 Task: Research Airbnb accommodation in Willebroek, Belgium from 22th December, 2023 to 26th December, 2023 for 8 adults. Place can be private room with 8 bedrooms having 8 beds and 8 bathrooms. Property type can be hotel. Amenities needed are: wifi, washing machine, heating, TV, free parkinig on premises, hot tub, gym, smoking allowed.
Action: Mouse moved to (571, 215)
Screenshot: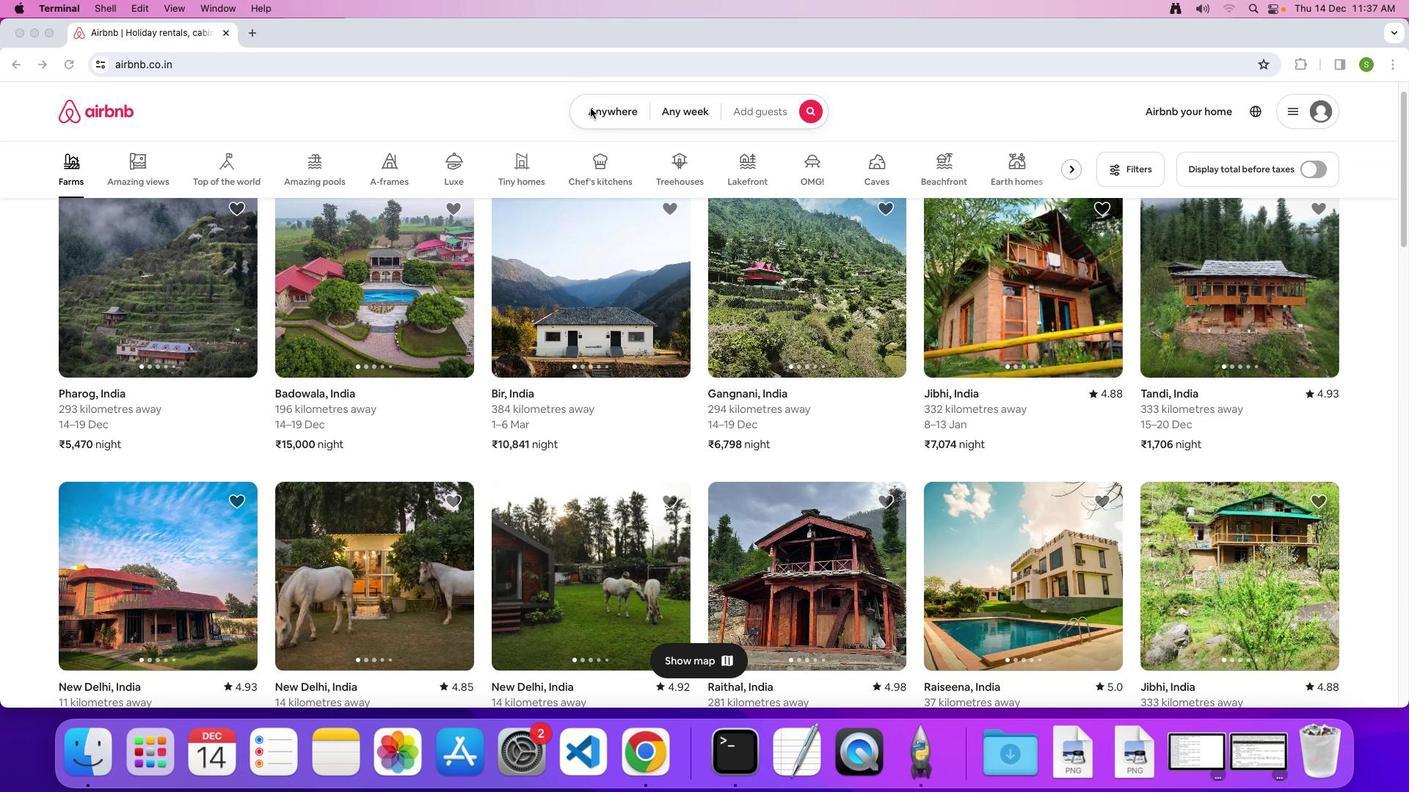 
Action: Mouse pressed left at (571, 215)
Screenshot: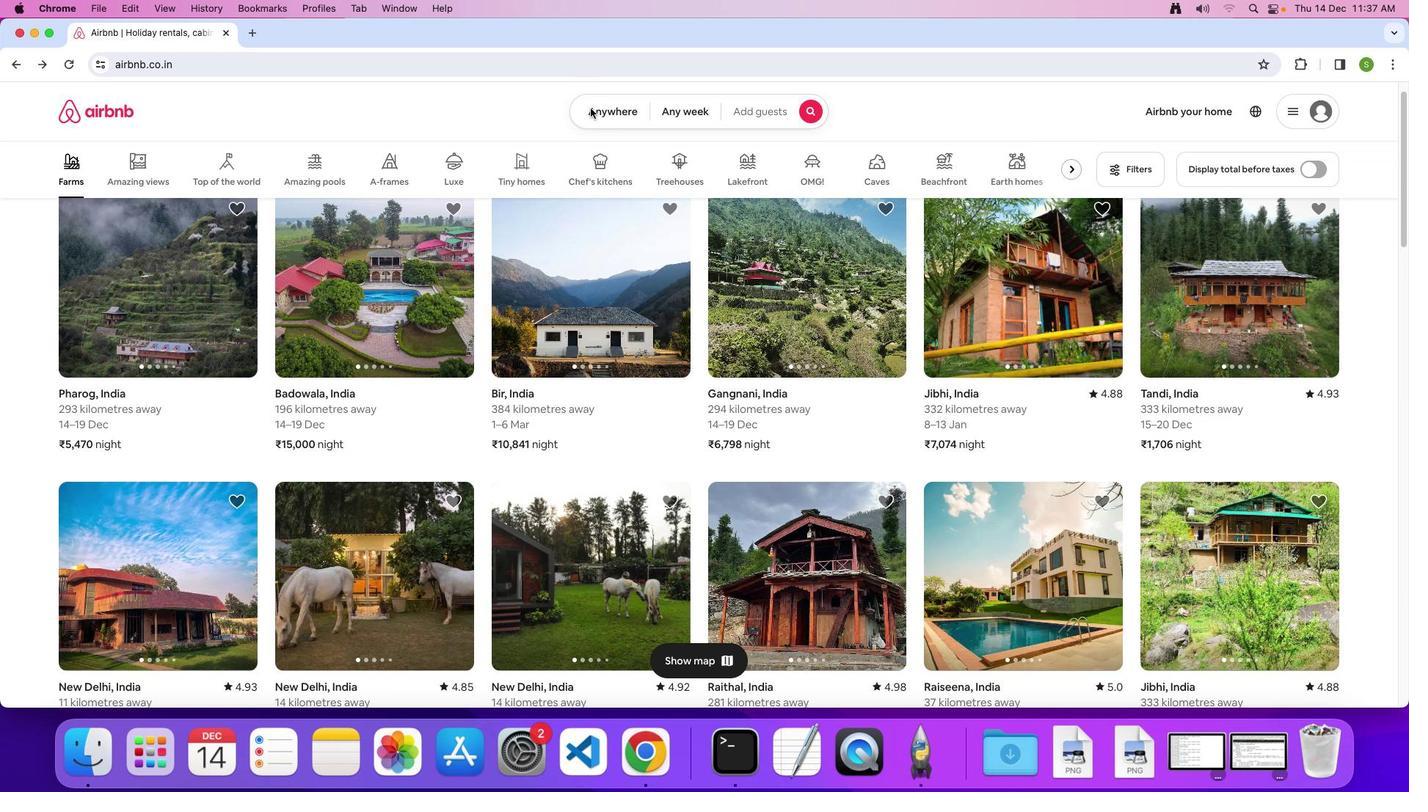 
Action: Mouse moved to (570, 215)
Screenshot: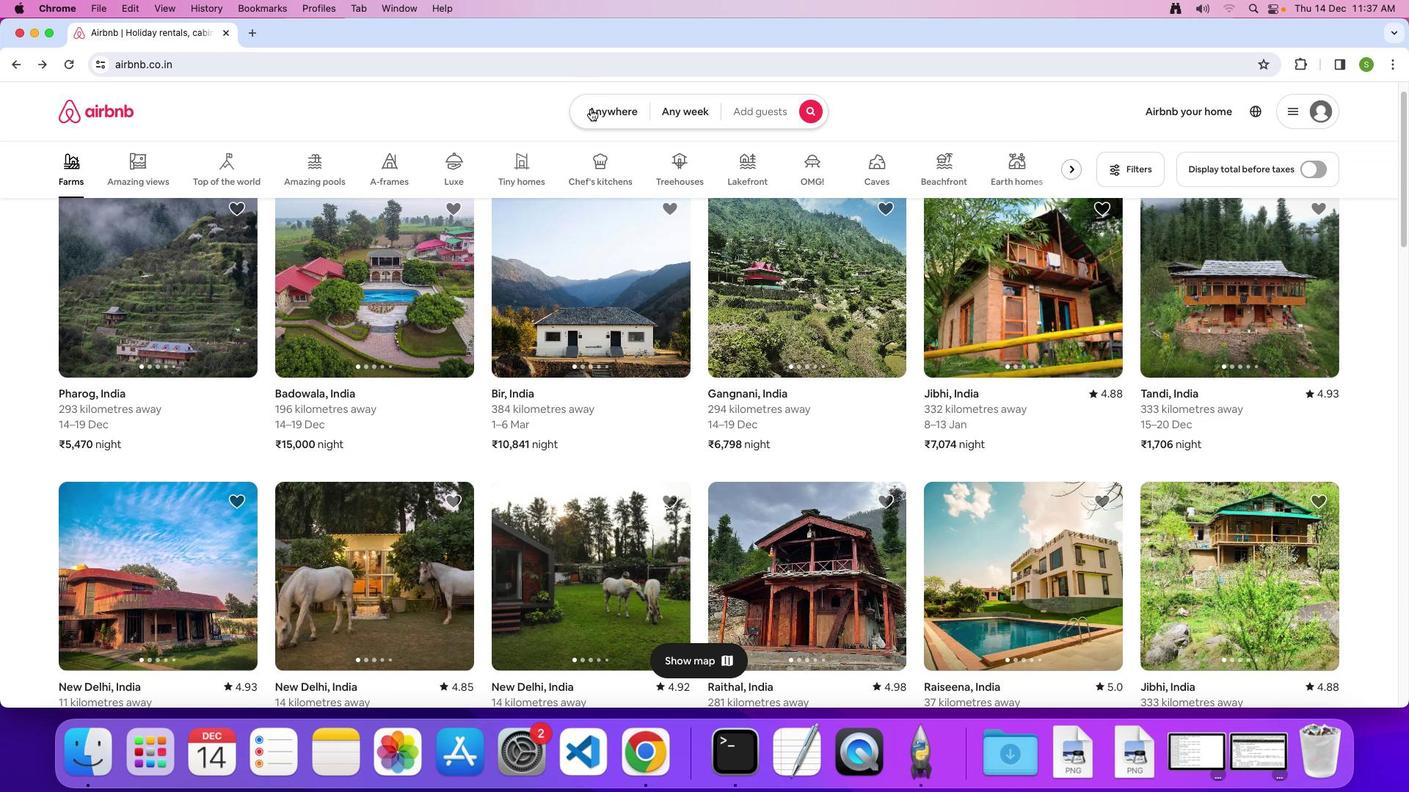 
Action: Mouse pressed left at (570, 215)
Screenshot: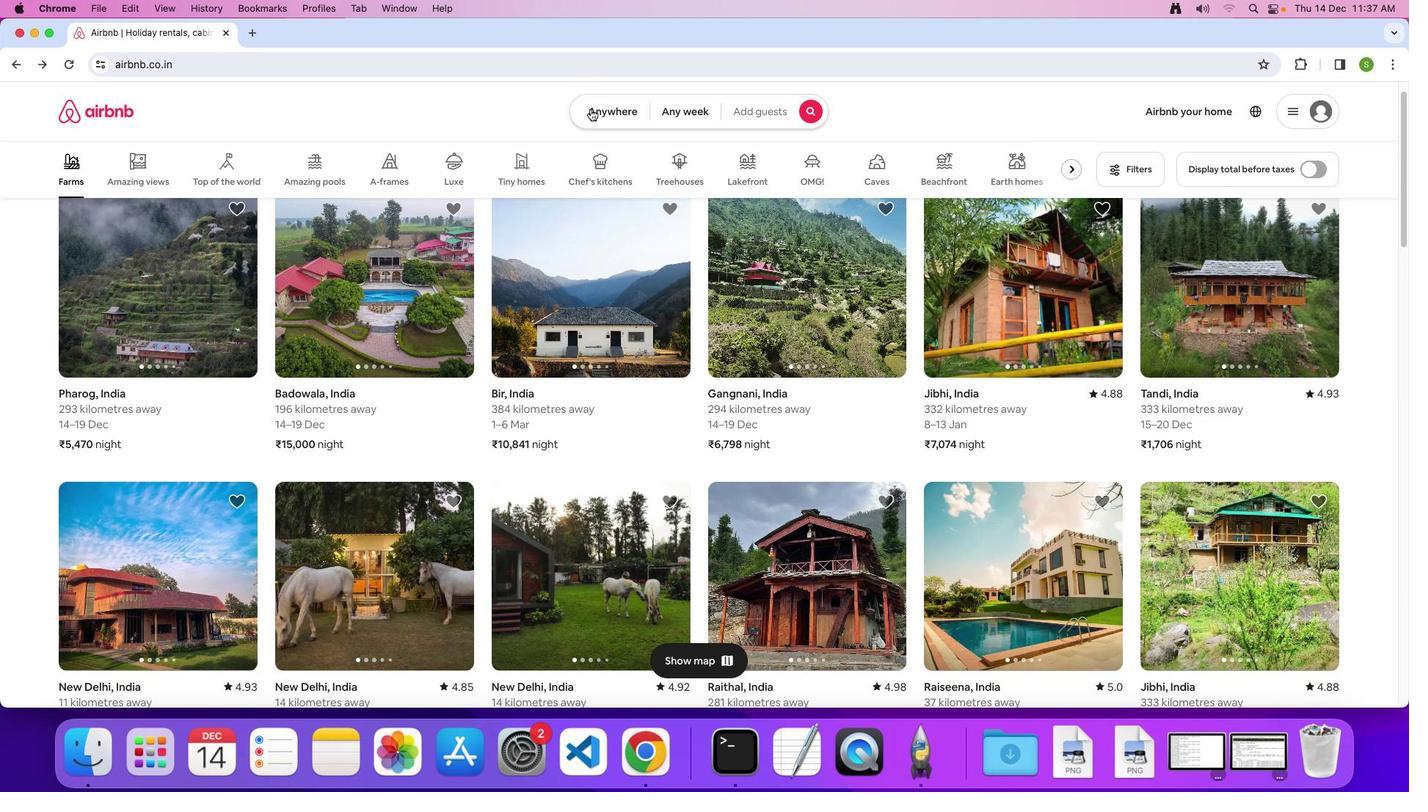 
Action: Mouse moved to (478, 254)
Screenshot: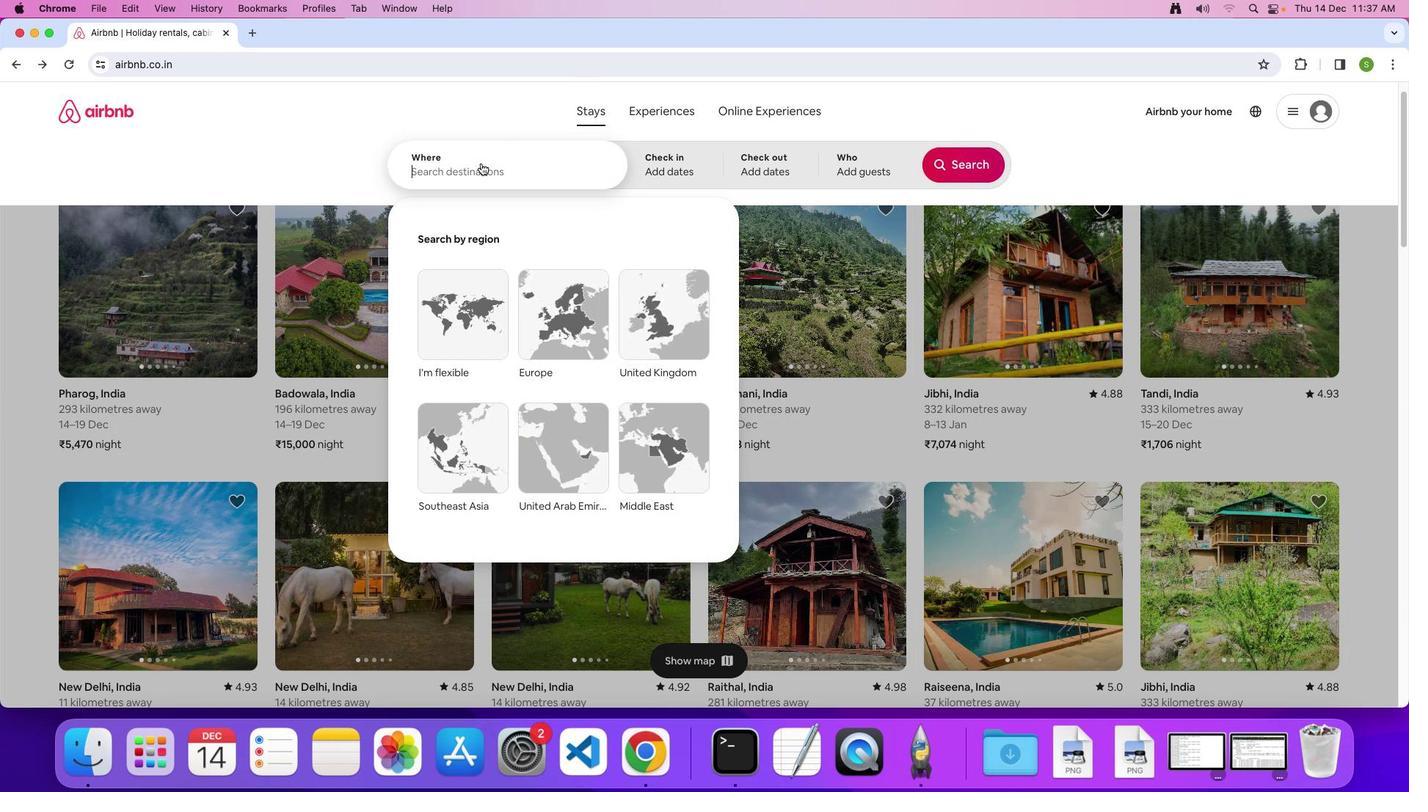 
Action: Mouse pressed left at (478, 254)
Screenshot: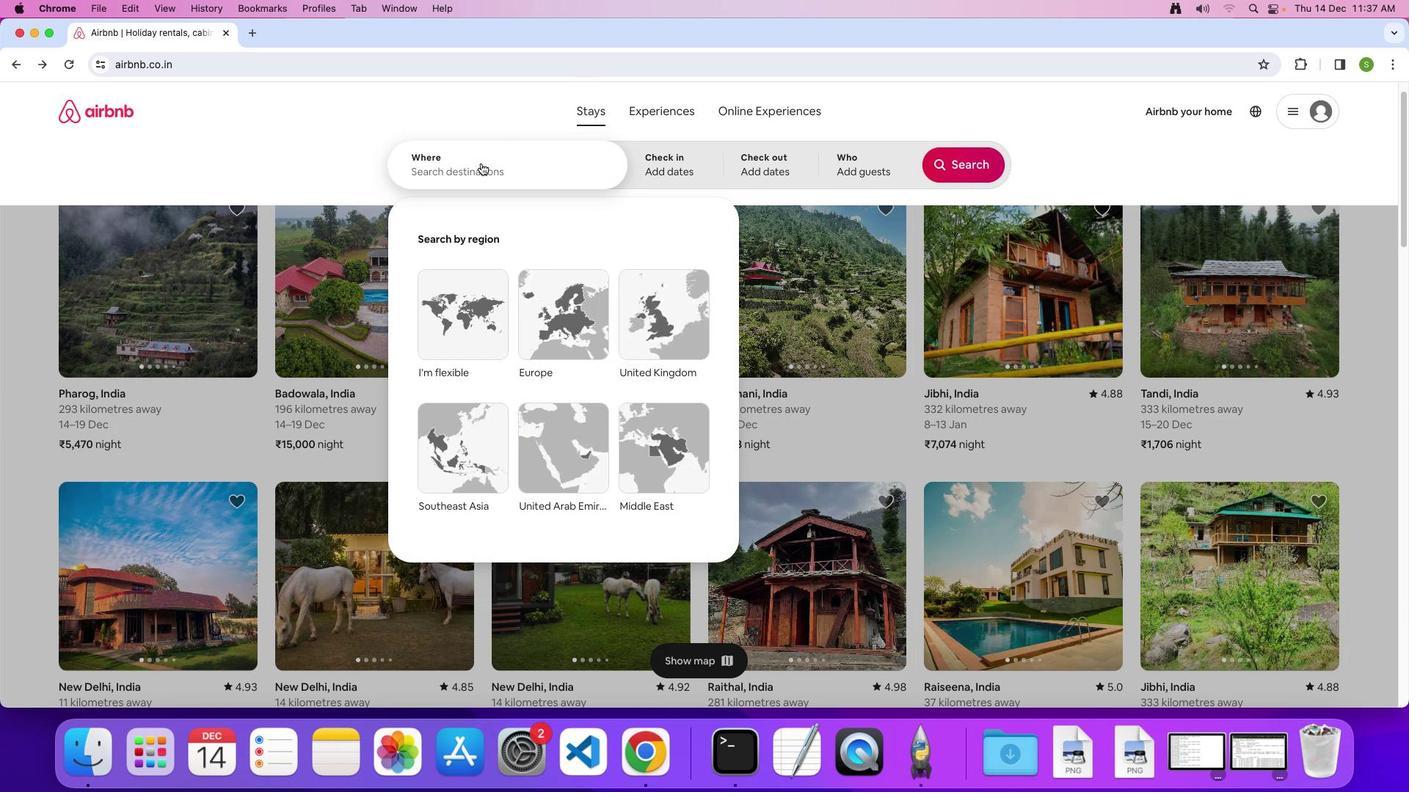 
Action: Key pressed 'W'Key.caps_lock'i''l''l''e''b''r''o''e''k'','Key.spaceKey.shift'B''e''l''g''i''u''m'Key.enter
Screenshot: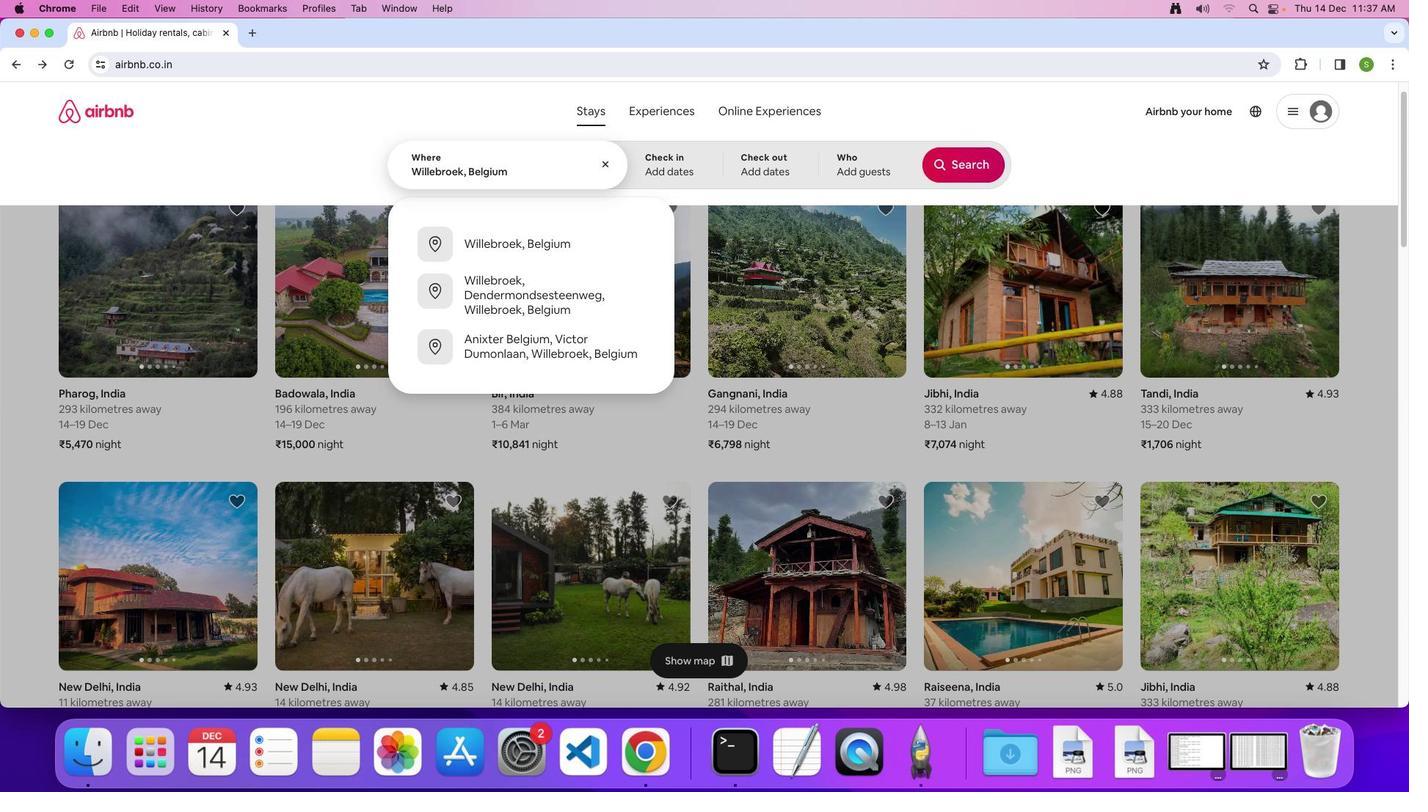 
Action: Mouse moved to (606, 471)
Screenshot: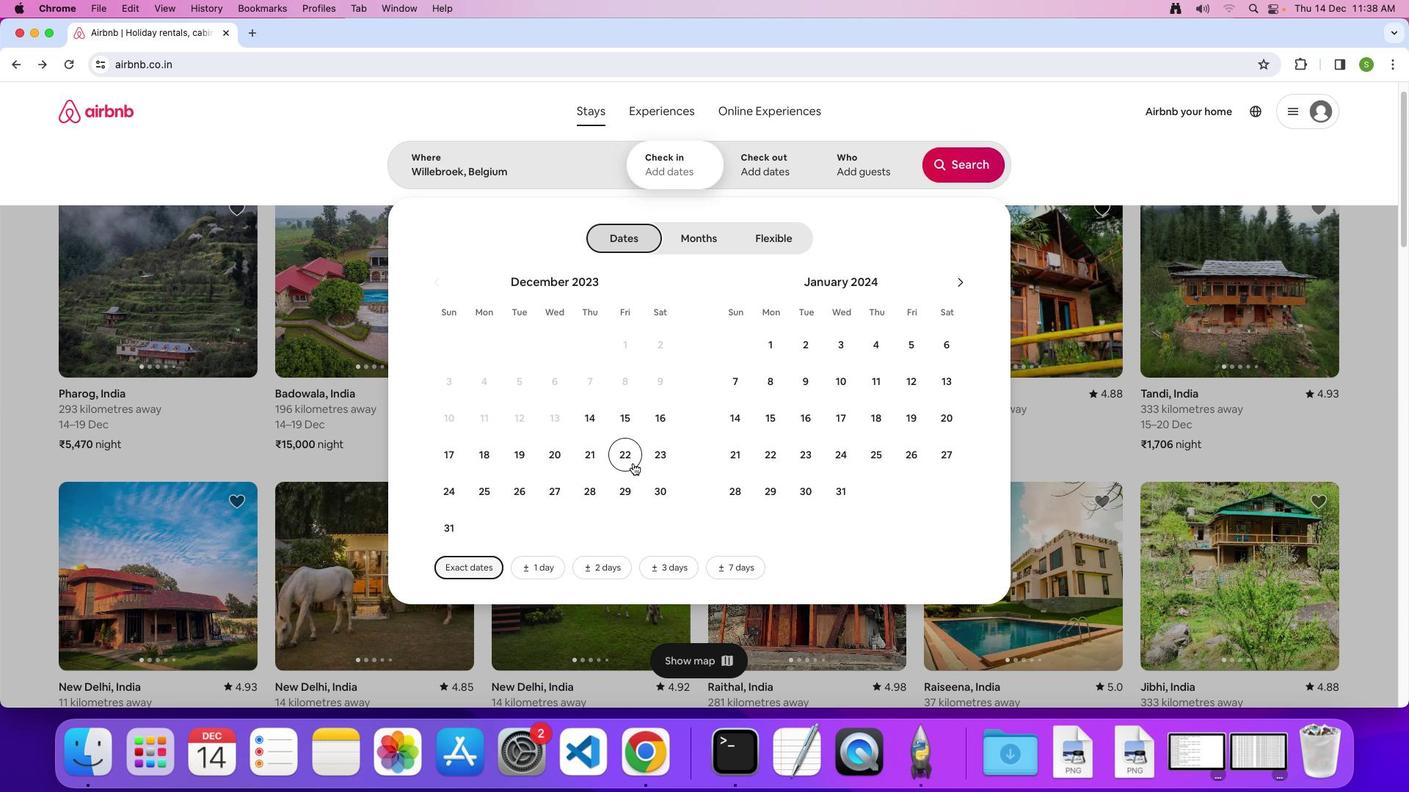 
Action: Mouse pressed left at (606, 471)
Screenshot: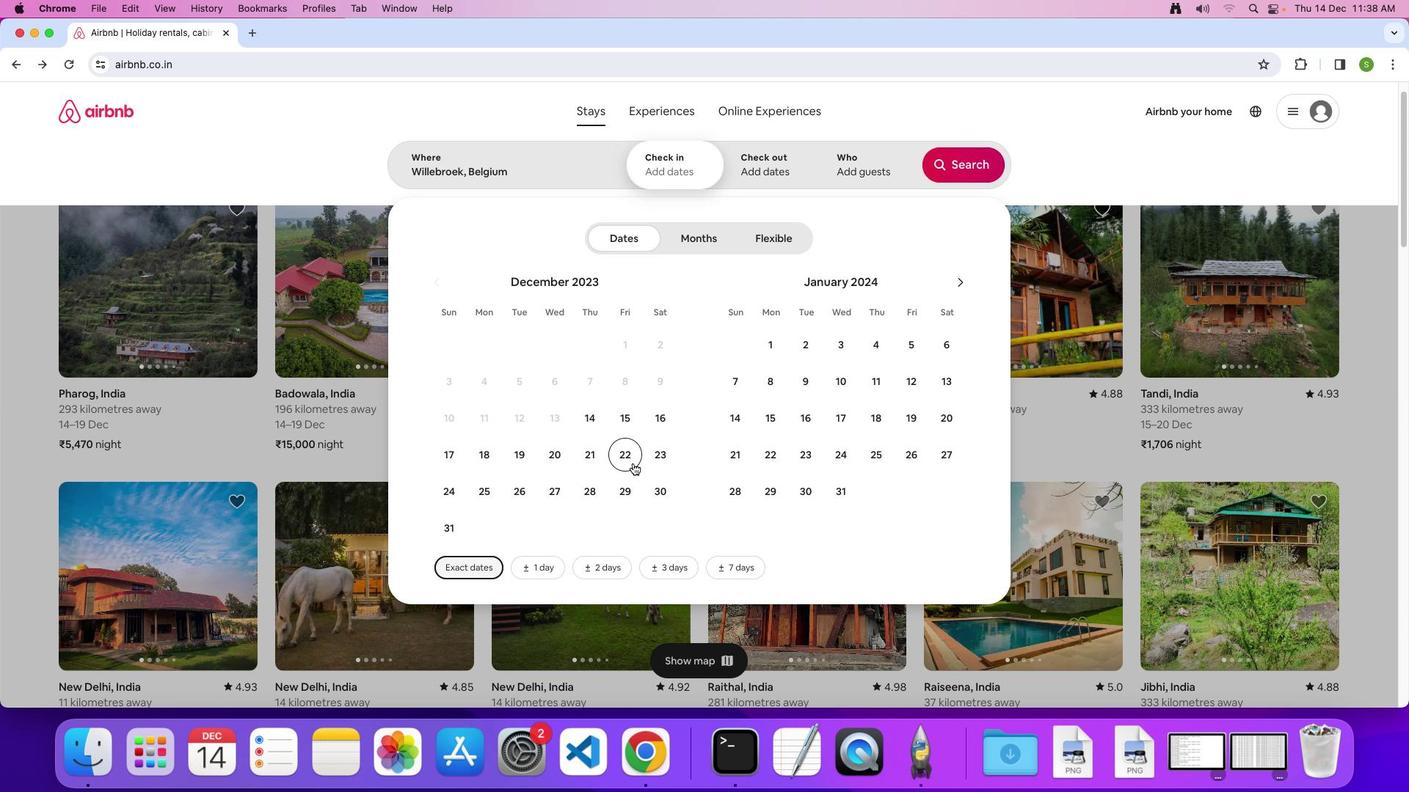 
Action: Mouse moved to (512, 494)
Screenshot: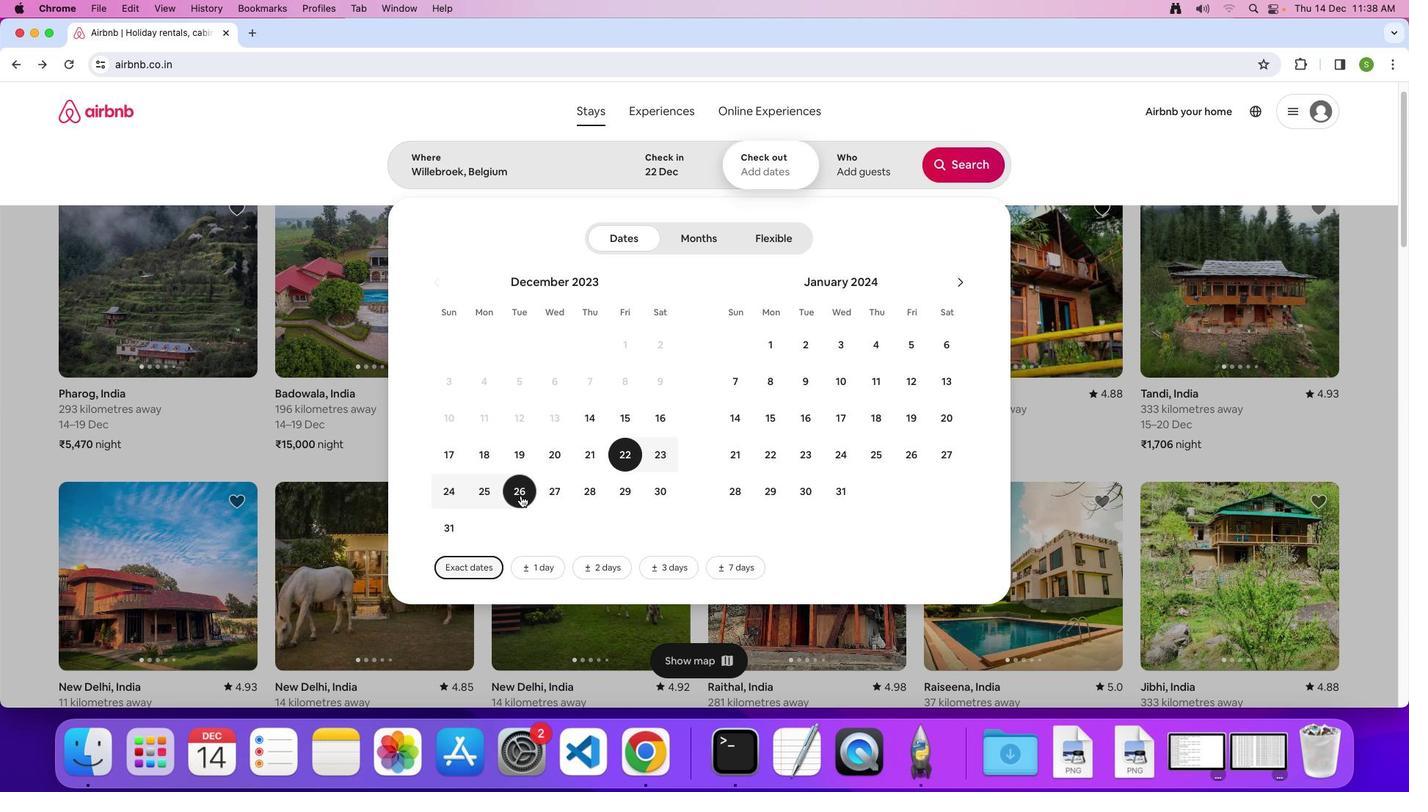 
Action: Mouse pressed left at (512, 494)
Screenshot: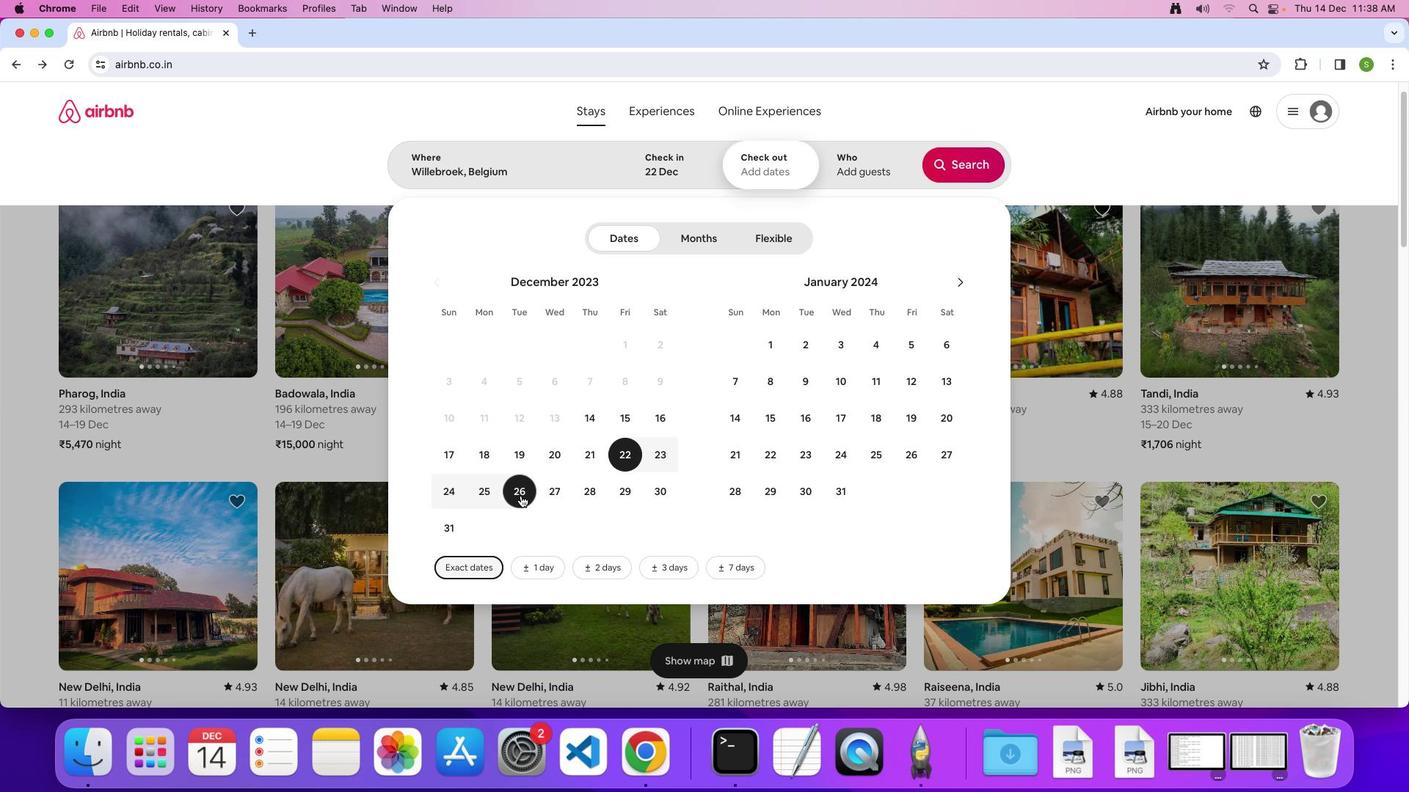 
Action: Mouse moved to (797, 263)
Screenshot: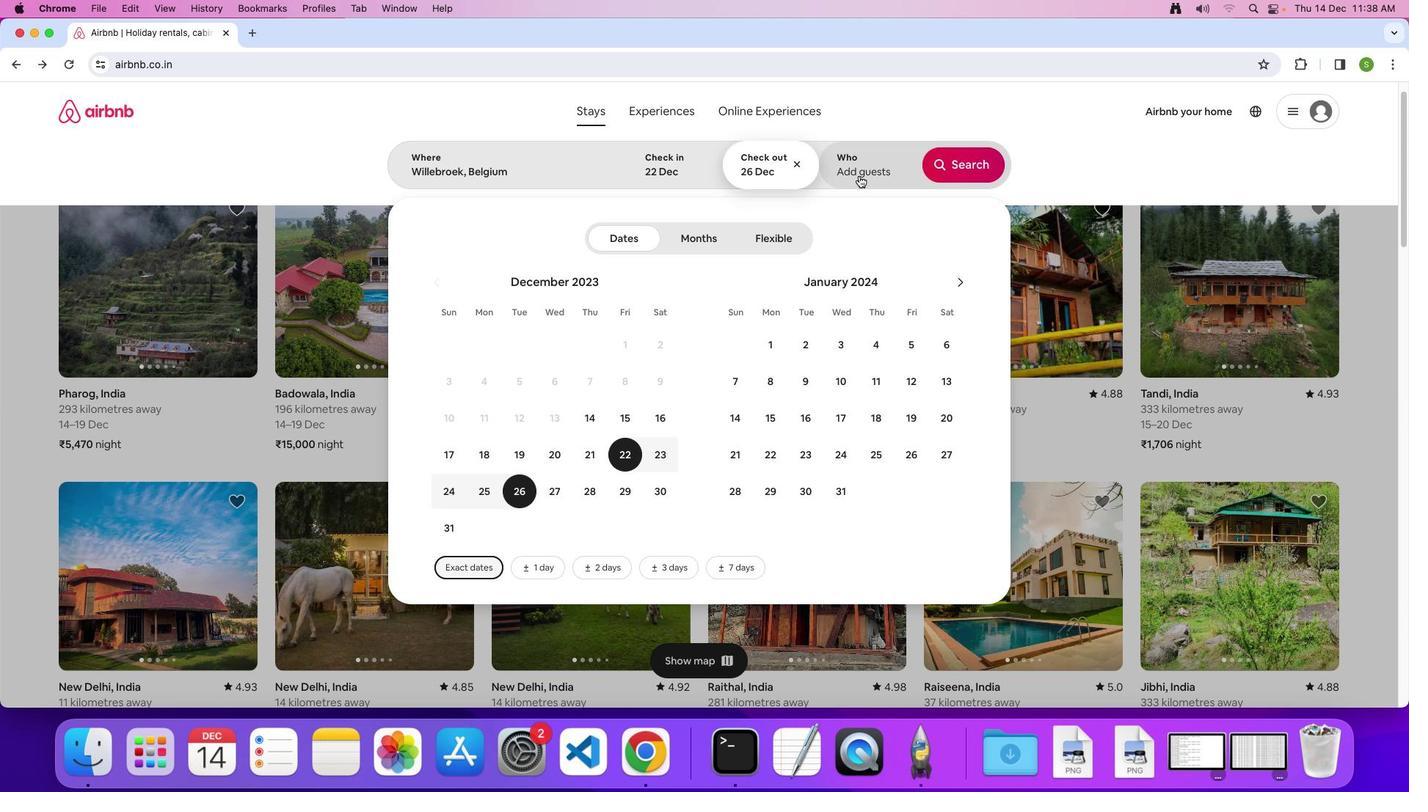 
Action: Mouse pressed left at (797, 263)
Screenshot: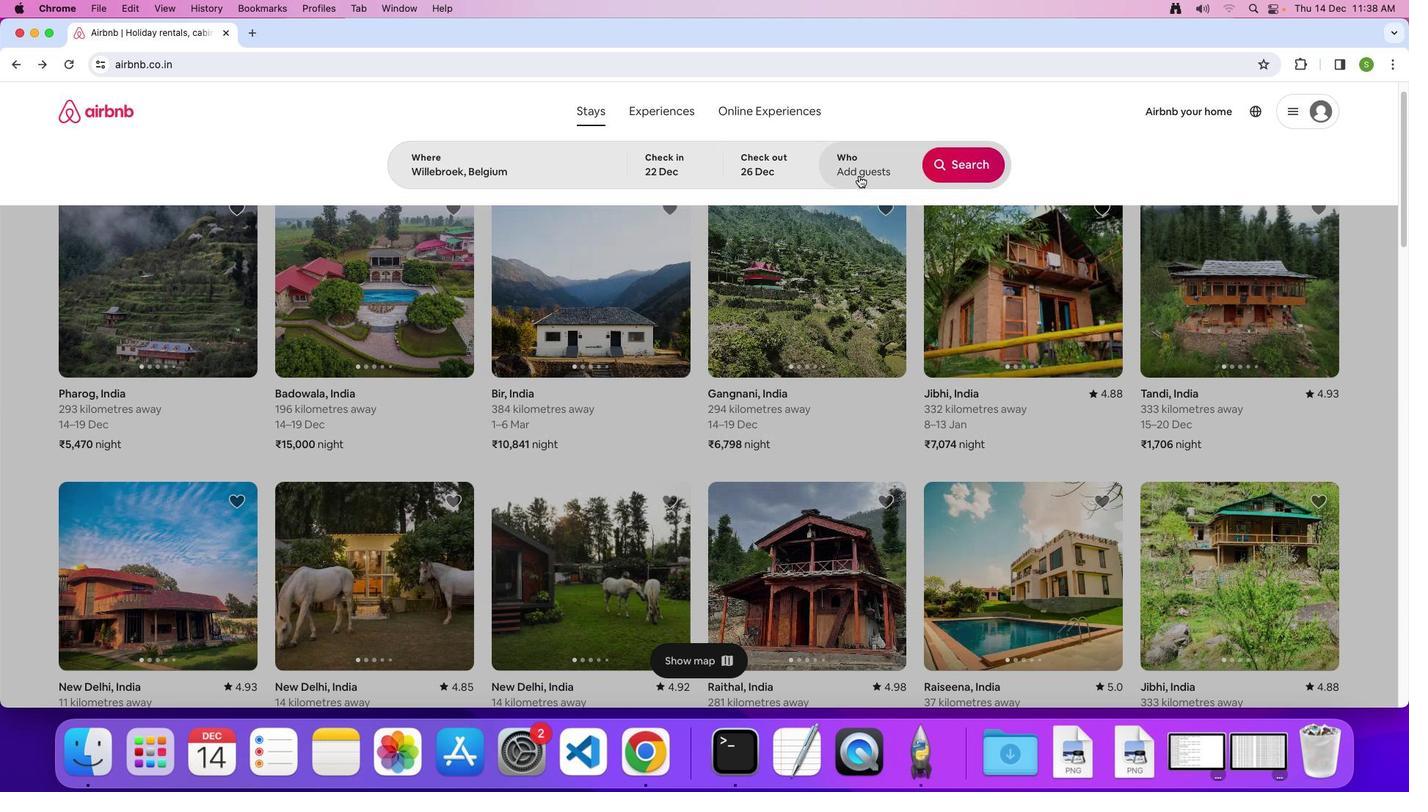 
Action: Mouse moved to (882, 307)
Screenshot: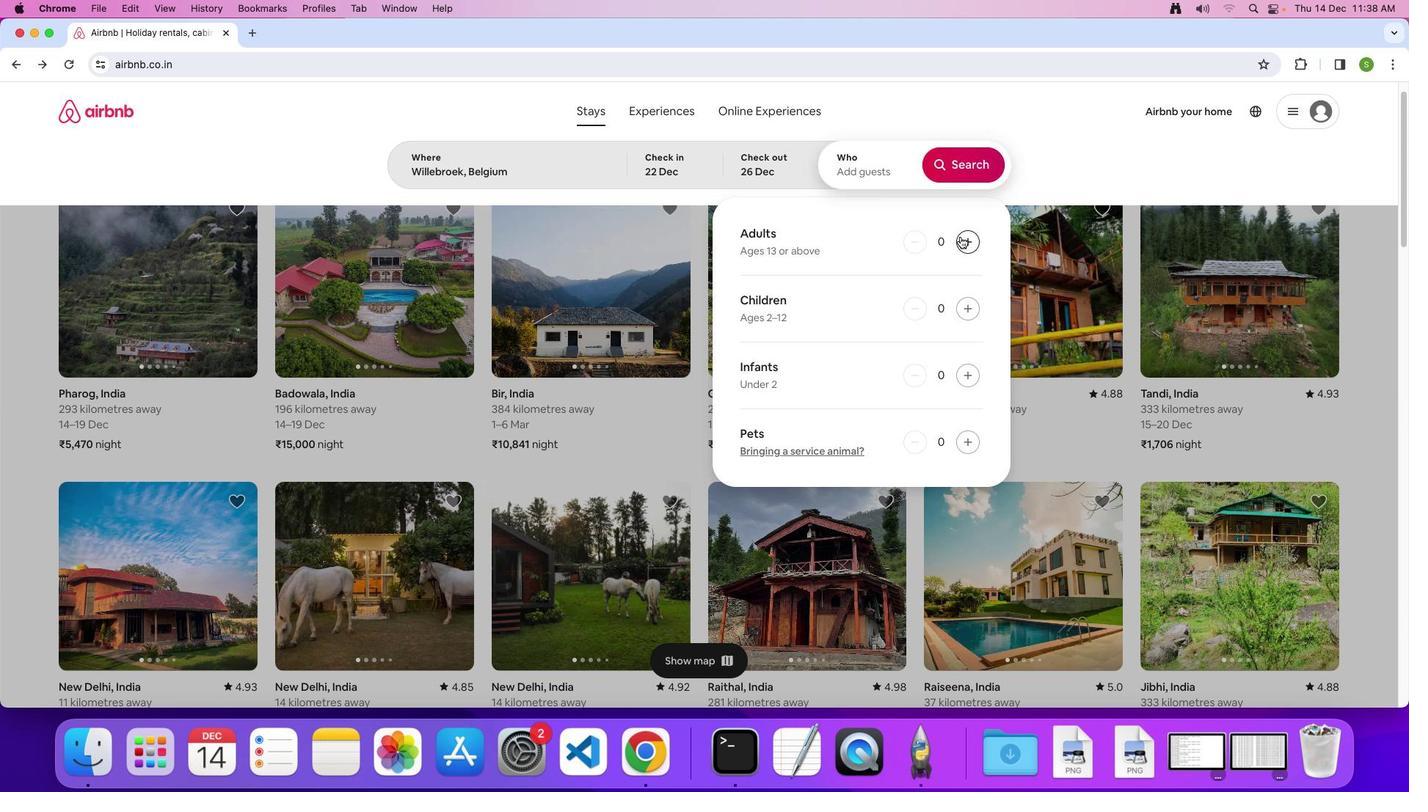 
Action: Mouse pressed left at (882, 307)
Screenshot: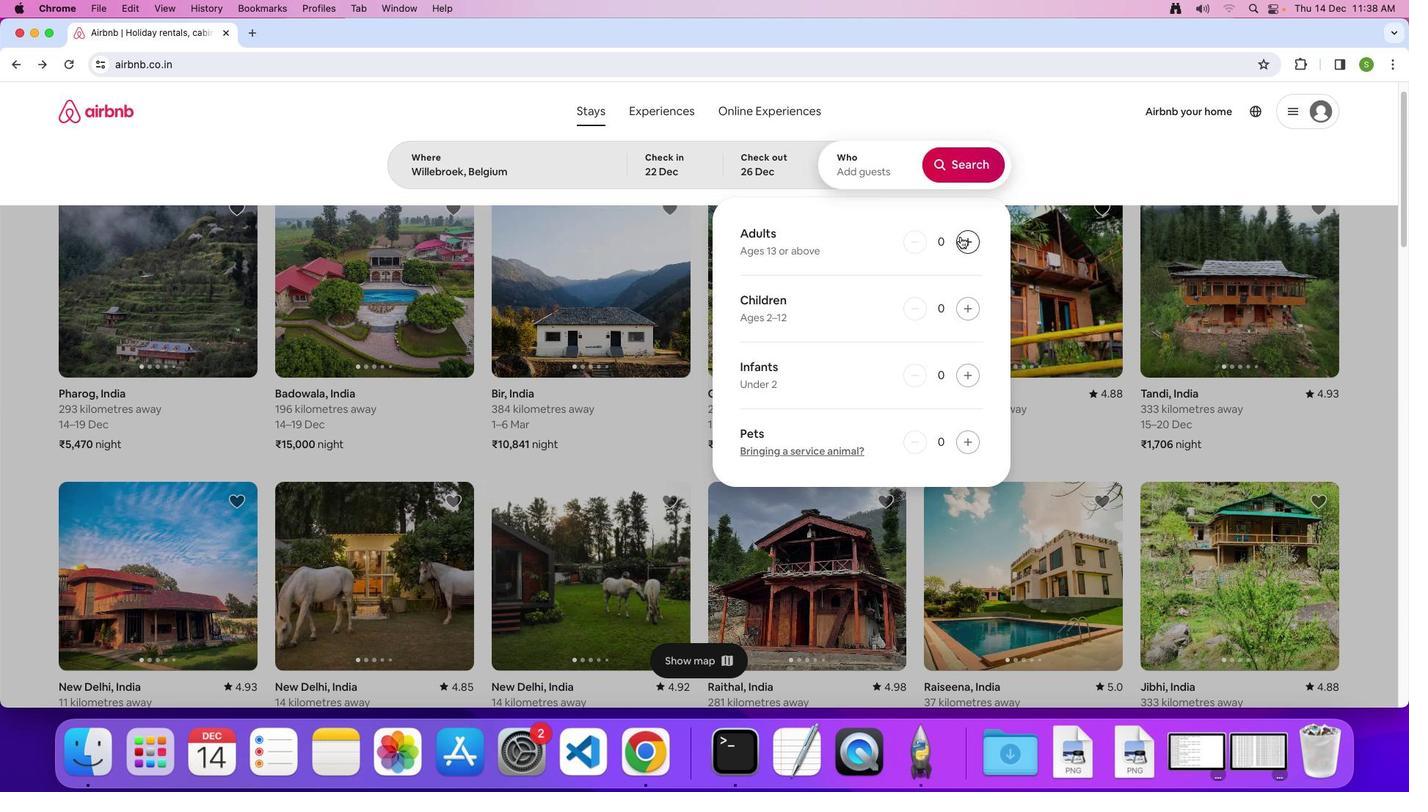 
Action: Mouse pressed left at (882, 307)
Screenshot: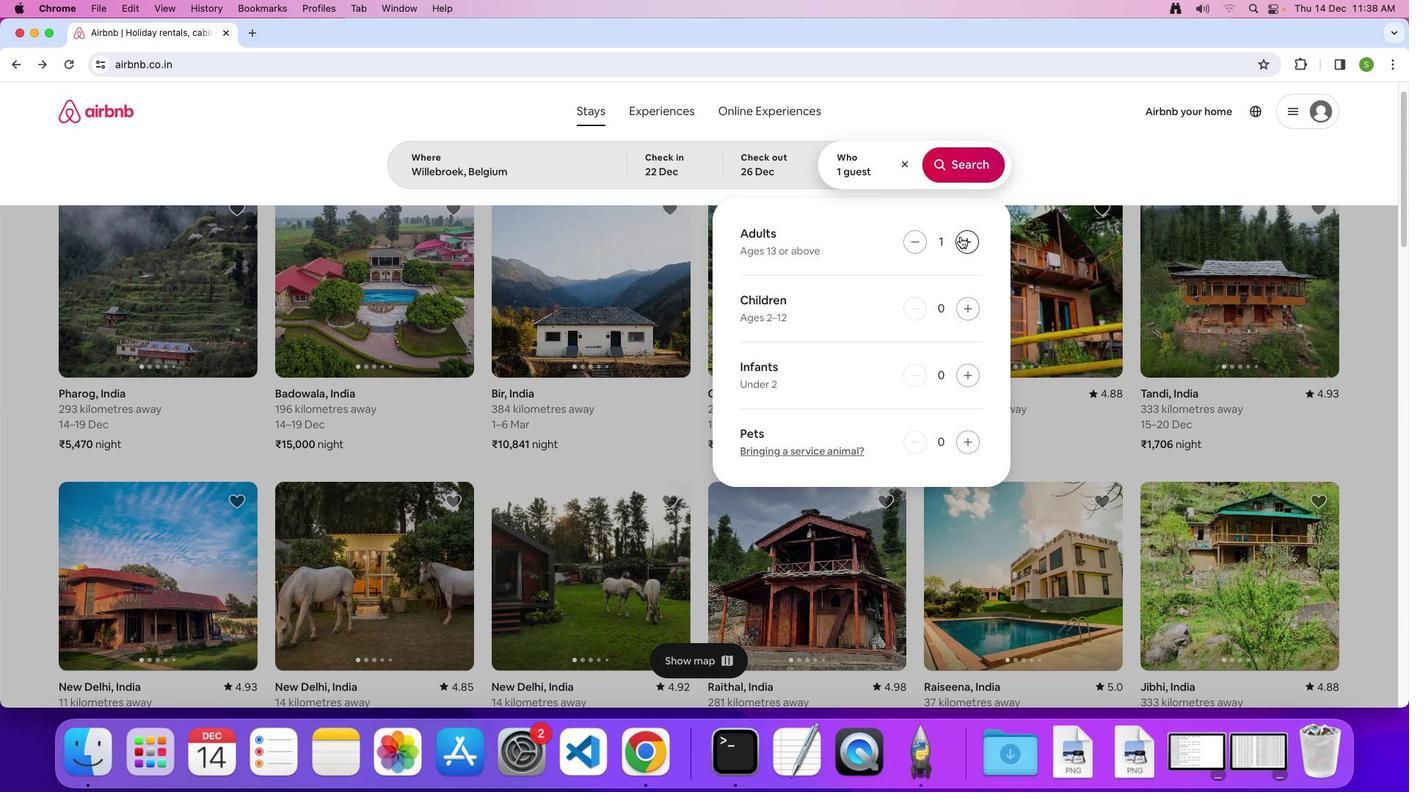 
Action: Mouse pressed left at (882, 307)
Screenshot: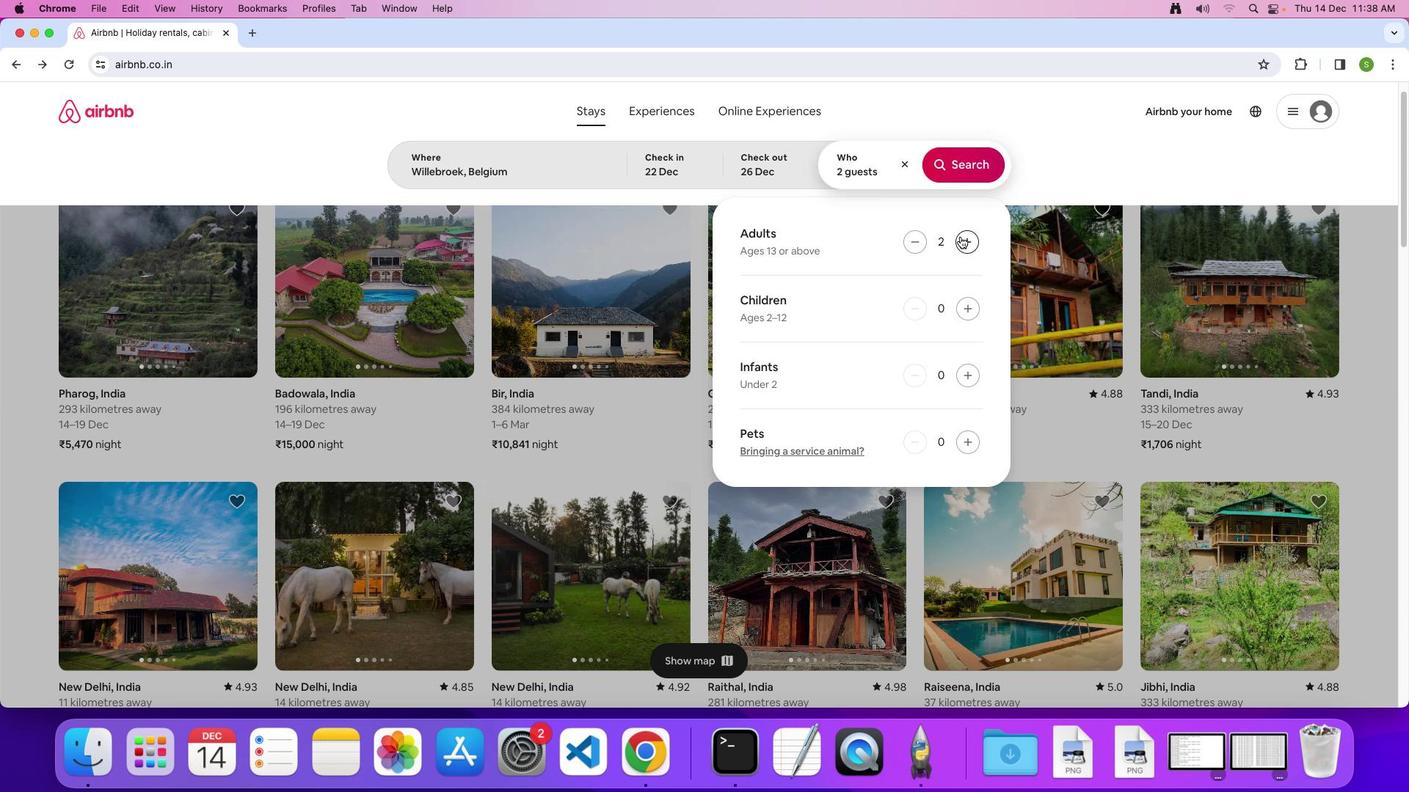 
Action: Mouse pressed left at (882, 307)
Screenshot: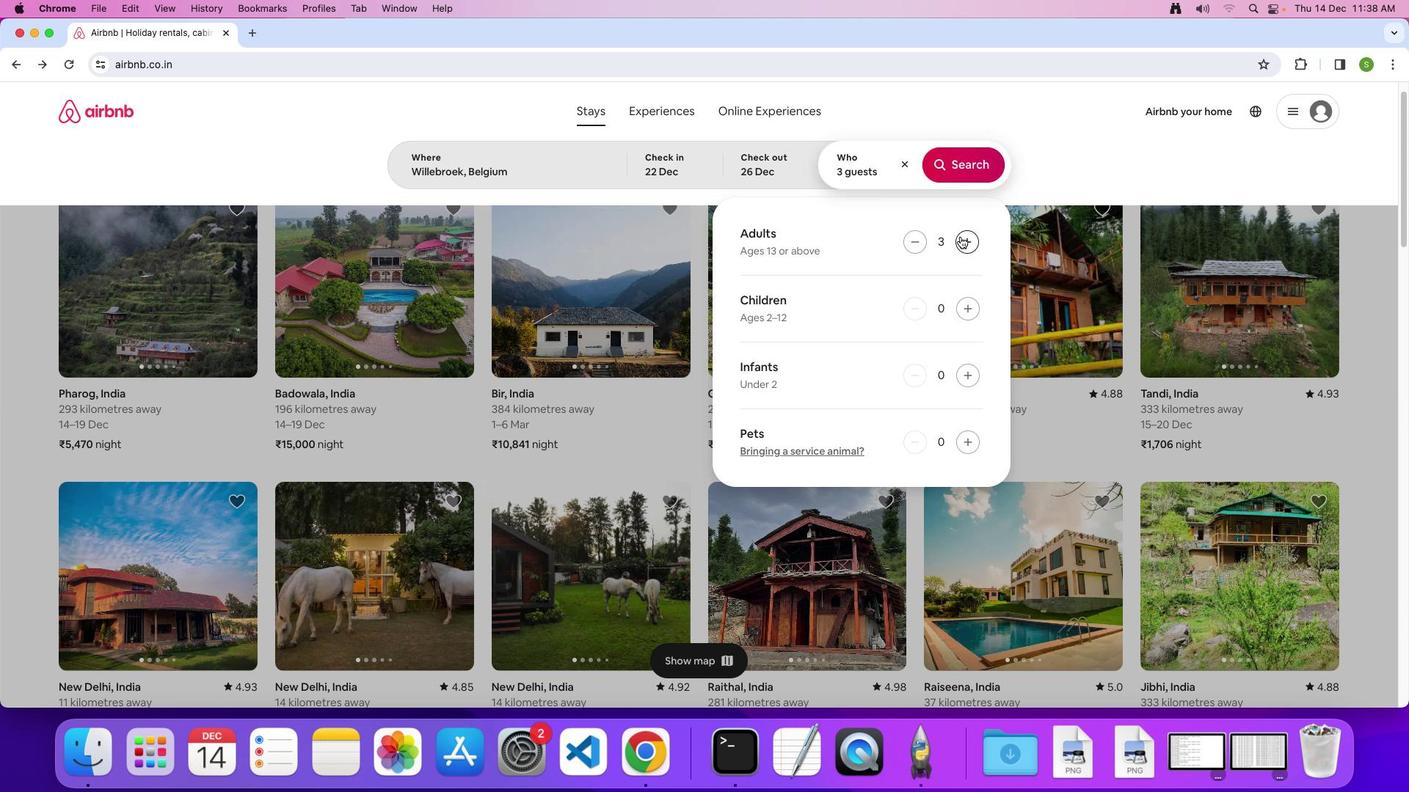 
Action: Mouse pressed left at (882, 307)
Screenshot: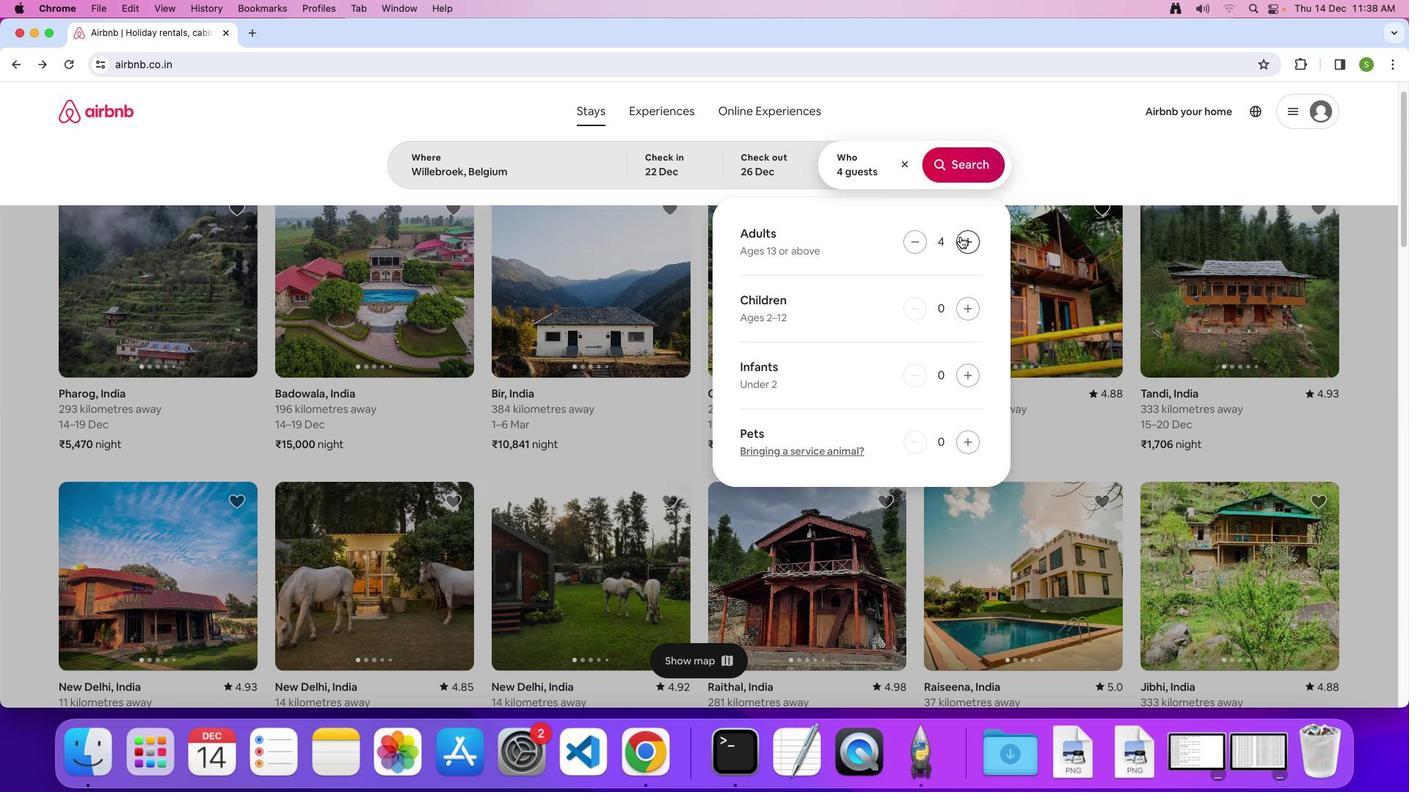 
Action: Mouse pressed left at (882, 307)
Screenshot: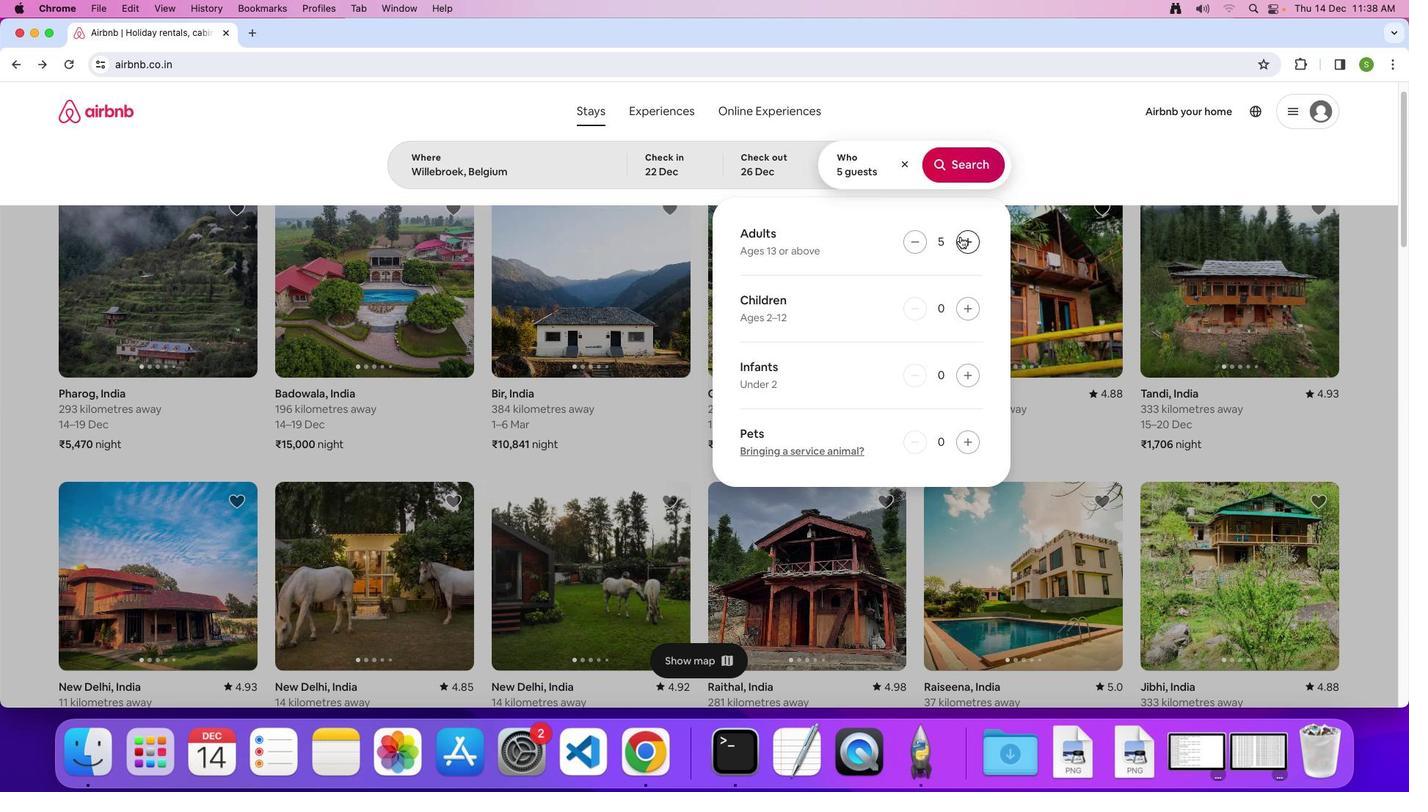 
Action: Mouse pressed left at (882, 307)
Screenshot: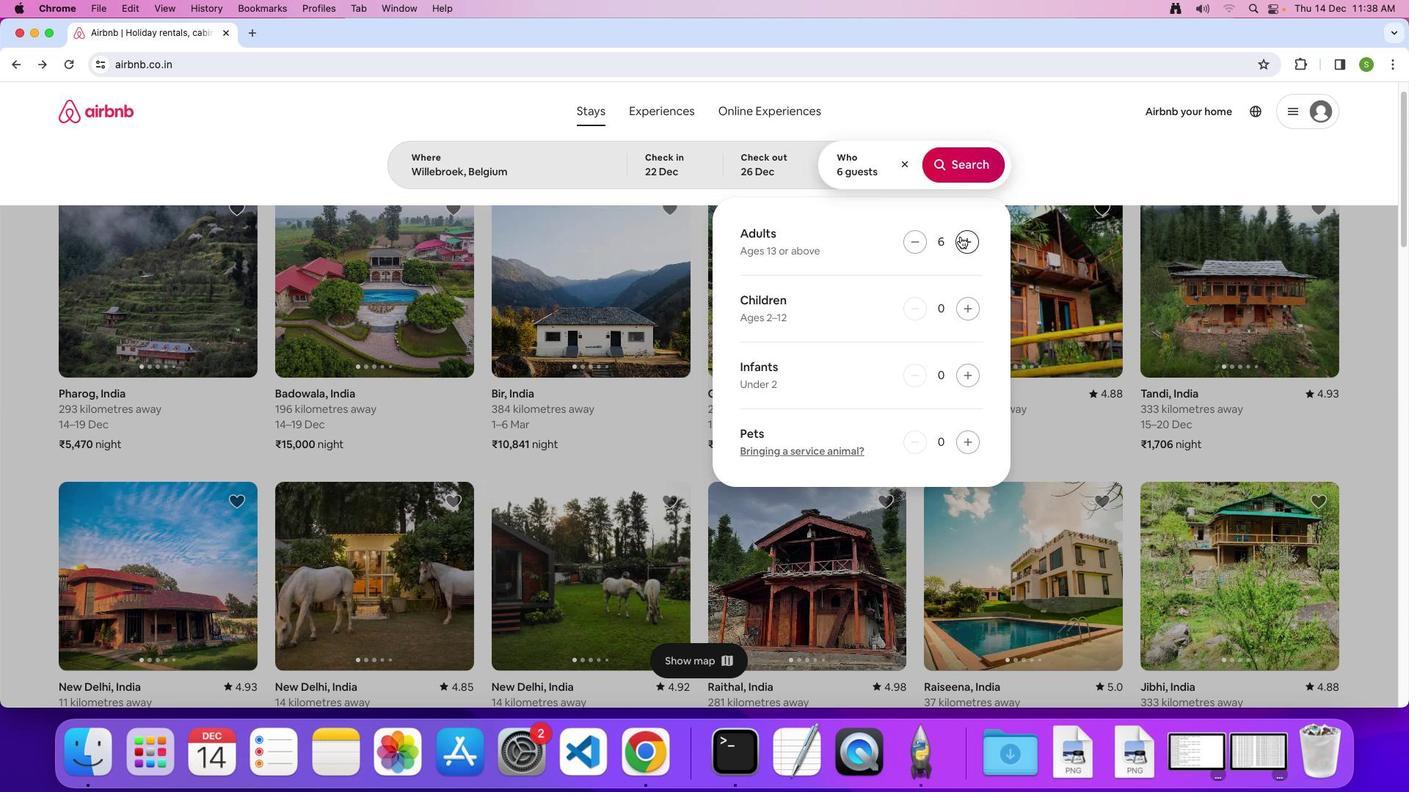 
Action: Mouse pressed left at (882, 307)
Screenshot: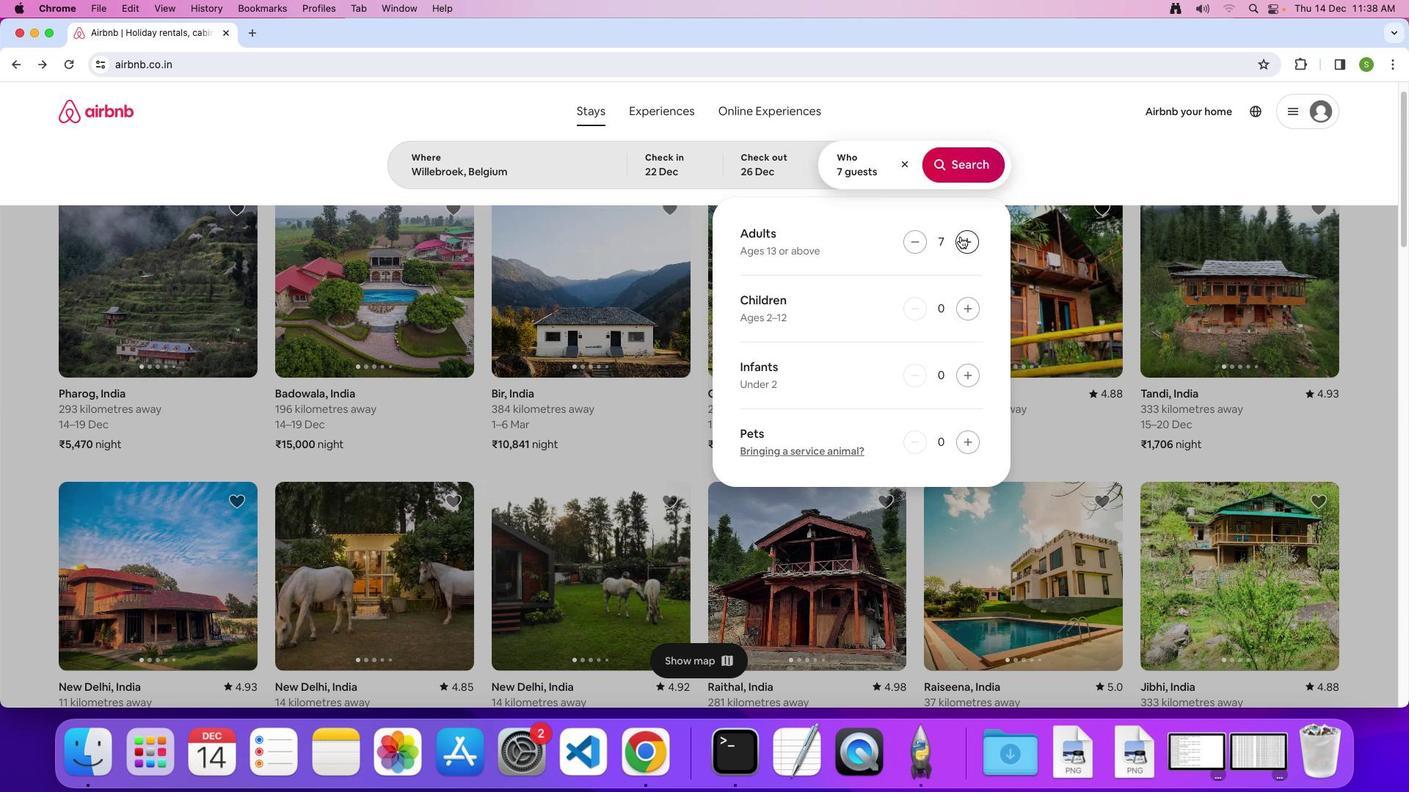 
Action: Mouse moved to (886, 260)
Screenshot: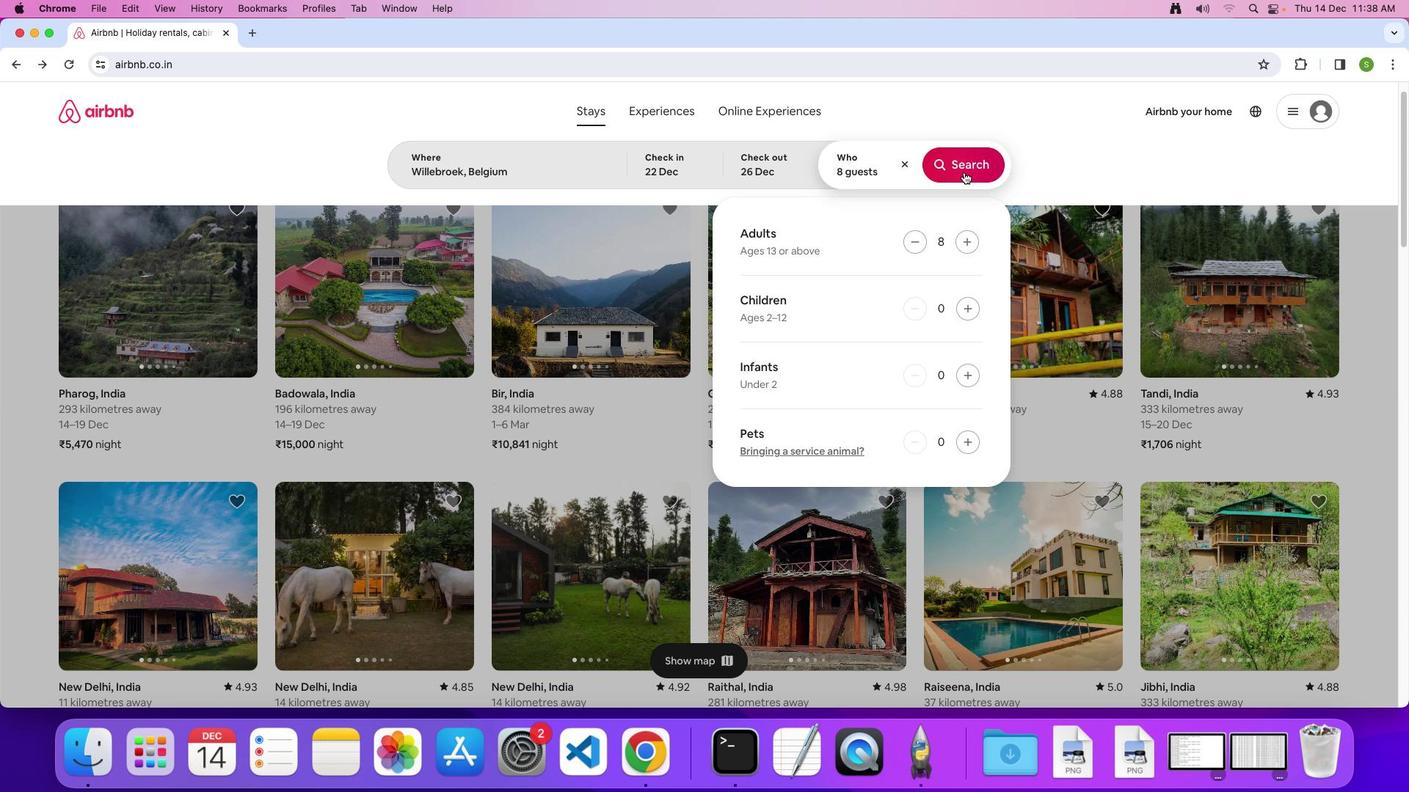 
Action: Mouse pressed left at (886, 260)
Screenshot: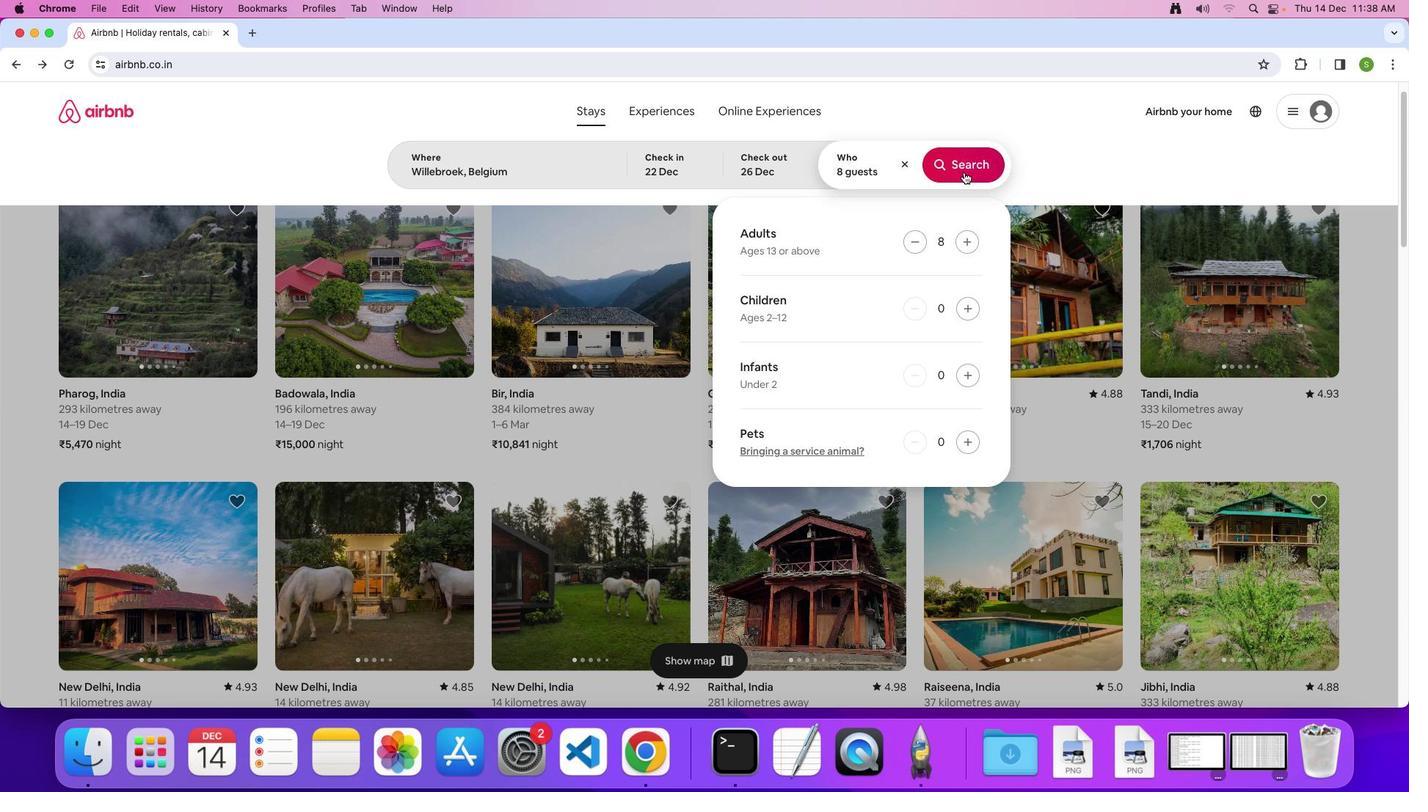 
Action: Mouse moved to (1044, 254)
Screenshot: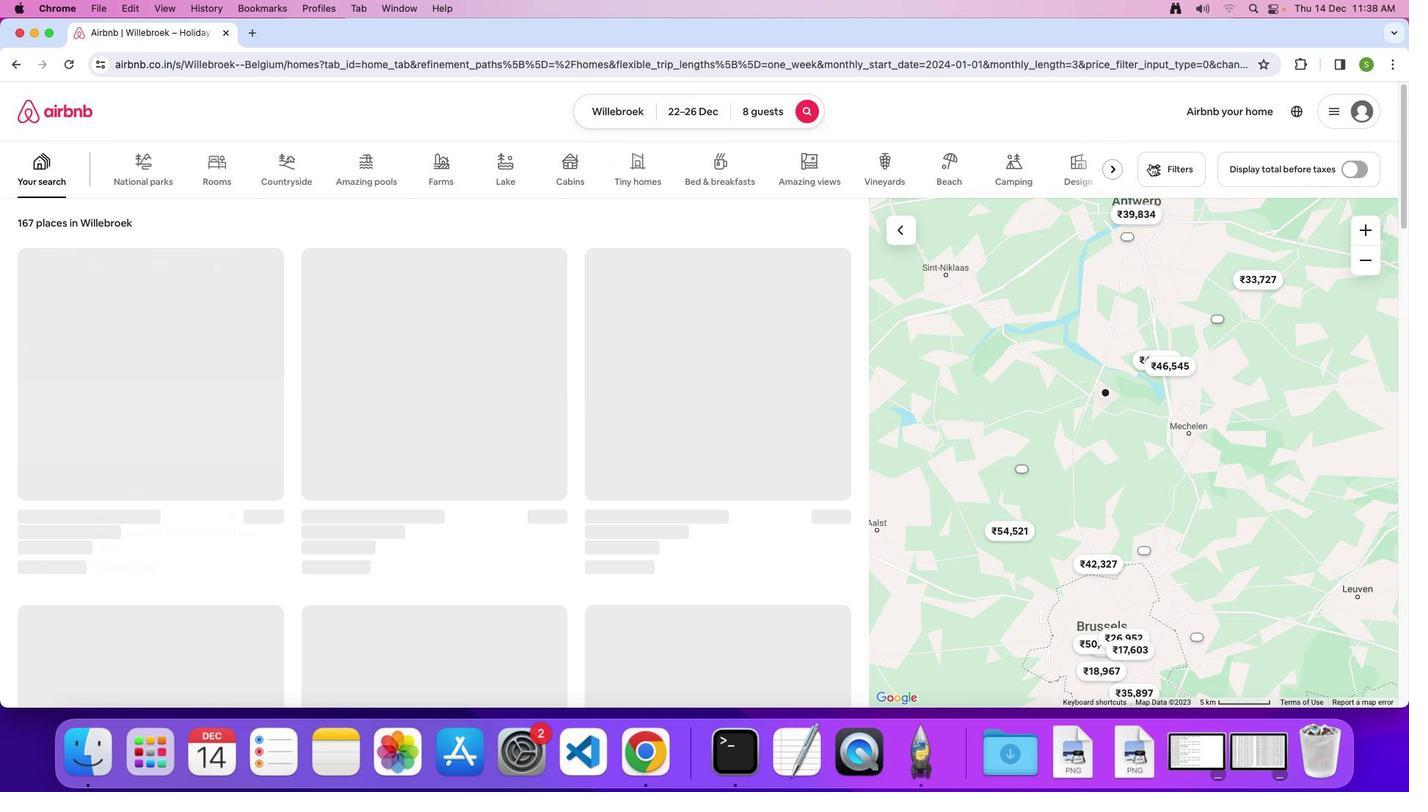 
Action: Mouse pressed left at (1044, 254)
Screenshot: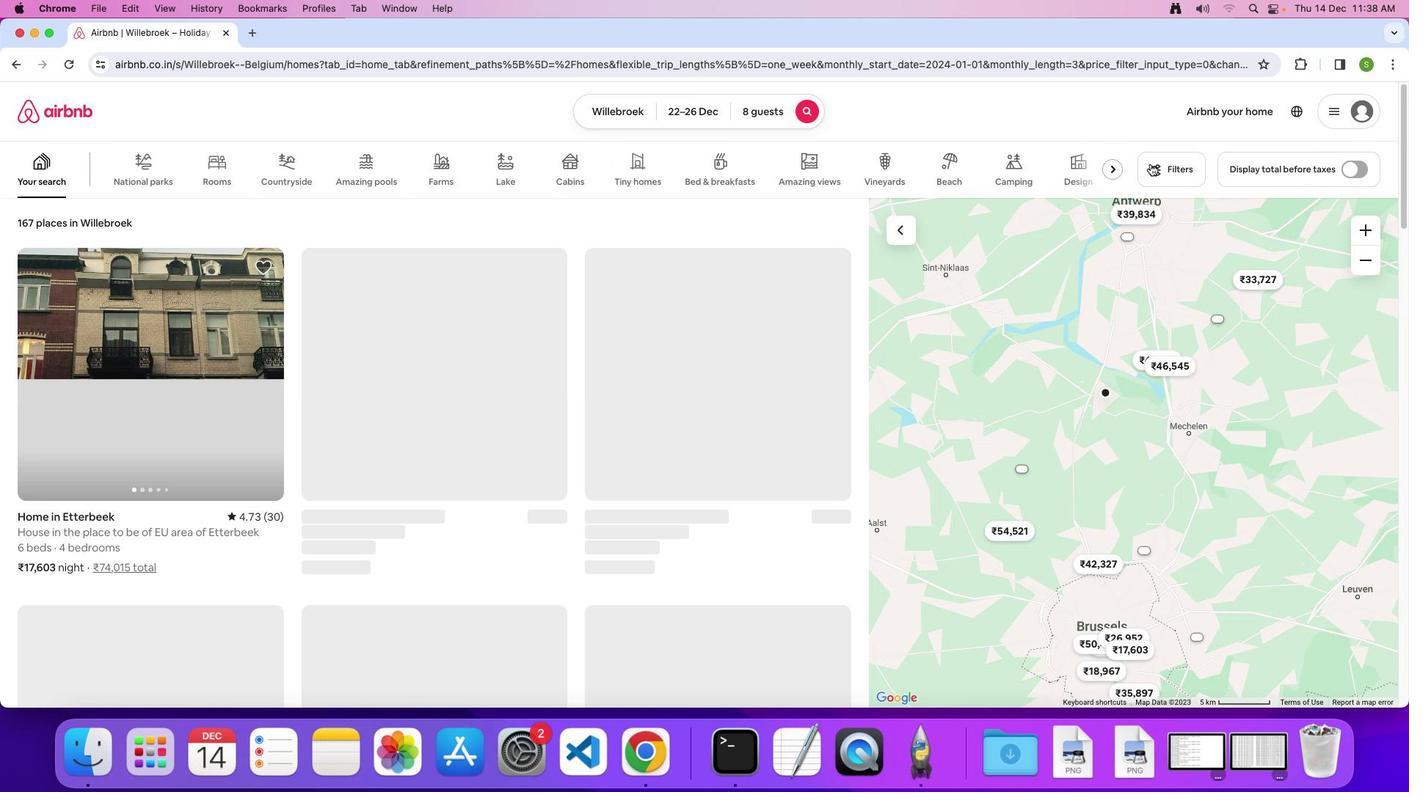 
Action: Mouse moved to (625, 457)
Screenshot: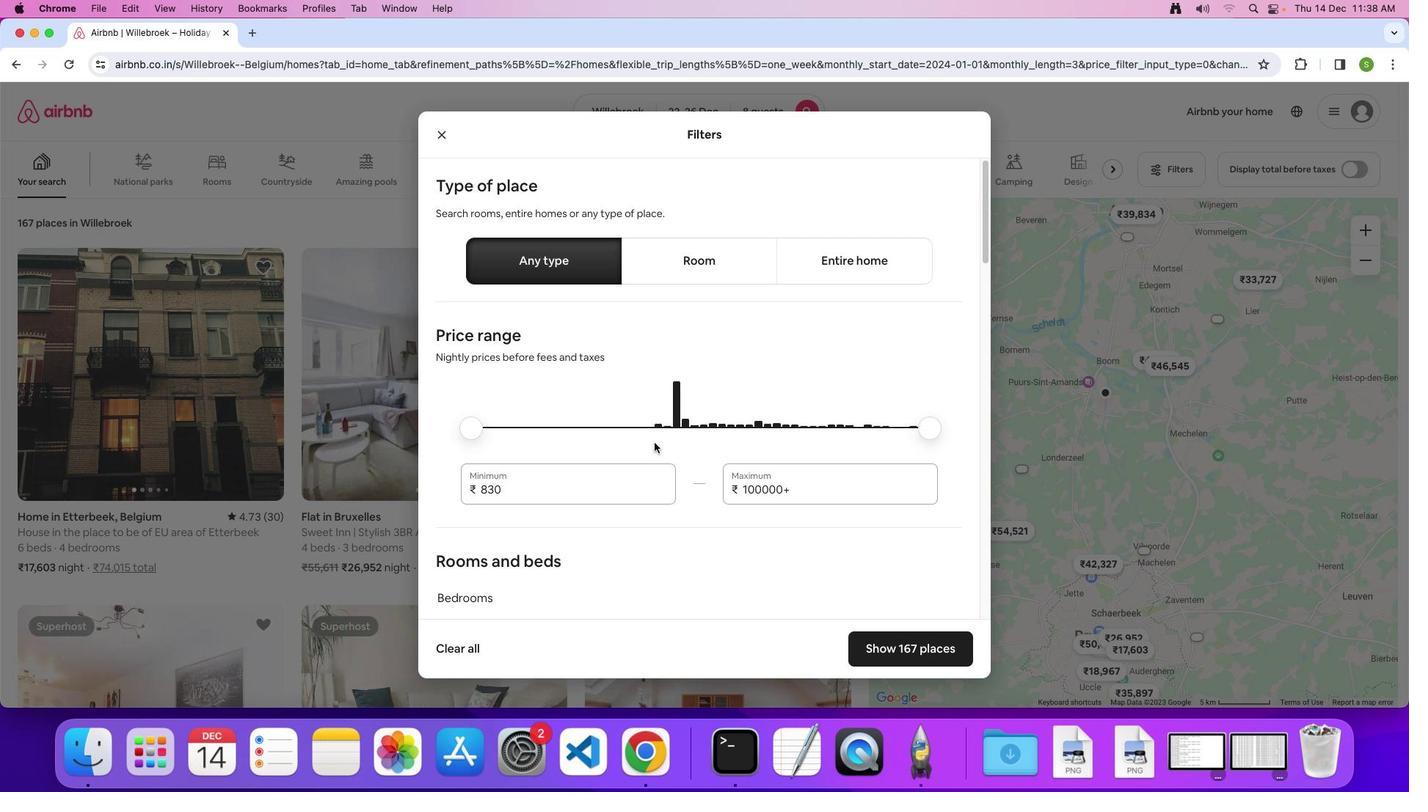 
Action: Mouse scrolled (625, 457) with delta (72, 135)
Screenshot: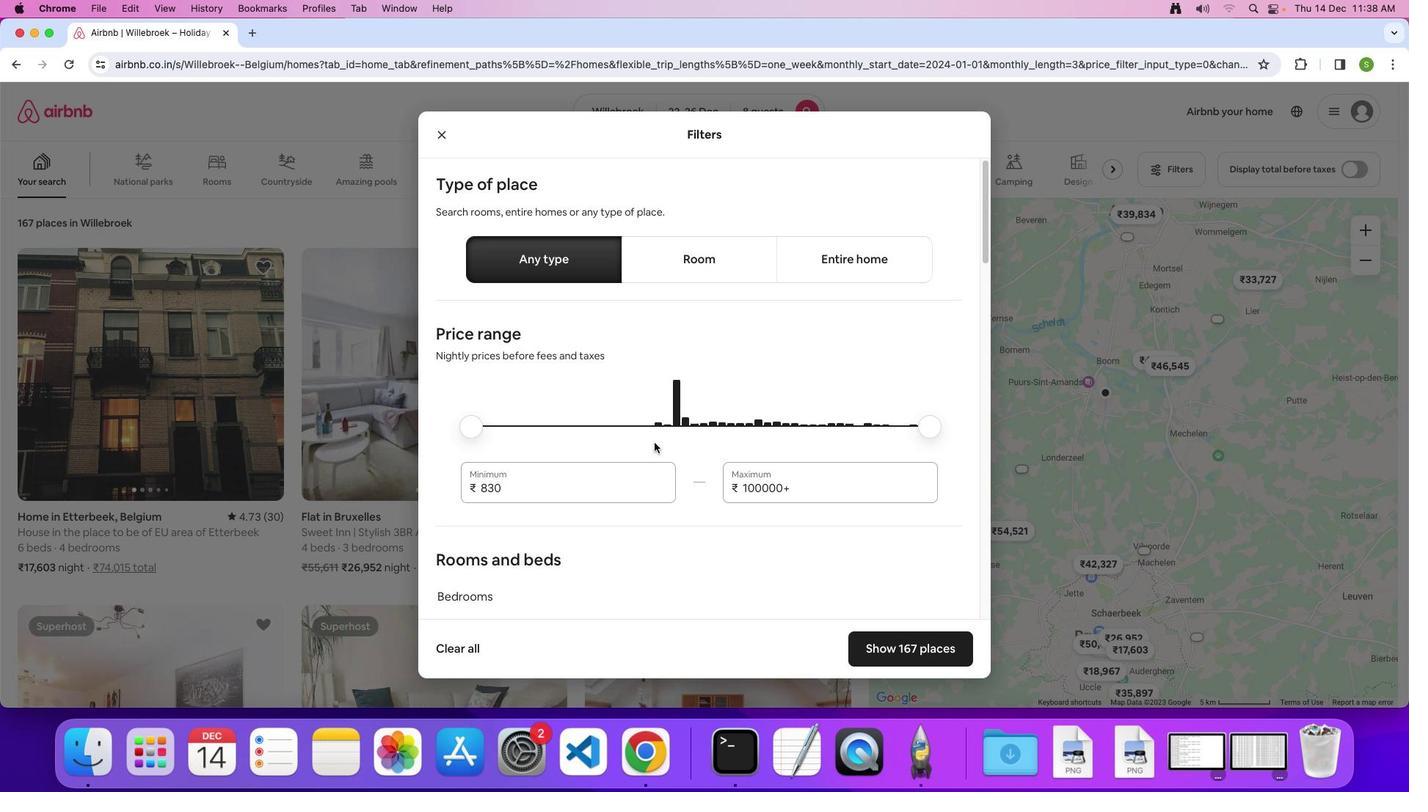 
Action: Mouse scrolled (625, 457) with delta (72, 135)
Screenshot: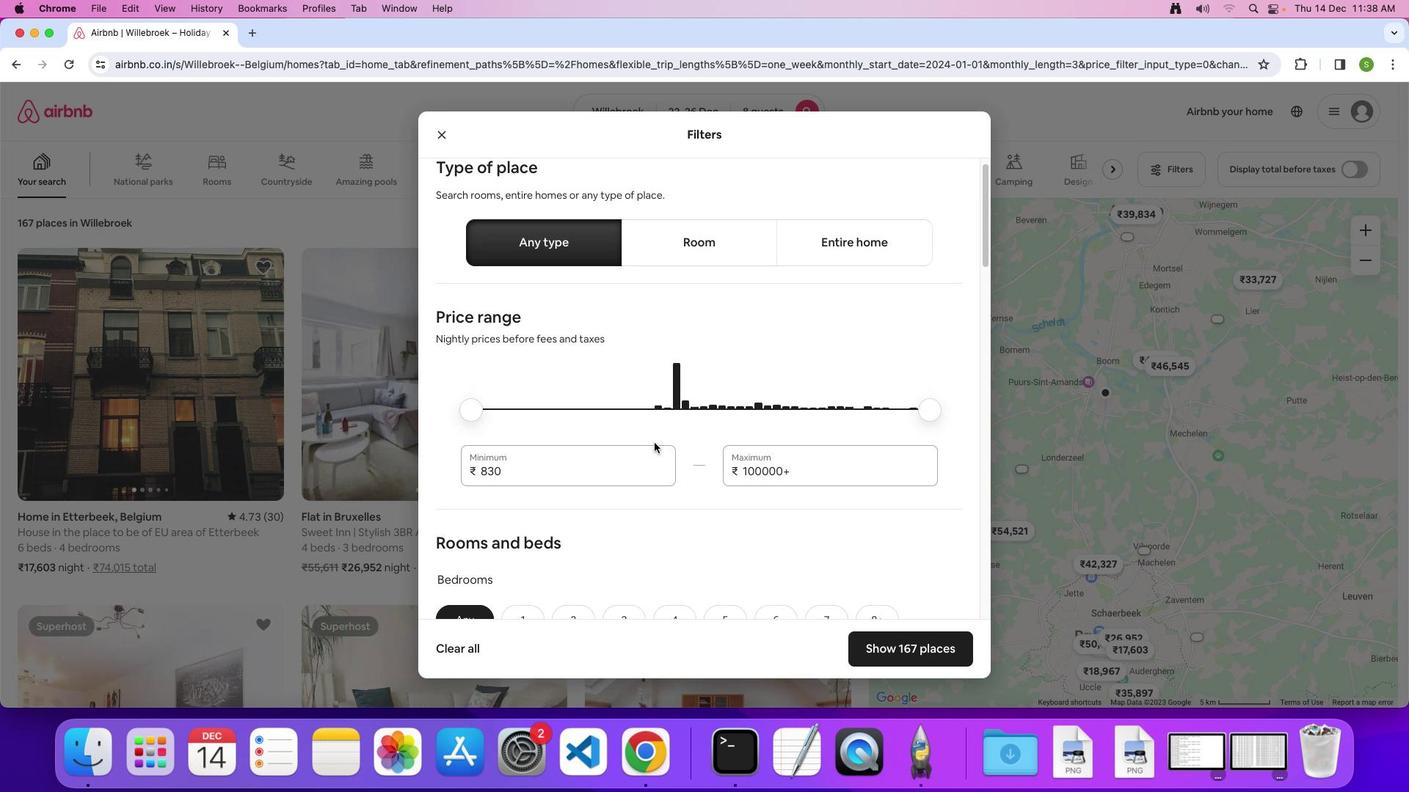 
Action: Mouse scrolled (625, 457) with delta (72, 135)
Screenshot: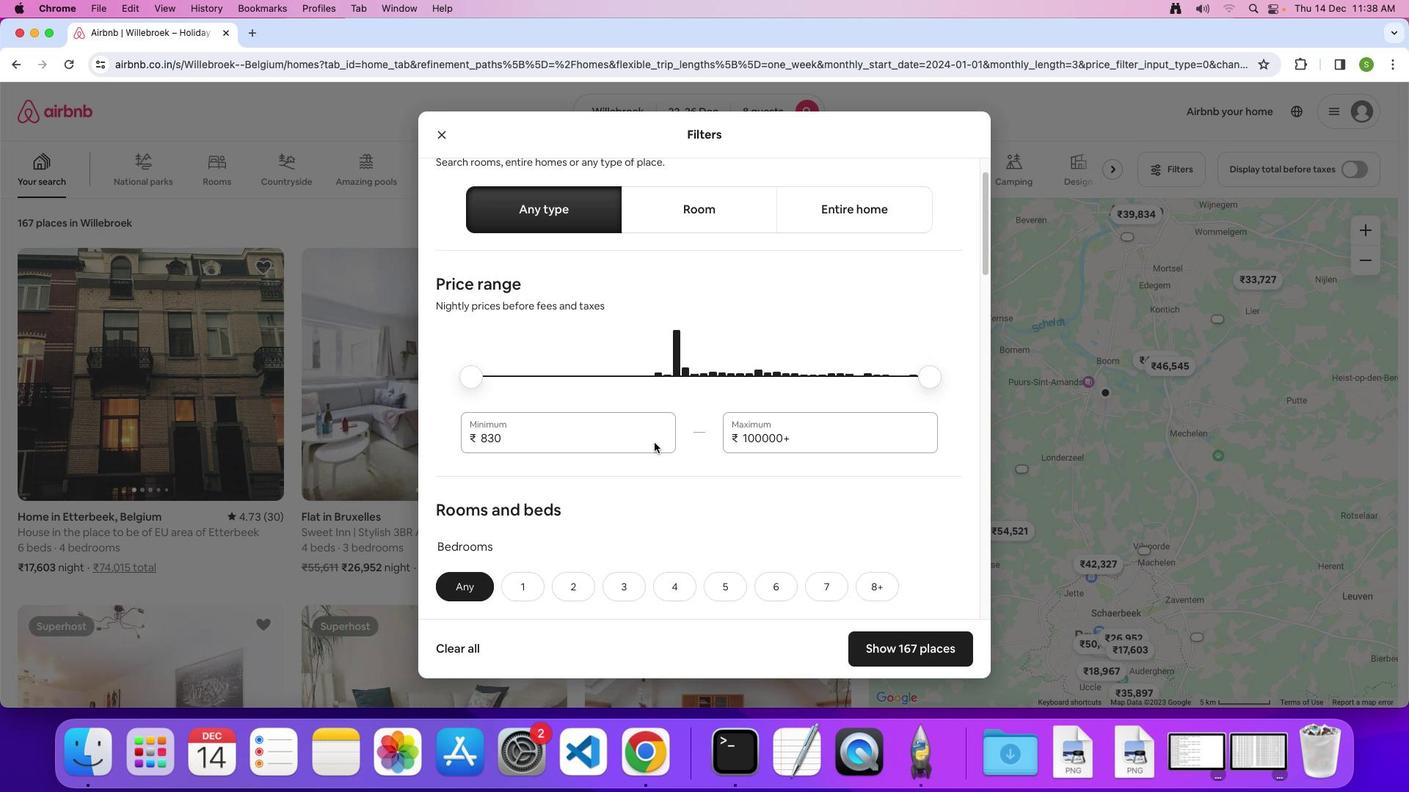 
Action: Mouse scrolled (625, 457) with delta (72, 135)
Screenshot: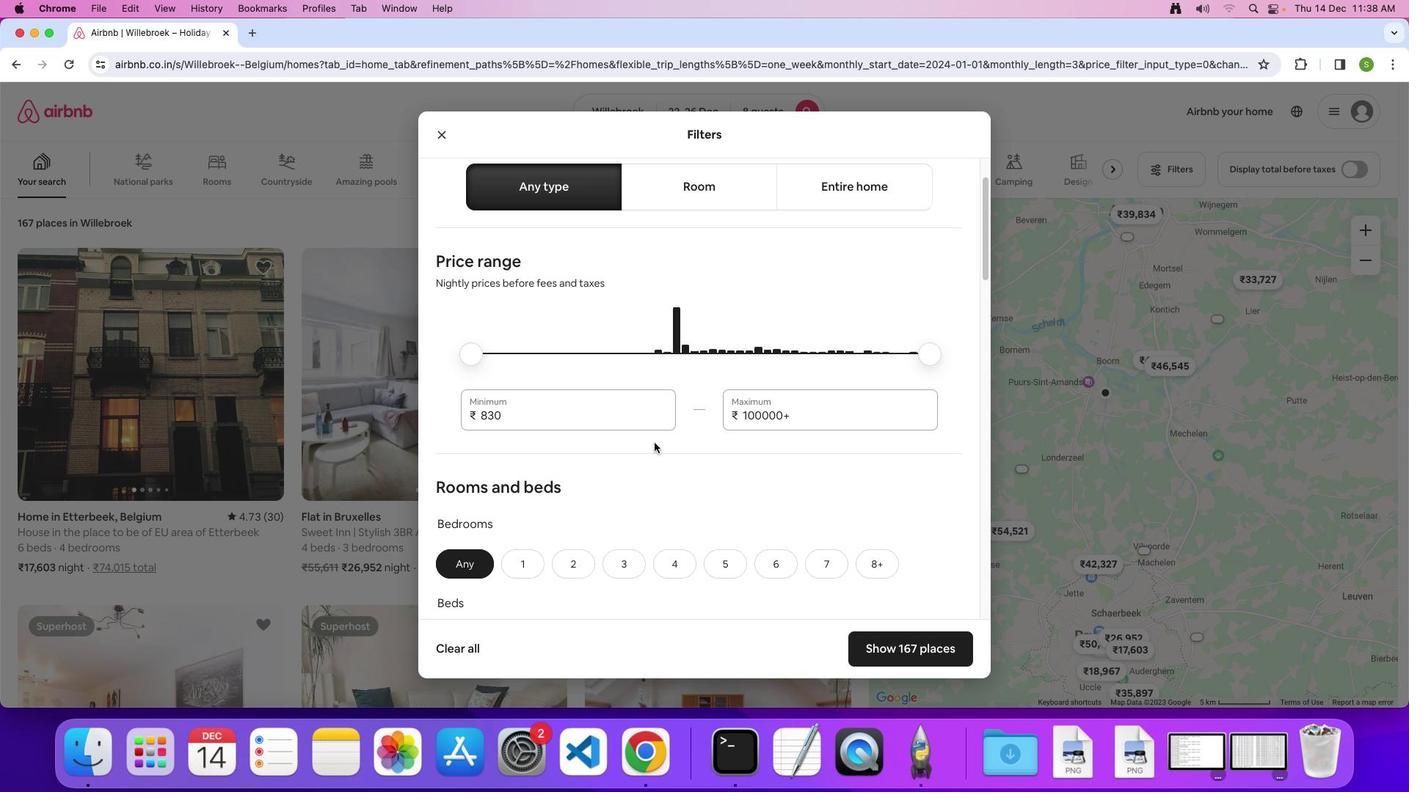
Action: Mouse scrolled (625, 457) with delta (72, 135)
Screenshot: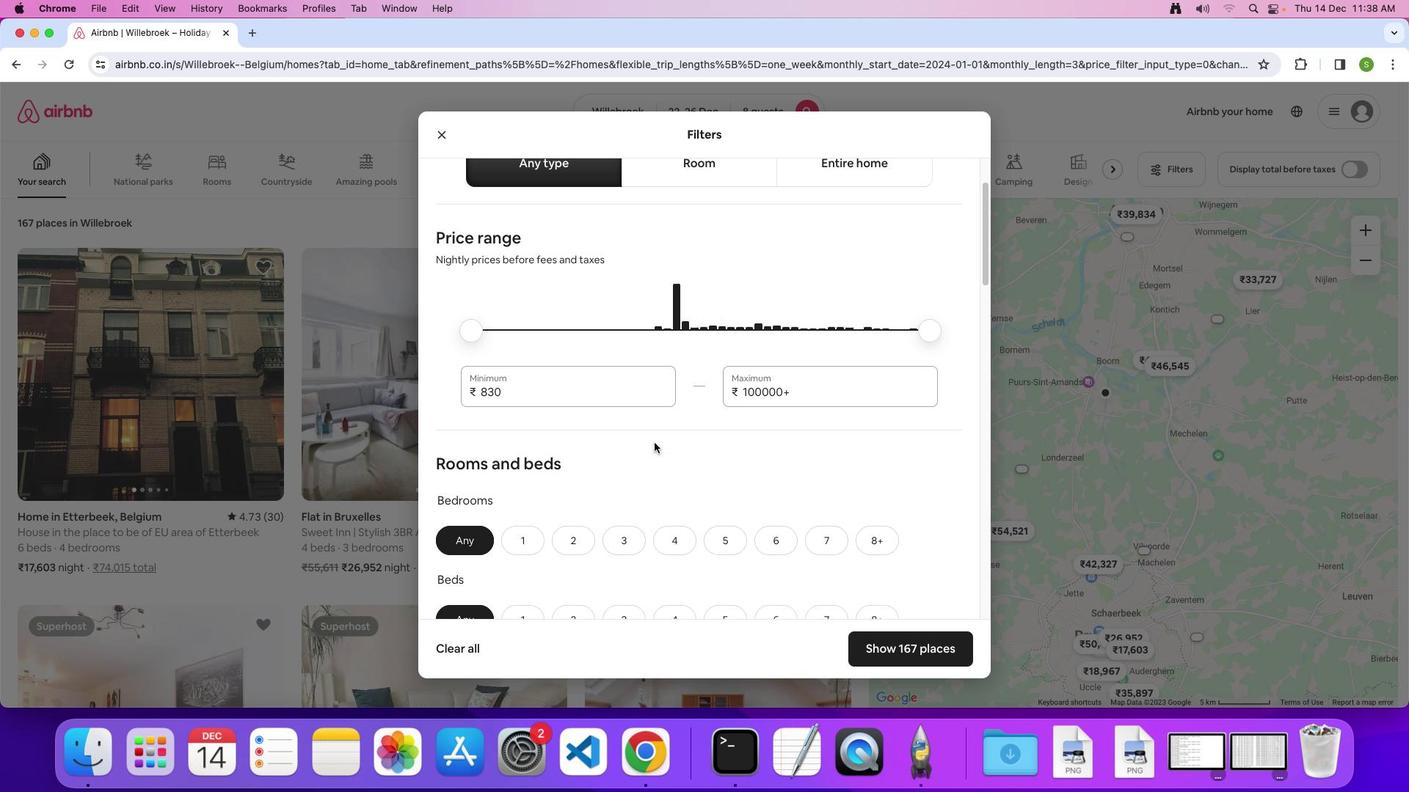
Action: Mouse scrolled (625, 457) with delta (72, 135)
Screenshot: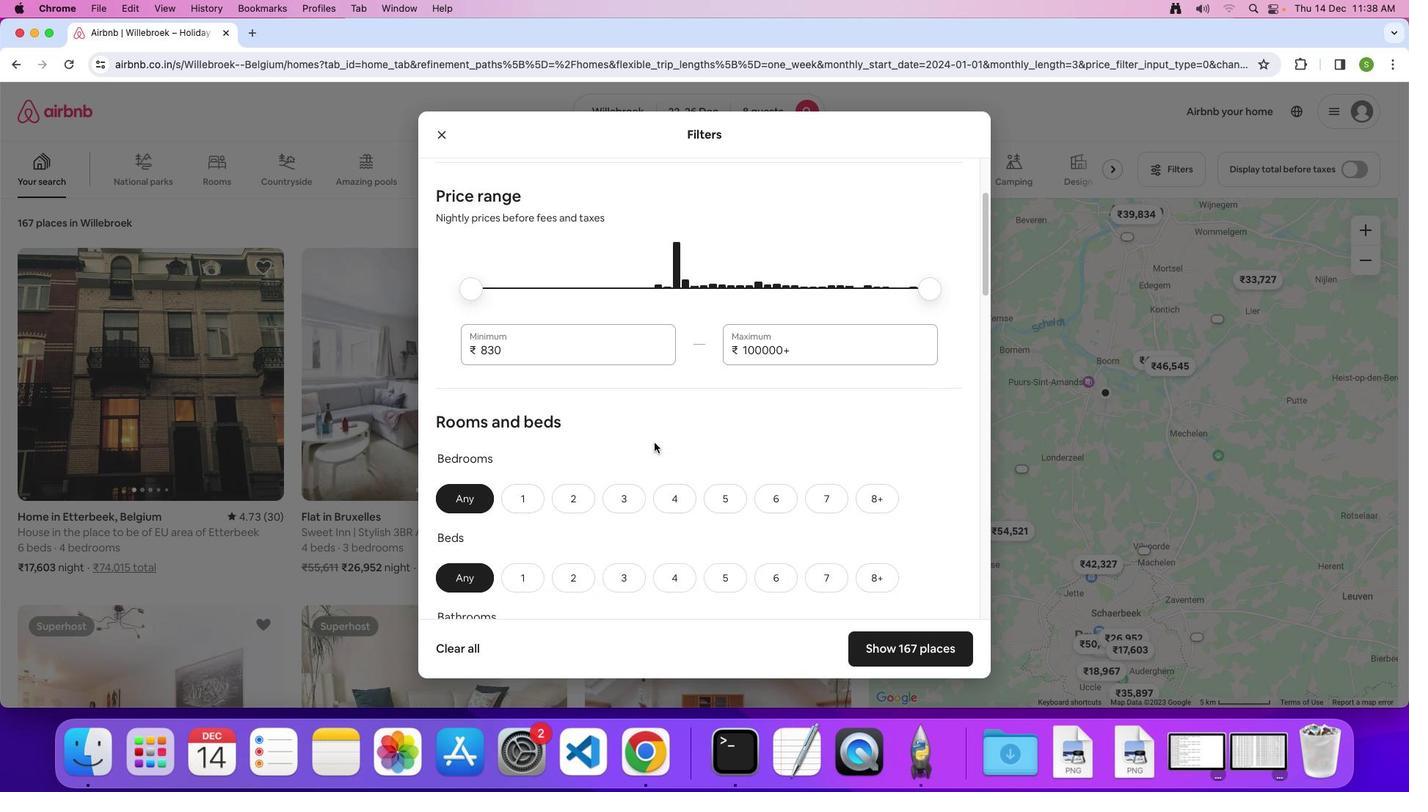 
Action: Mouse scrolled (625, 457) with delta (72, 135)
Screenshot: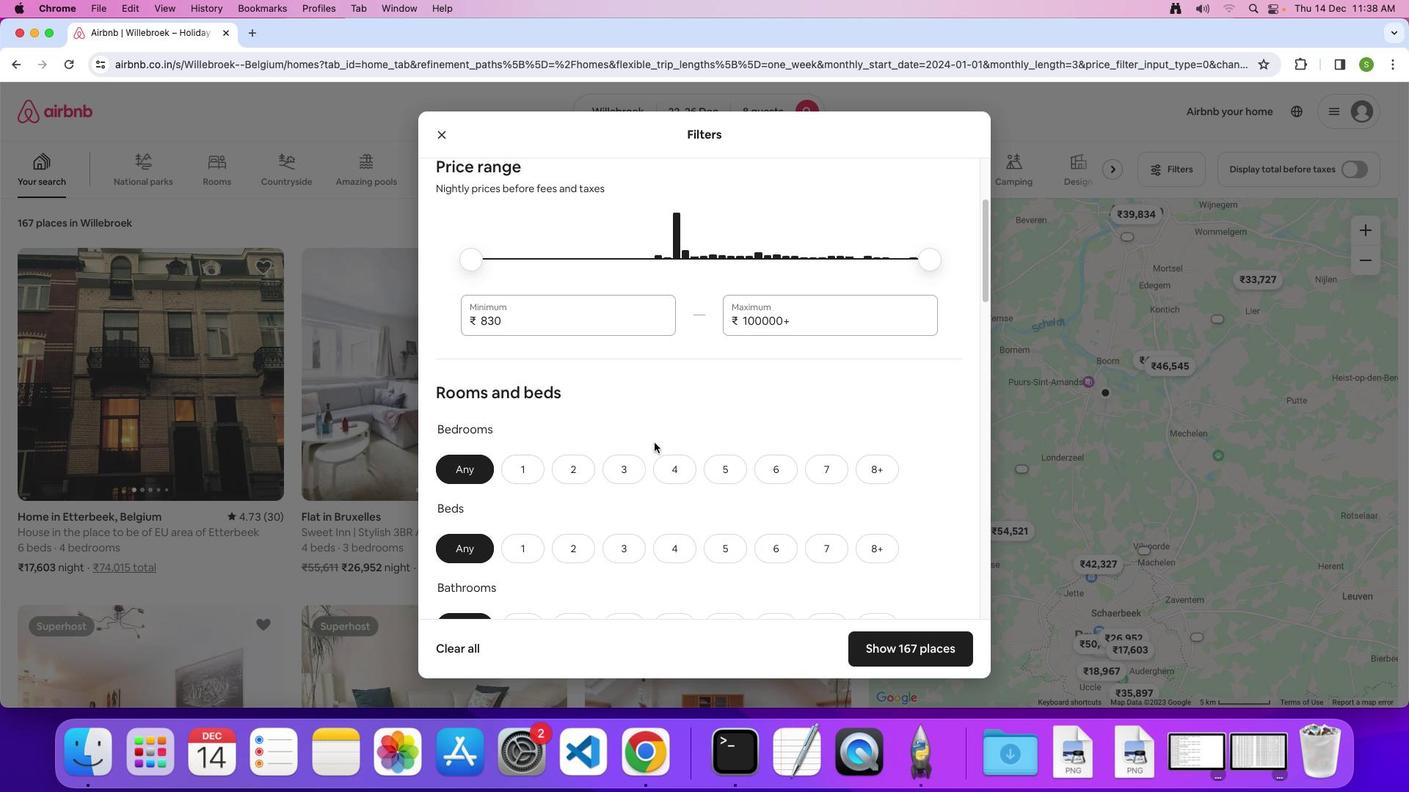 
Action: Mouse scrolled (625, 457) with delta (72, 135)
Screenshot: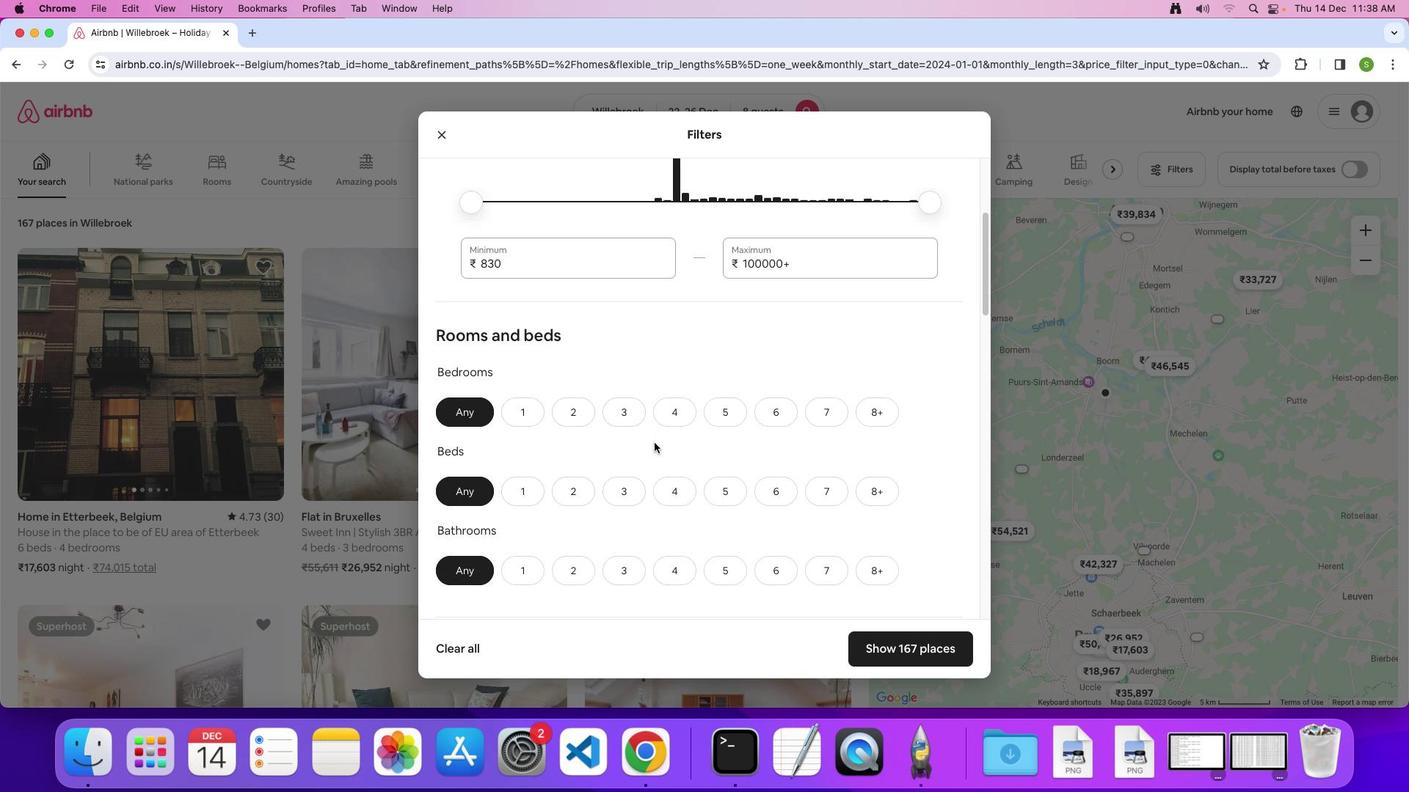 
Action: Mouse scrolled (625, 457) with delta (72, 135)
Screenshot: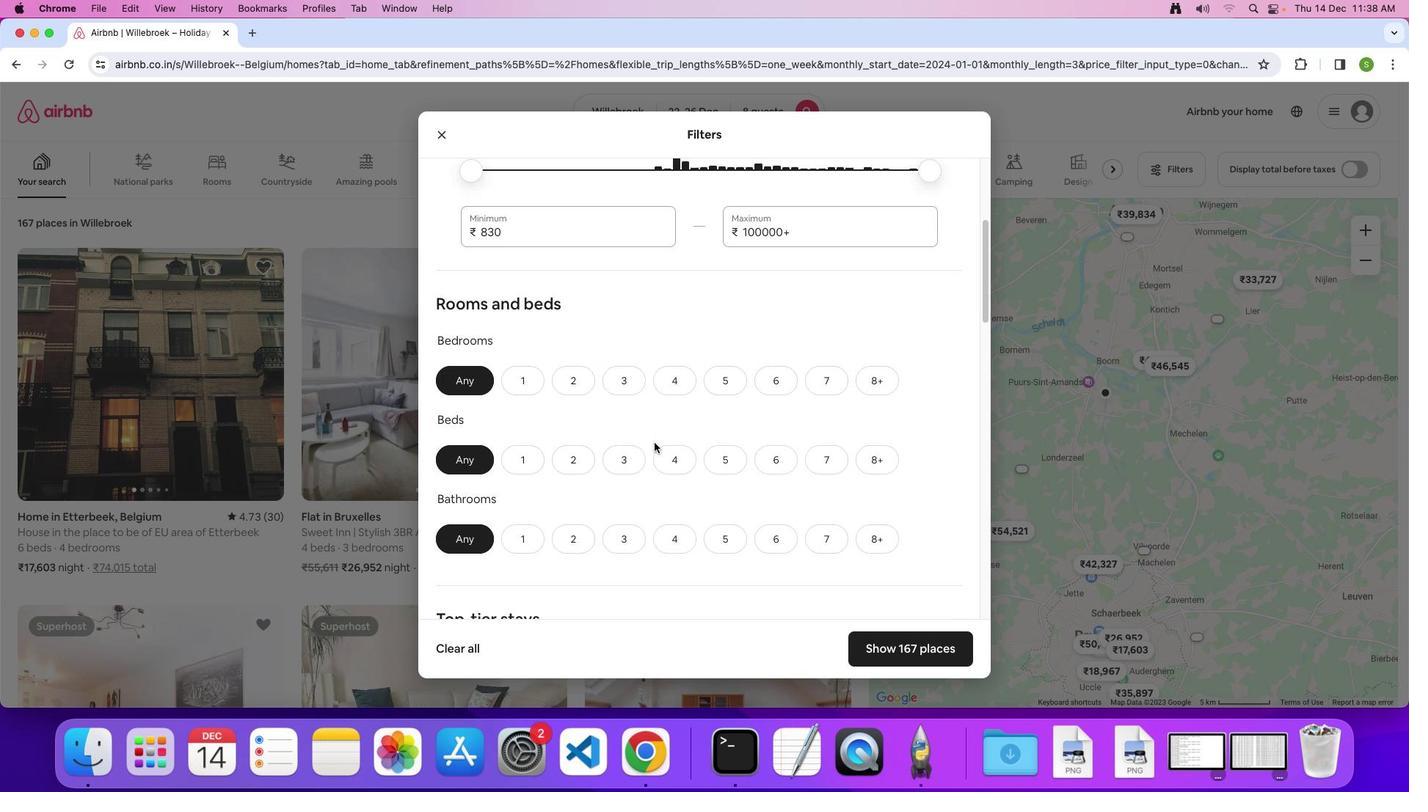 
Action: Mouse scrolled (625, 457) with delta (72, 135)
Screenshot: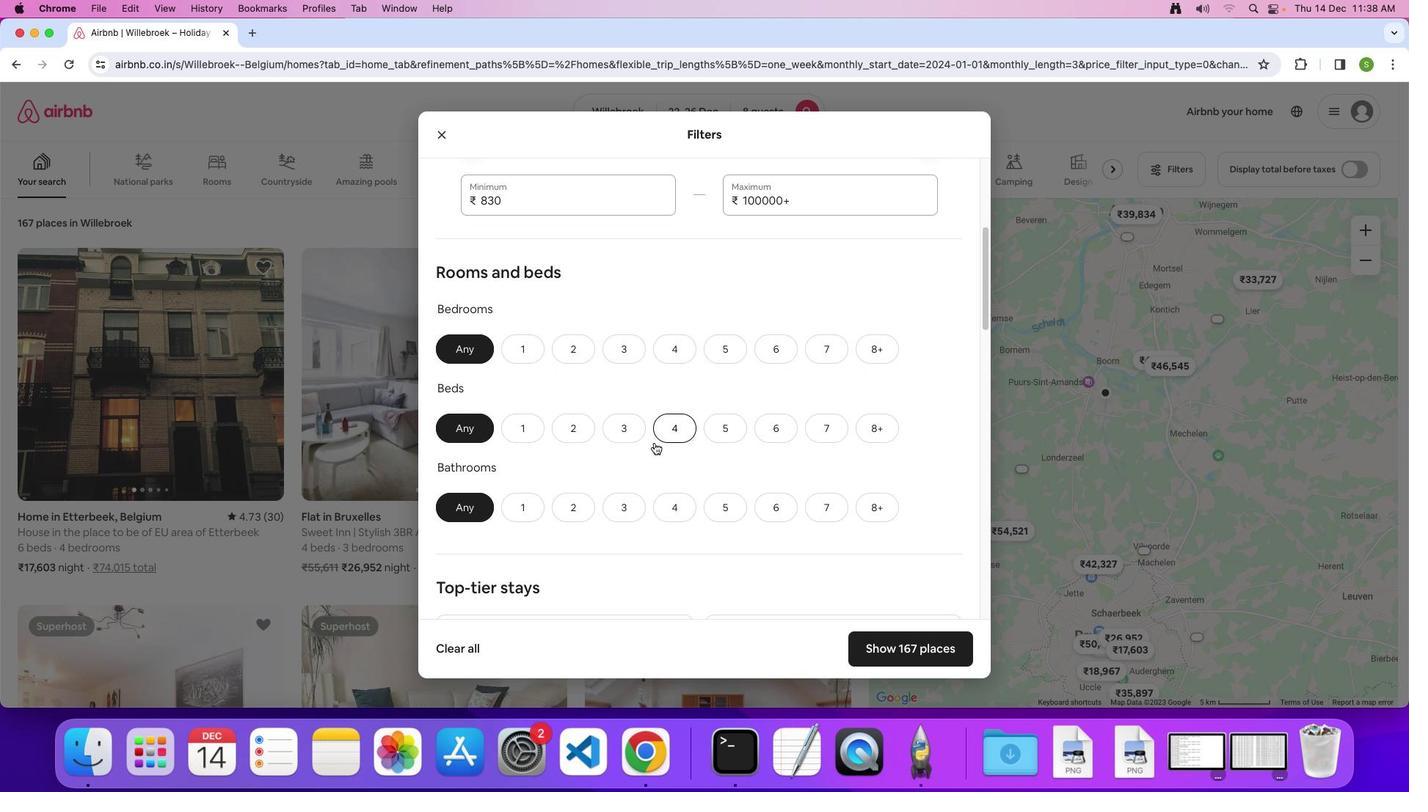 
Action: Mouse scrolled (625, 457) with delta (72, 135)
Screenshot: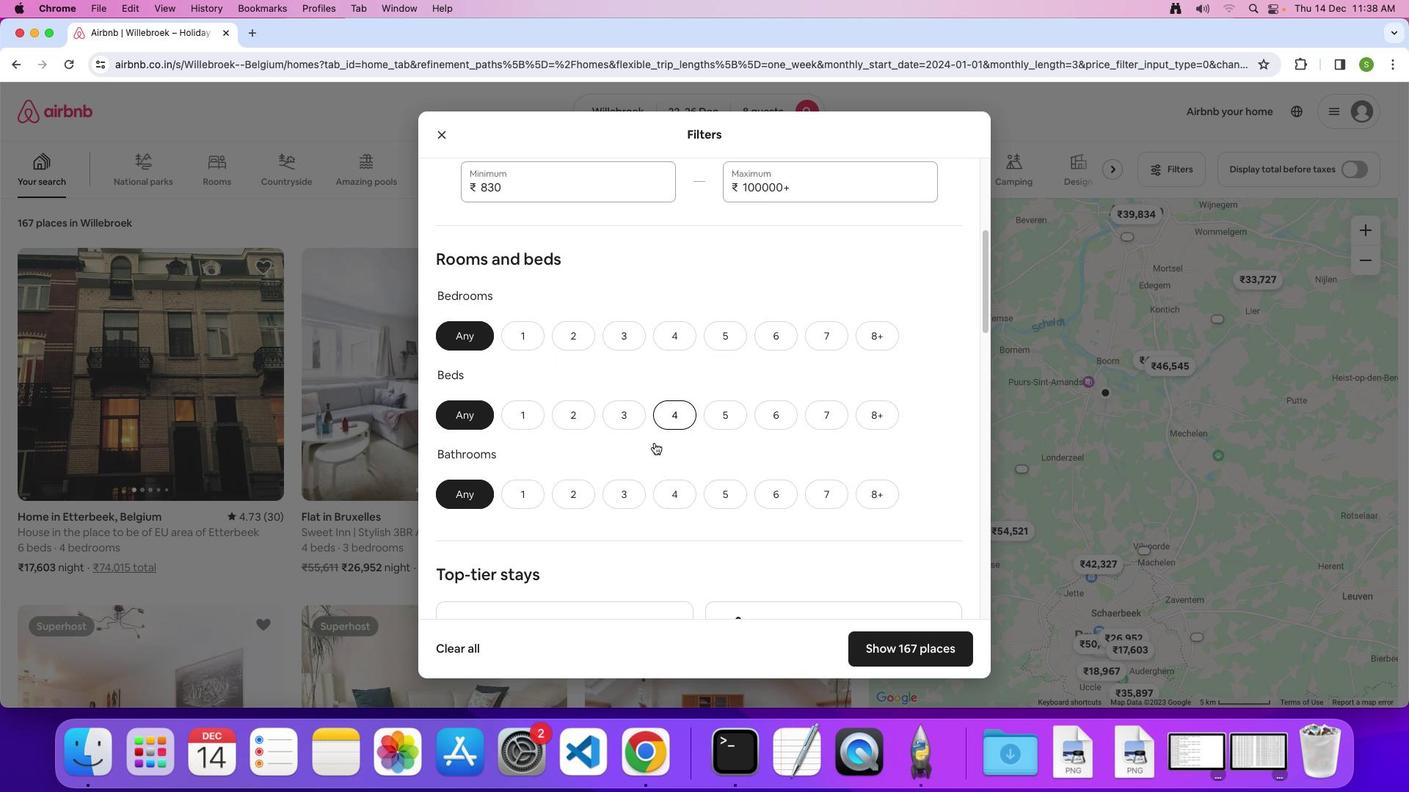 
Action: Mouse moved to (818, 377)
Screenshot: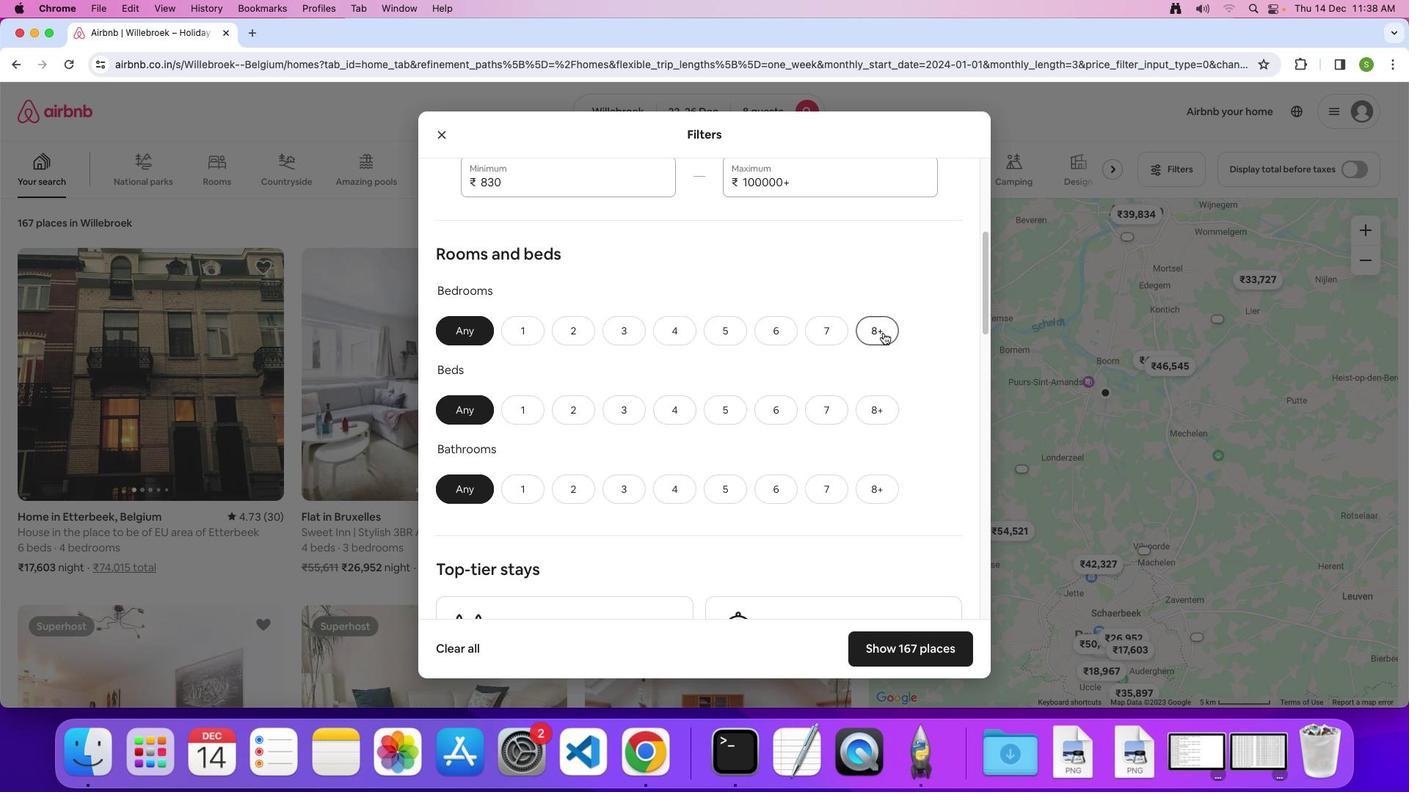 
Action: Mouse pressed left at (818, 377)
Screenshot: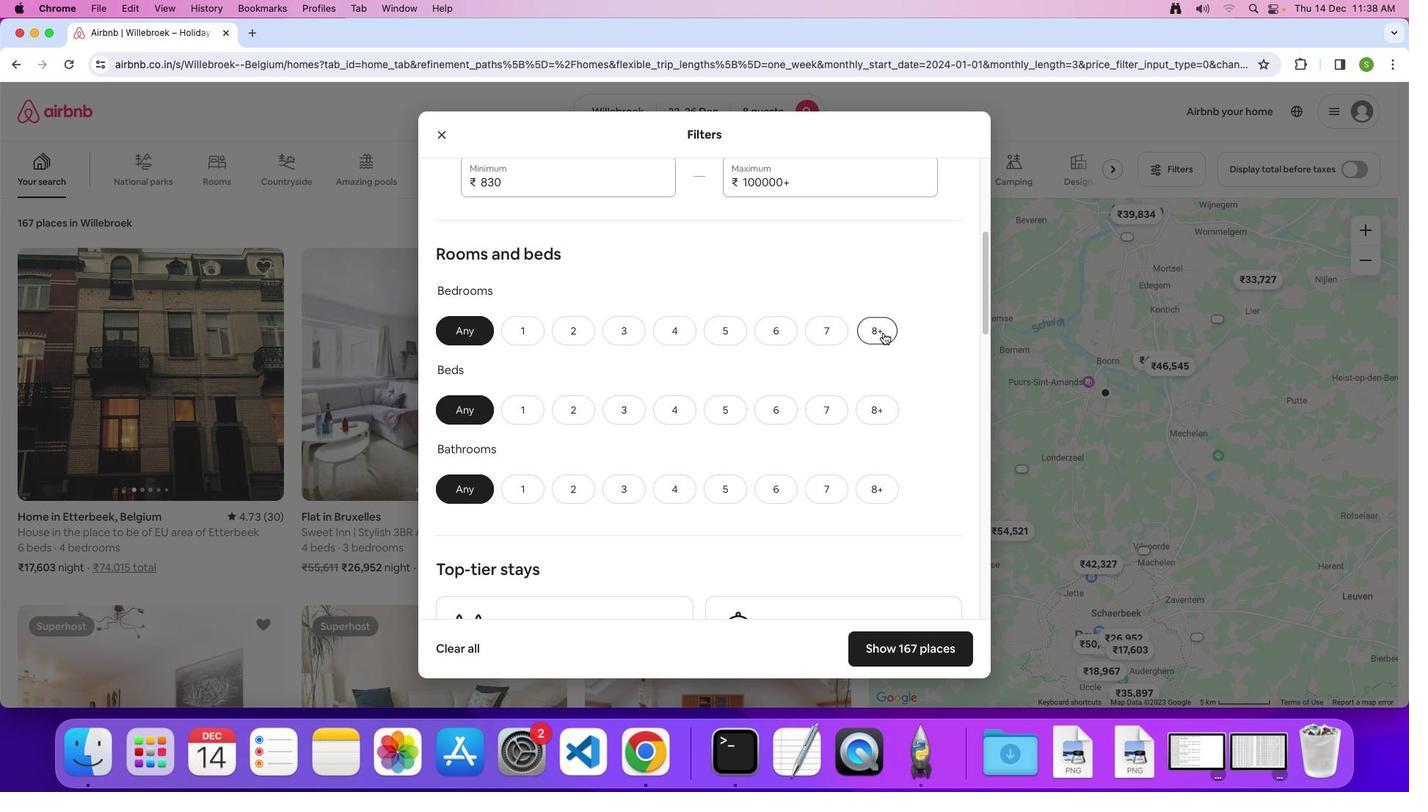 
Action: Mouse moved to (812, 433)
Screenshot: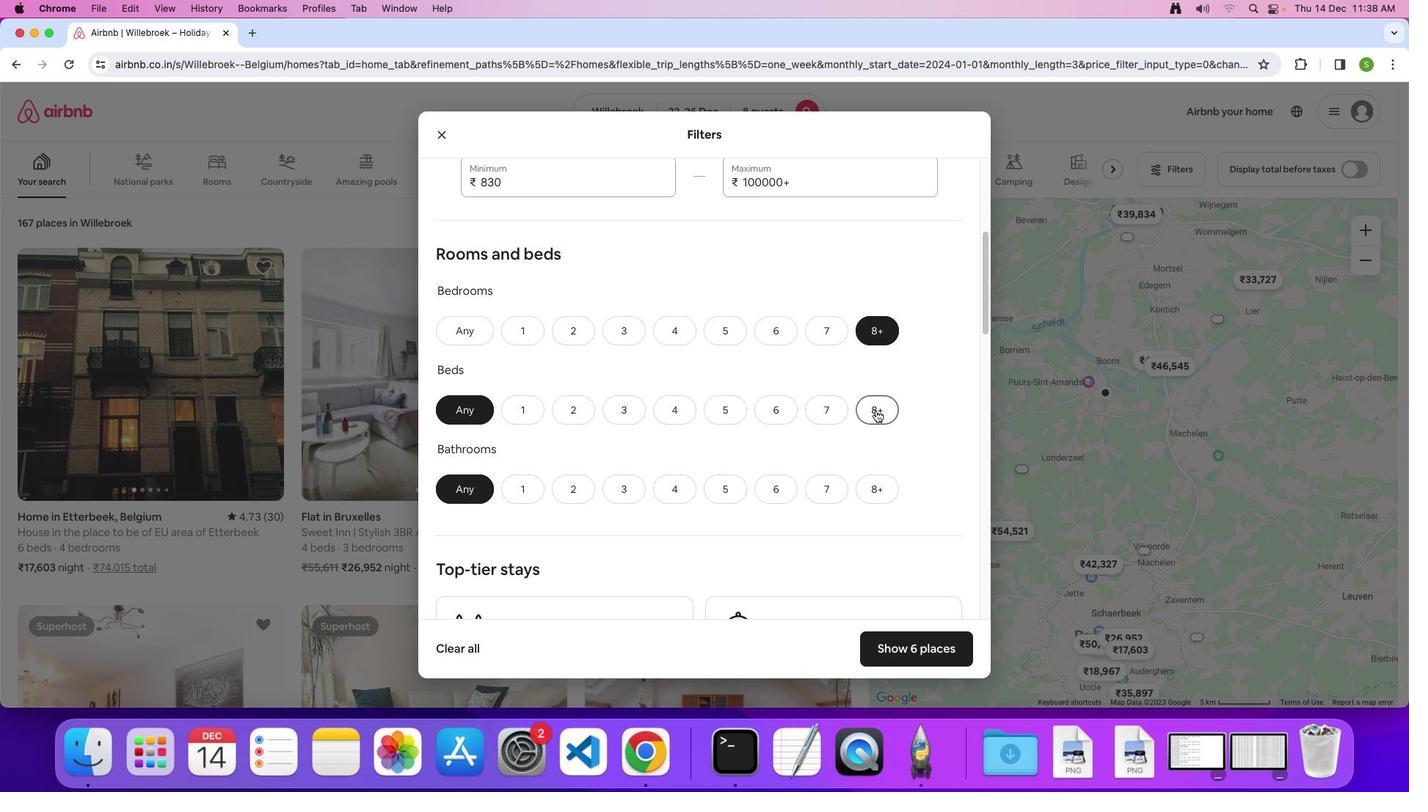 
Action: Mouse pressed left at (812, 433)
Screenshot: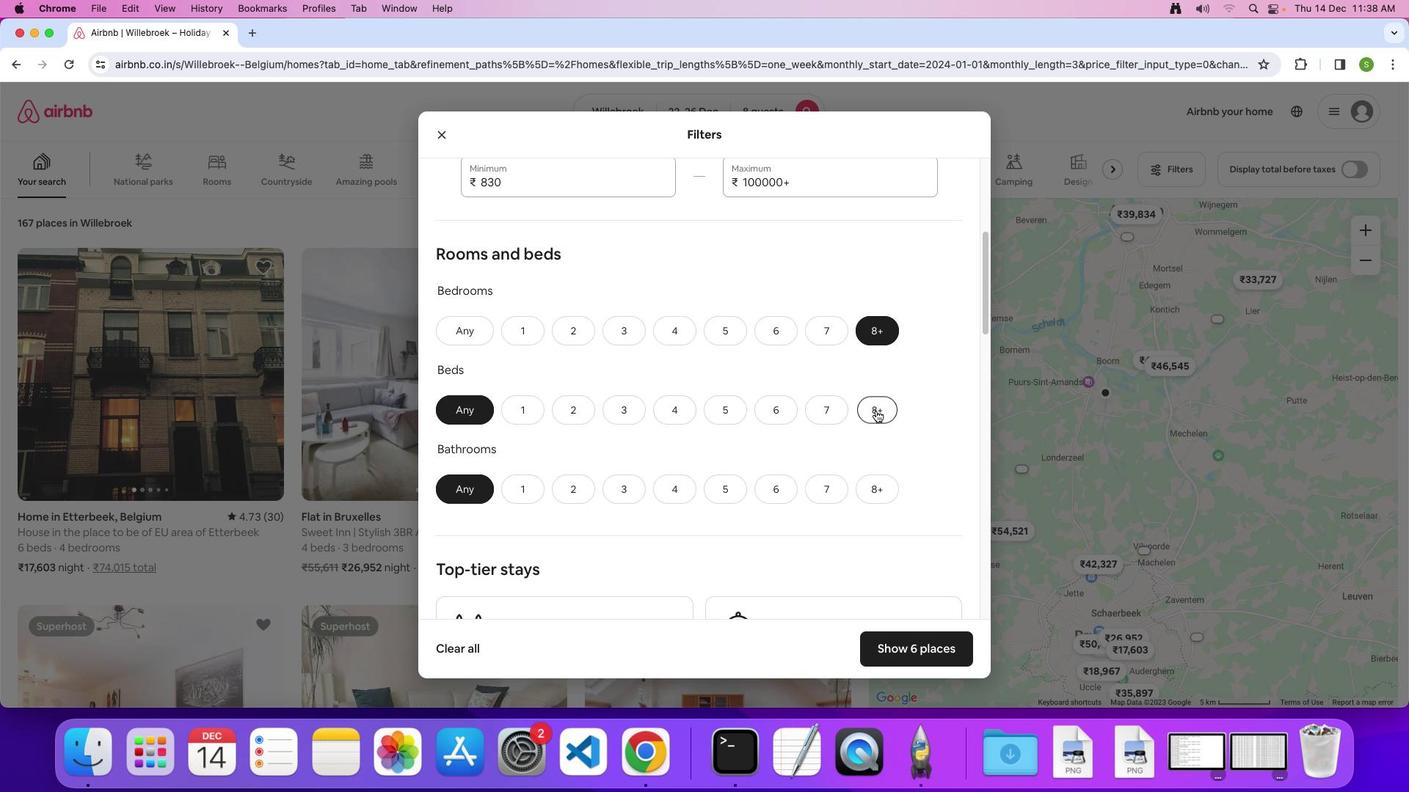 
Action: Mouse moved to (809, 498)
Screenshot: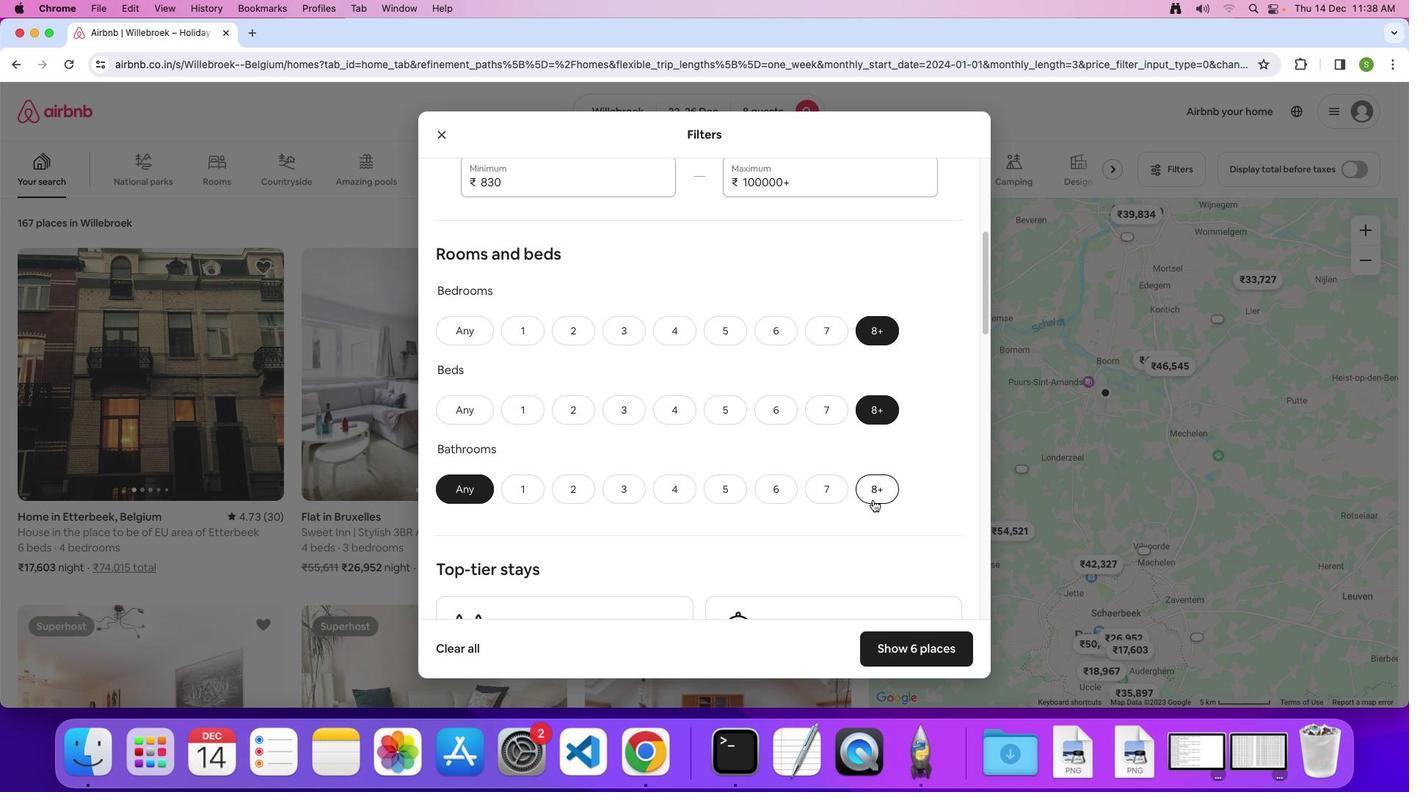 
Action: Mouse pressed left at (809, 498)
Screenshot: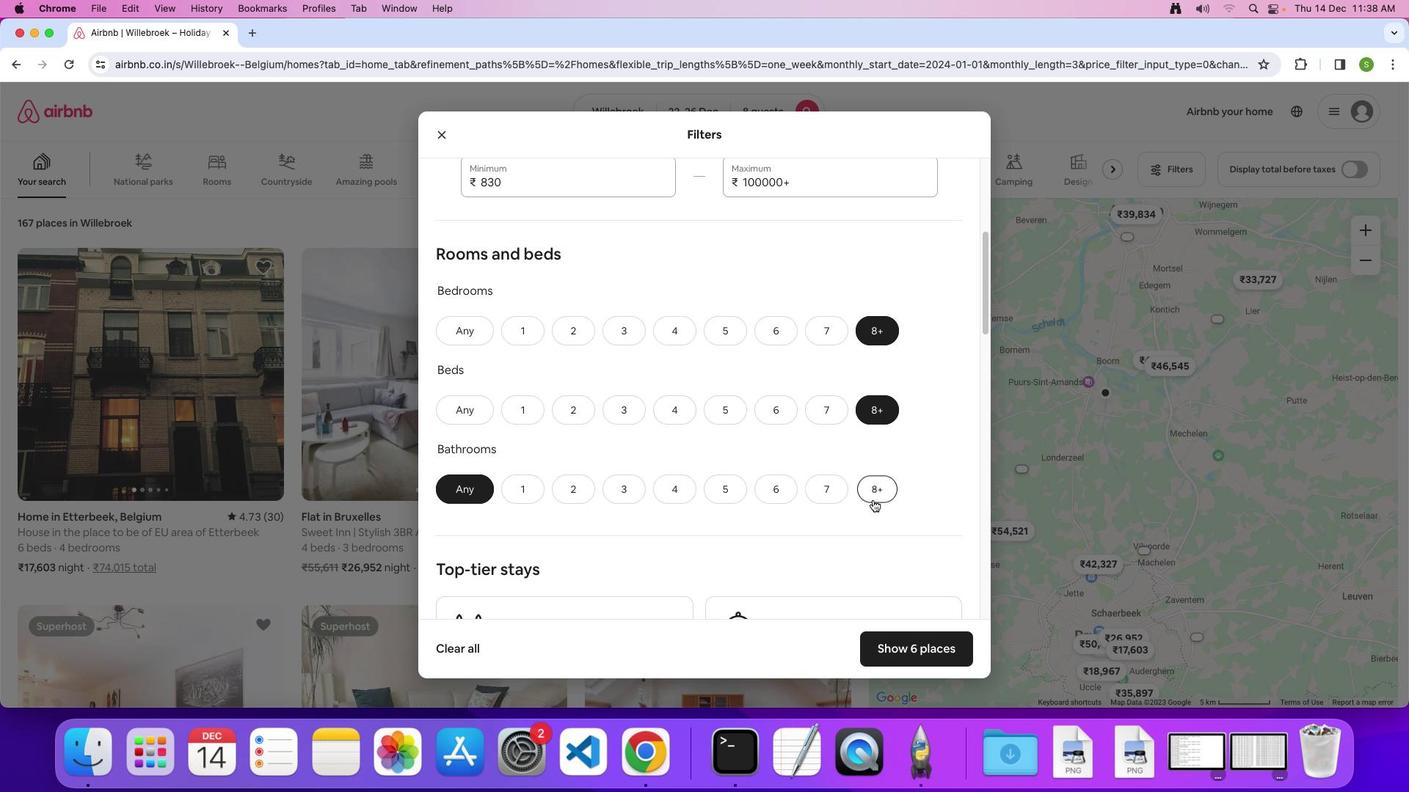 
Action: Mouse moved to (729, 488)
Screenshot: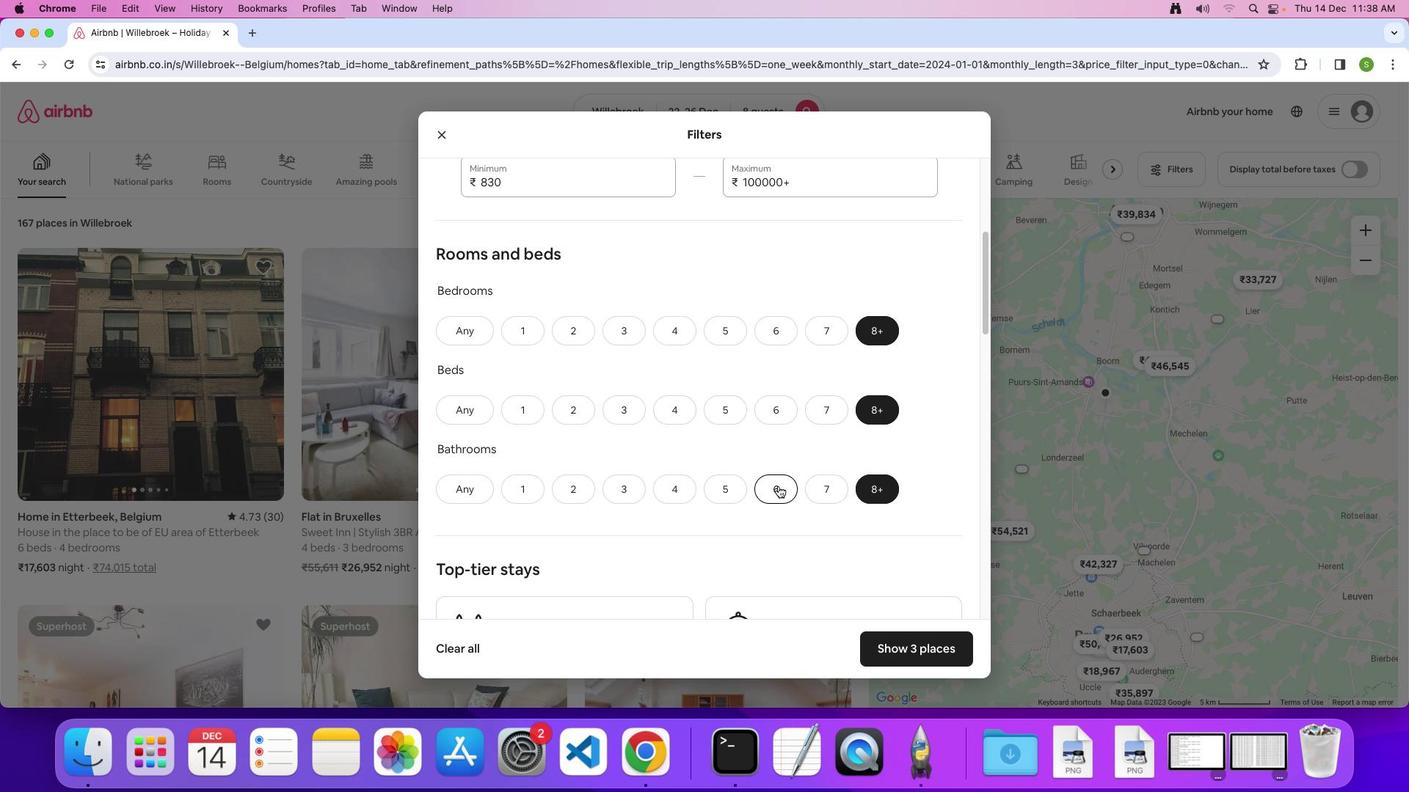 
Action: Mouse scrolled (729, 488) with delta (72, 135)
Screenshot: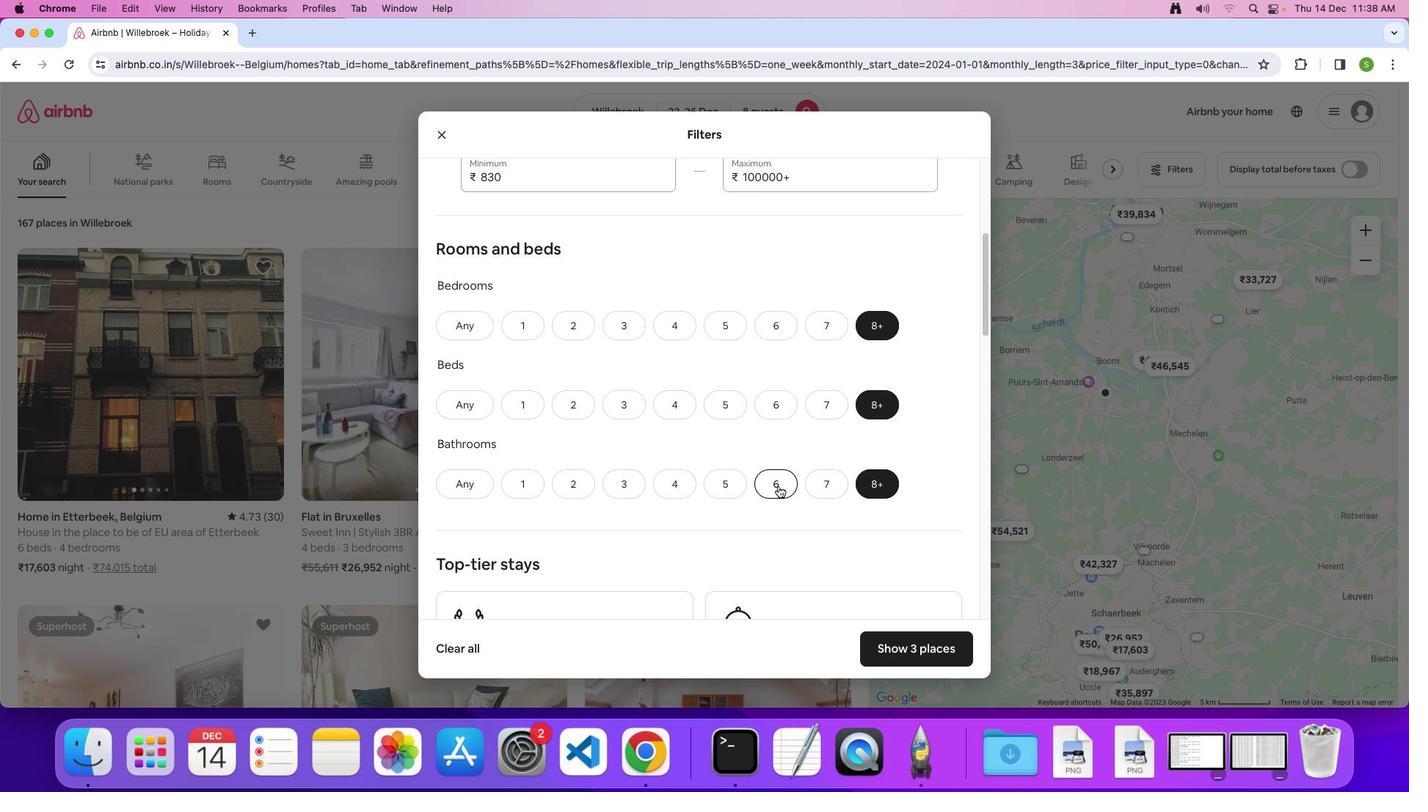 
Action: Mouse scrolled (729, 488) with delta (72, 135)
Screenshot: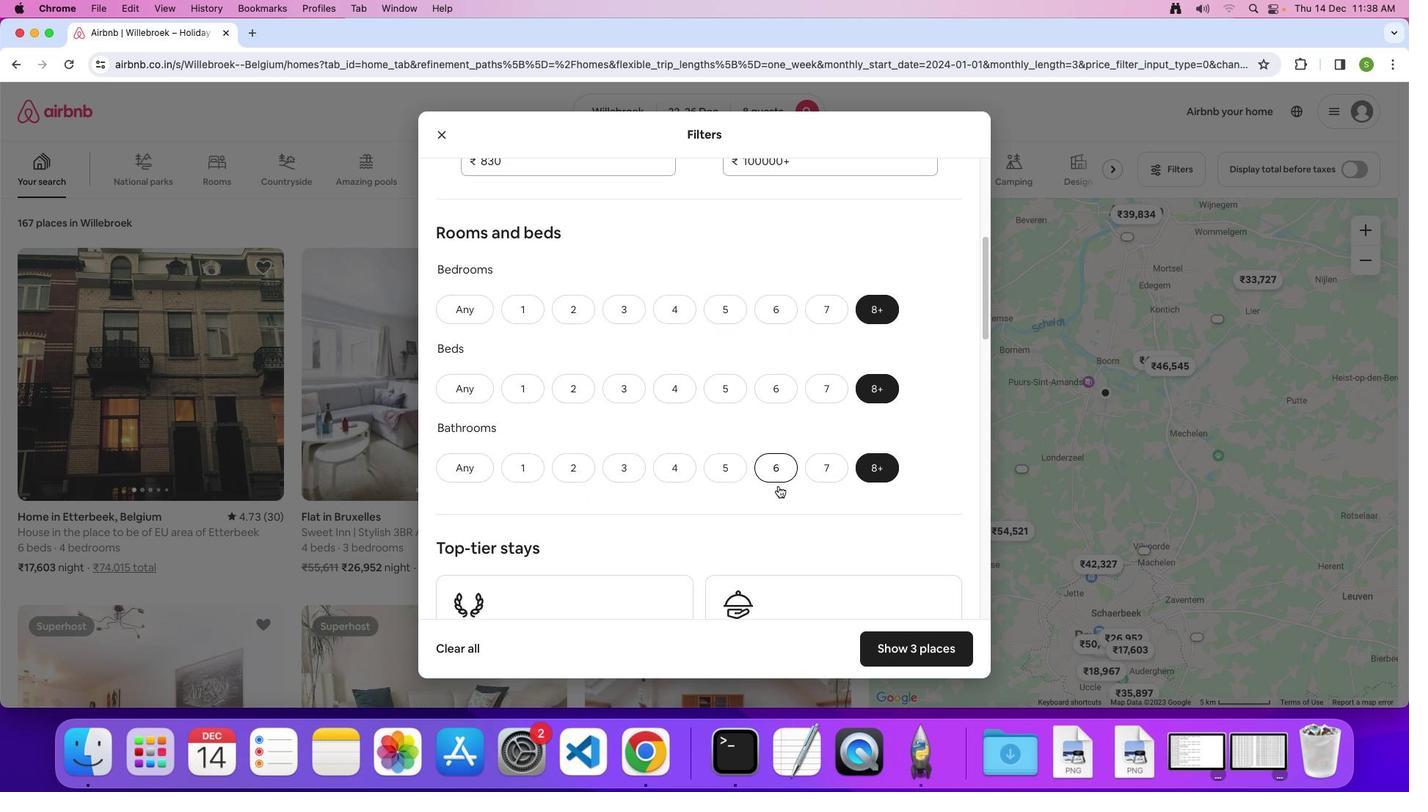 
Action: Mouse scrolled (729, 488) with delta (72, 135)
Screenshot: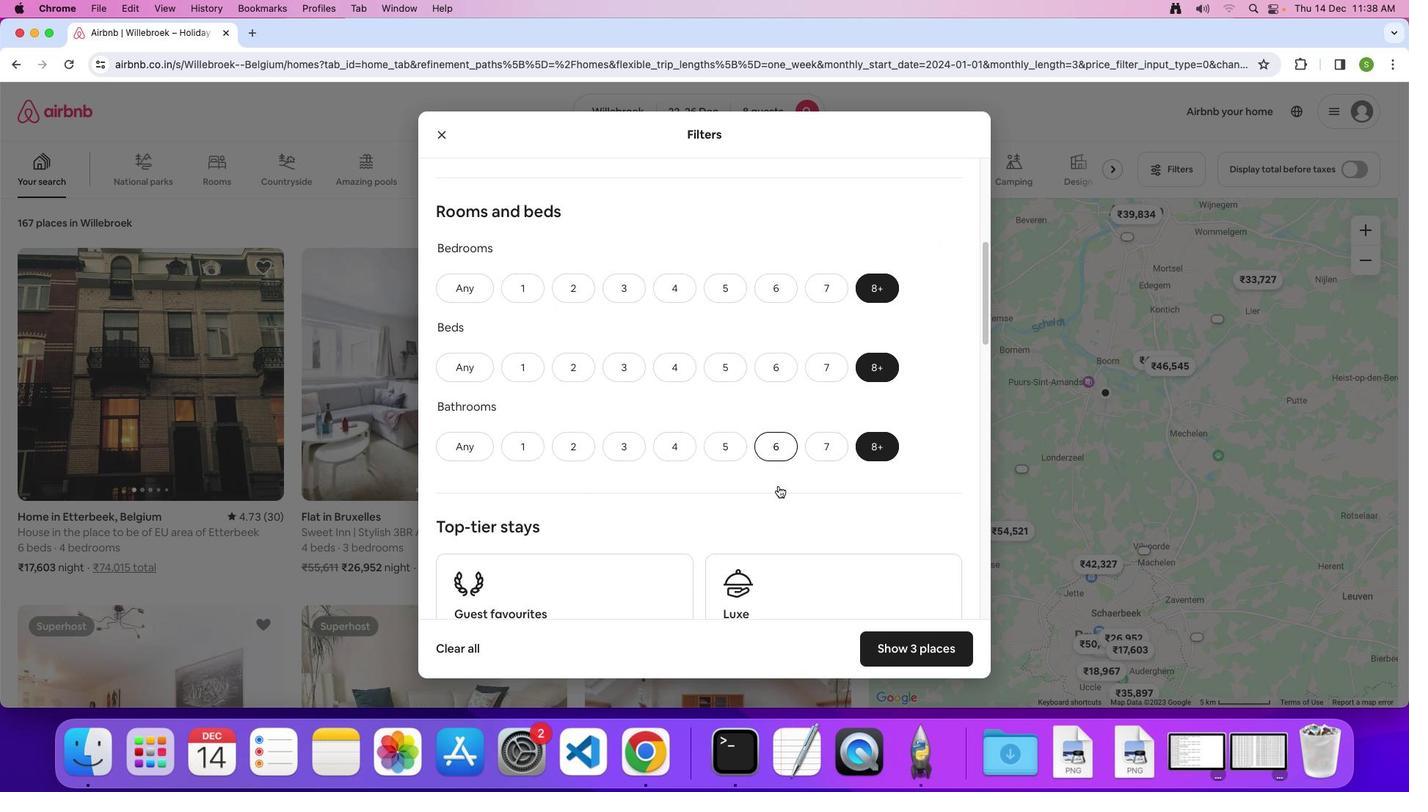 
Action: Mouse scrolled (729, 488) with delta (72, 135)
Screenshot: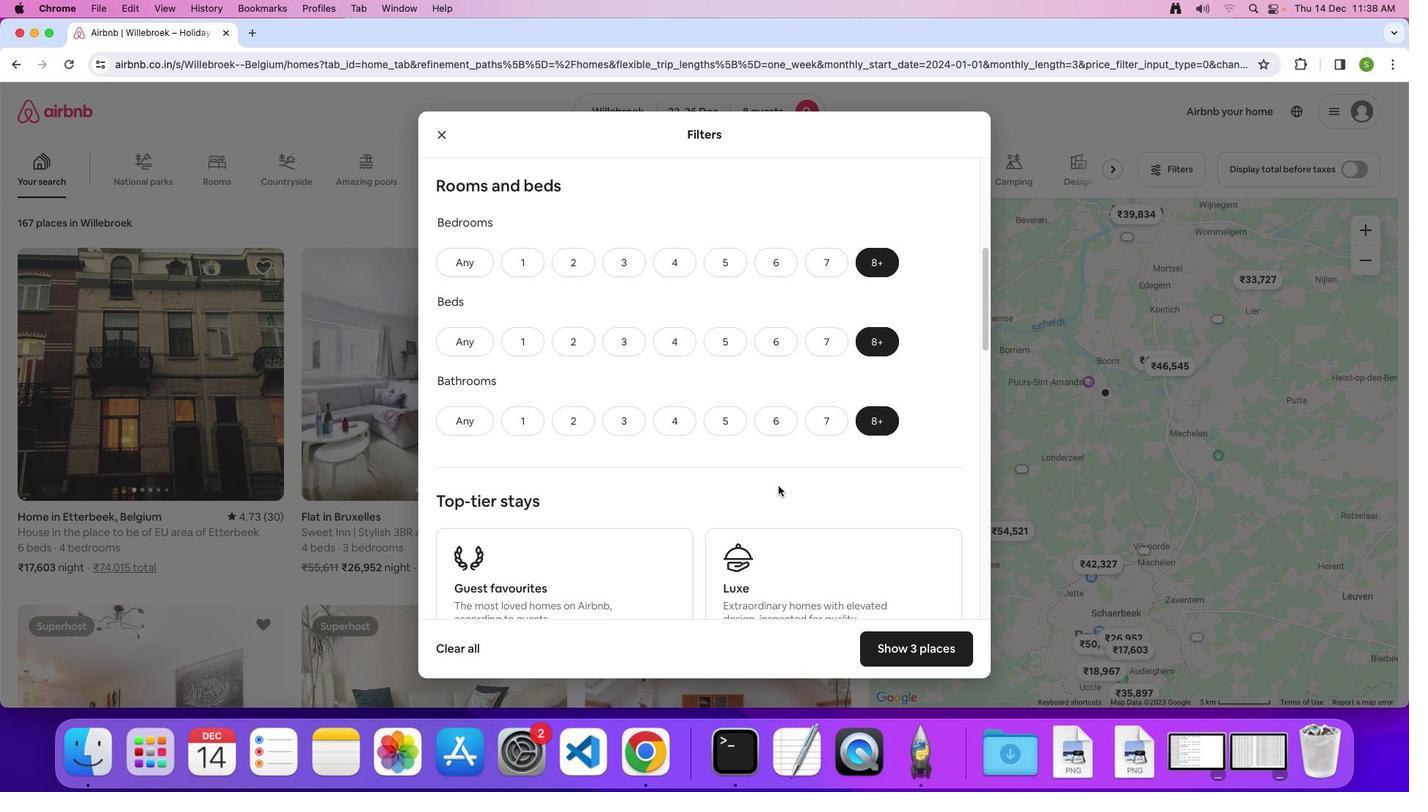 
Action: Mouse scrolled (729, 488) with delta (72, 135)
Screenshot: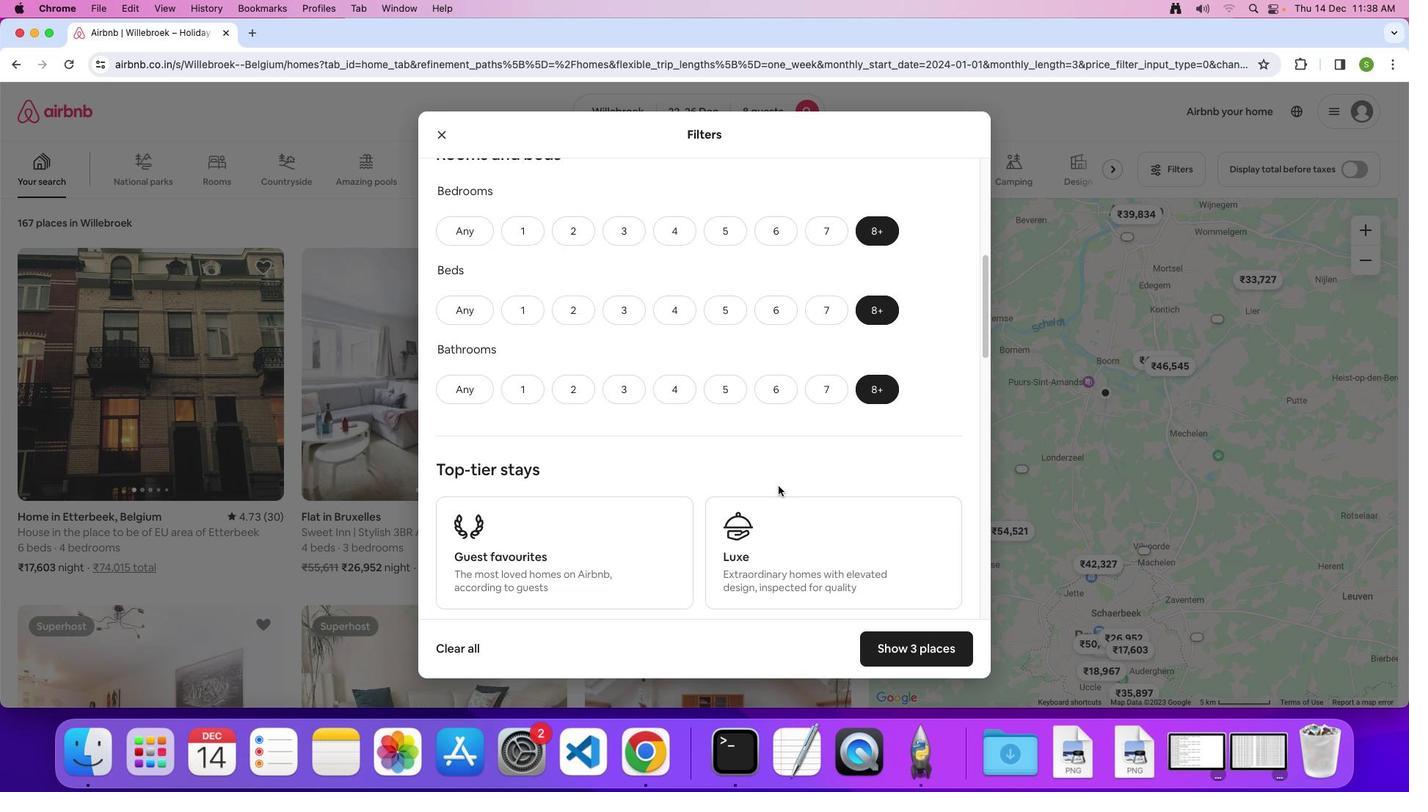 
Action: Mouse scrolled (729, 488) with delta (72, 135)
Screenshot: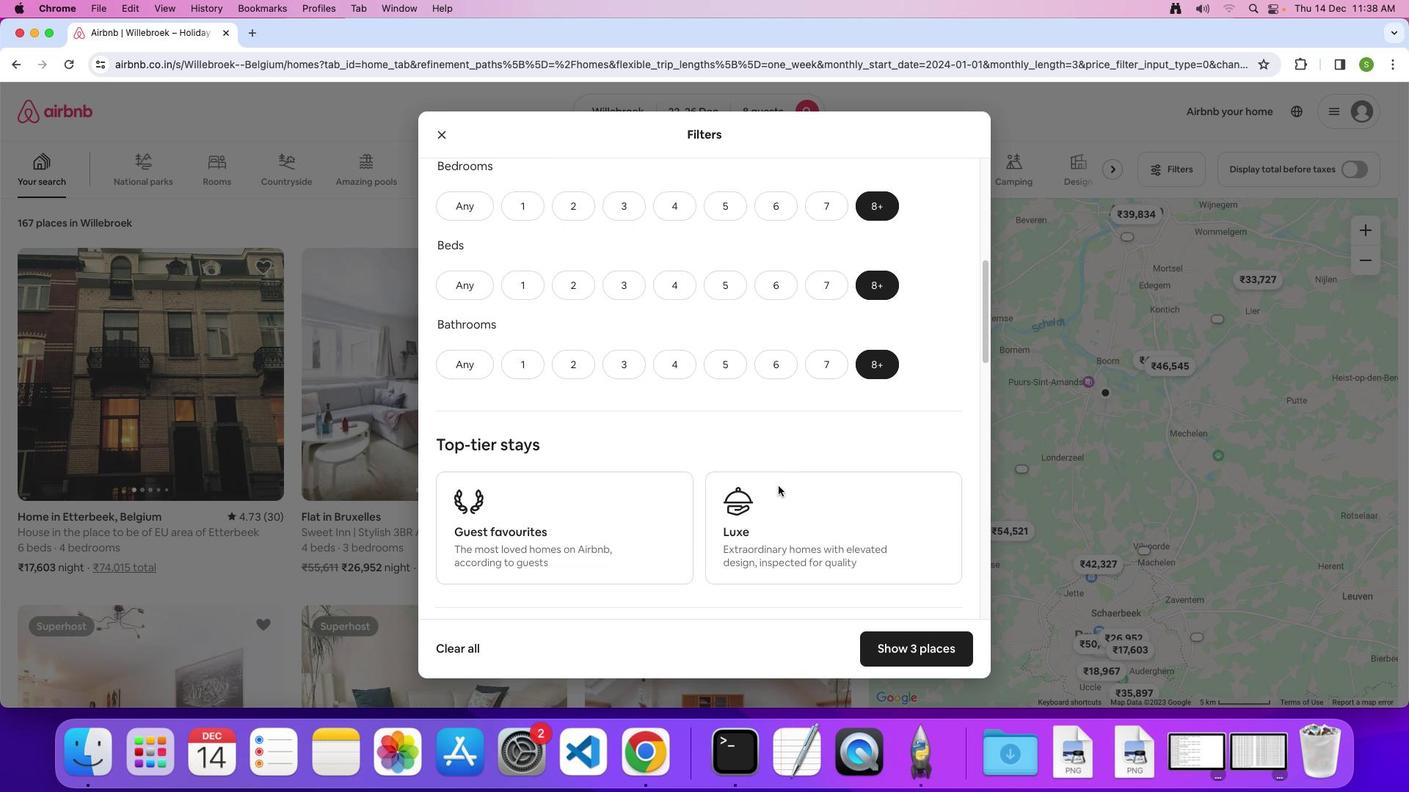 
Action: Mouse scrolled (729, 488) with delta (72, 135)
Screenshot: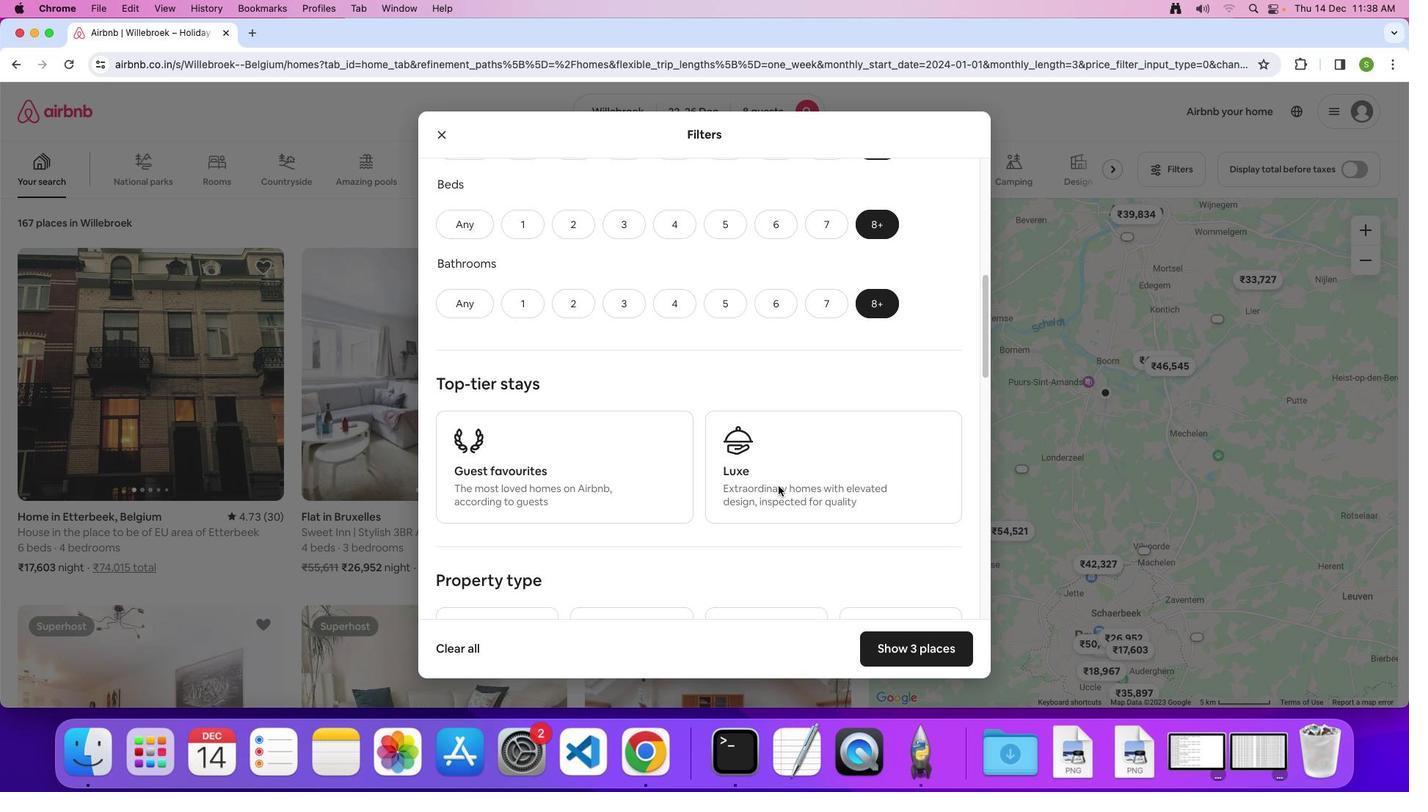 
Action: Mouse scrolled (729, 488) with delta (72, 135)
Screenshot: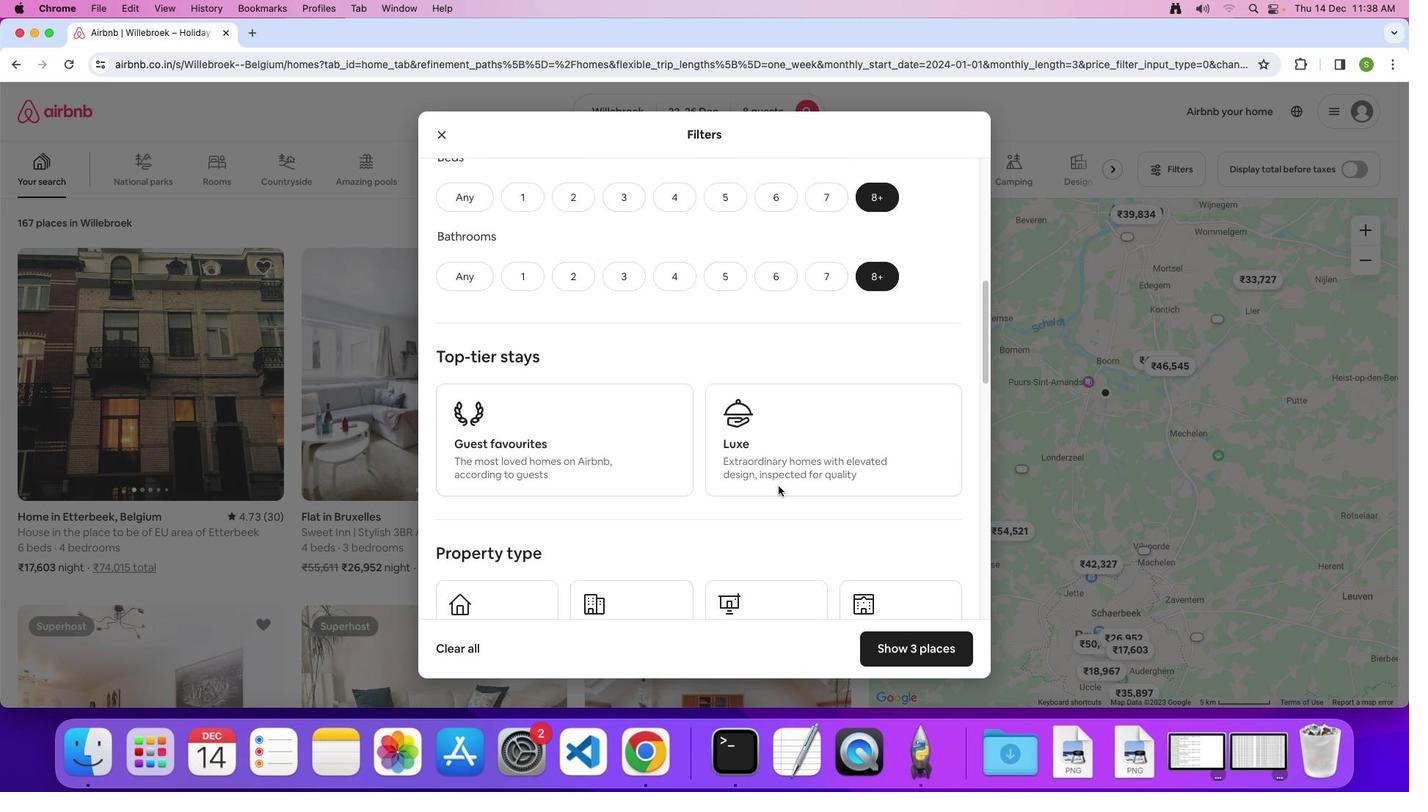 
Action: Mouse scrolled (729, 488) with delta (72, 135)
Screenshot: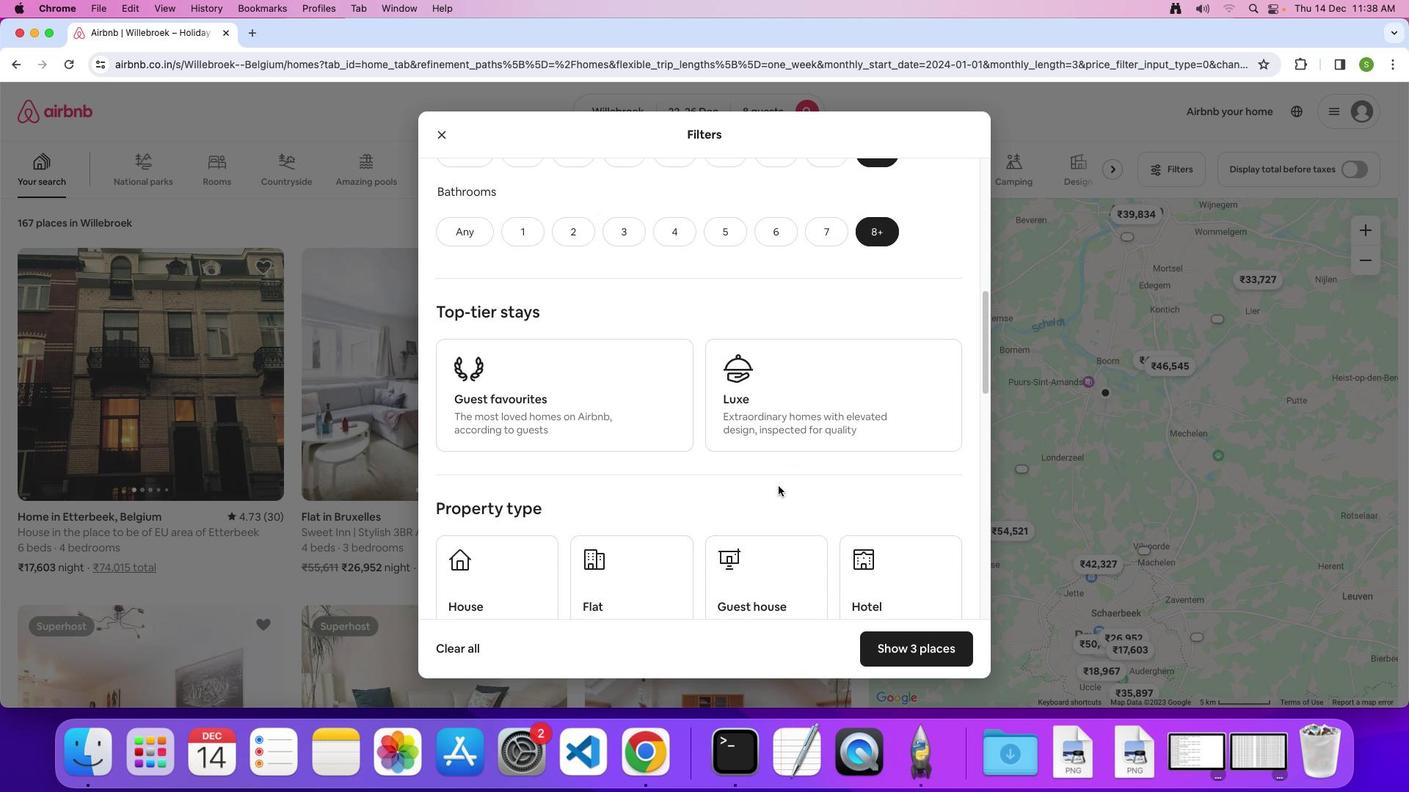 
Action: Mouse scrolled (729, 488) with delta (72, 135)
Screenshot: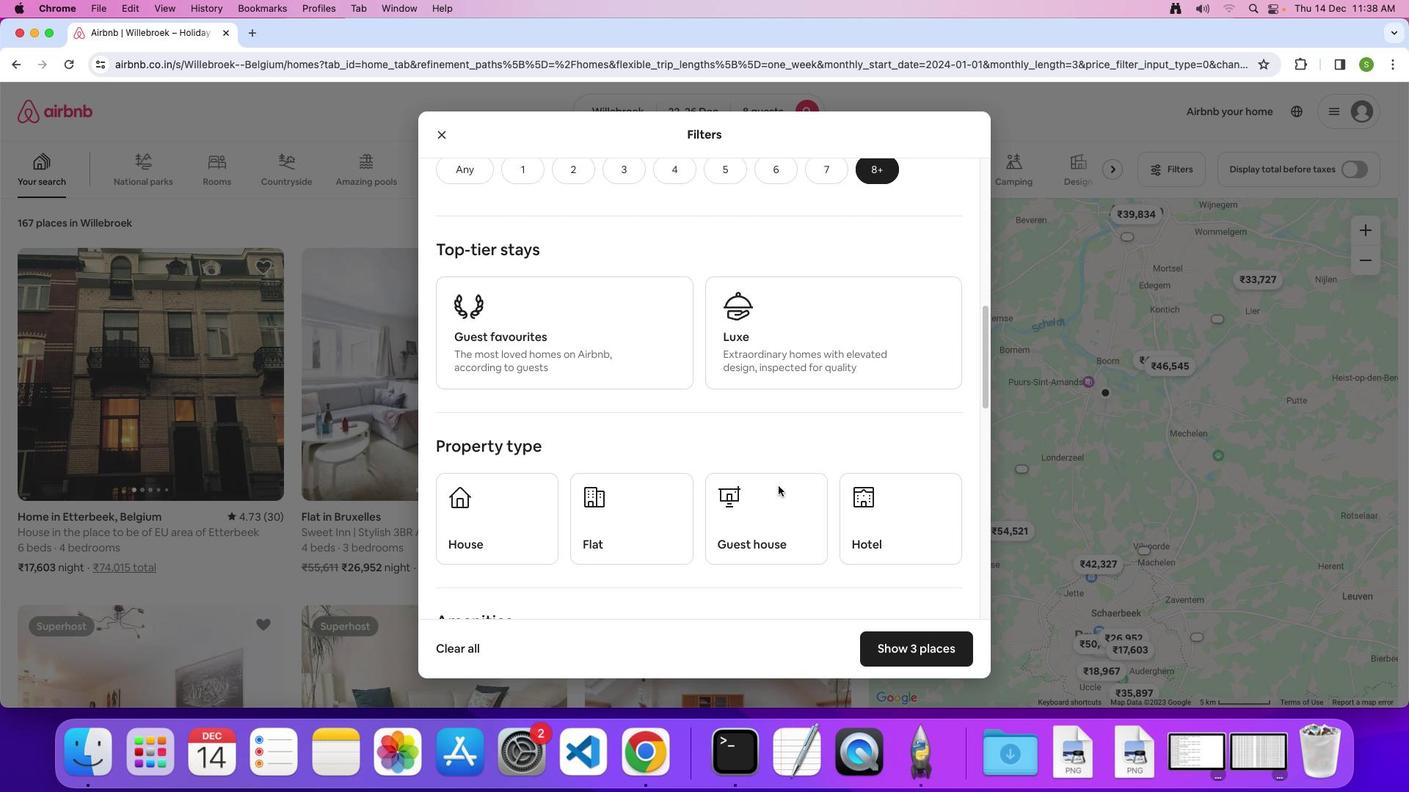 
Action: Mouse scrolled (729, 488) with delta (72, 135)
Screenshot: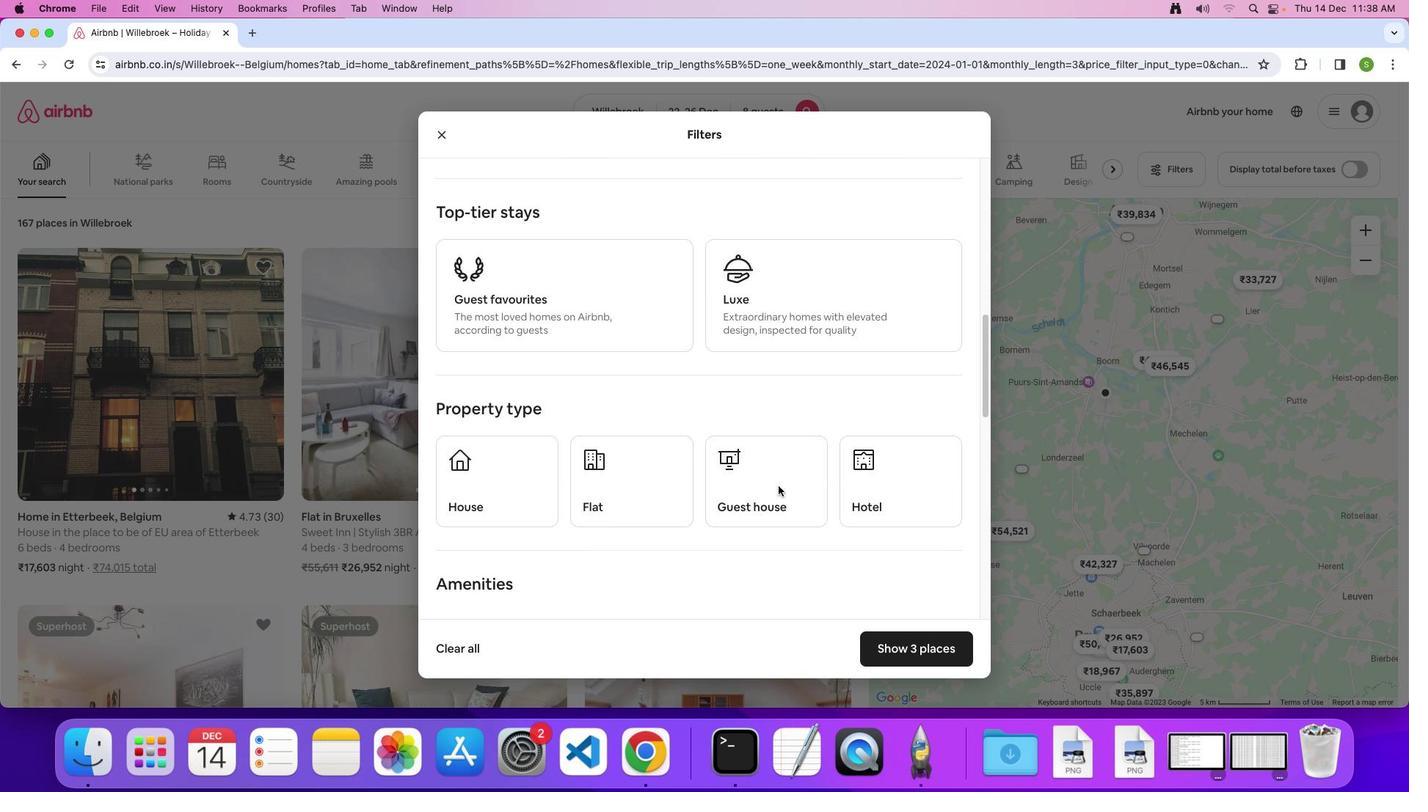 
Action: Mouse scrolled (729, 488) with delta (72, 135)
Screenshot: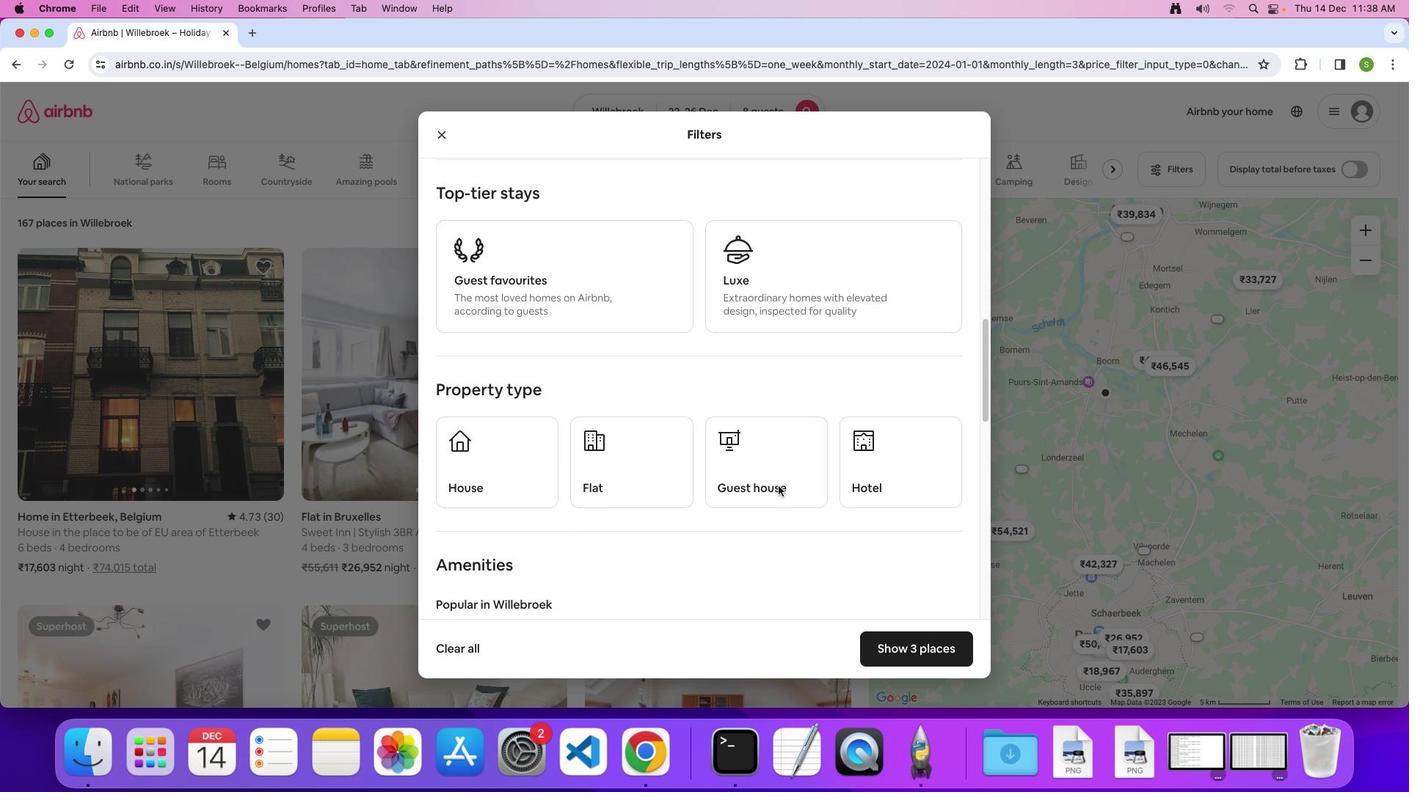 
Action: Mouse moved to (801, 455)
Screenshot: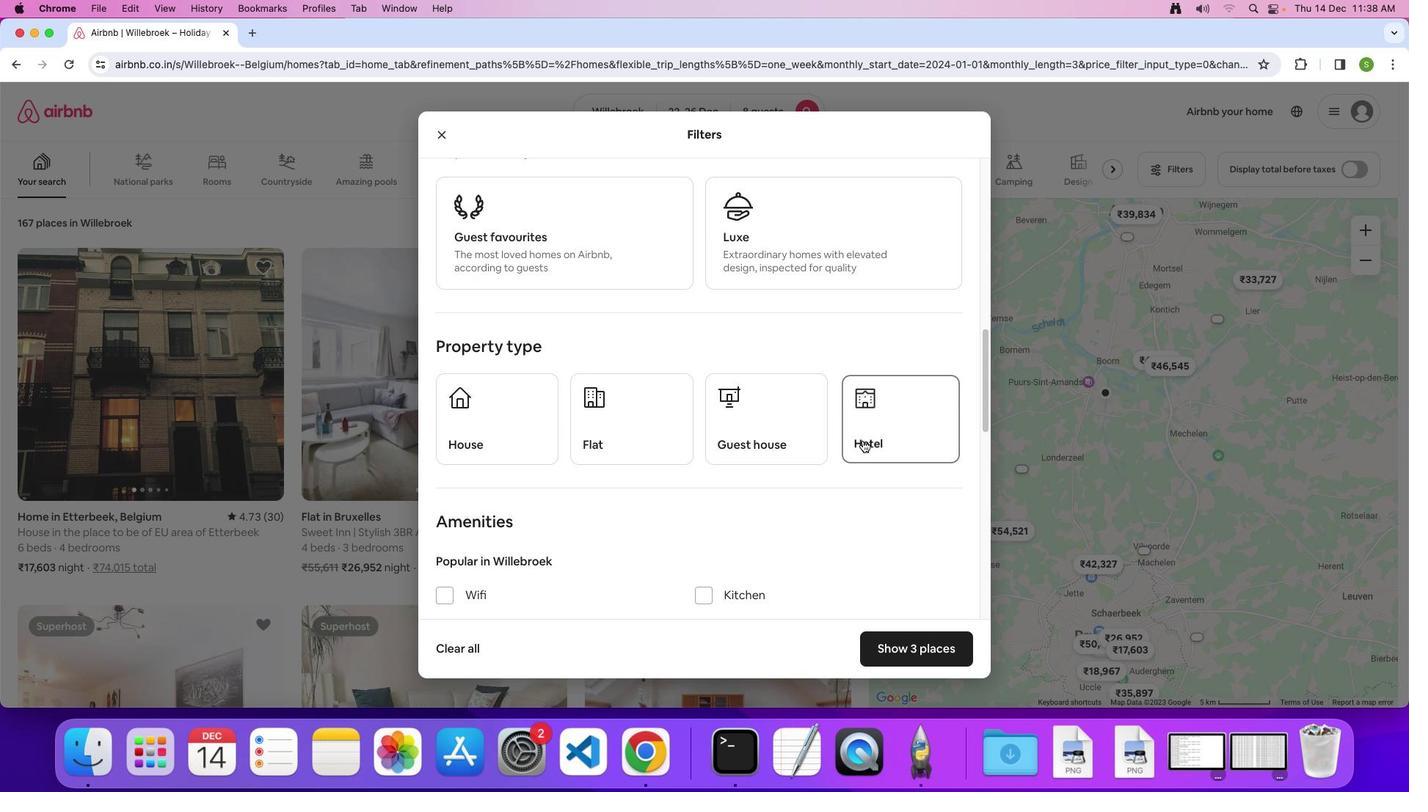 
Action: Mouse pressed left at (801, 455)
Screenshot: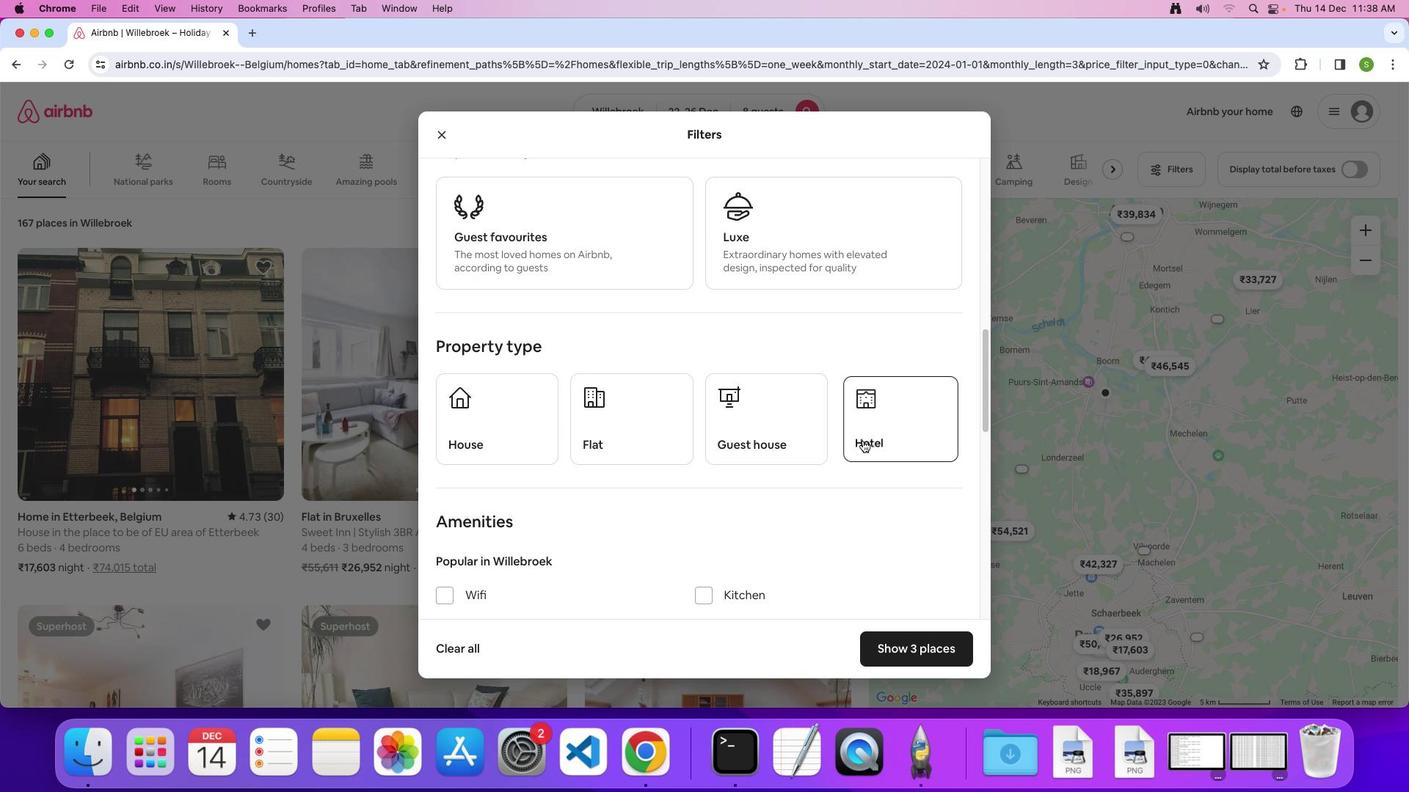 
Action: Mouse moved to (678, 475)
Screenshot: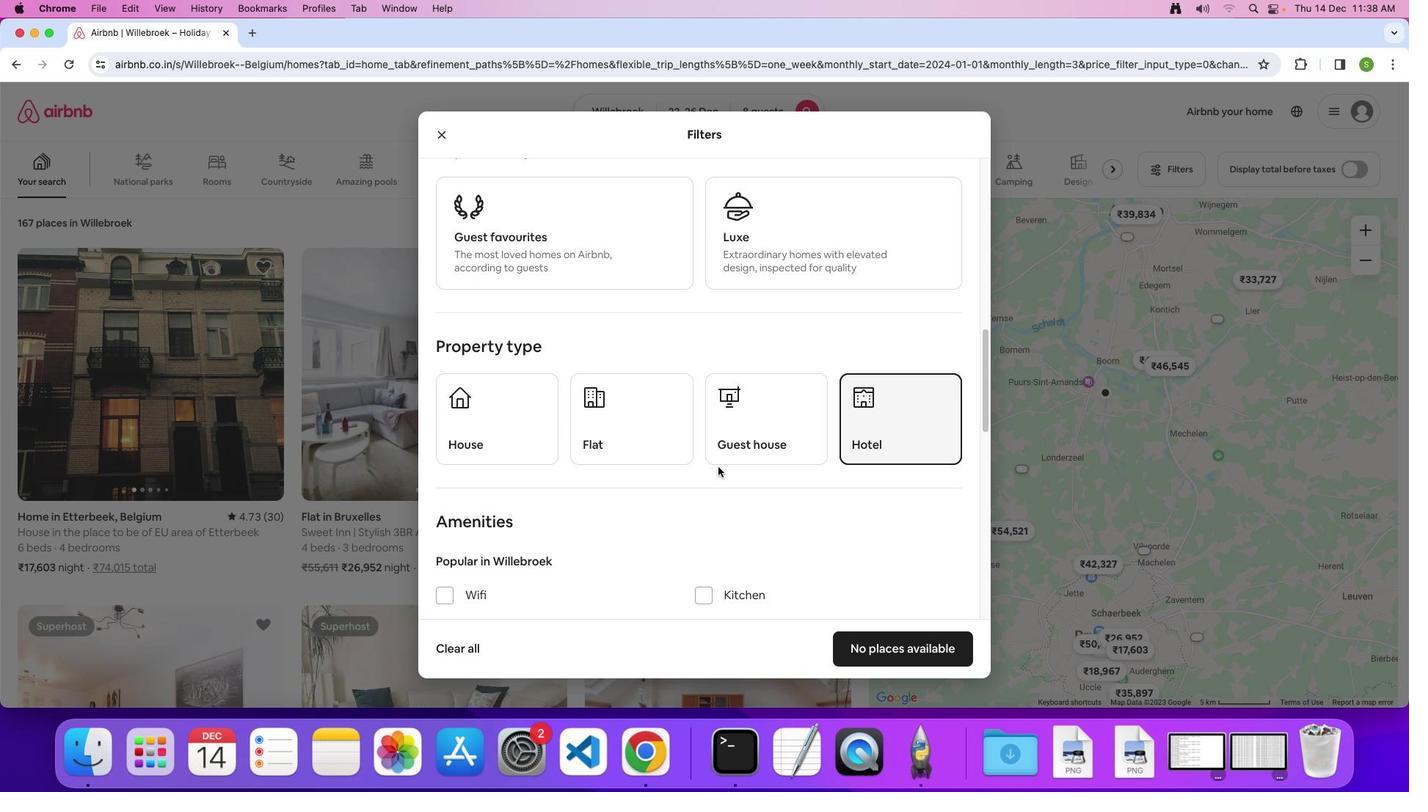 
Action: Mouse scrolled (678, 475) with delta (72, 135)
Screenshot: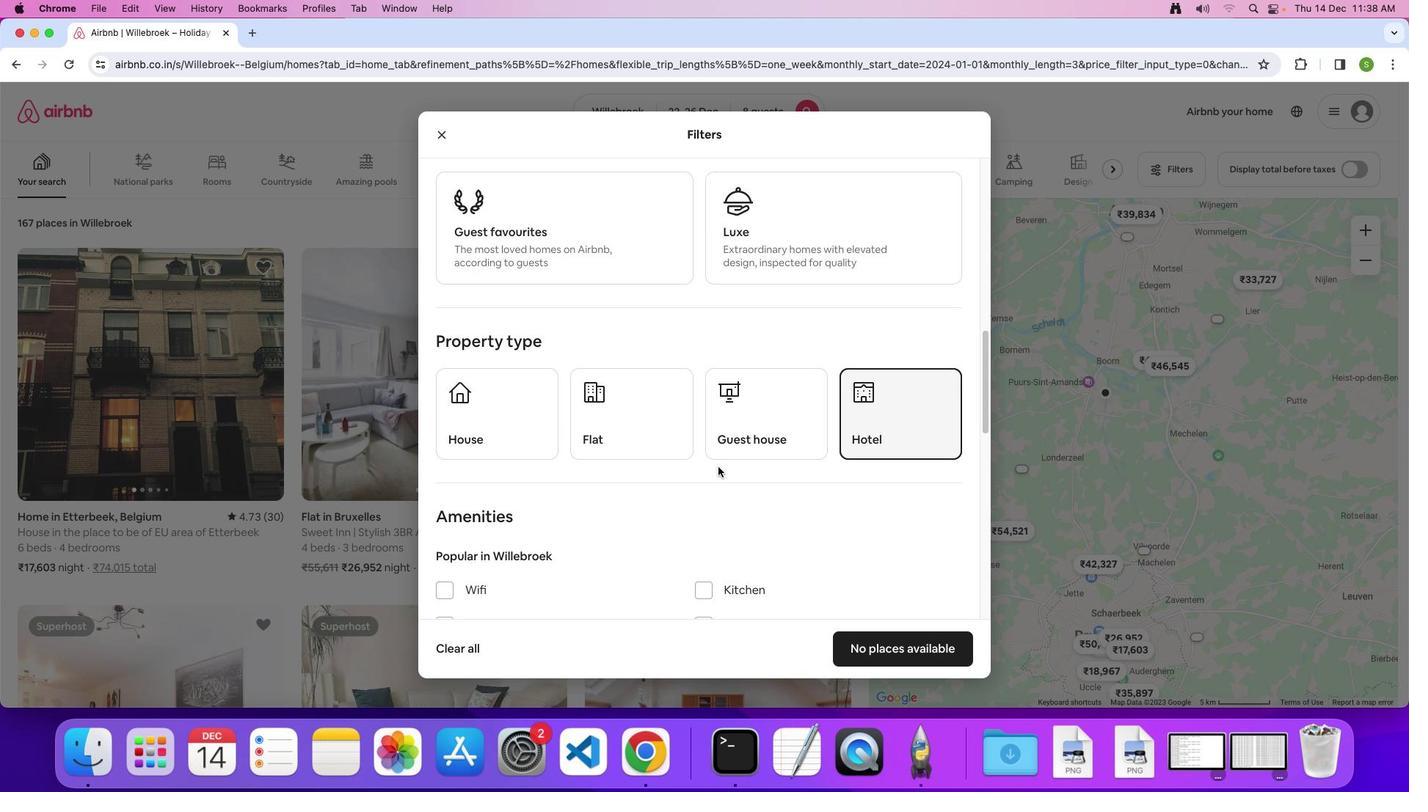 
Action: Mouse scrolled (678, 475) with delta (72, 135)
Screenshot: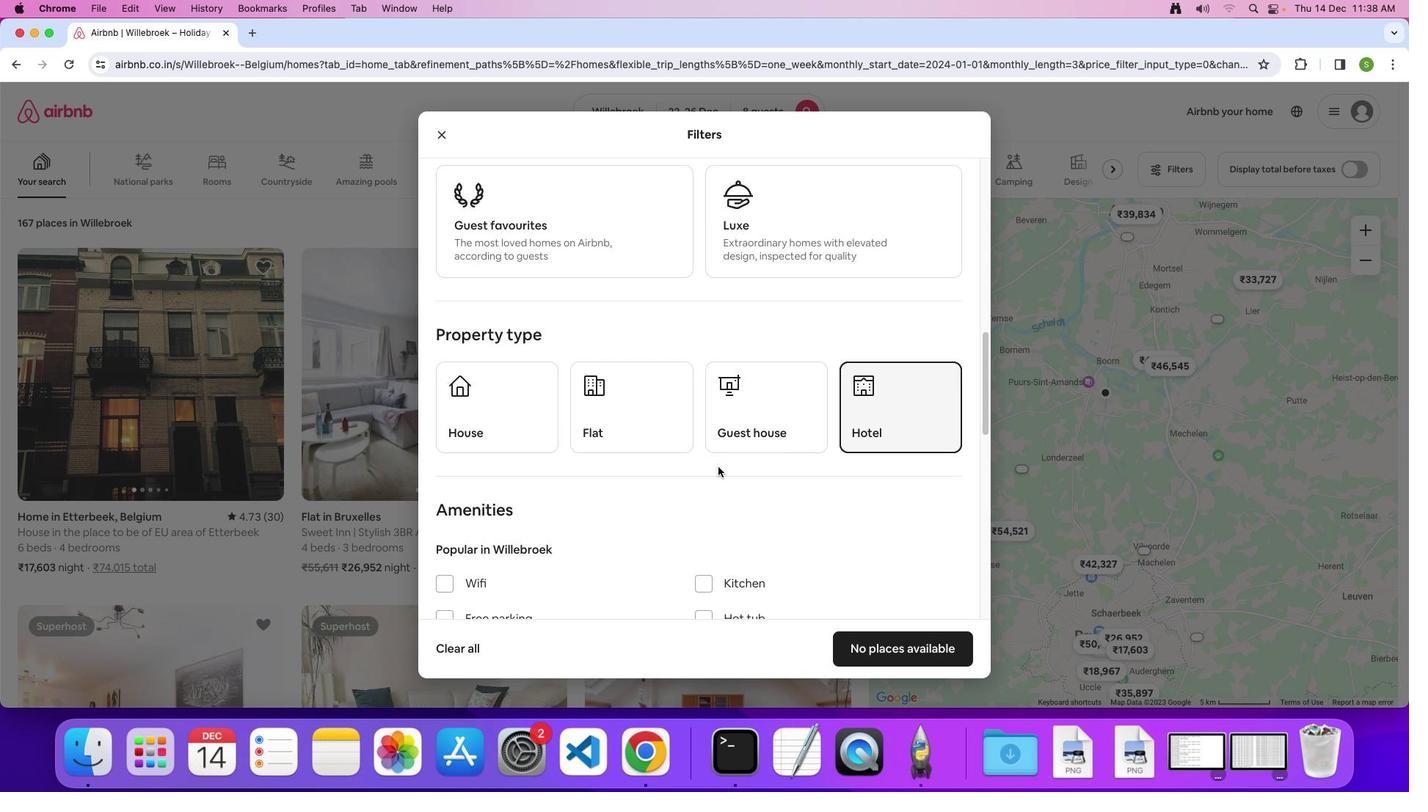 
Action: Mouse scrolled (678, 475) with delta (72, 135)
Screenshot: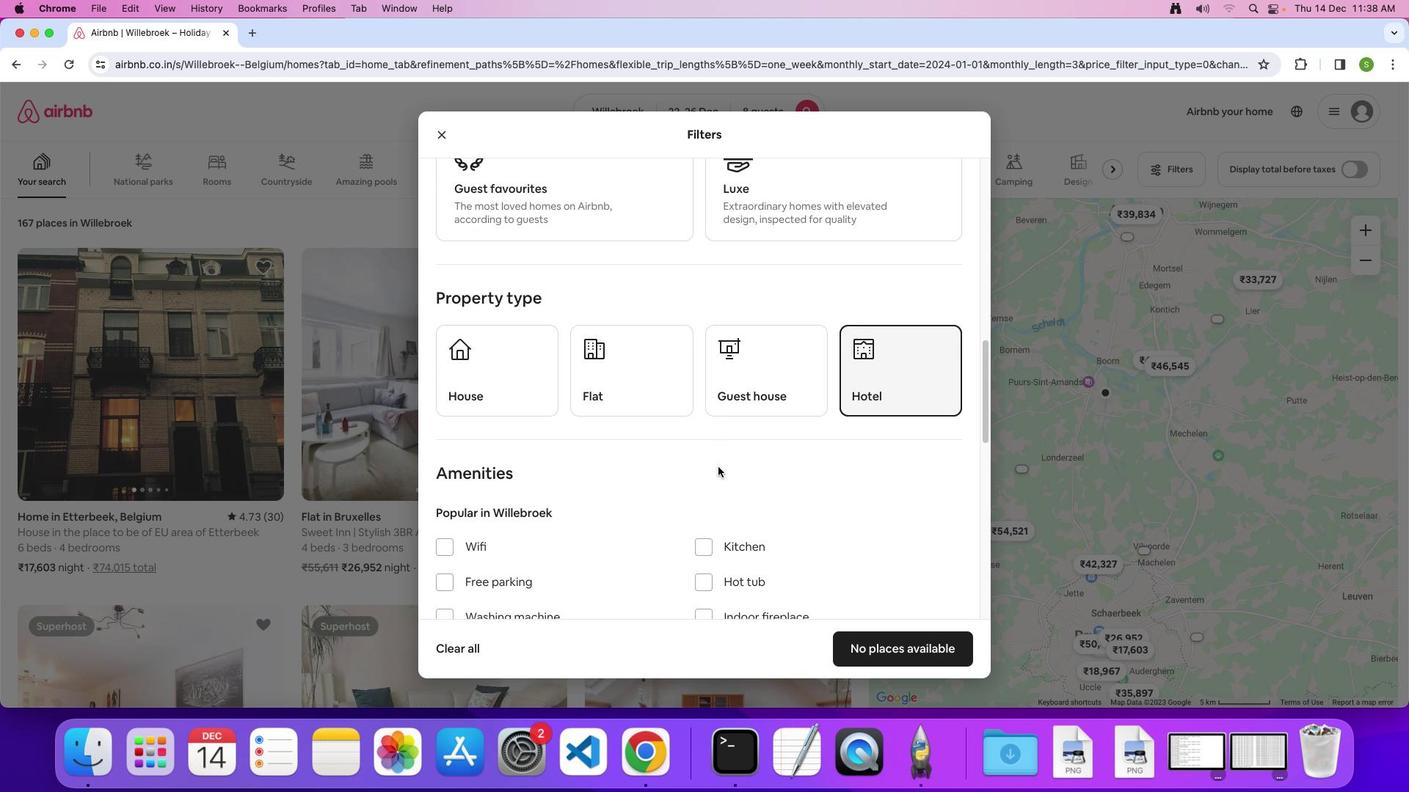 
Action: Mouse scrolled (678, 475) with delta (72, 135)
Screenshot: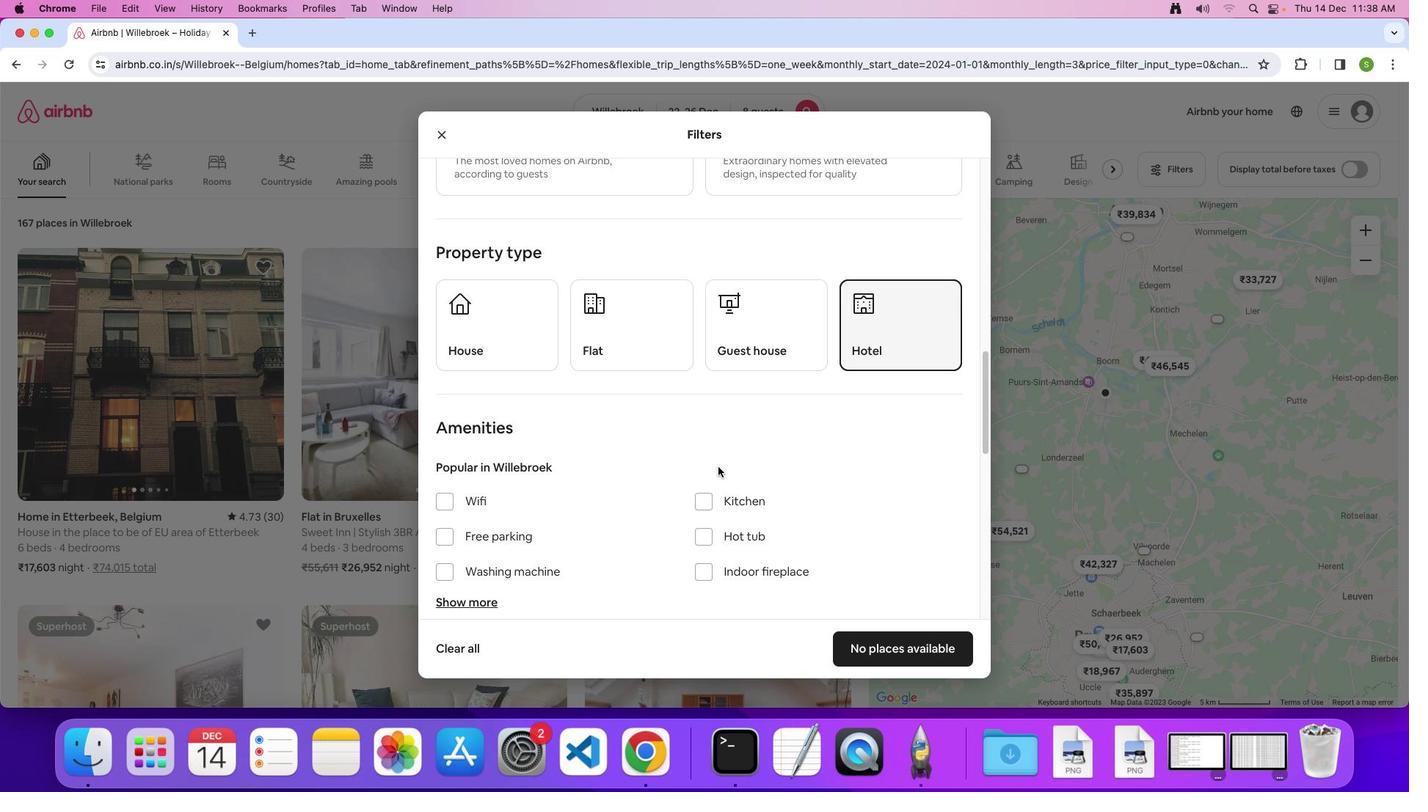
Action: Mouse scrolled (678, 475) with delta (72, 135)
Screenshot: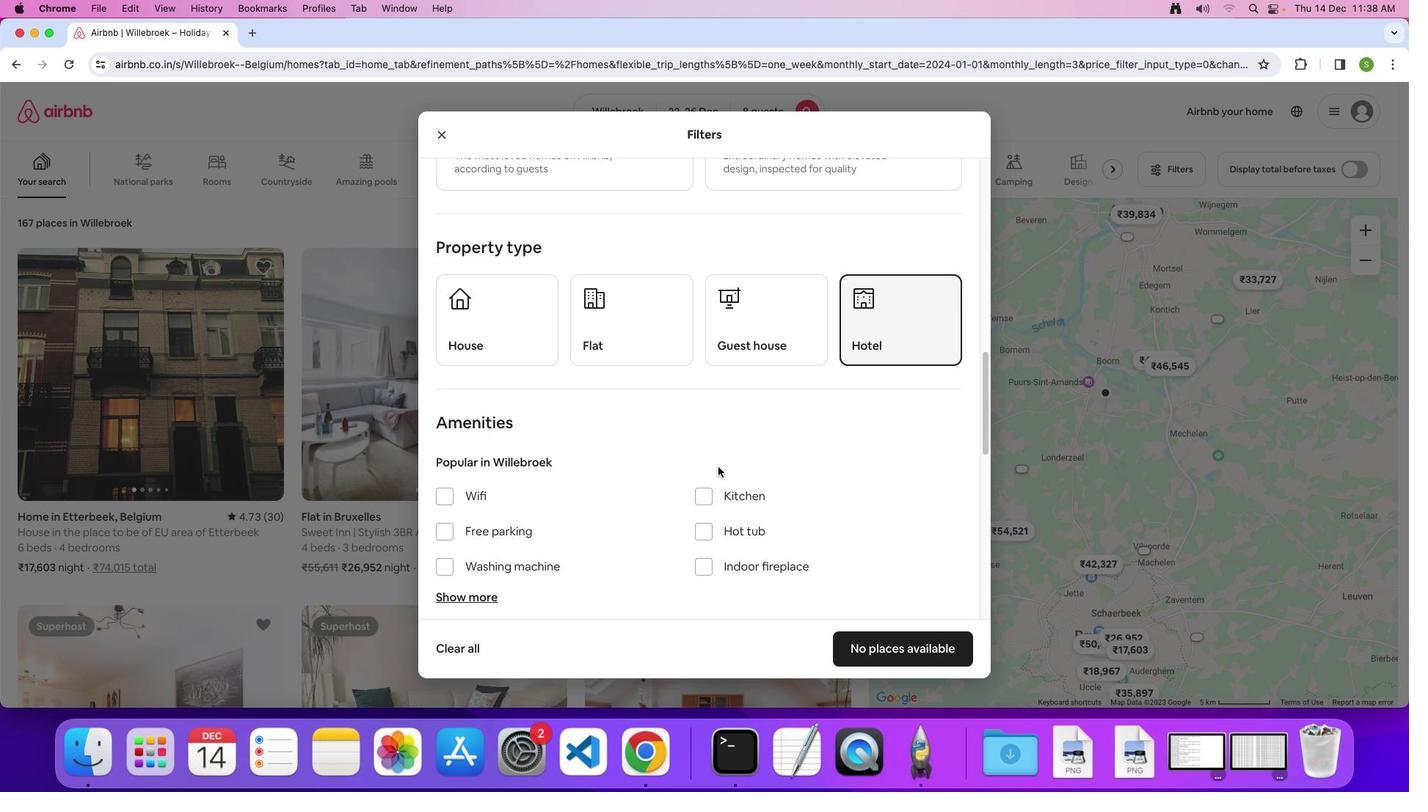 
Action: Mouse scrolled (678, 475) with delta (72, 135)
Screenshot: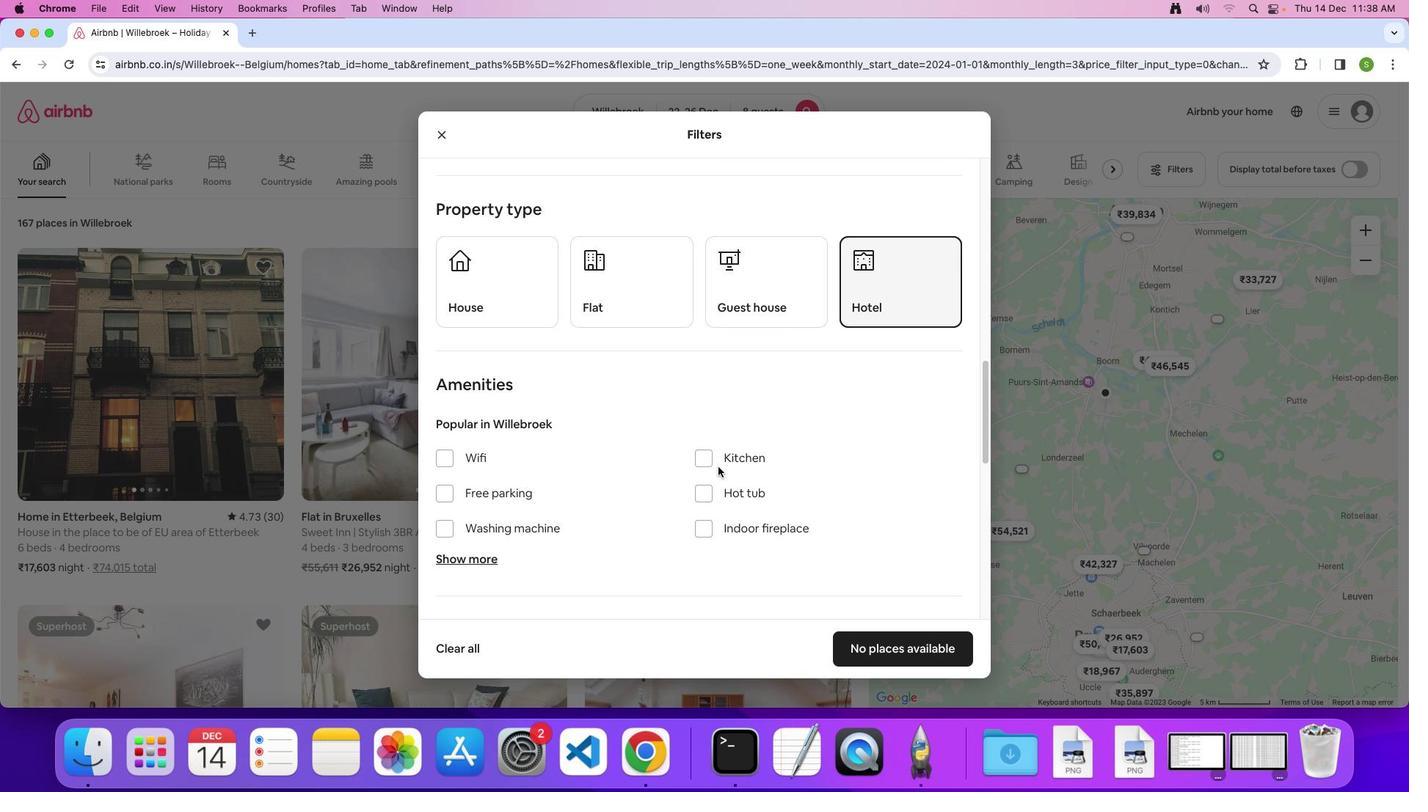 
Action: Mouse scrolled (678, 475) with delta (72, 135)
Screenshot: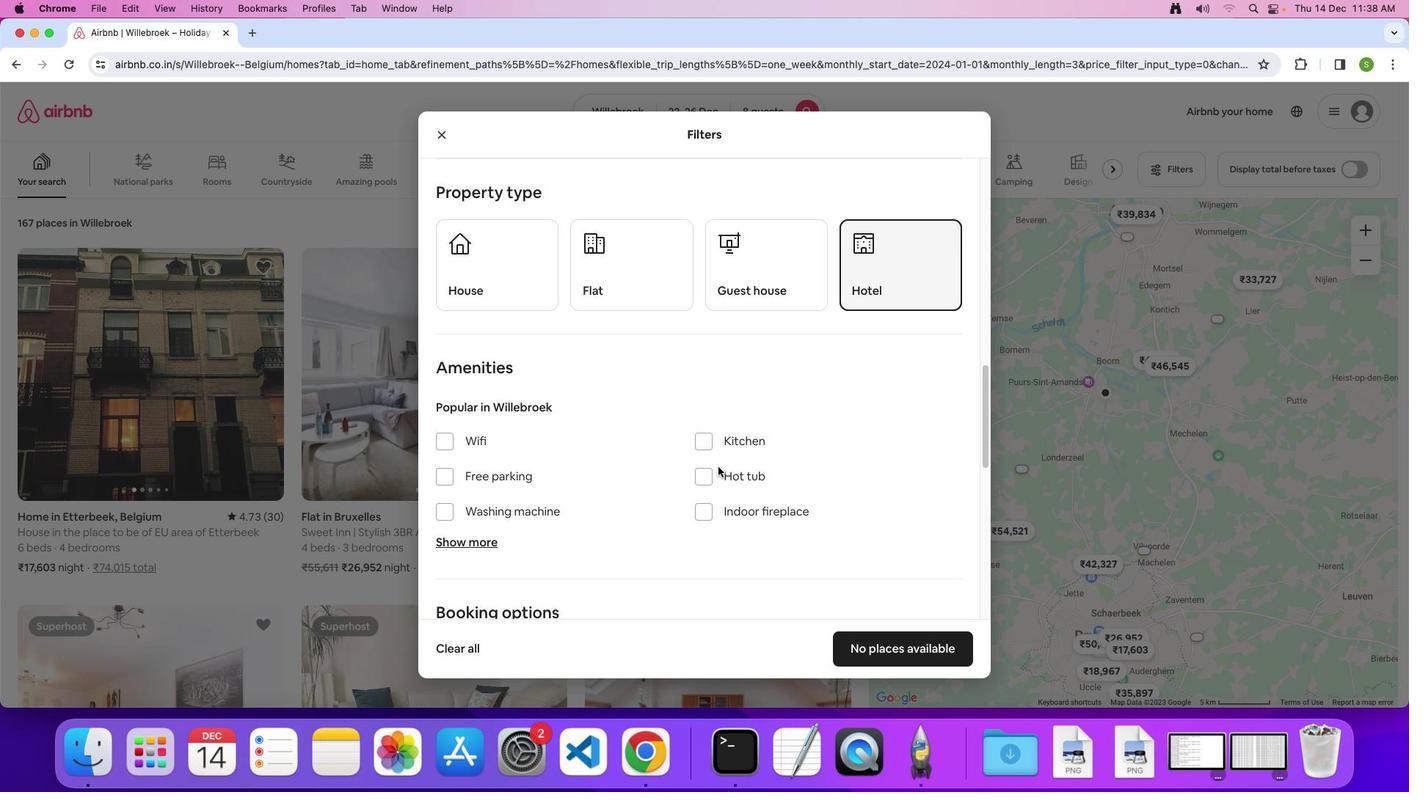 
Action: Mouse scrolled (678, 475) with delta (72, 135)
Screenshot: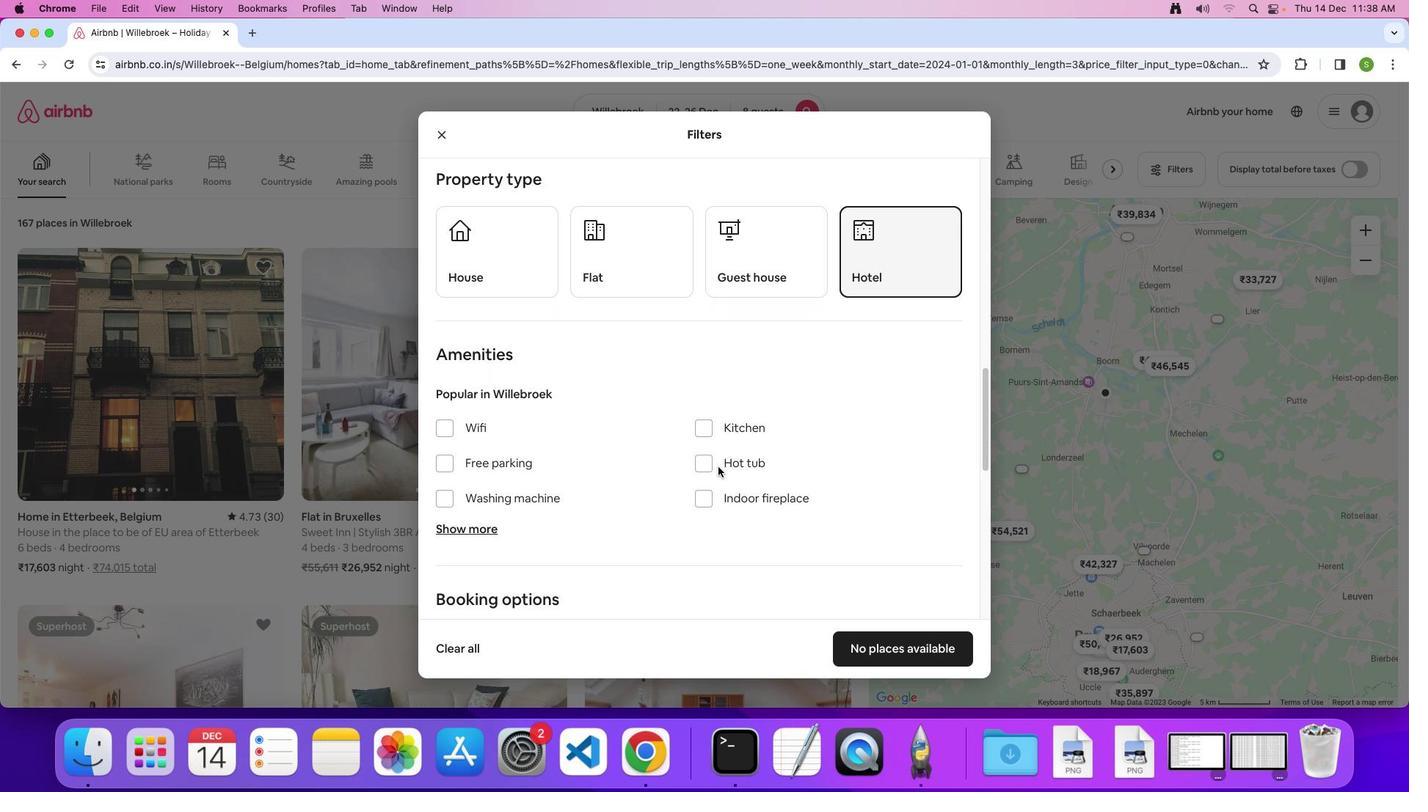 
Action: Mouse moved to (452, 440)
Screenshot: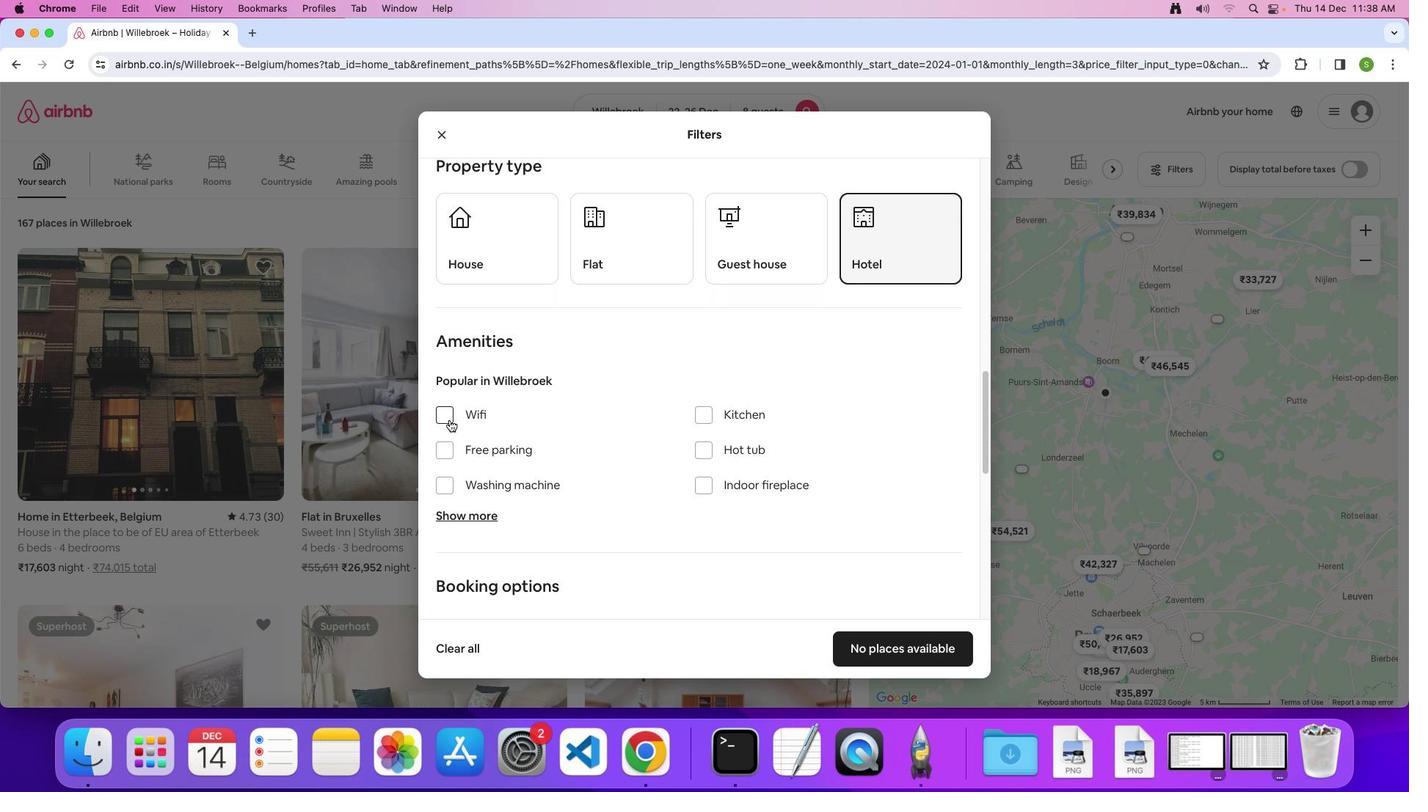 
Action: Mouse pressed left at (452, 440)
Screenshot: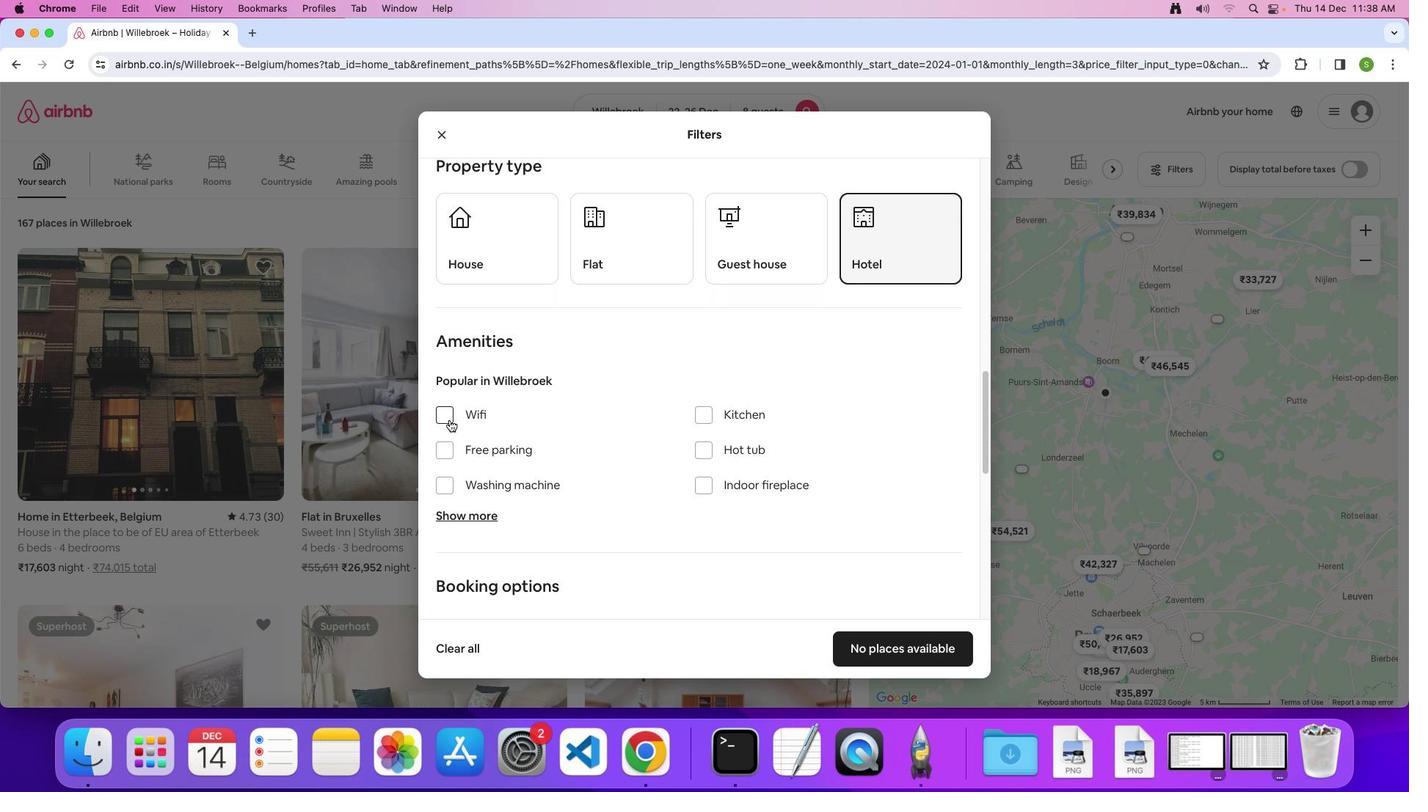 
Action: Mouse moved to (454, 490)
Screenshot: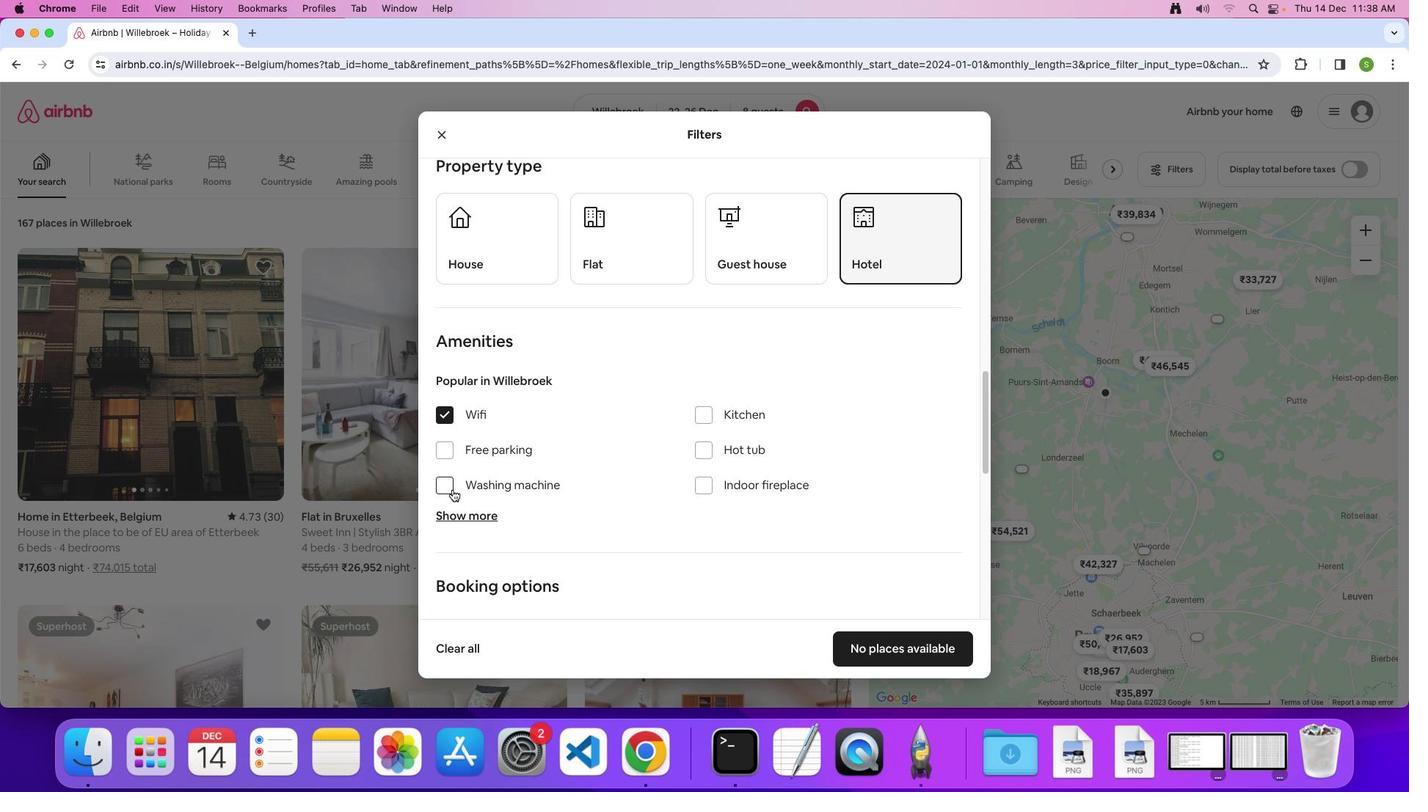 
Action: Mouse pressed left at (454, 490)
Screenshot: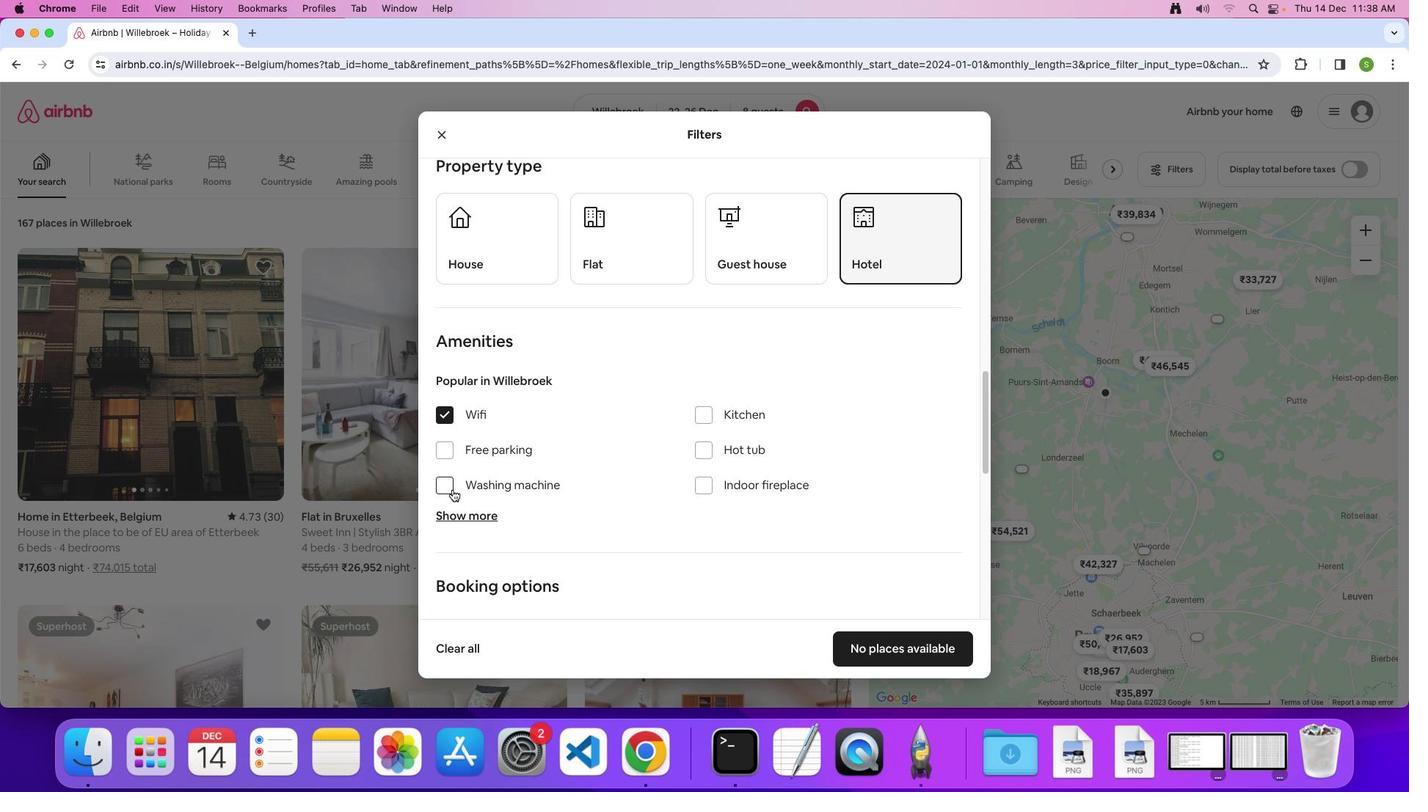 
Action: Mouse moved to (453, 509)
Screenshot: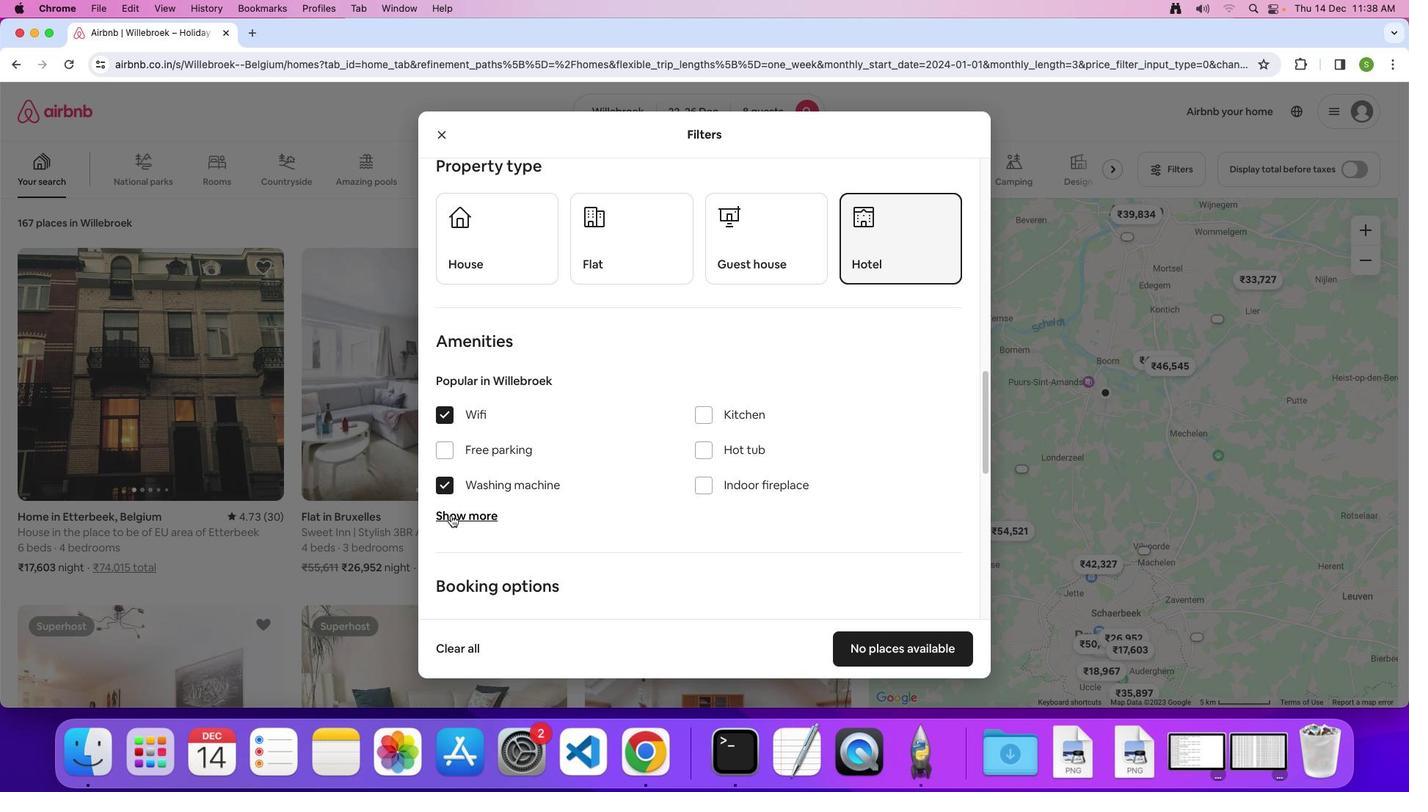 
Action: Mouse pressed left at (453, 509)
Screenshot: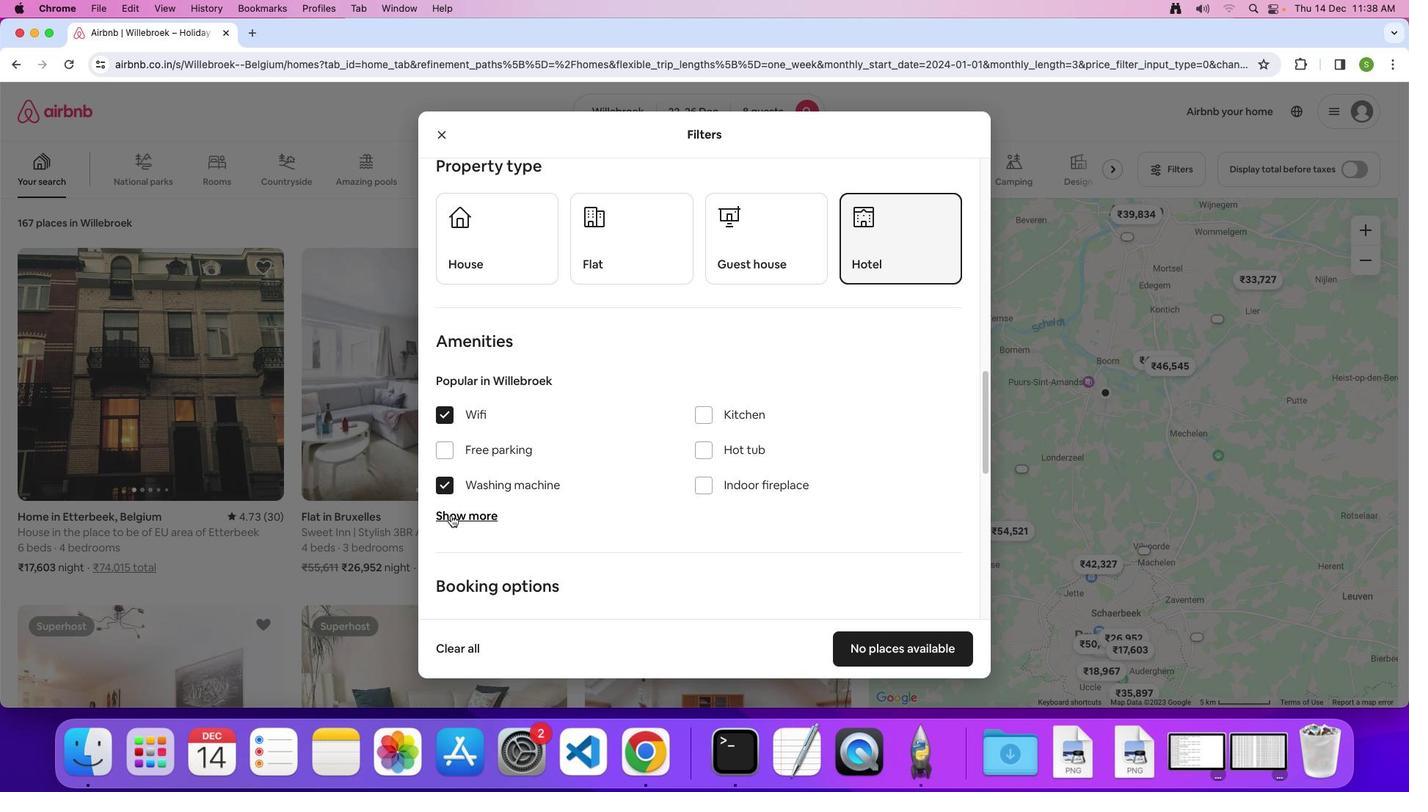 
Action: Mouse moved to (626, 465)
Screenshot: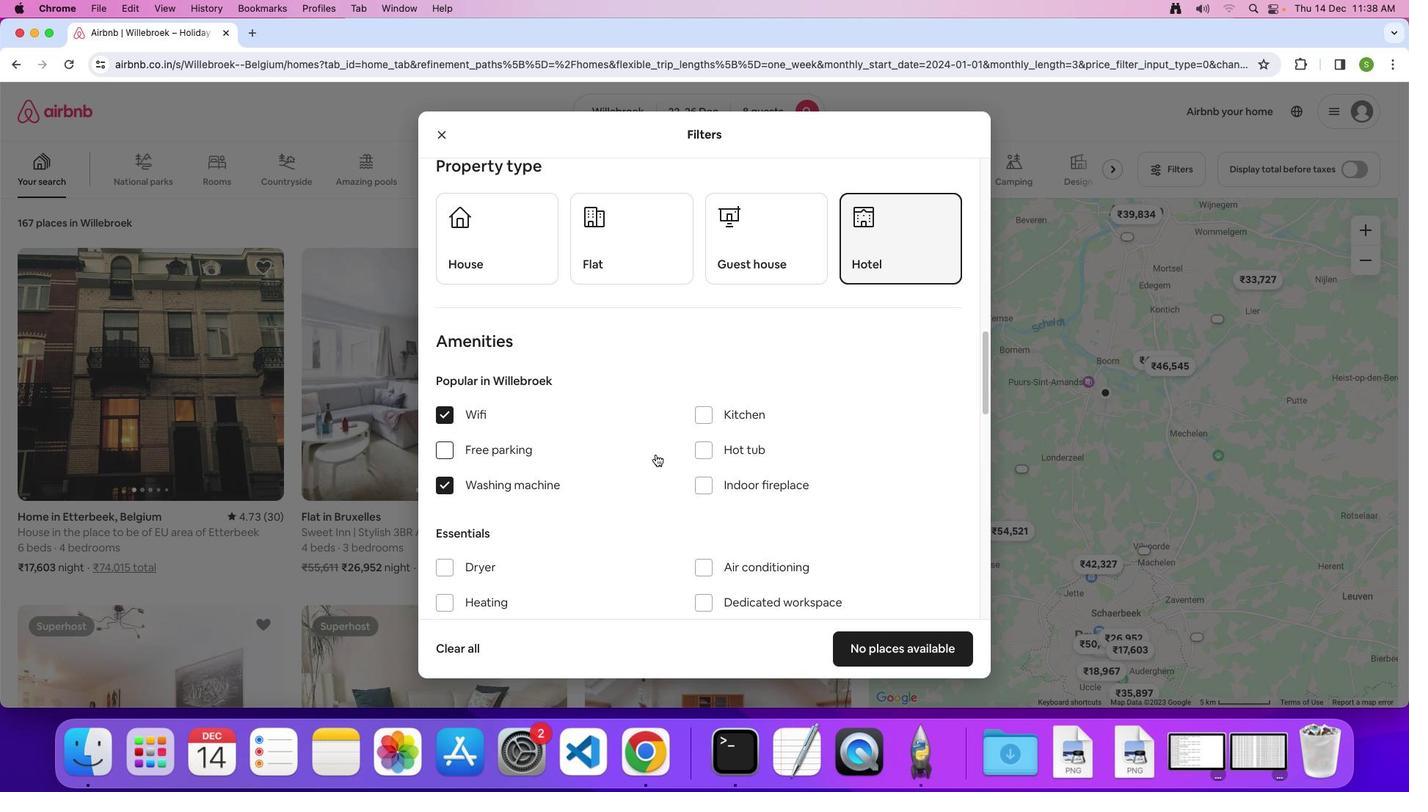 
Action: Mouse scrolled (626, 465) with delta (72, 135)
Screenshot: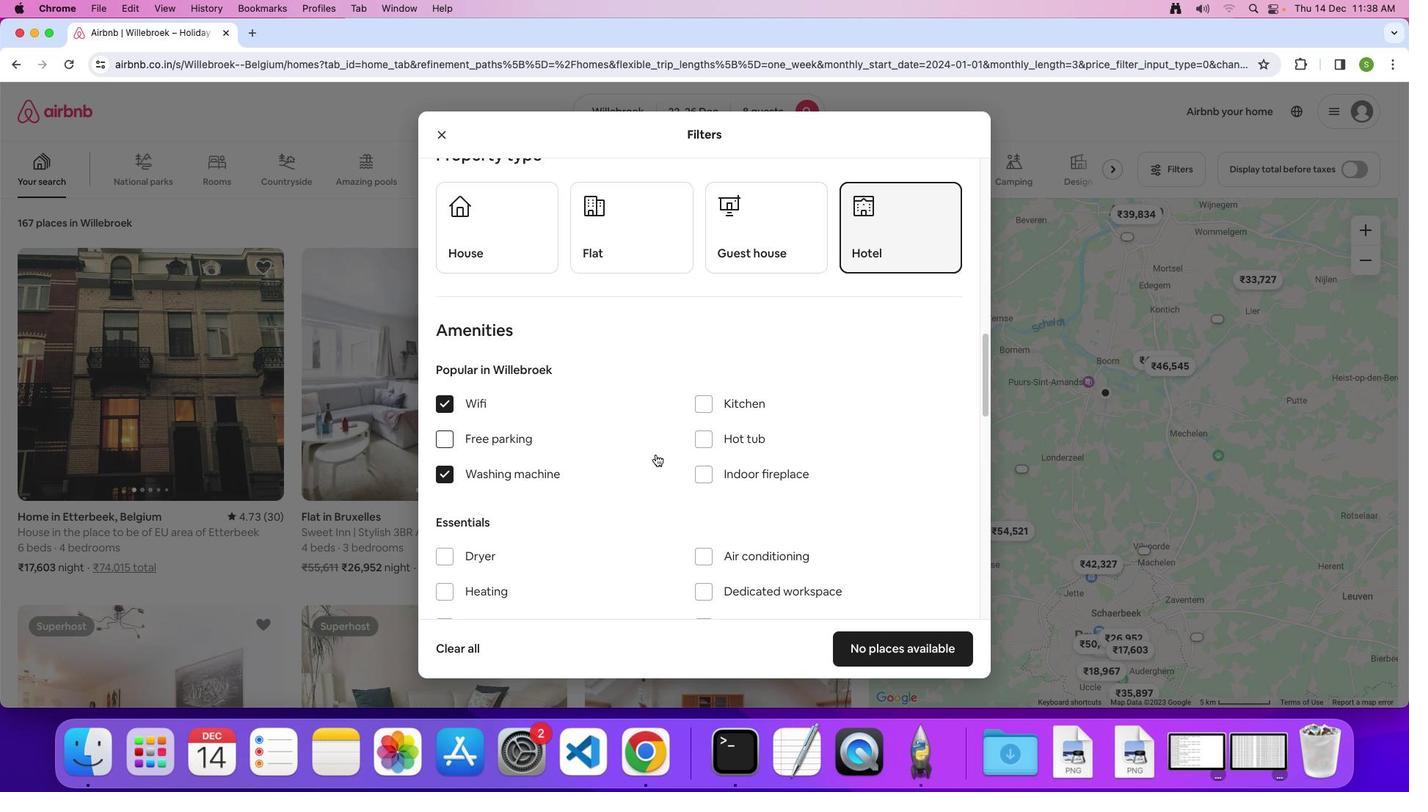 
Action: Mouse scrolled (626, 465) with delta (72, 135)
Screenshot: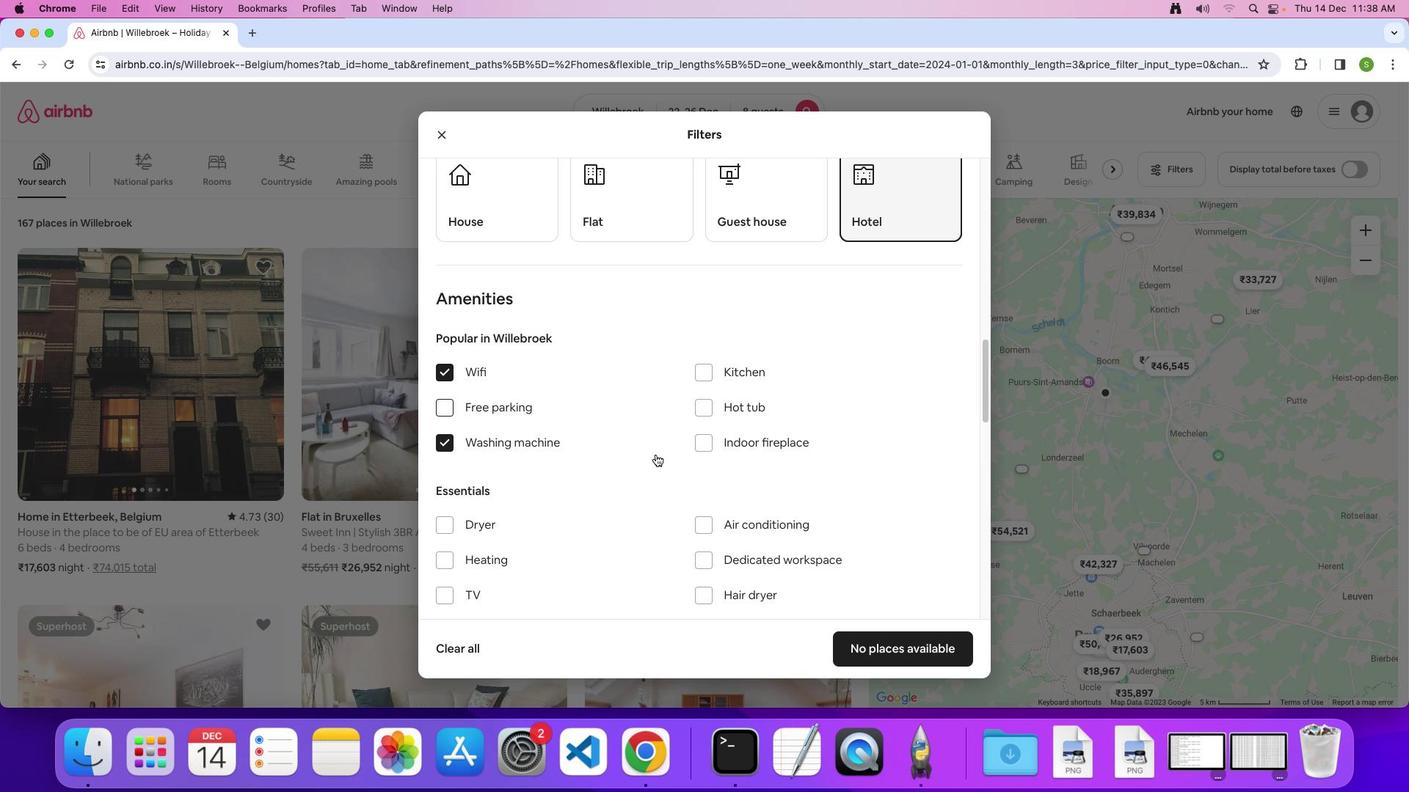 
Action: Mouse scrolled (626, 465) with delta (72, 135)
Screenshot: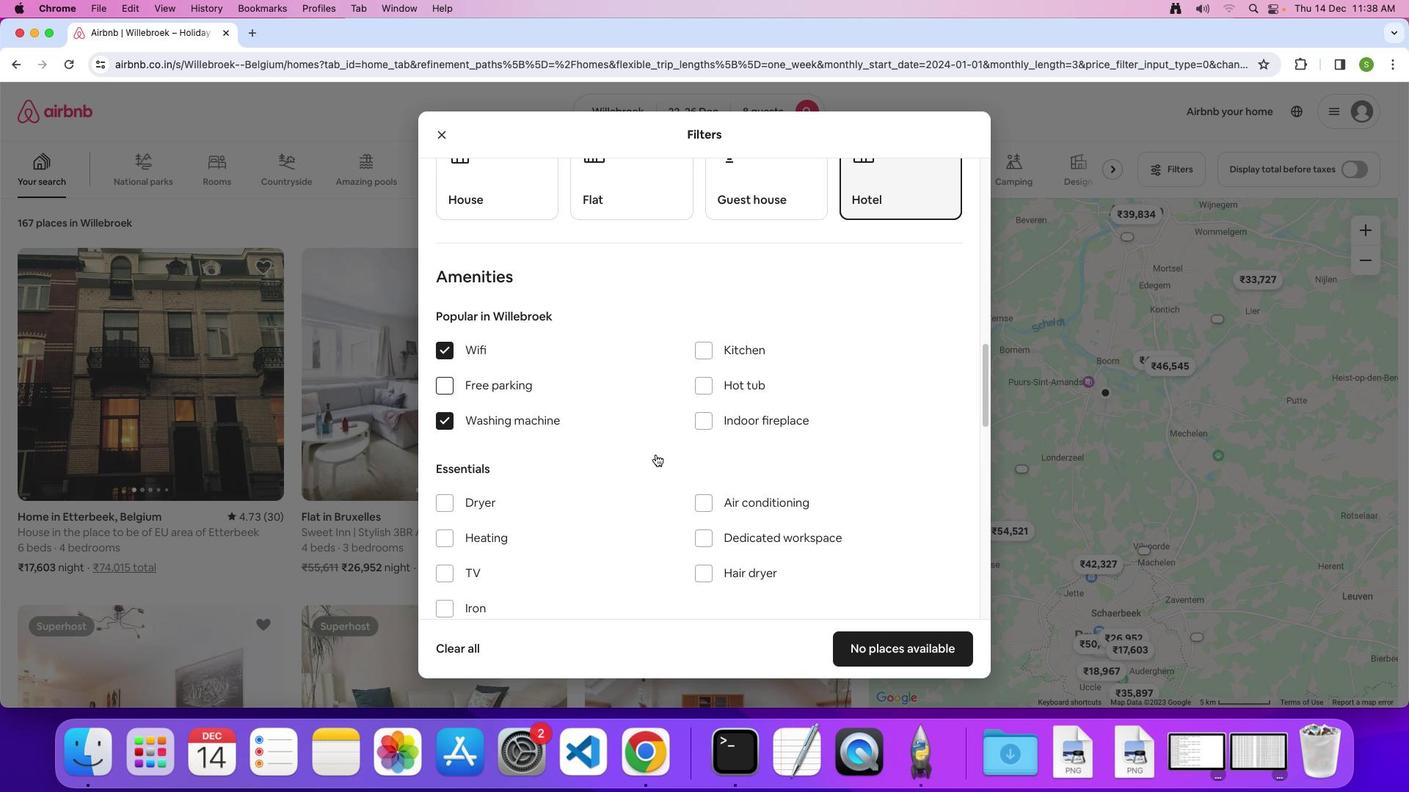 
Action: Mouse scrolled (626, 465) with delta (72, 135)
Screenshot: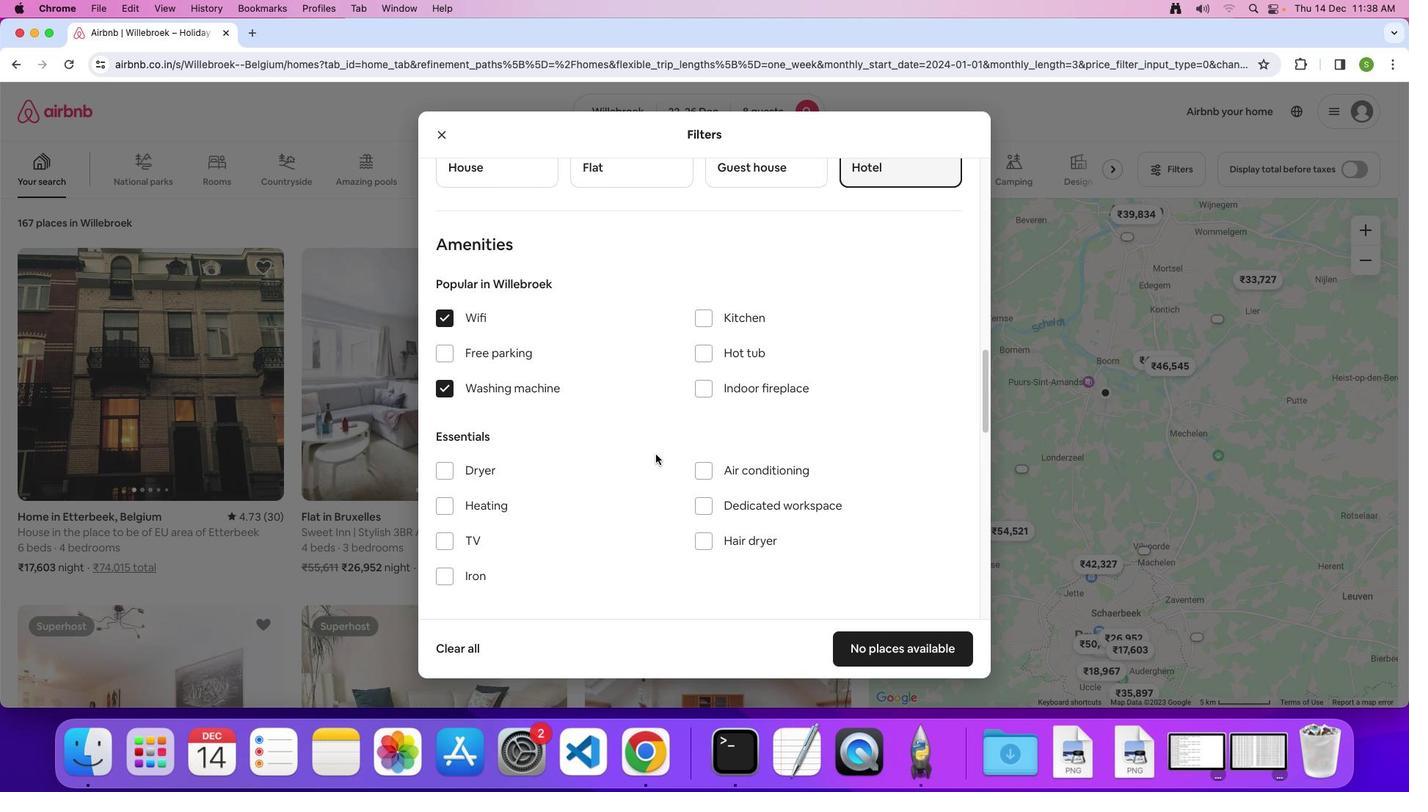 
Action: Mouse scrolled (626, 465) with delta (72, 135)
Screenshot: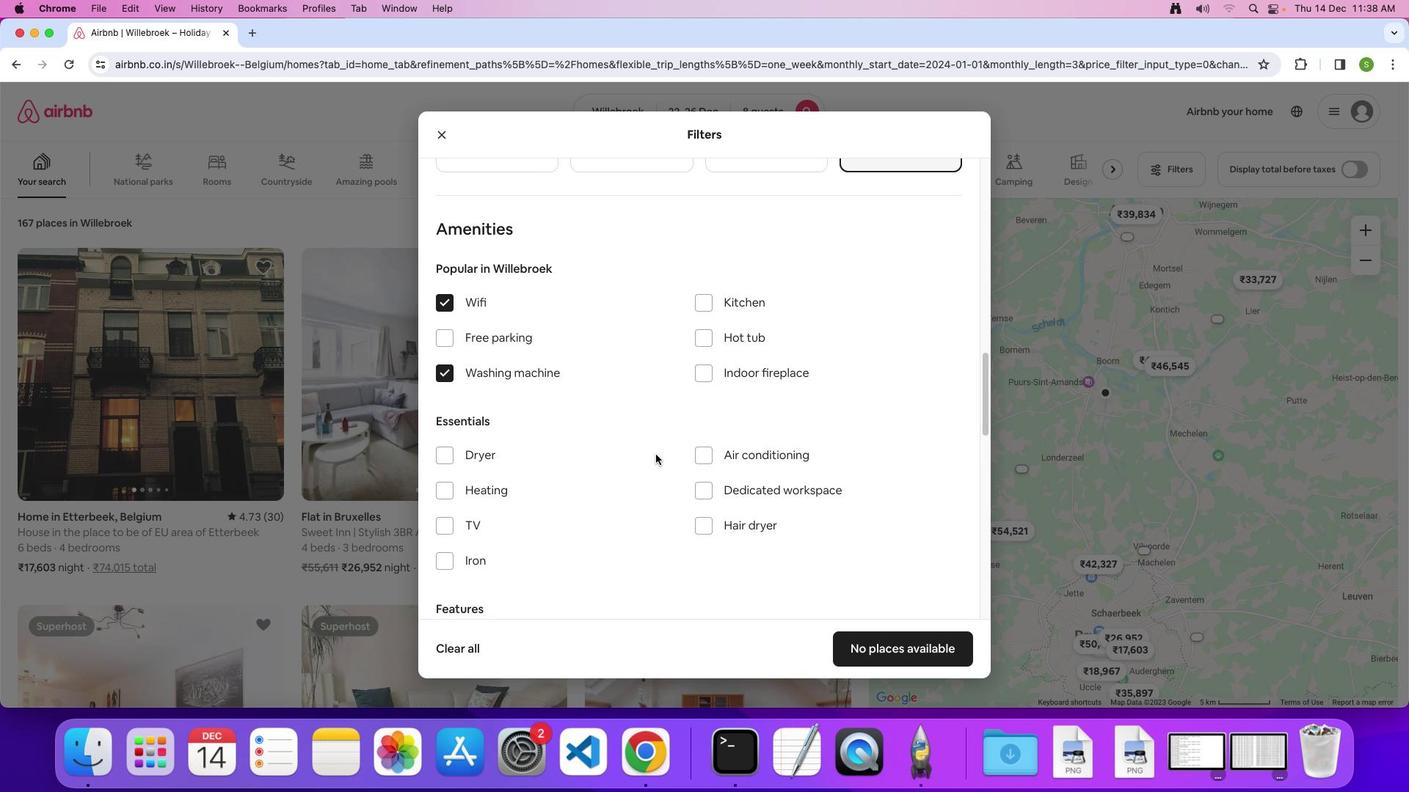 
Action: Mouse scrolled (626, 465) with delta (72, 135)
Screenshot: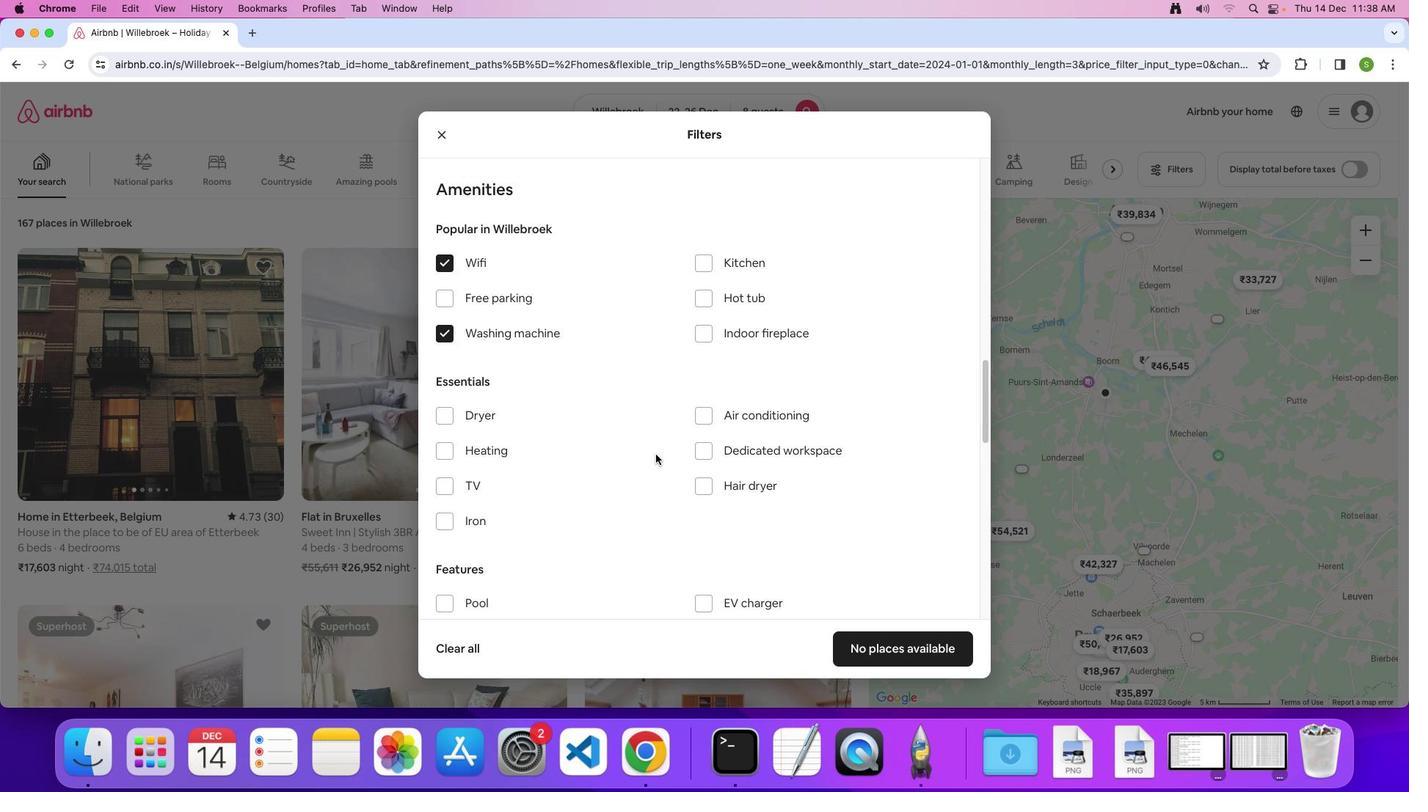 
Action: Mouse moved to (443, 436)
Screenshot: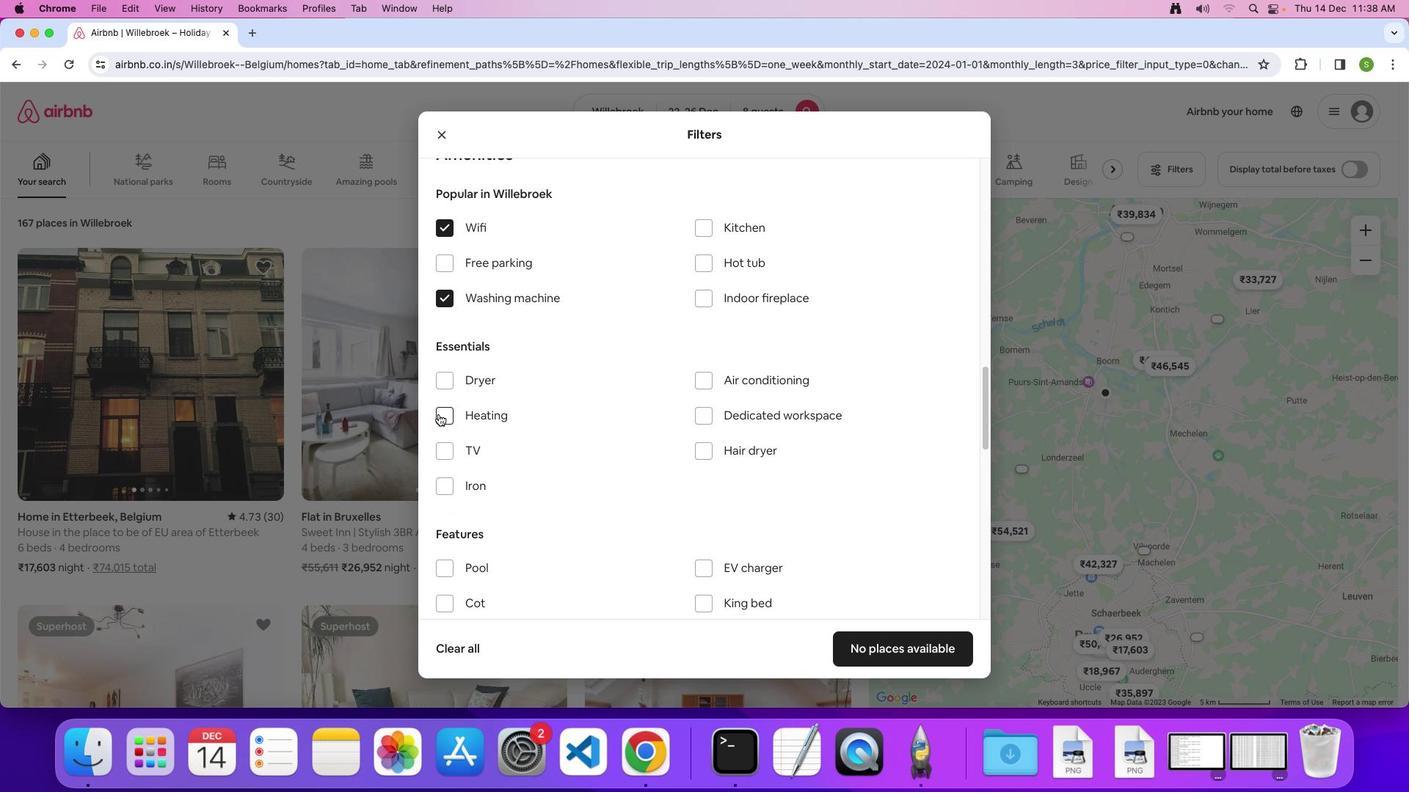 
Action: Mouse pressed left at (443, 436)
Screenshot: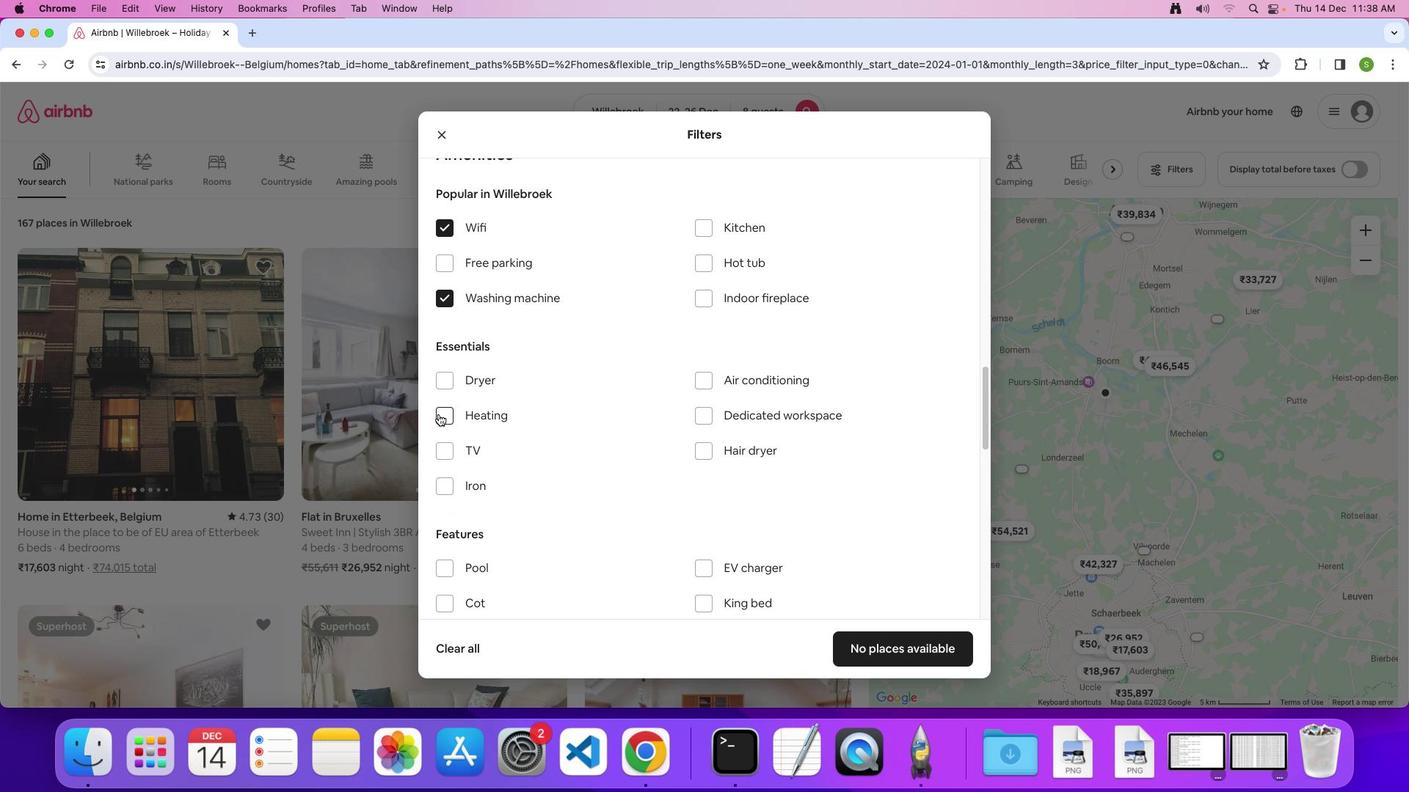 
Action: Mouse moved to (447, 459)
Screenshot: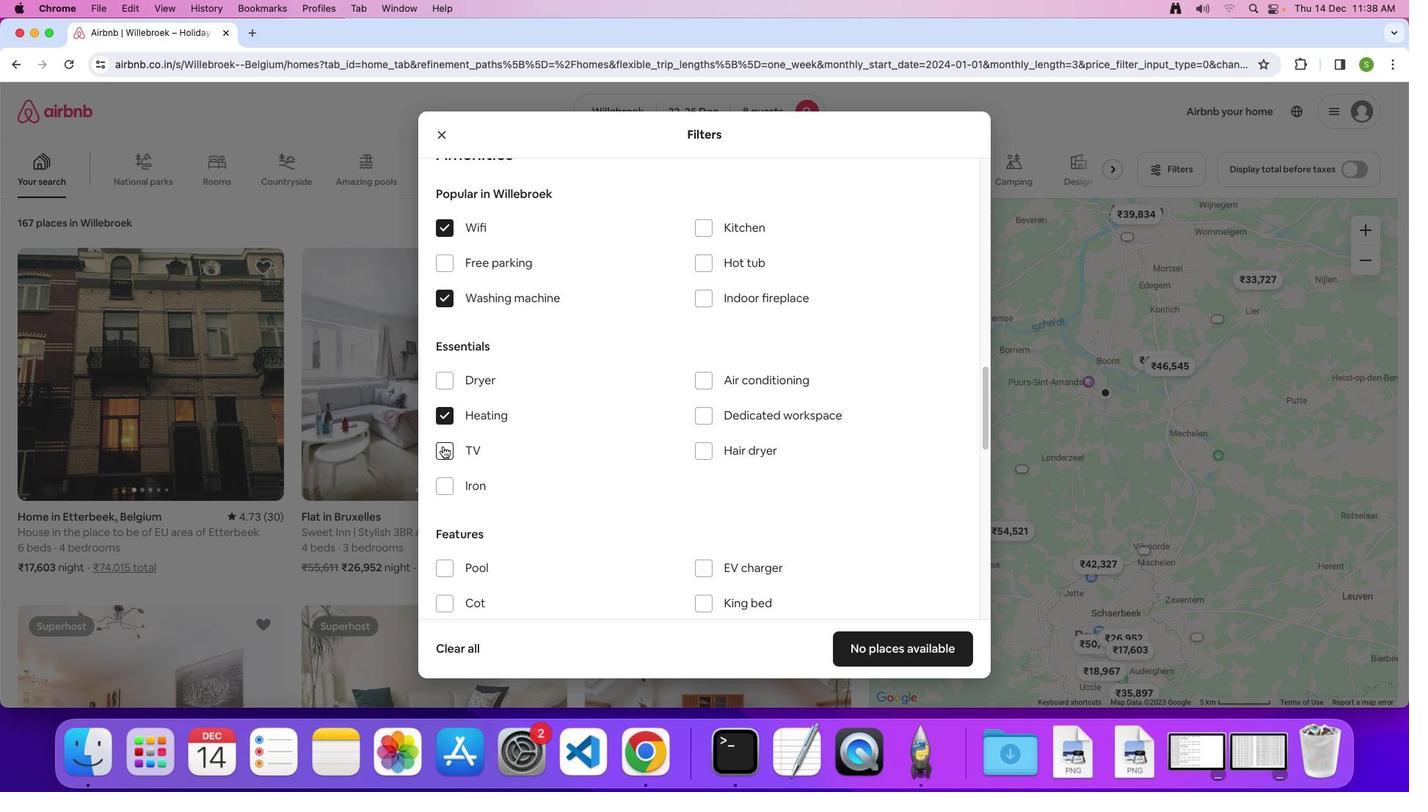 
Action: Mouse pressed left at (447, 459)
Screenshot: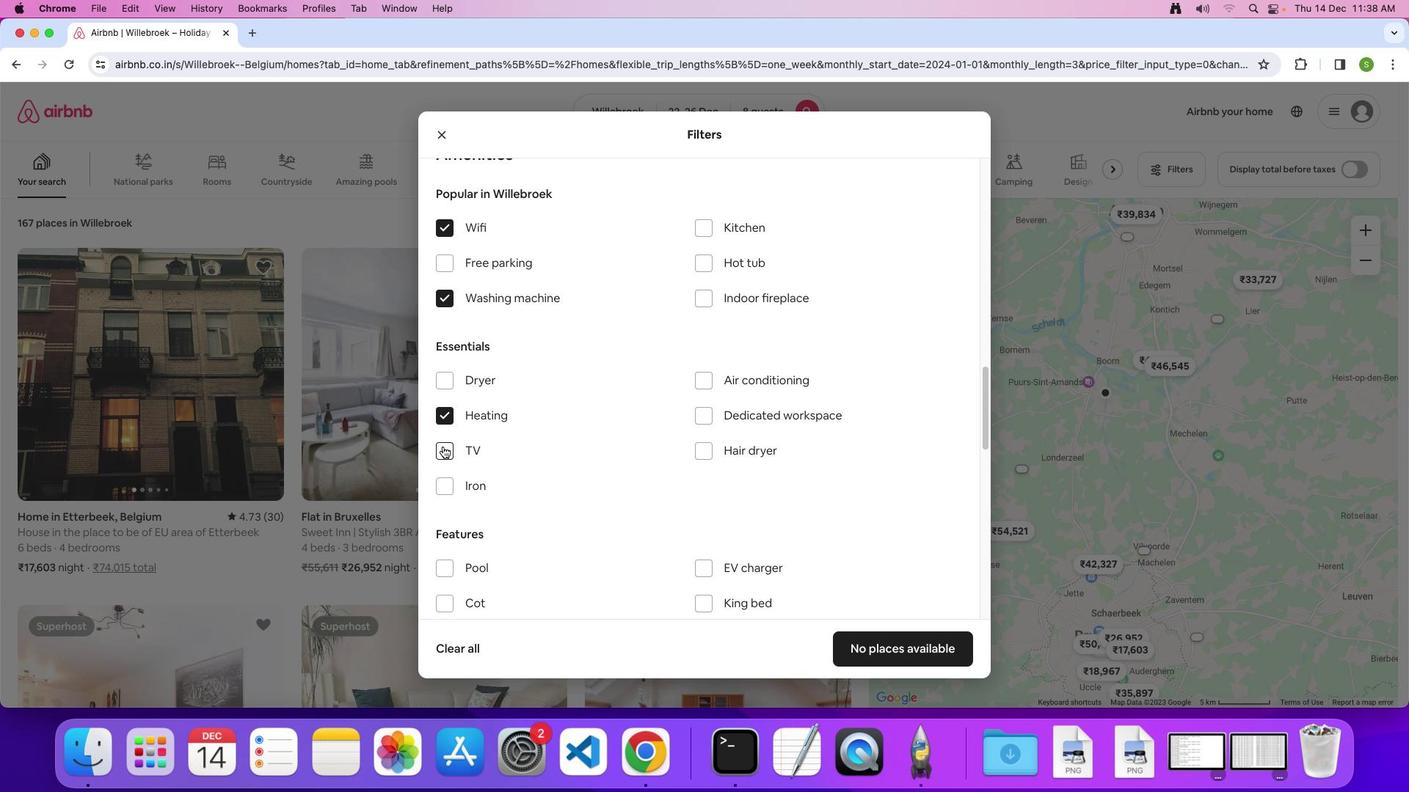 
Action: Mouse moved to (602, 430)
Screenshot: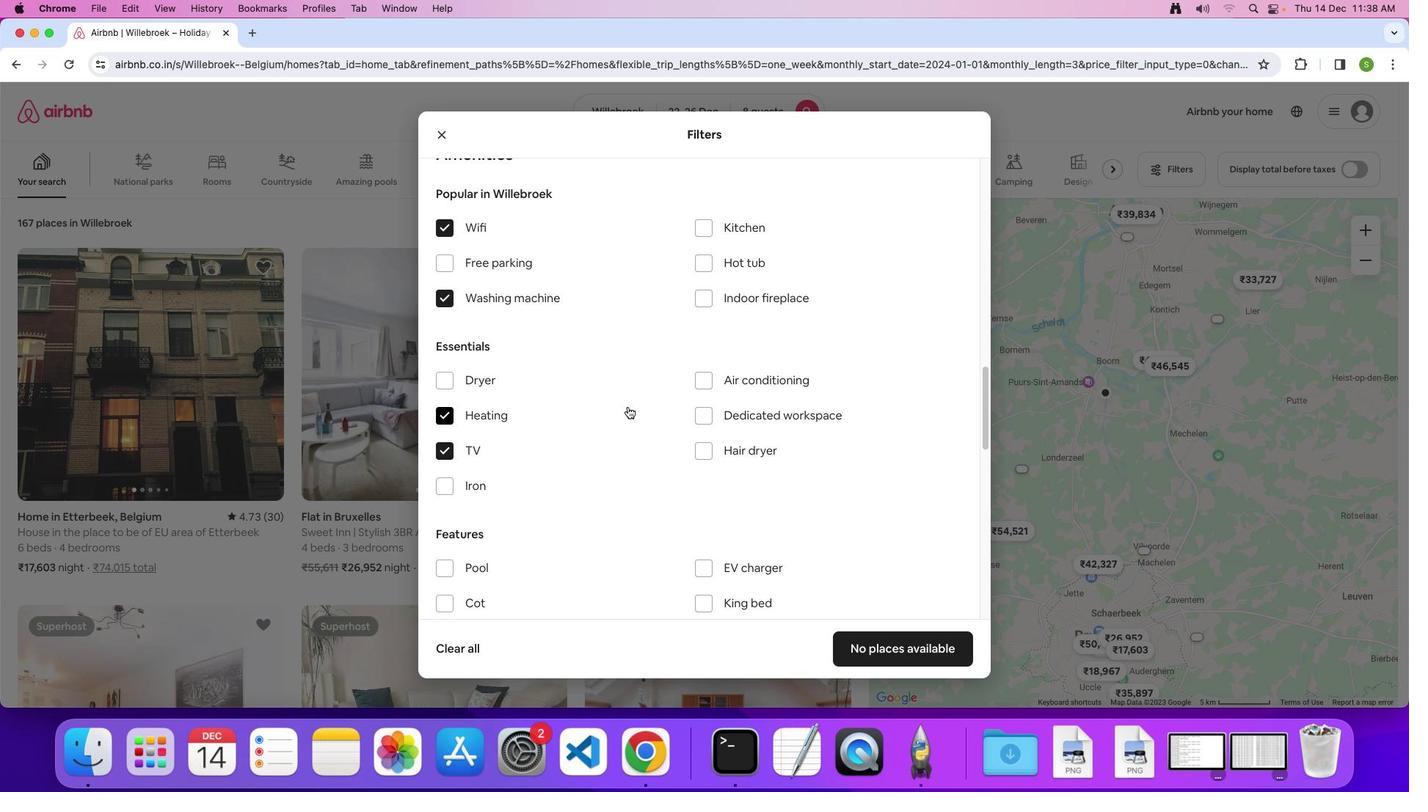 
Action: Mouse scrolled (602, 430) with delta (72, 135)
Screenshot: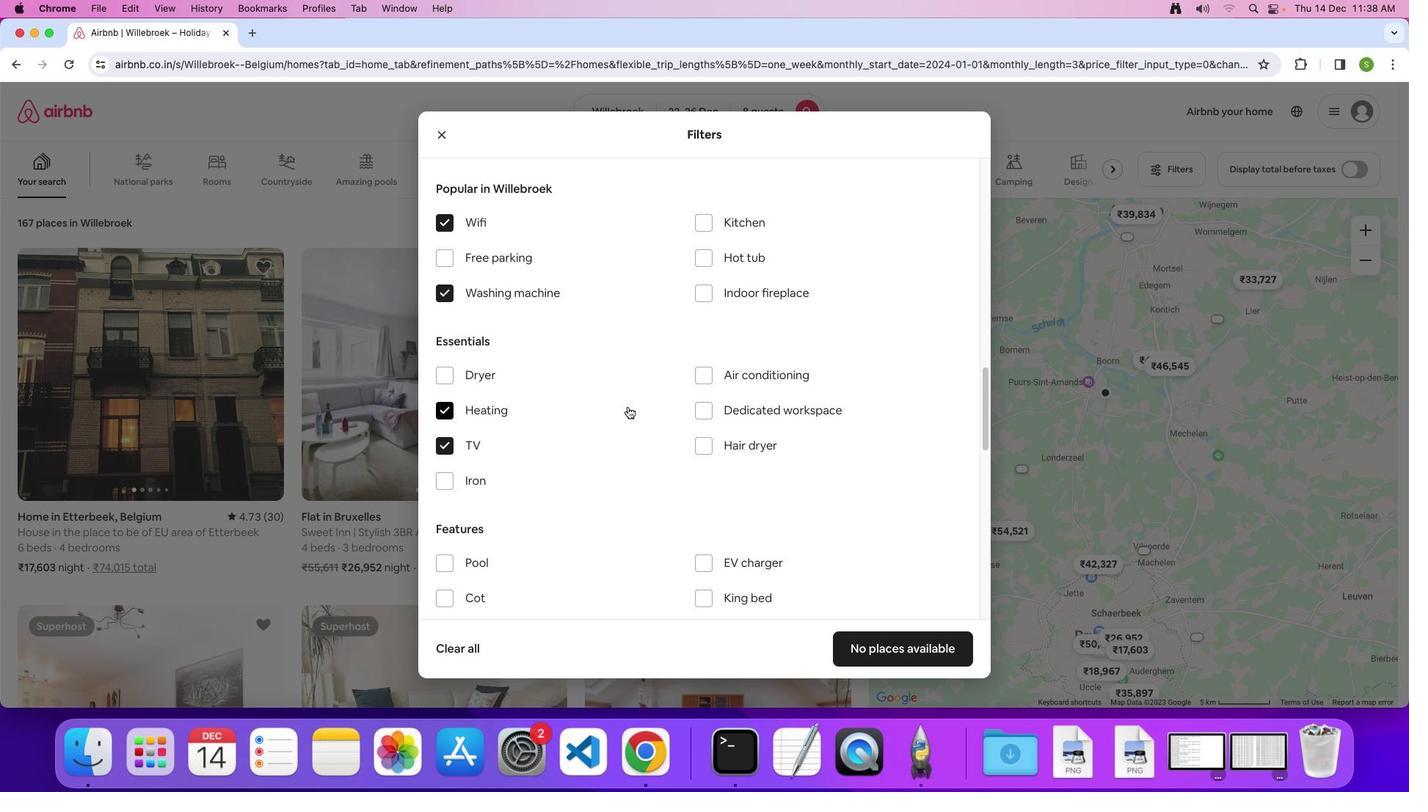 
Action: Mouse scrolled (602, 430) with delta (72, 135)
Screenshot: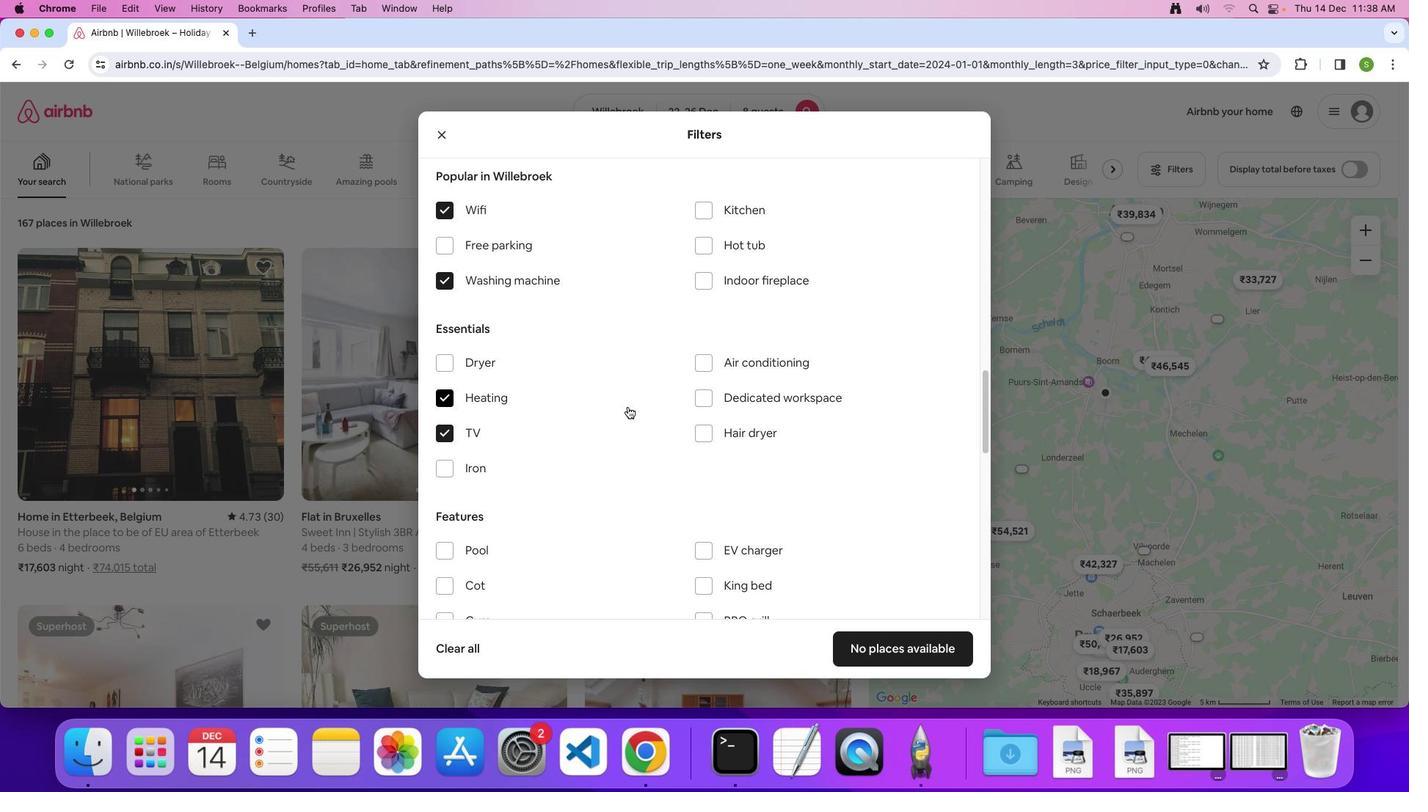 
Action: Mouse scrolled (602, 430) with delta (72, 135)
Screenshot: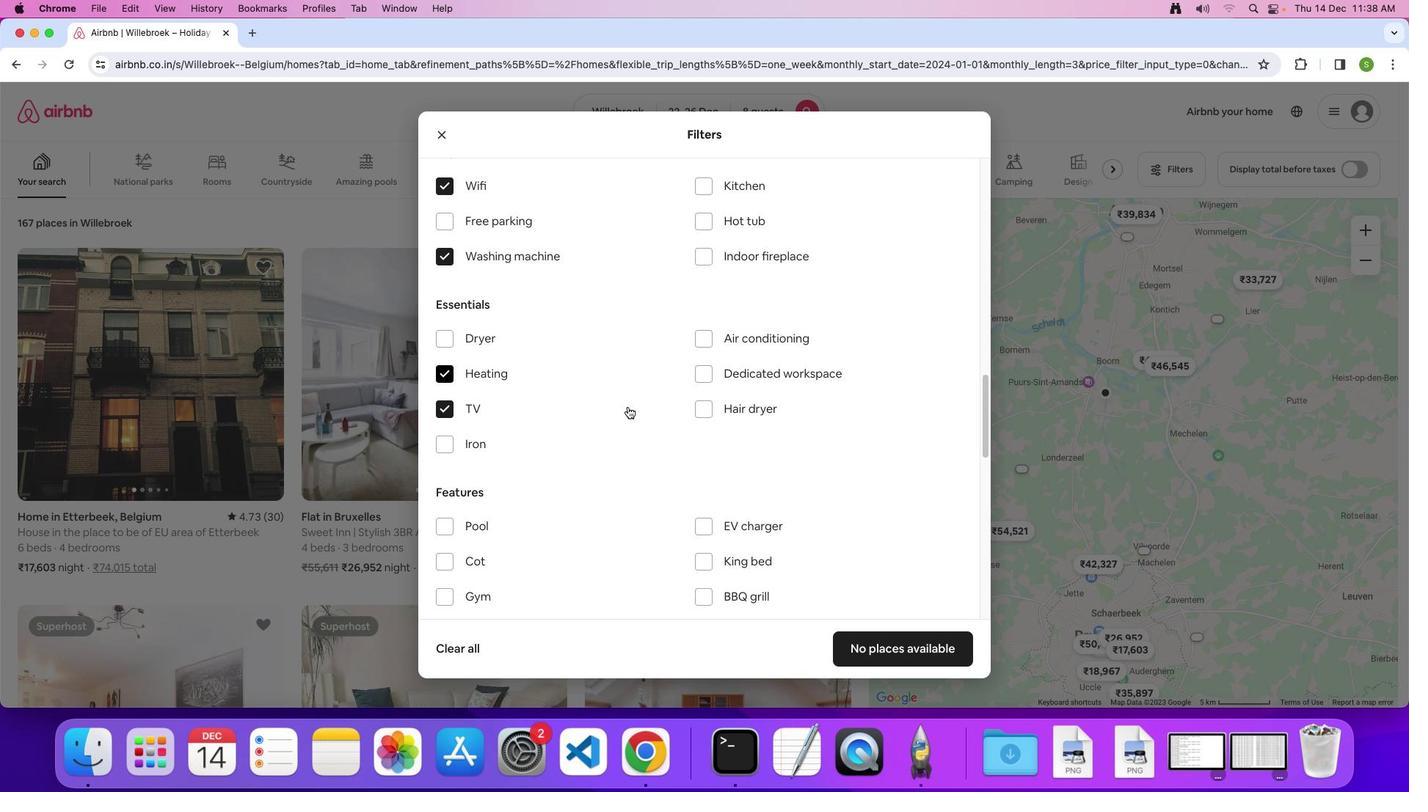 
Action: Mouse moved to (441, 281)
Screenshot: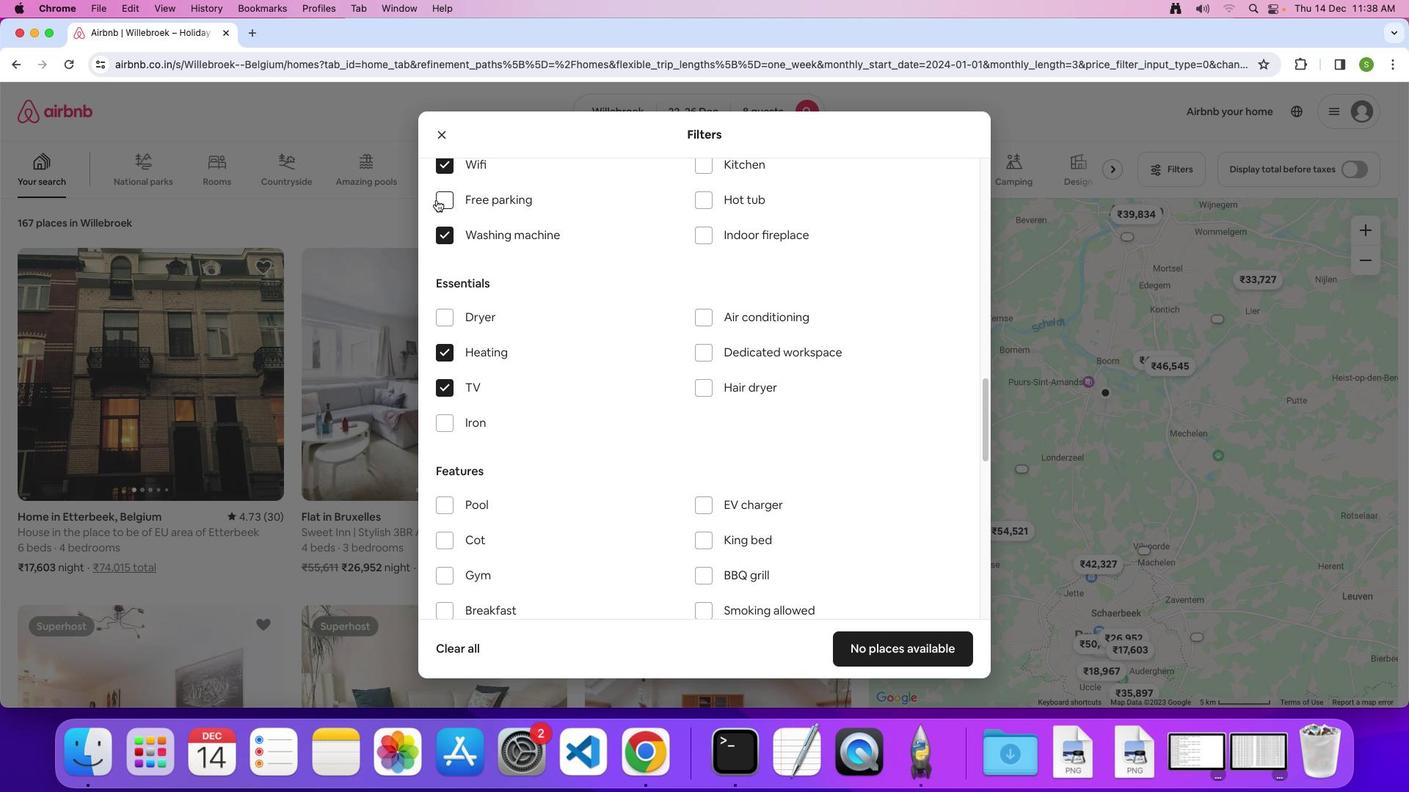 
Action: Mouse pressed left at (441, 281)
Screenshot: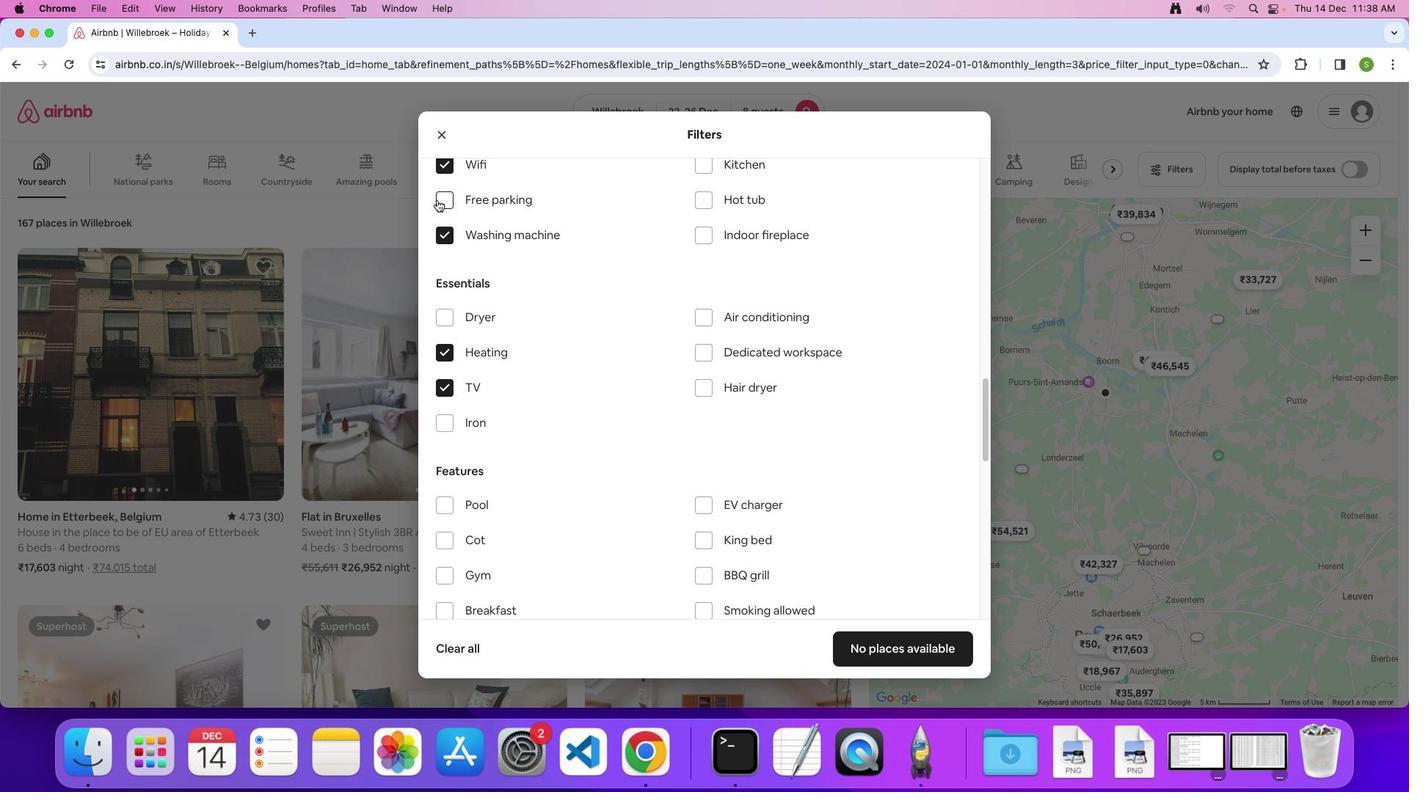 
Action: Mouse moved to (586, 423)
Screenshot: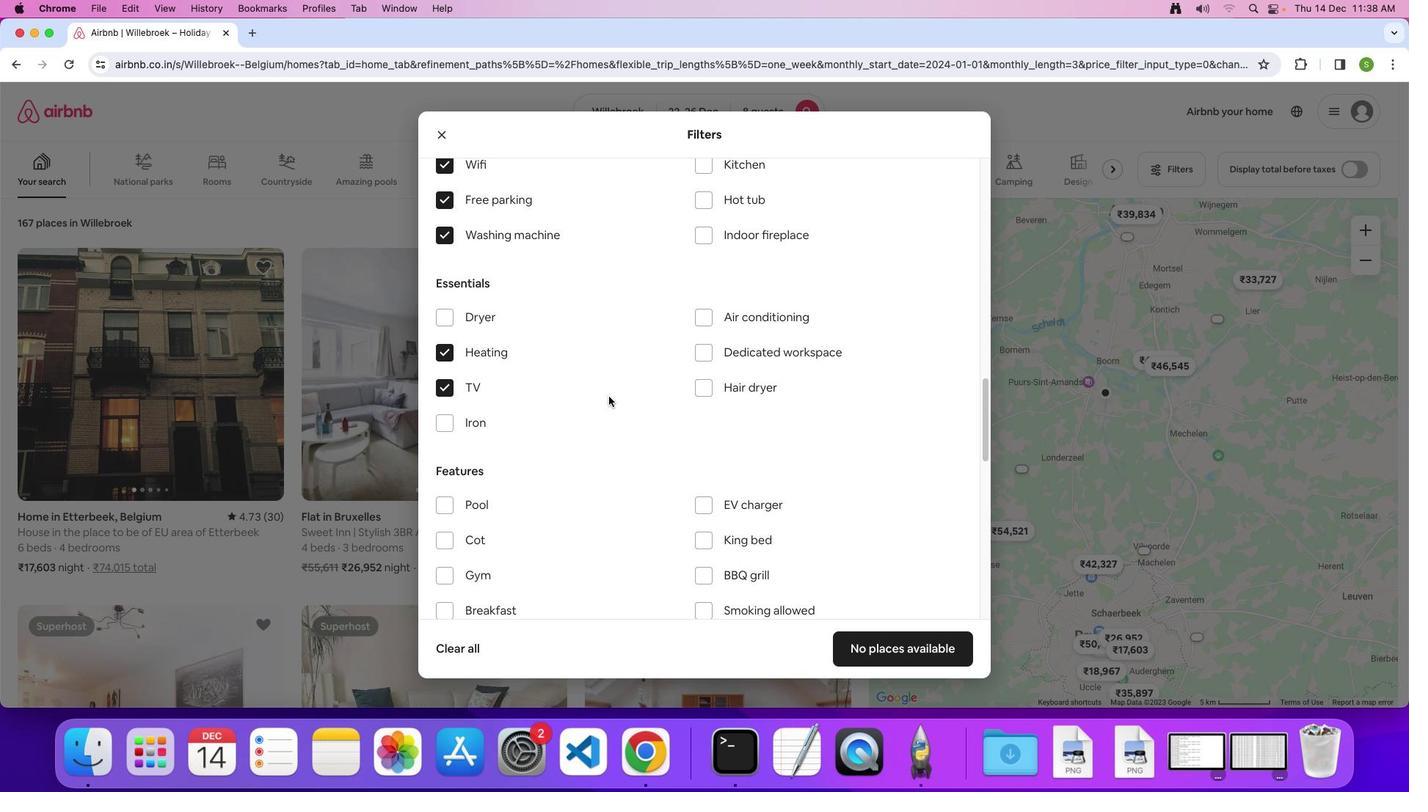 
Action: Mouse scrolled (586, 423) with delta (72, 135)
Screenshot: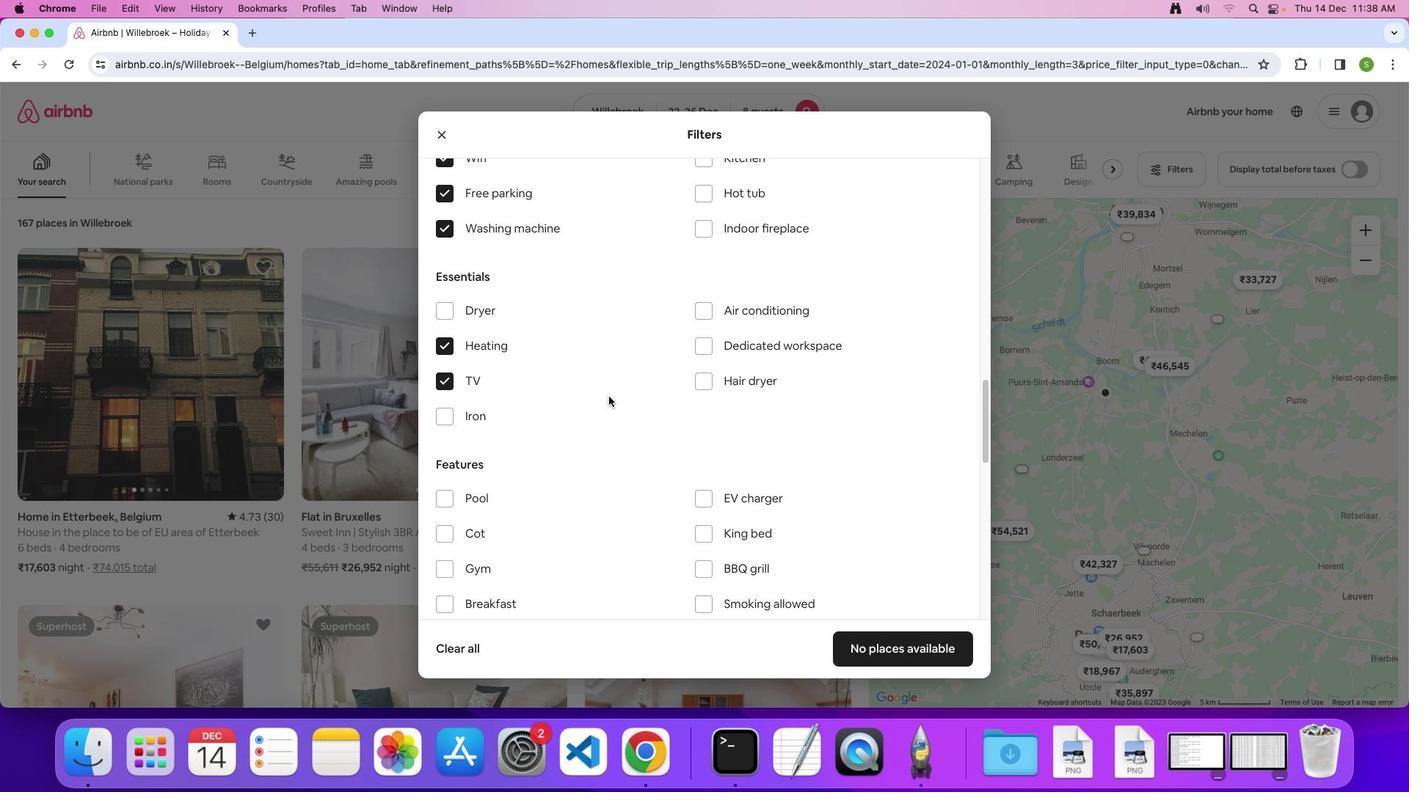 
Action: Mouse scrolled (586, 423) with delta (72, 135)
Screenshot: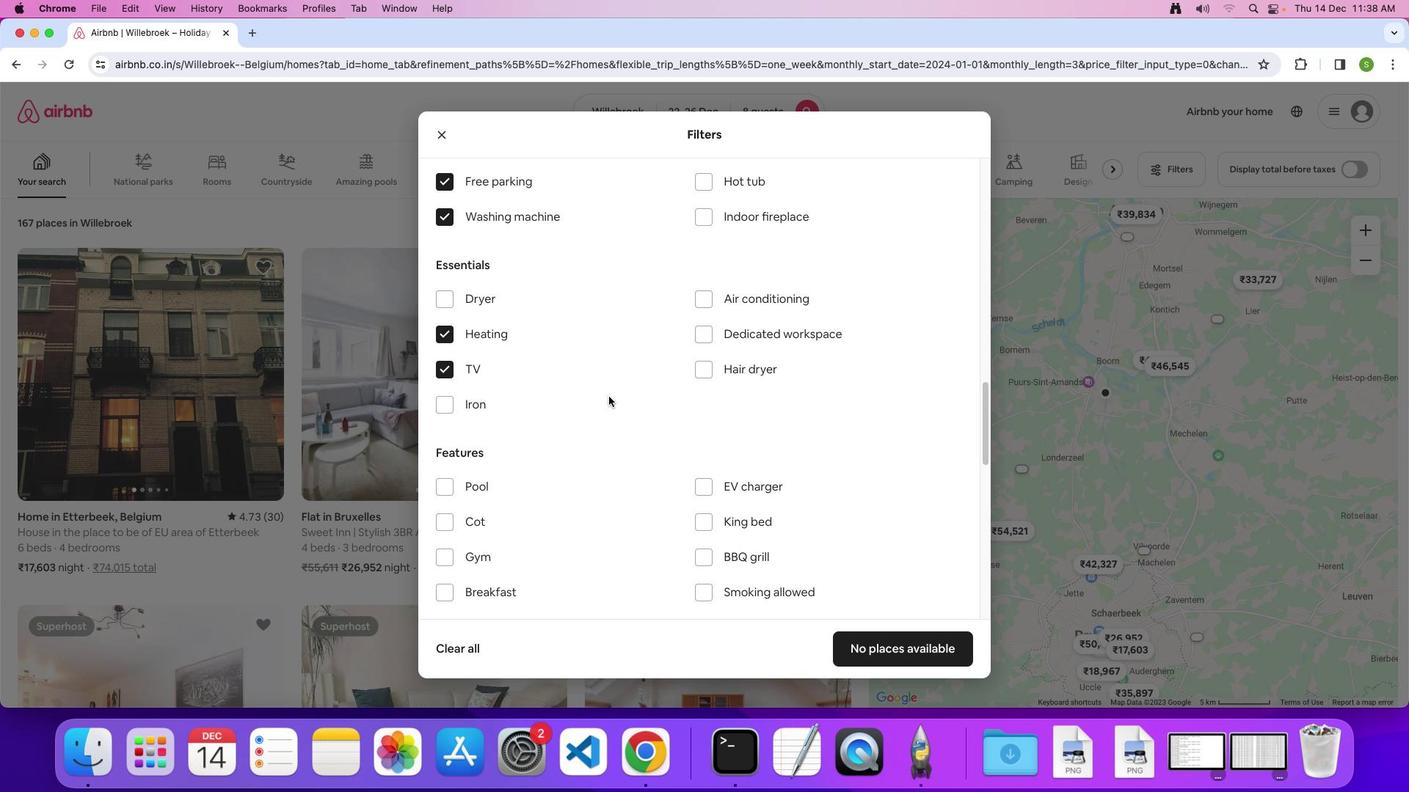 
Action: Mouse moved to (669, 263)
Screenshot: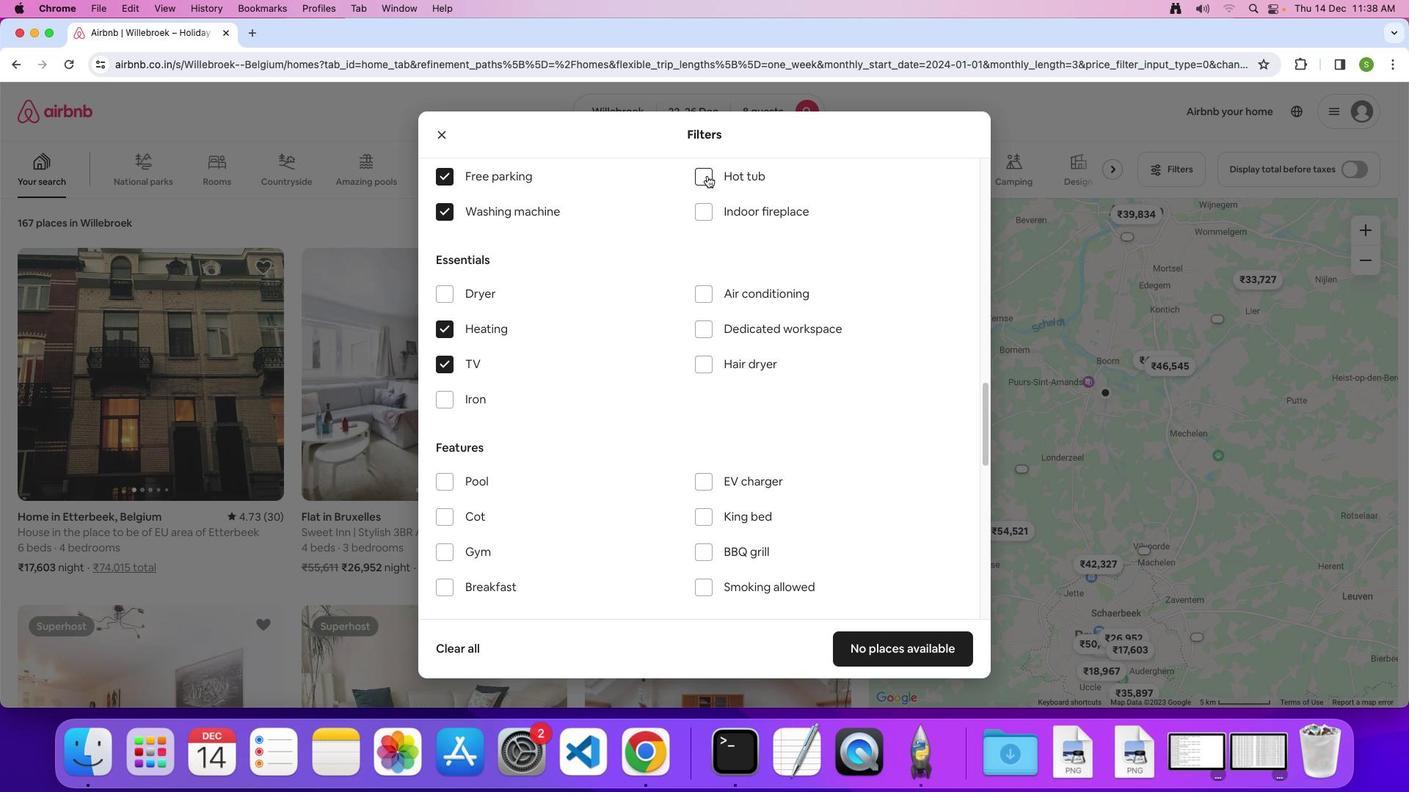 
Action: Mouse pressed left at (669, 263)
Screenshot: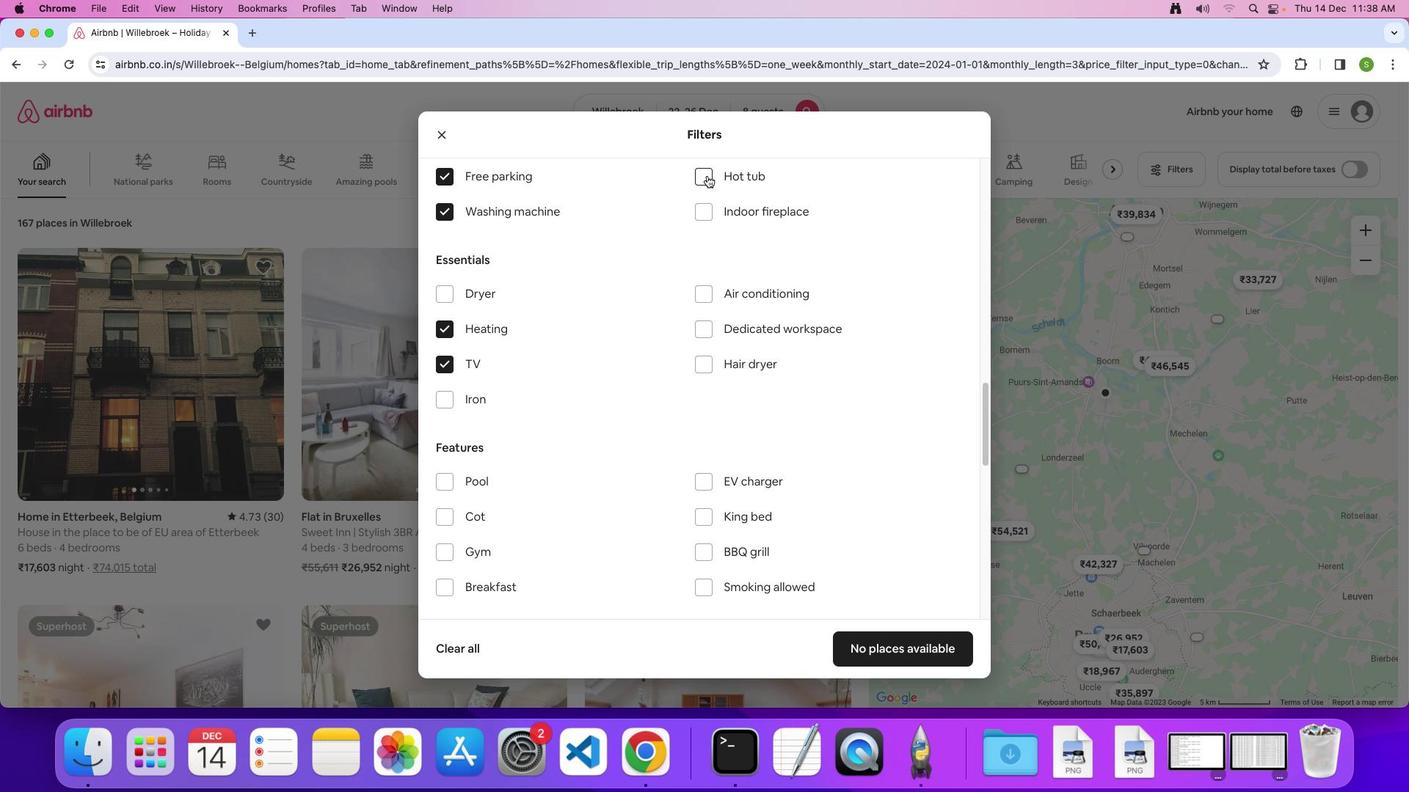
Action: Mouse moved to (603, 377)
Screenshot: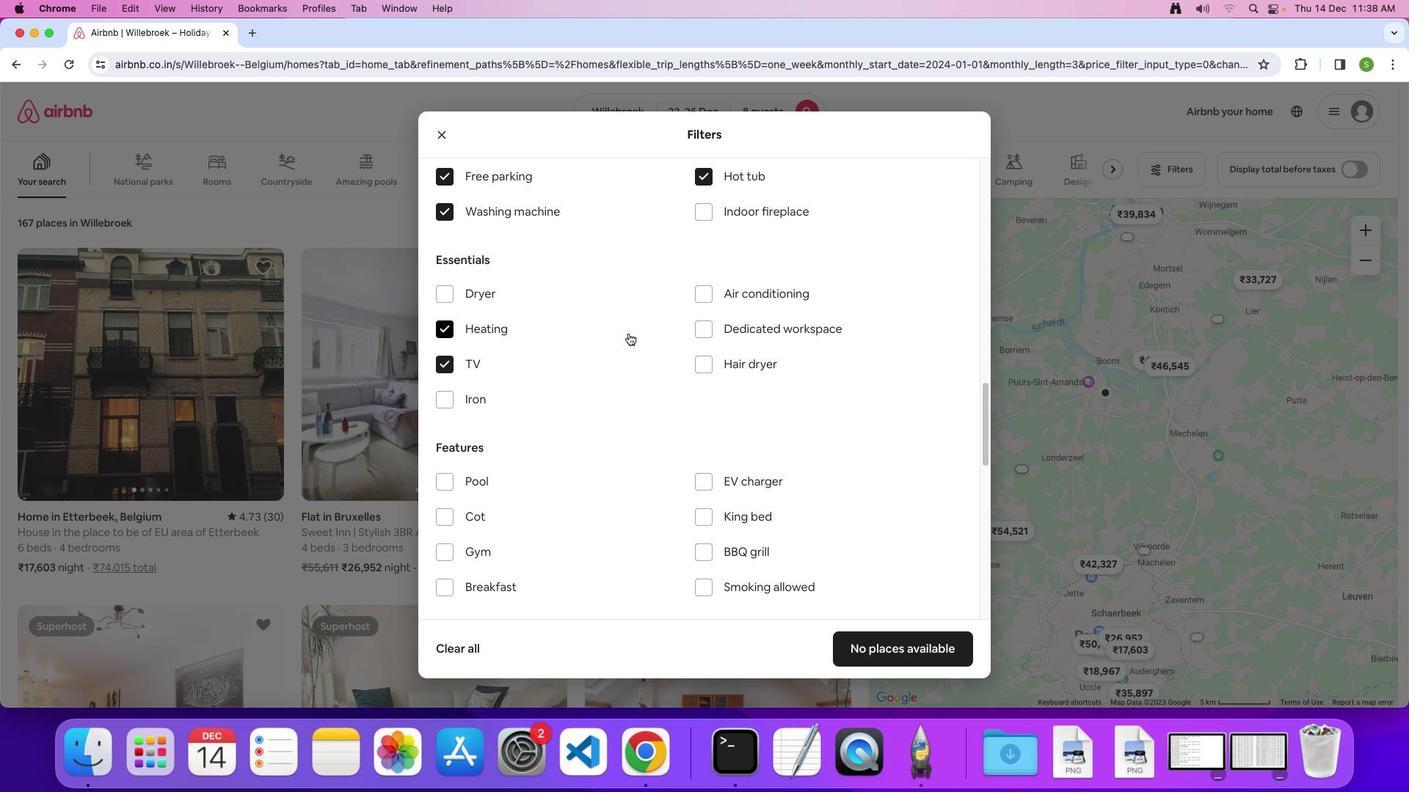 
Action: Mouse scrolled (603, 377) with delta (72, 135)
Screenshot: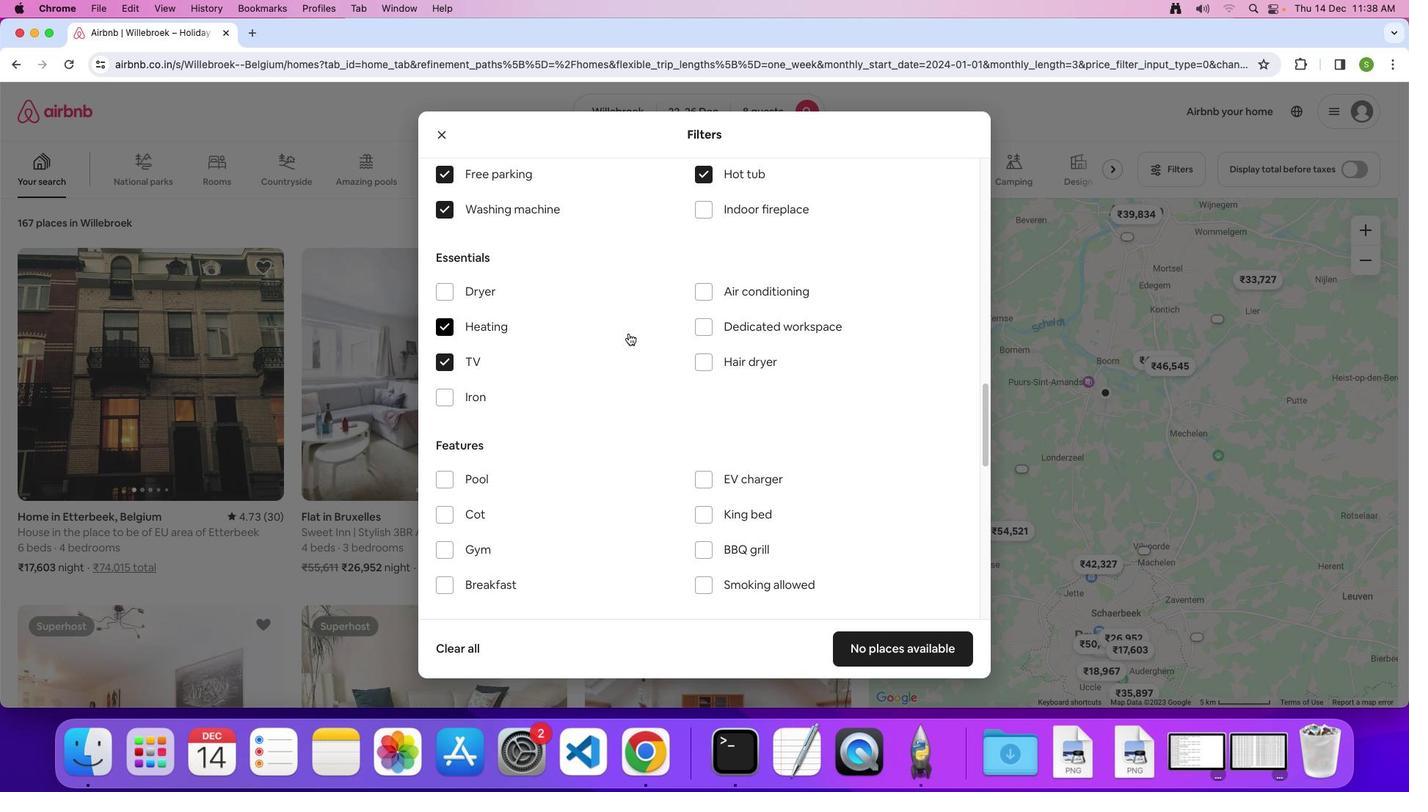 
Action: Mouse scrolled (603, 377) with delta (72, 135)
Screenshot: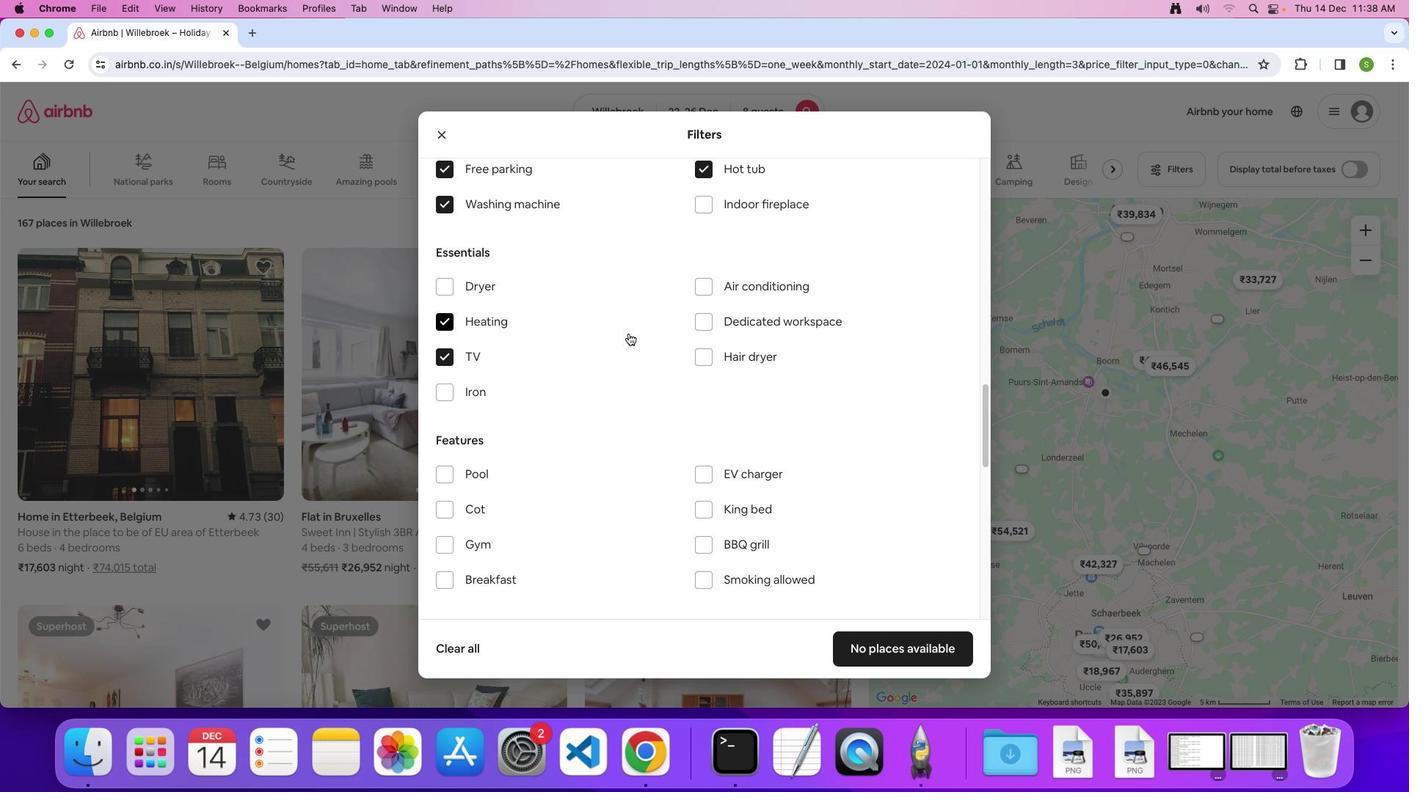 
Action: Mouse scrolled (603, 377) with delta (72, 135)
Screenshot: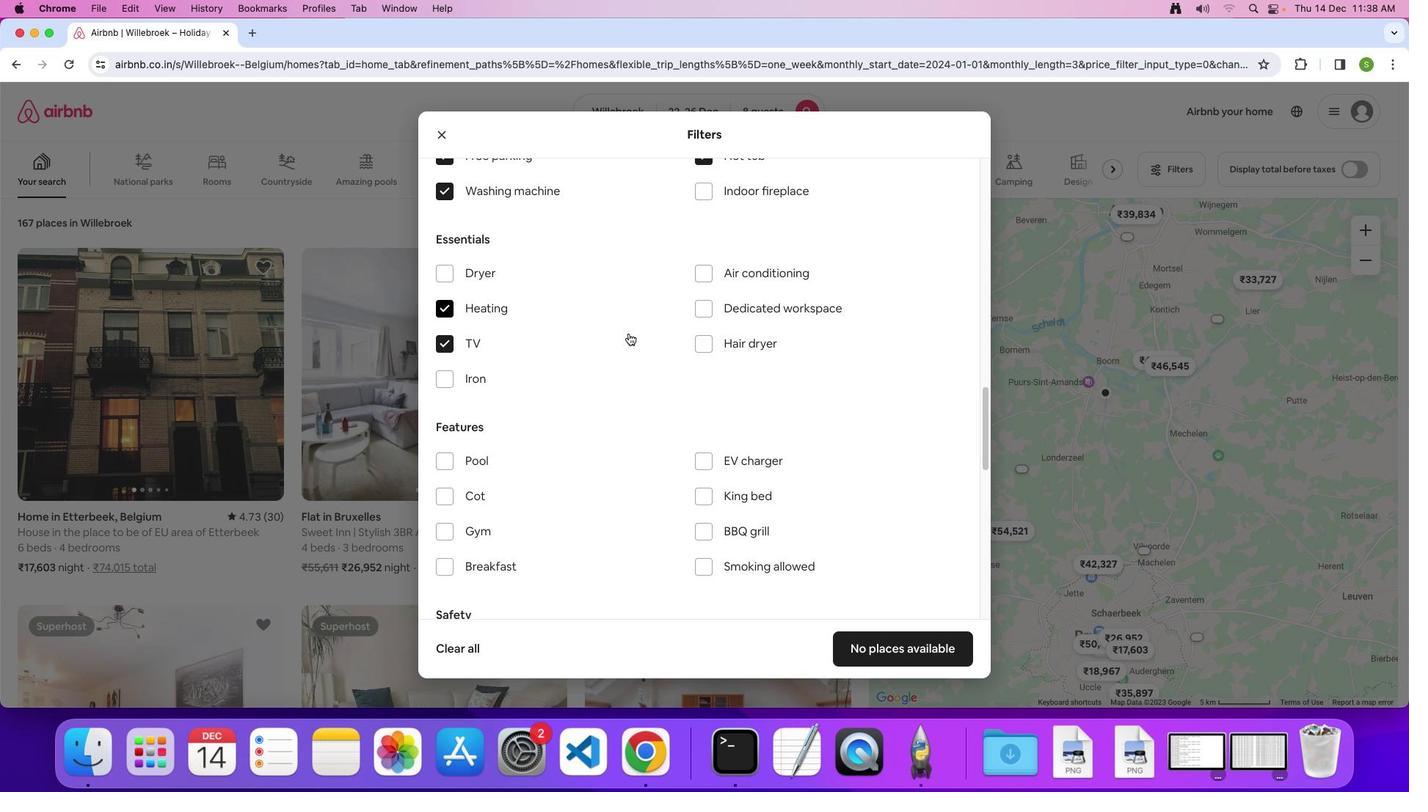 
Action: Mouse moved to (450, 517)
Screenshot: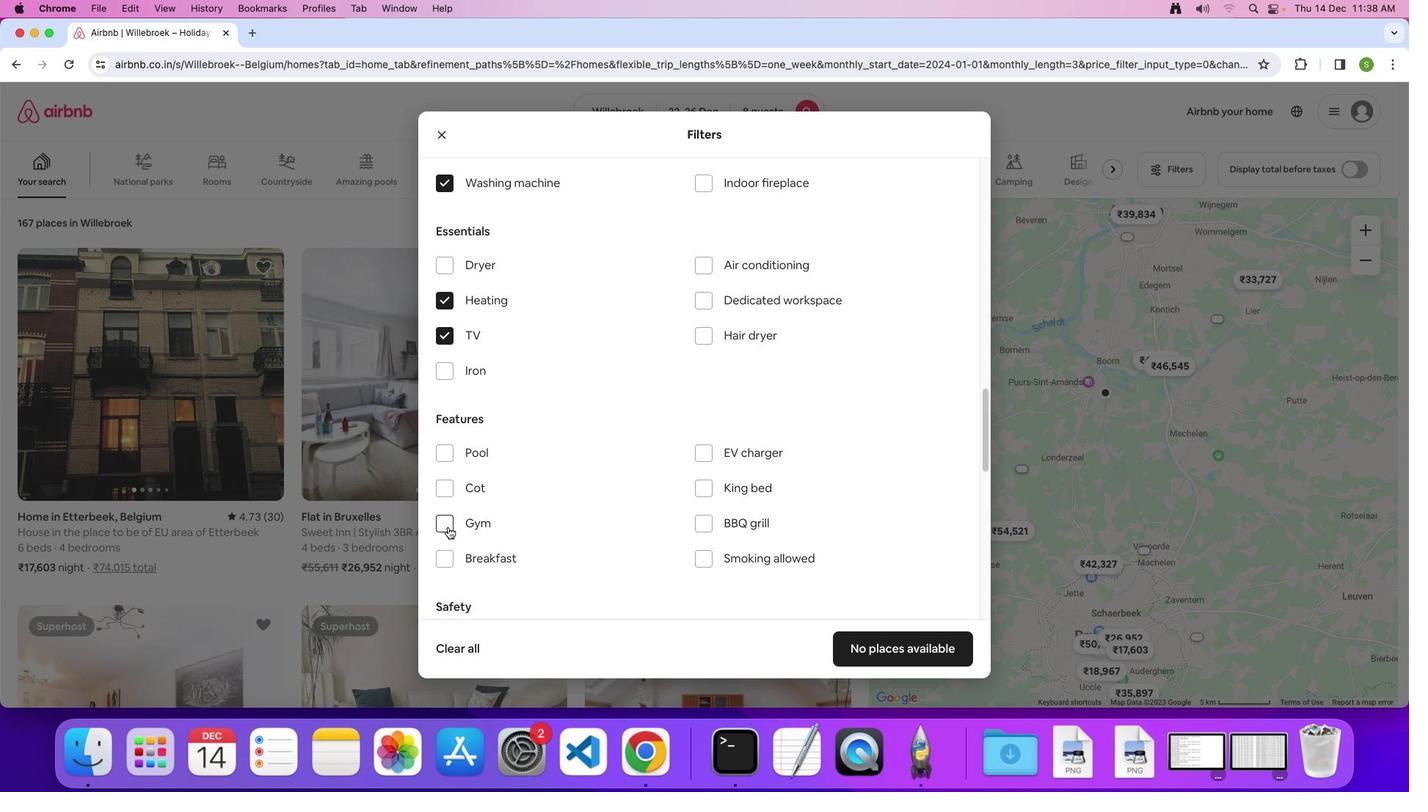 
Action: Mouse pressed left at (450, 517)
Screenshot: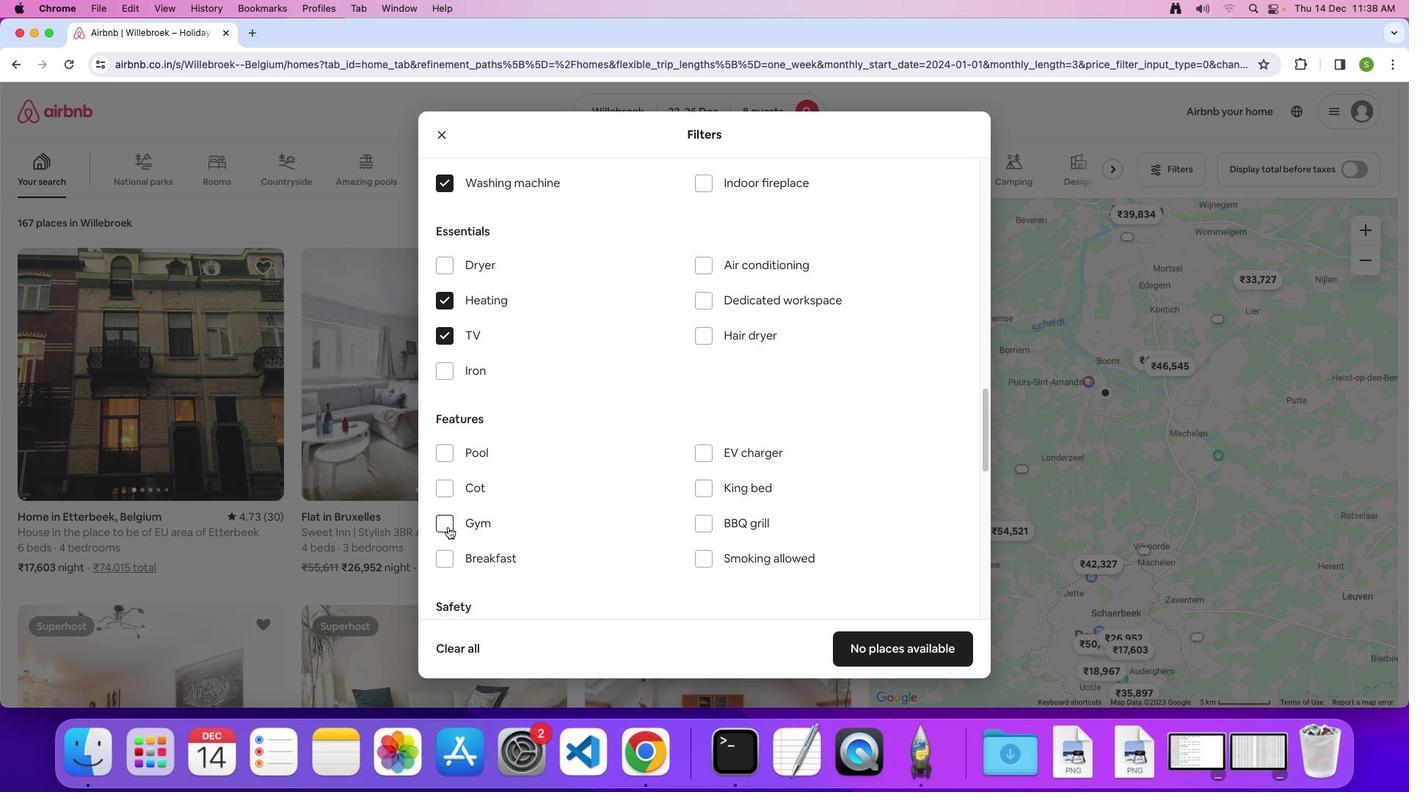 
Action: Mouse moved to (673, 430)
Screenshot: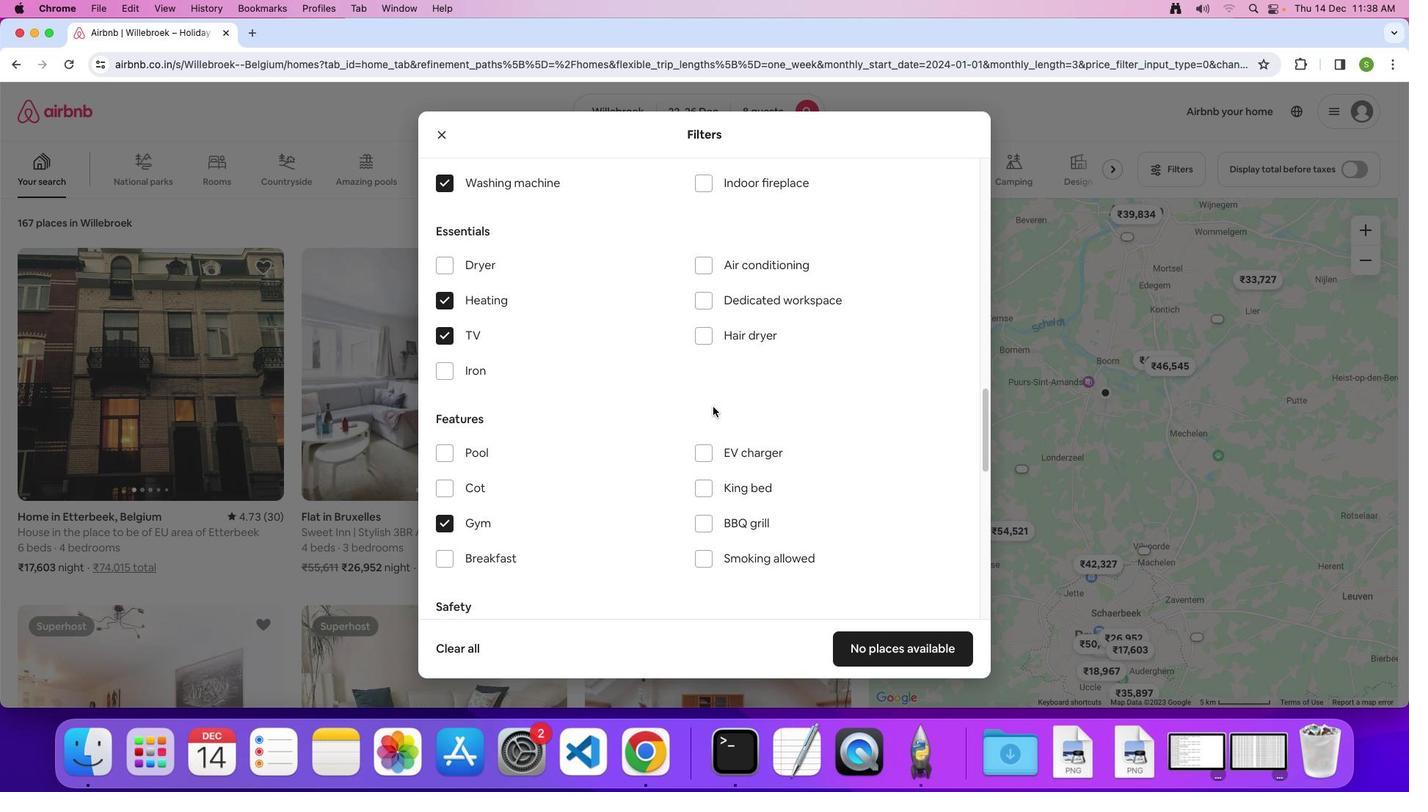 
Action: Mouse scrolled (673, 430) with delta (72, 135)
Screenshot: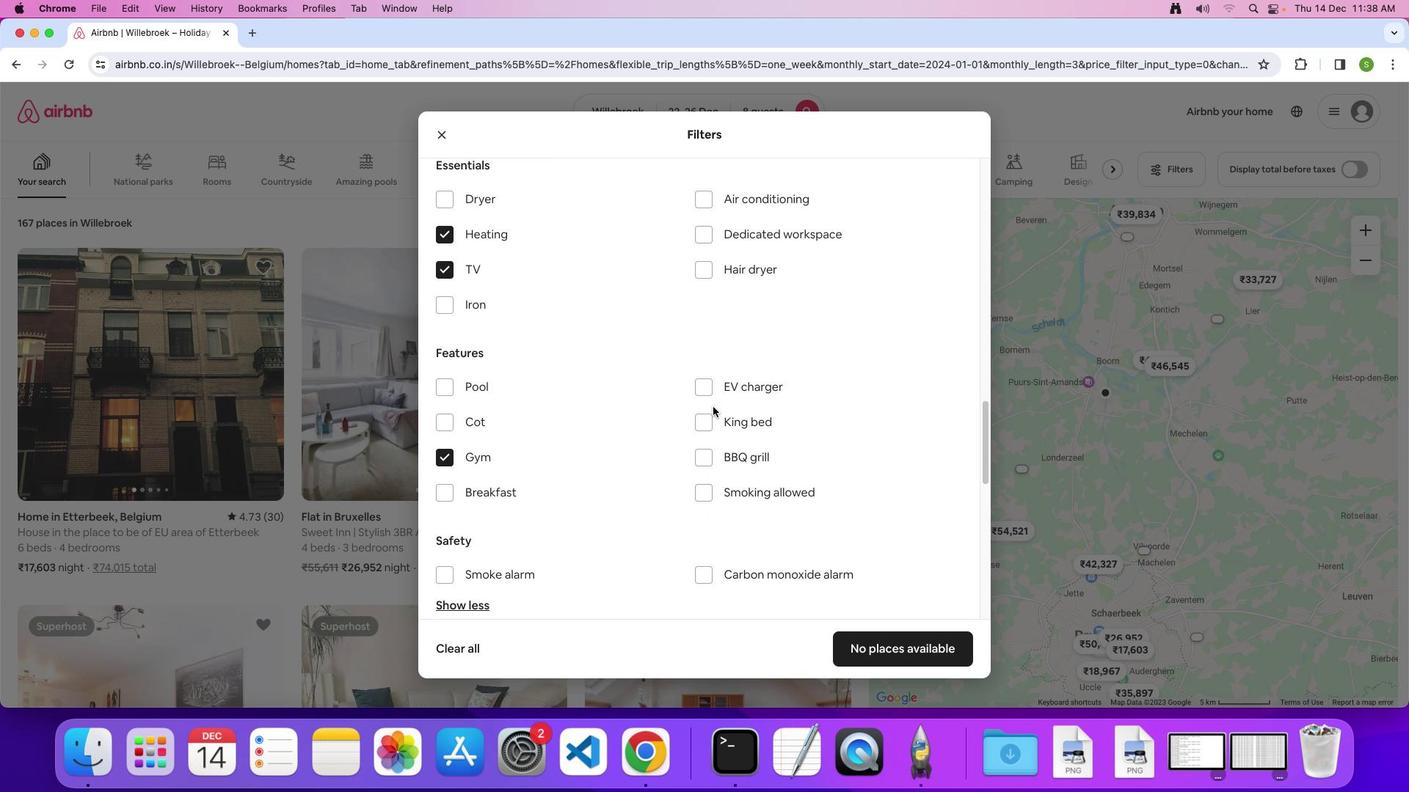 
Action: Mouse scrolled (673, 430) with delta (72, 135)
Screenshot: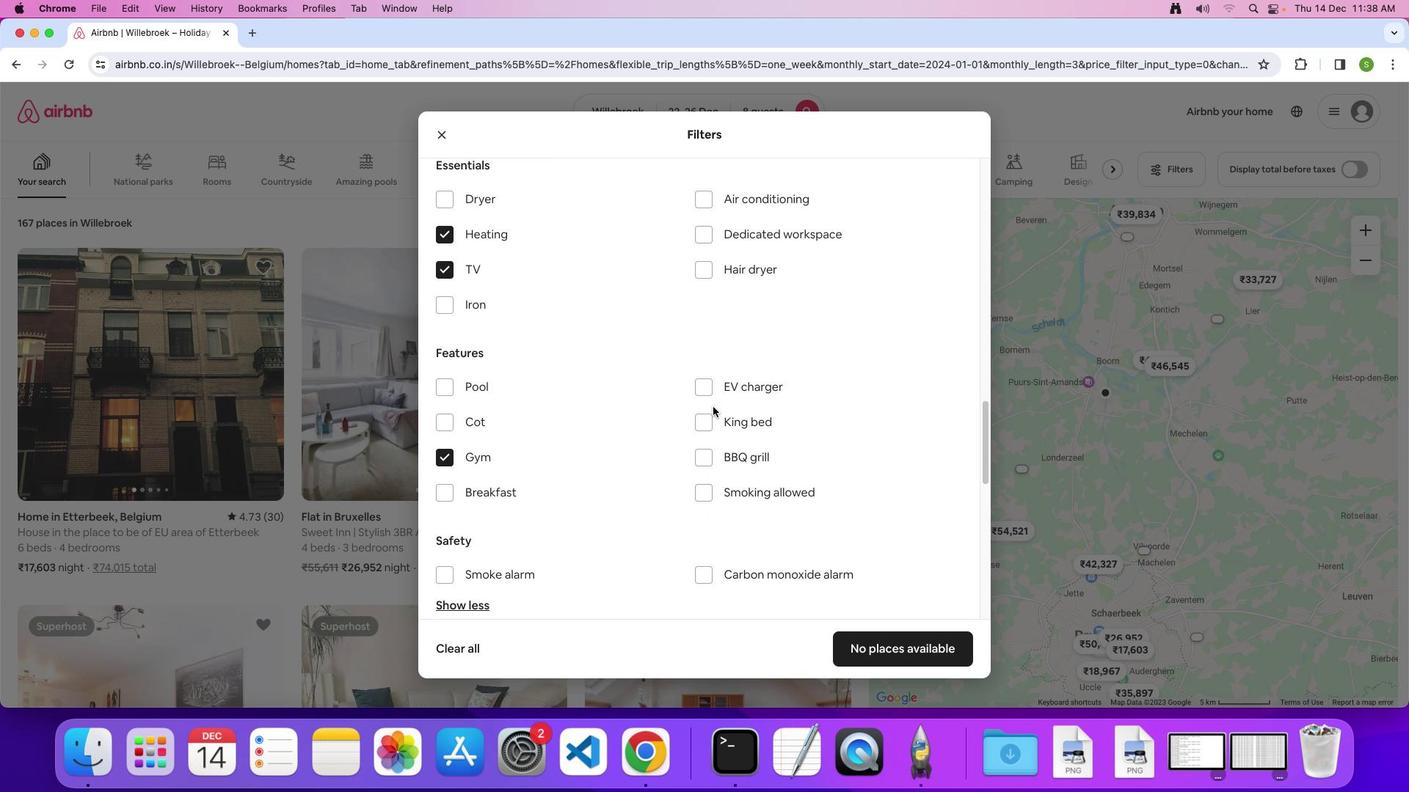 
Action: Mouse scrolled (673, 430) with delta (72, 134)
Screenshot: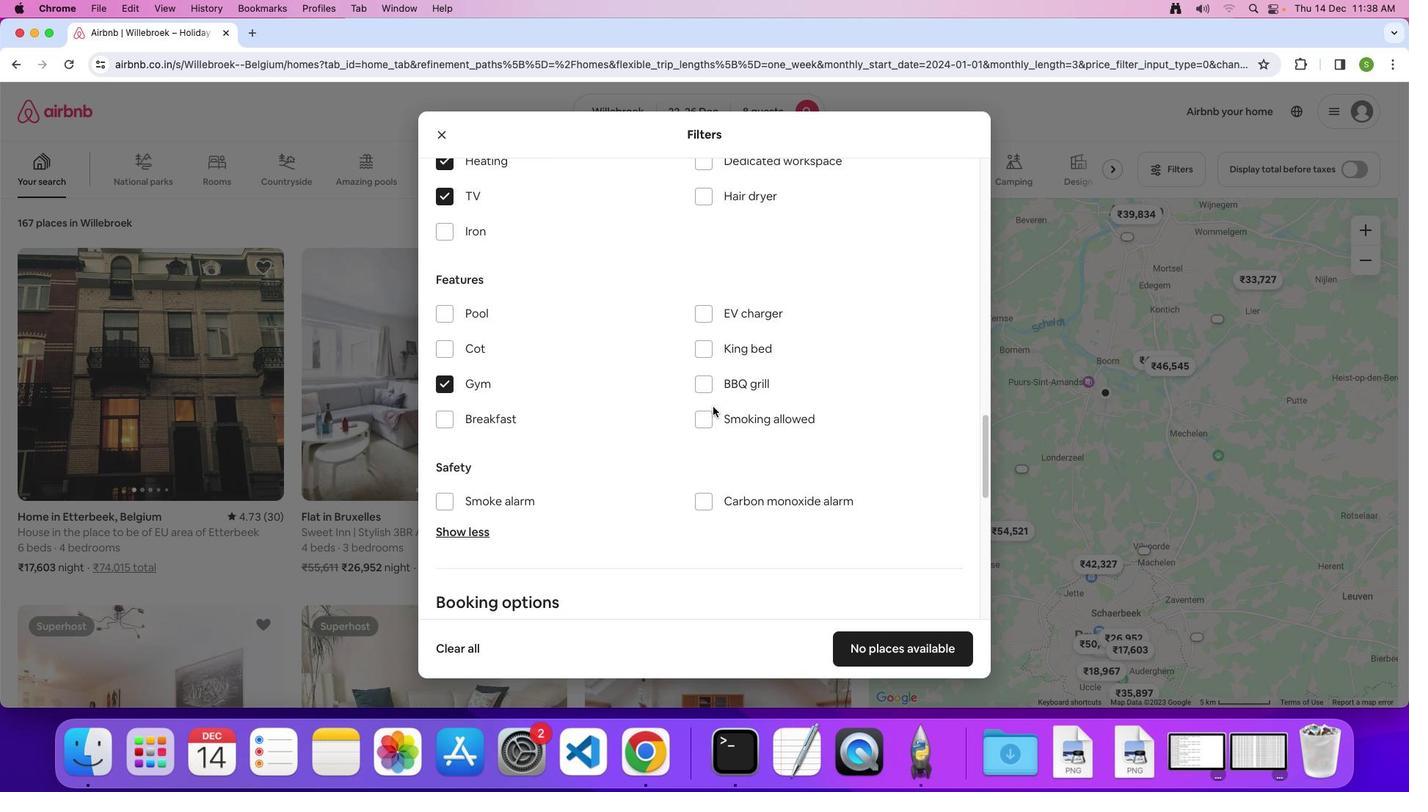 
Action: Mouse scrolled (673, 430) with delta (72, 134)
Screenshot: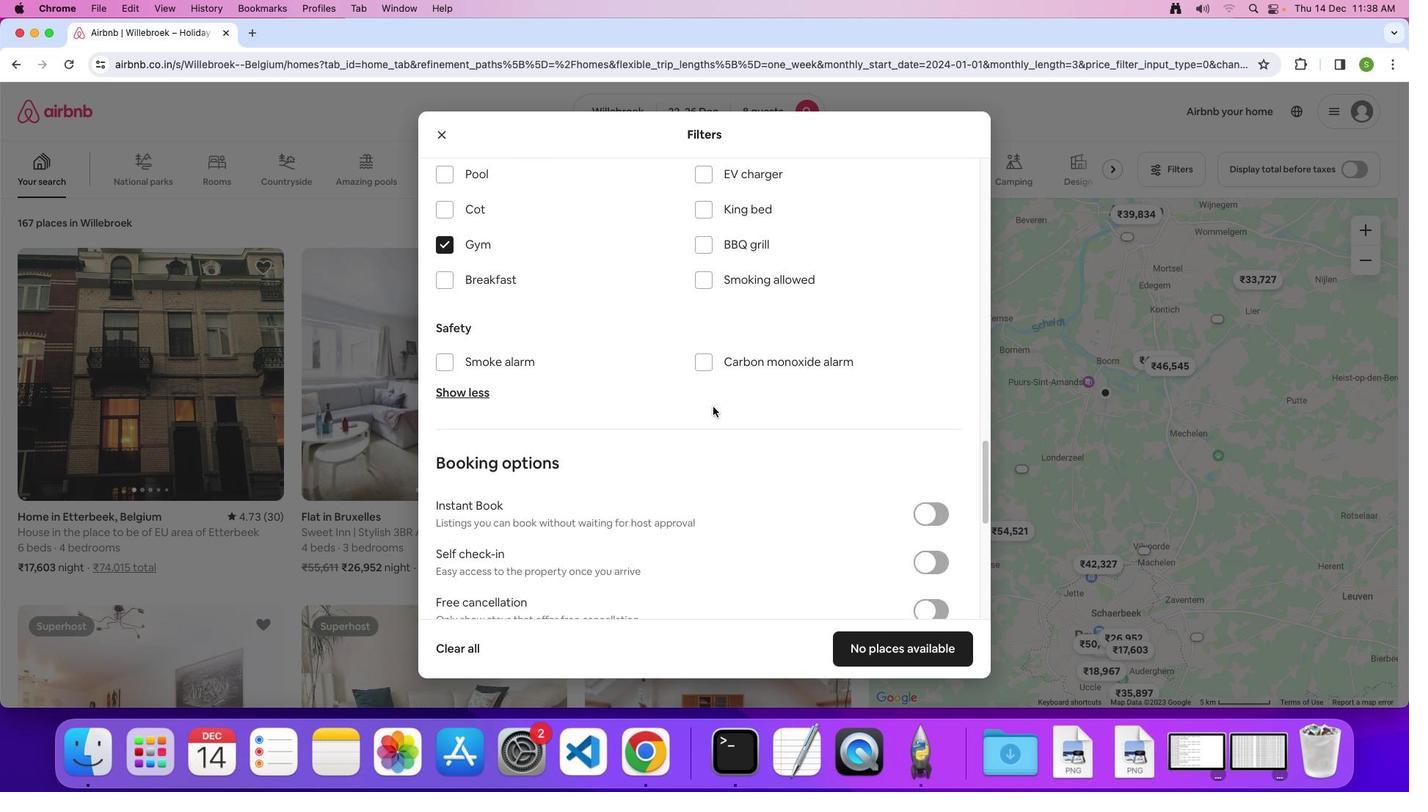 
Action: Mouse moved to (612, 365)
Screenshot: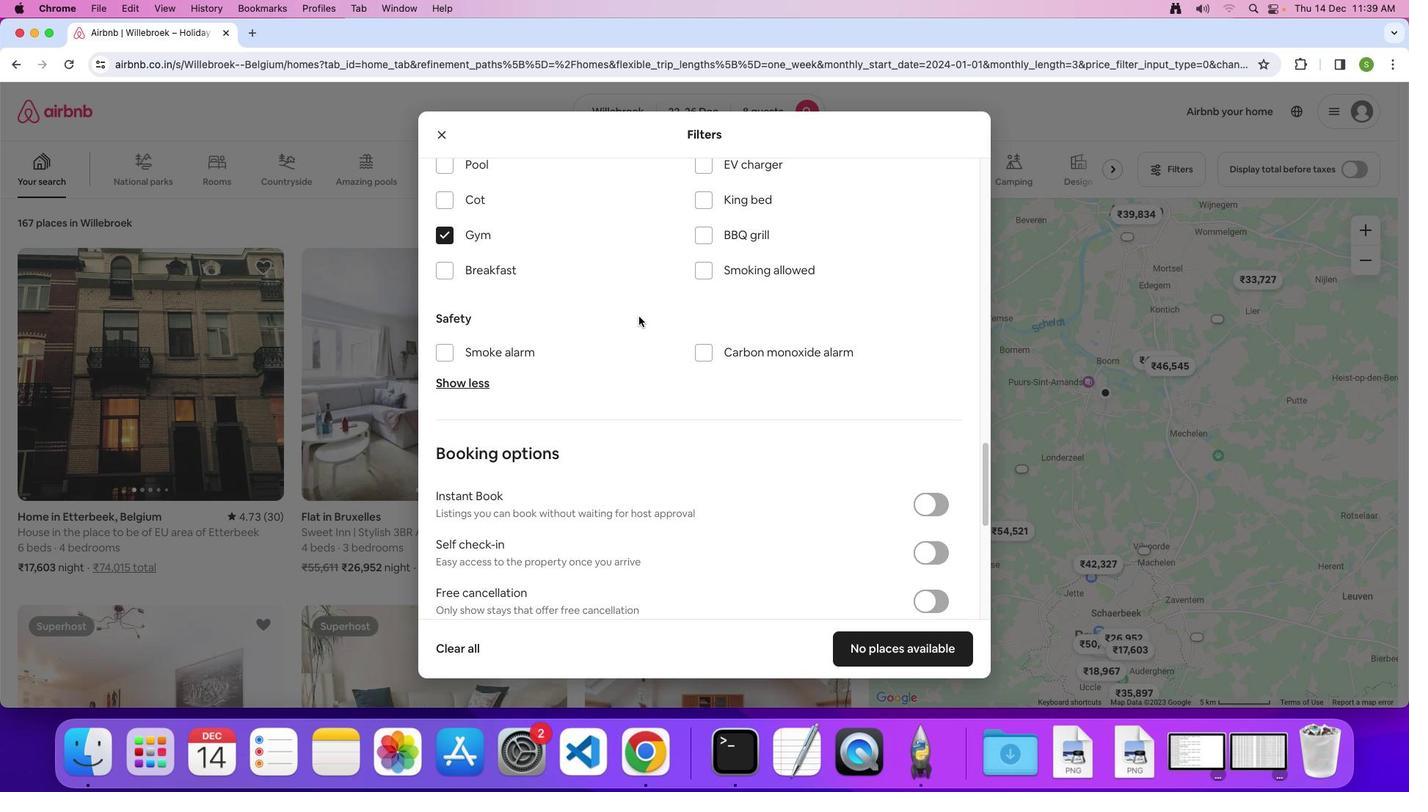 
Action: Mouse scrolled (612, 365) with delta (72, 137)
Screenshot: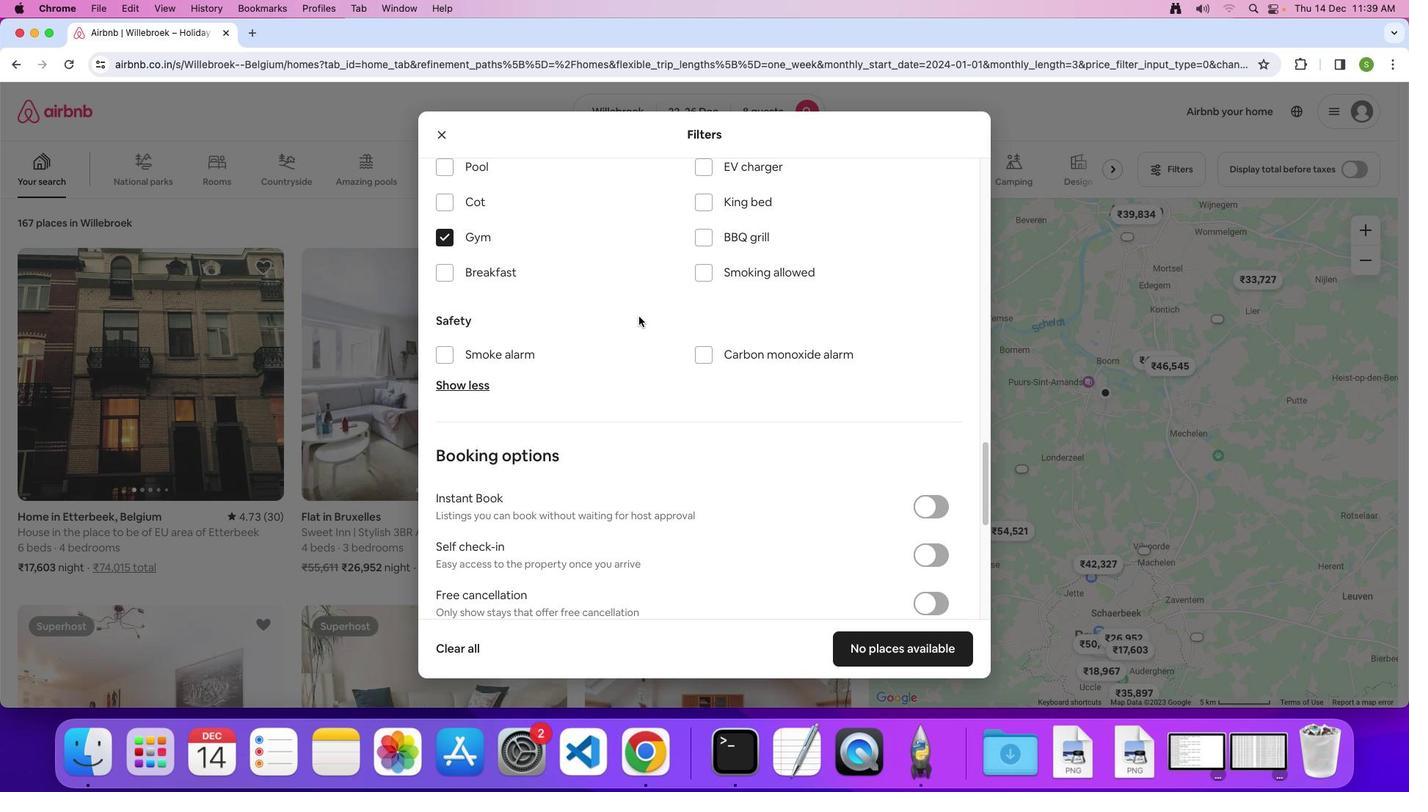 
Action: Mouse scrolled (612, 365) with delta (72, 137)
Screenshot: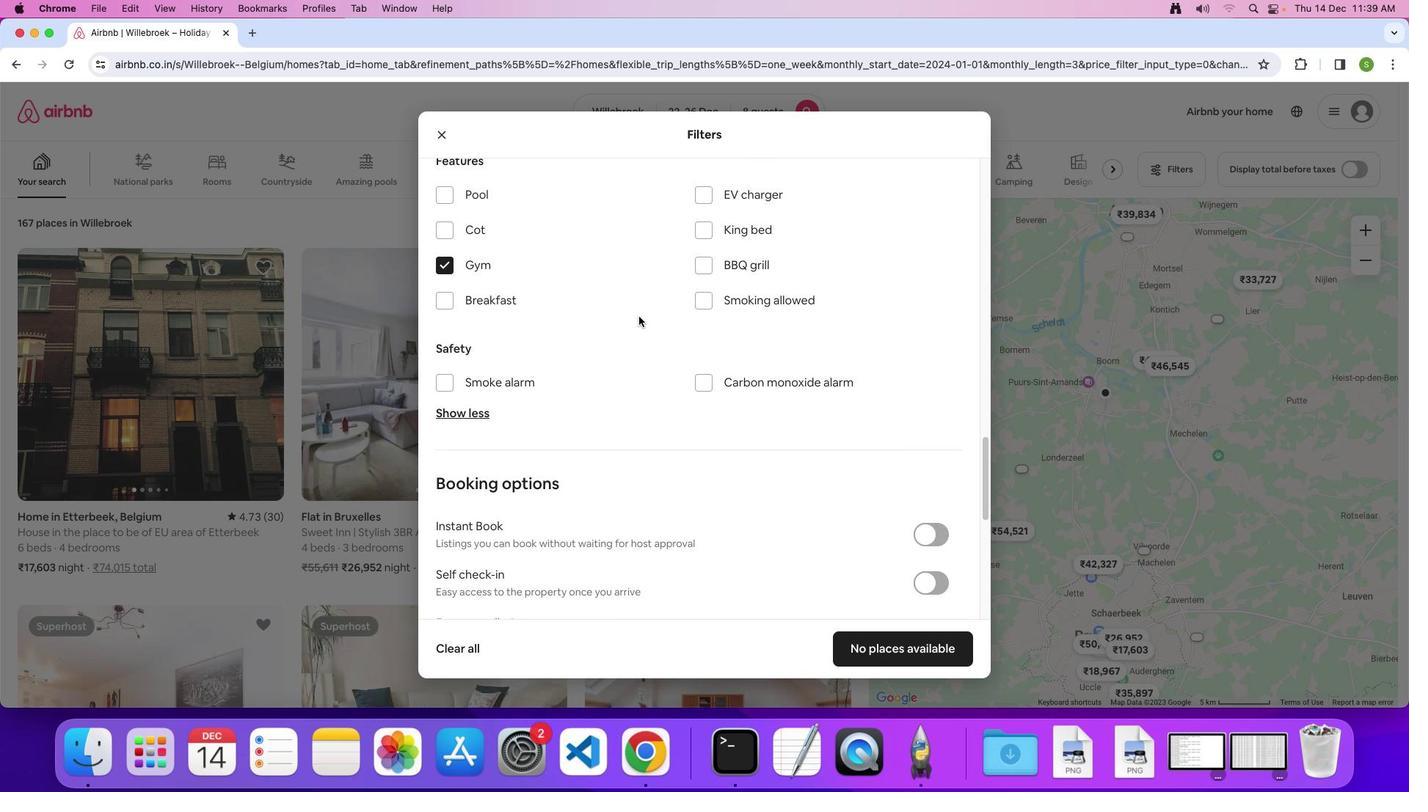 
Action: Mouse scrolled (612, 365) with delta (72, 137)
Screenshot: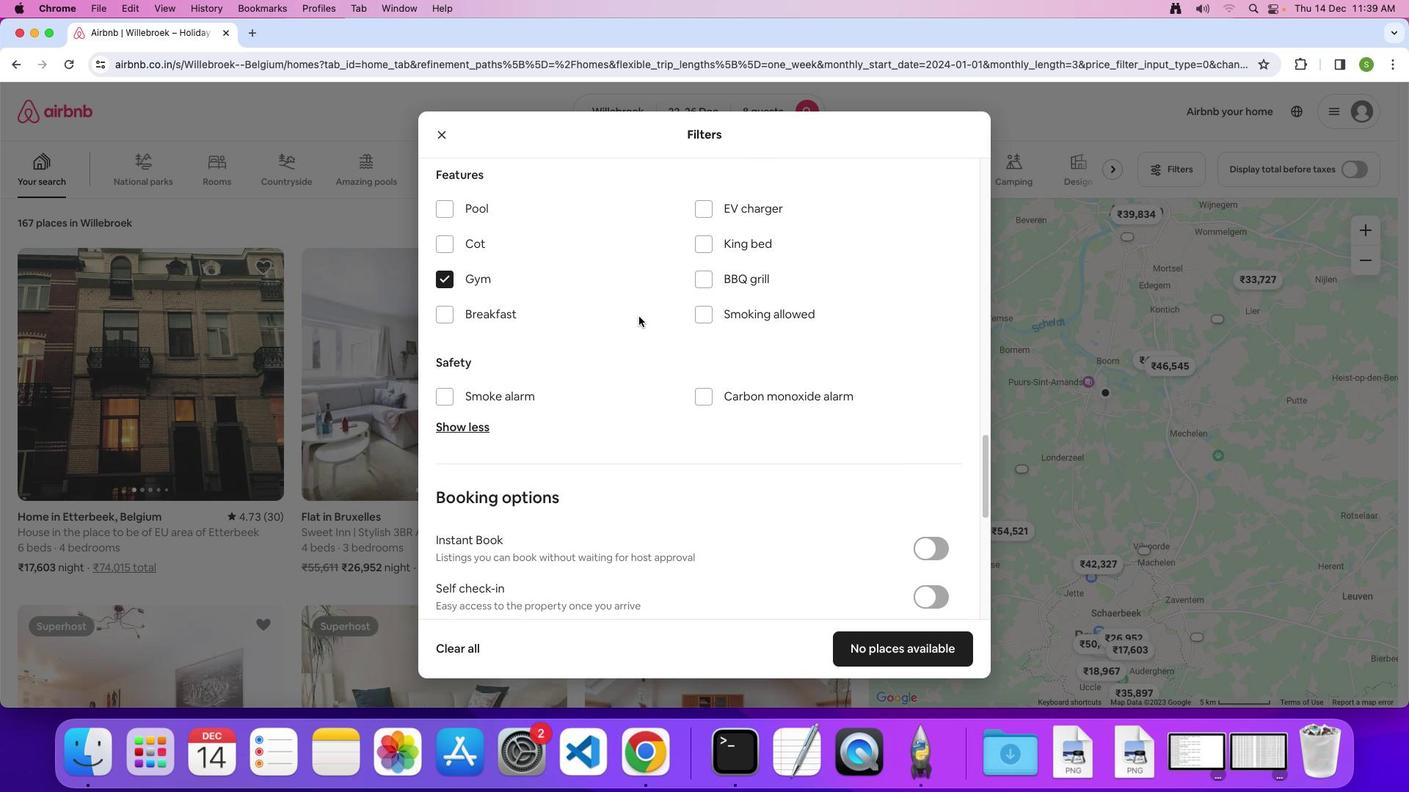
Action: Mouse scrolled (612, 365) with delta (72, 137)
Screenshot: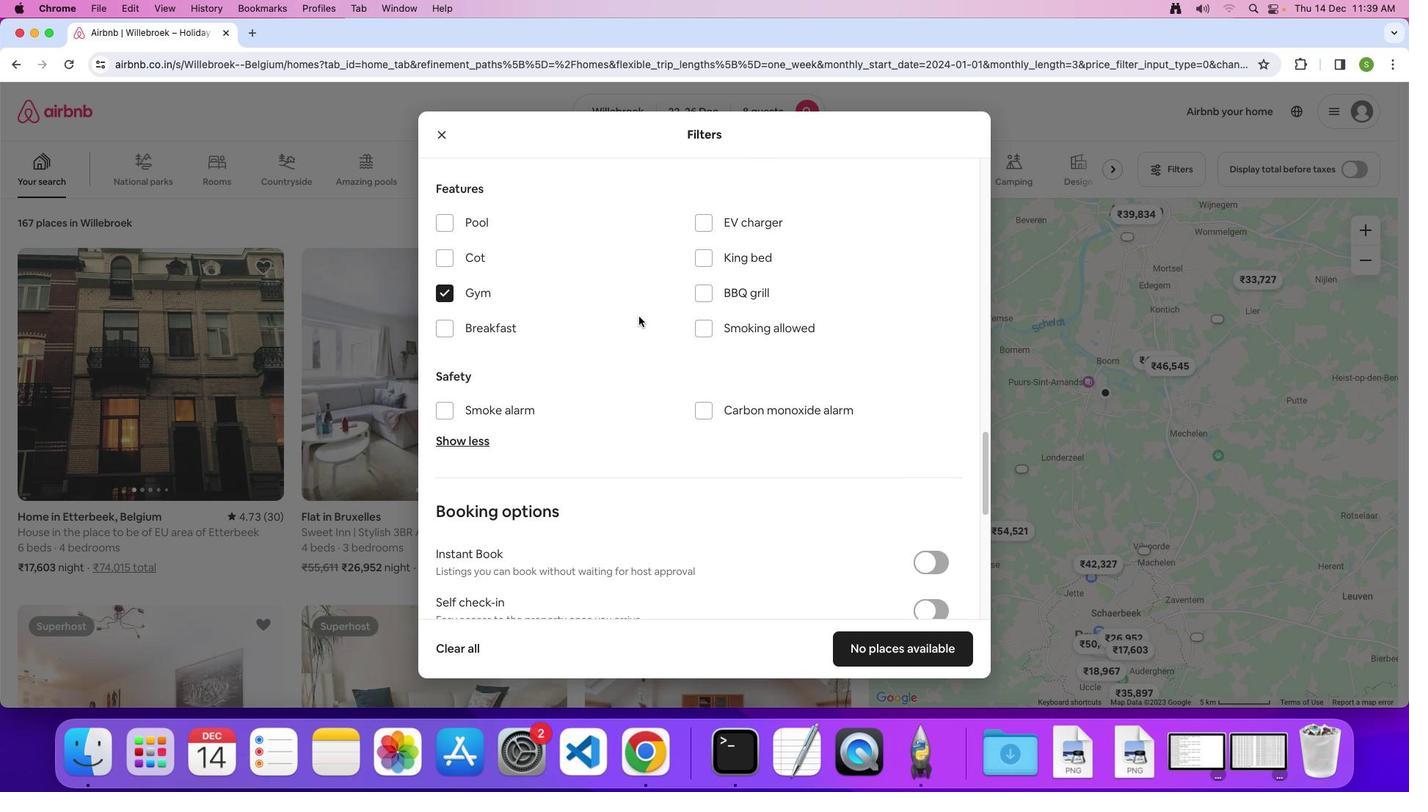 
Action: Mouse scrolled (612, 365) with delta (72, 137)
Screenshot: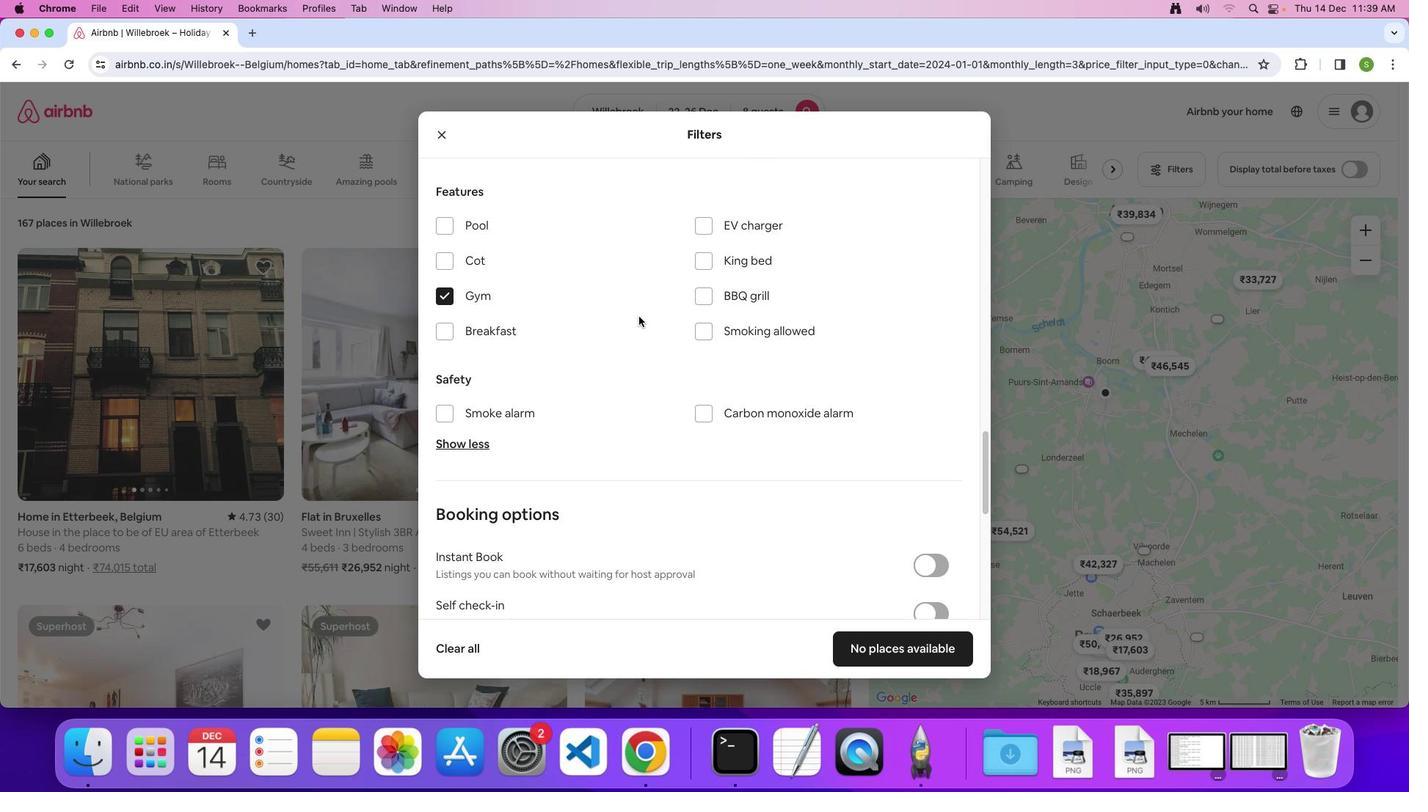 
Action: Mouse scrolled (612, 365) with delta (72, 137)
Screenshot: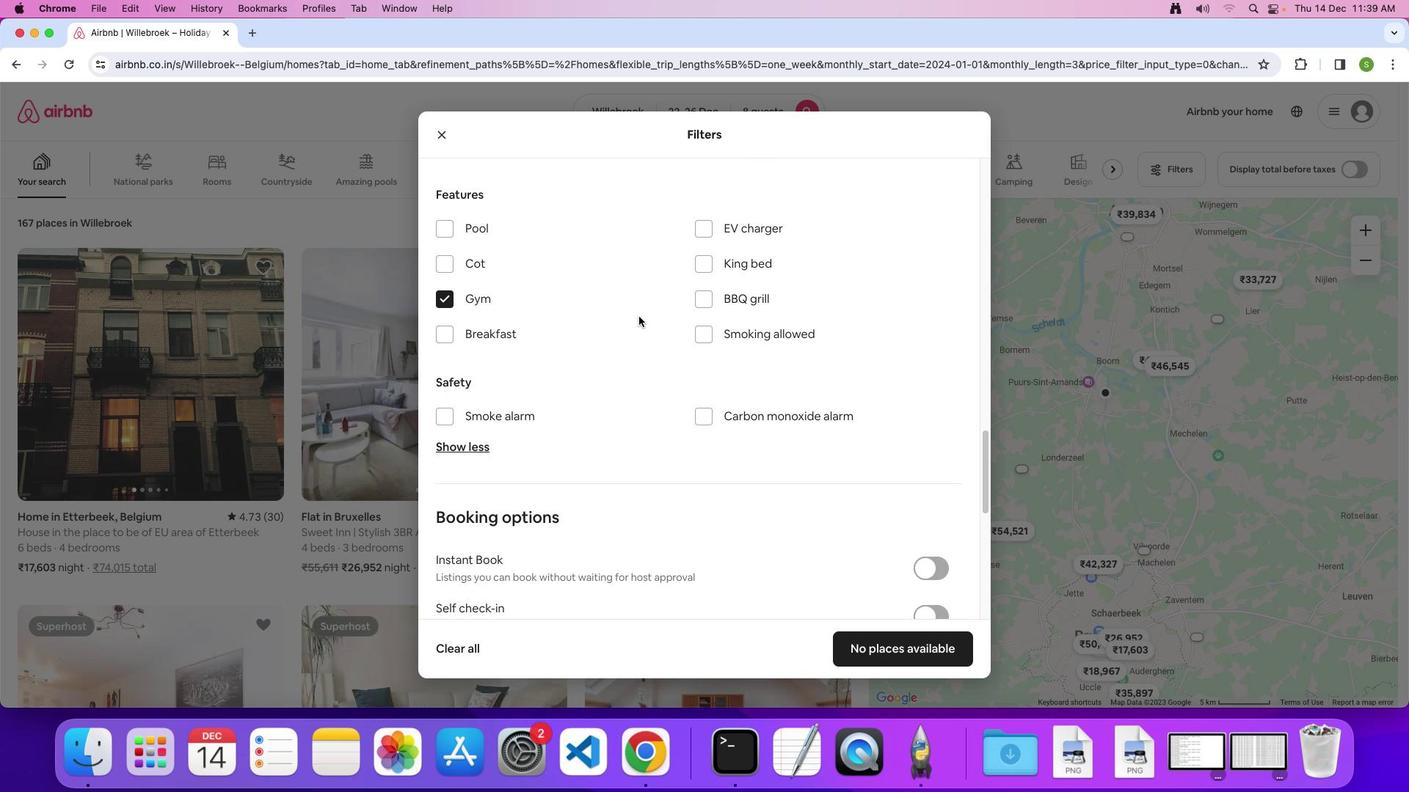 
Action: Mouse scrolled (612, 365) with delta (72, 137)
Screenshot: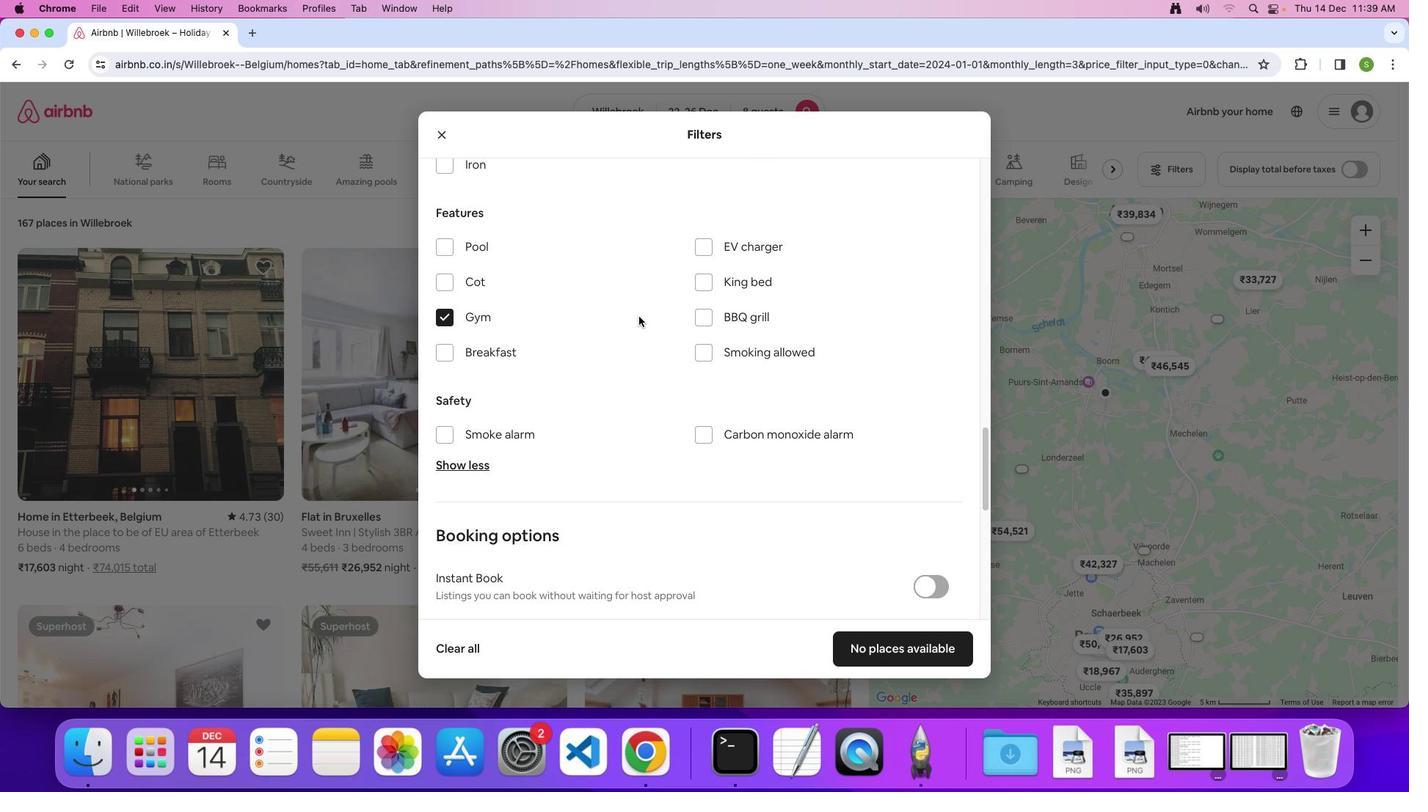 
Action: Mouse scrolled (612, 365) with delta (72, 137)
Screenshot: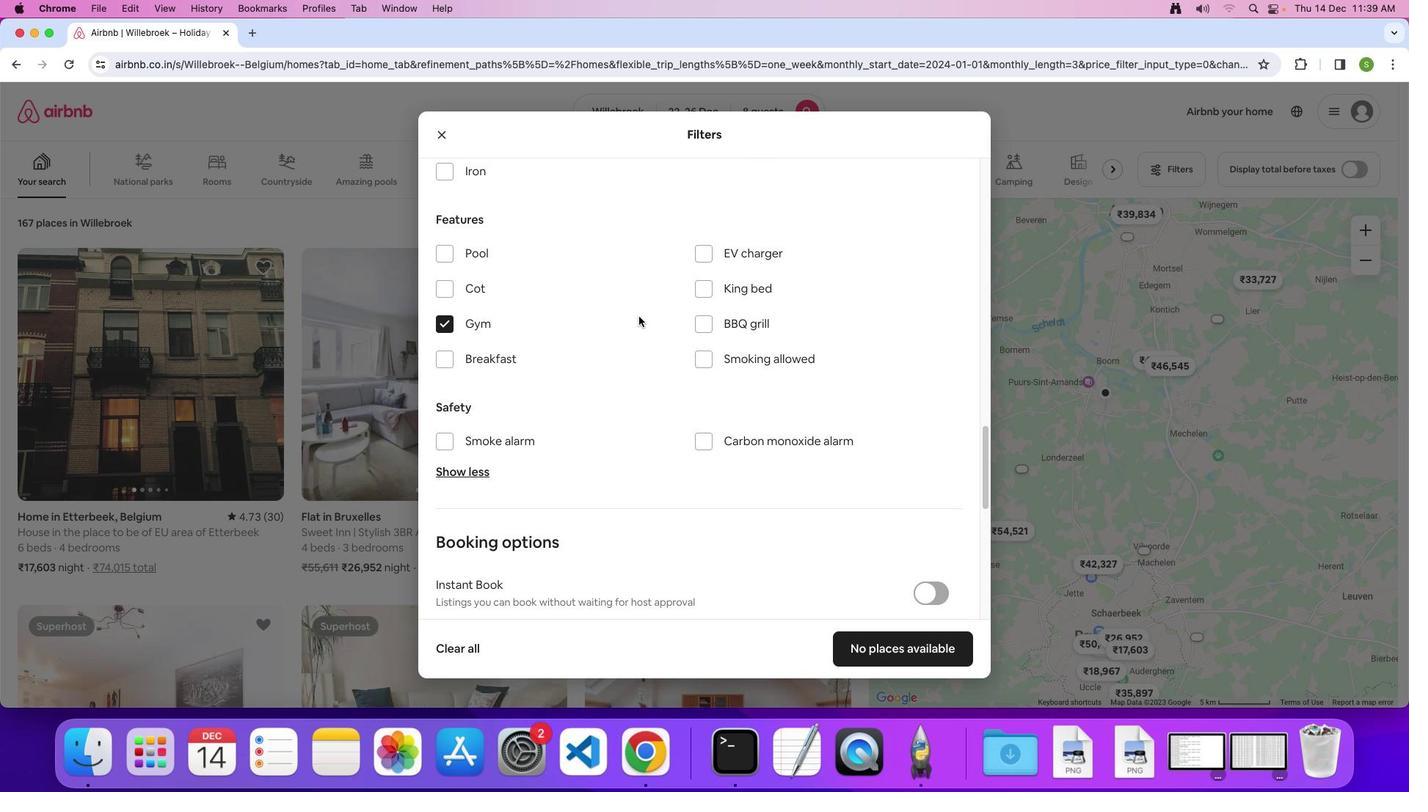 
Action: Mouse scrolled (612, 365) with delta (72, 137)
Screenshot: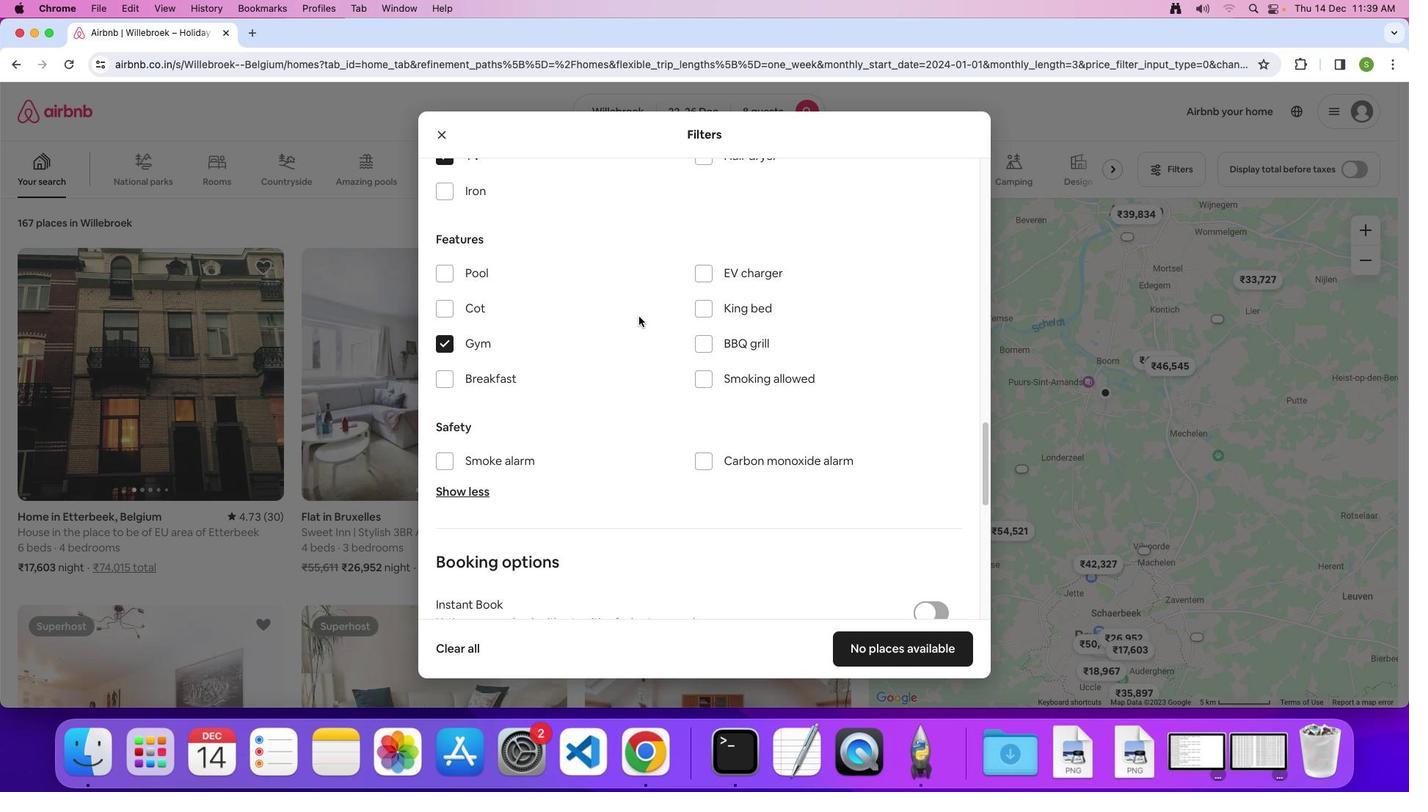 
Action: Mouse scrolled (612, 365) with delta (72, 137)
Screenshot: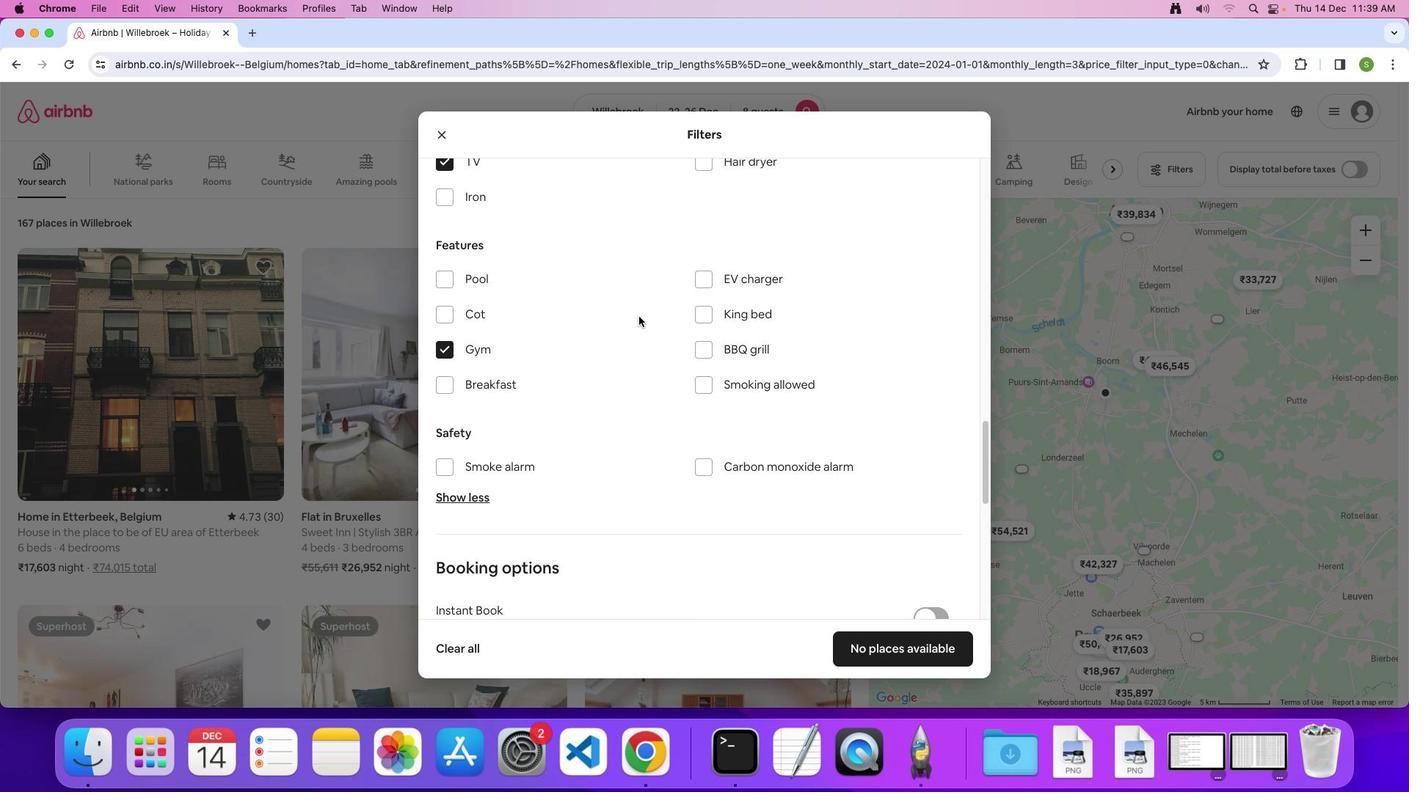 
Action: Mouse scrolled (612, 365) with delta (72, 137)
Screenshot: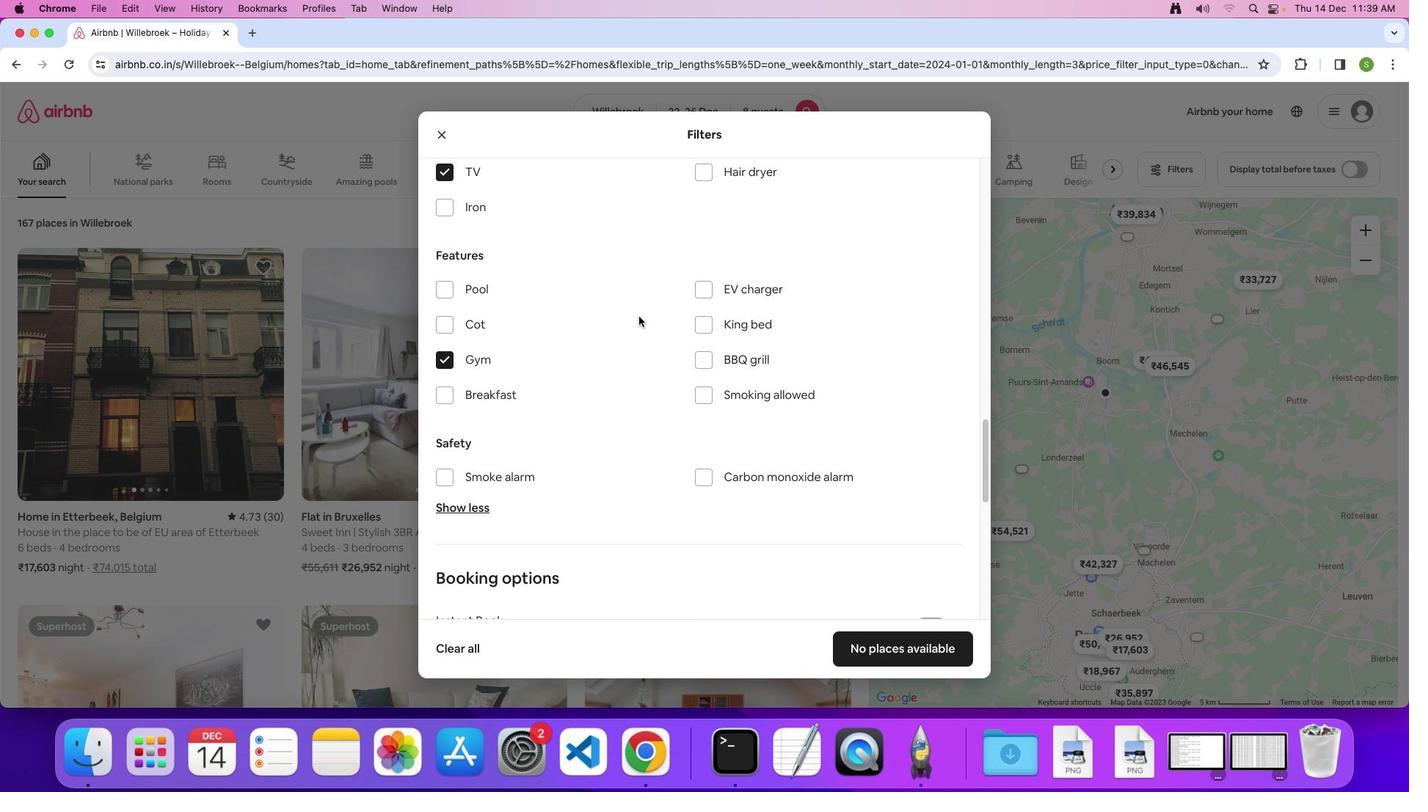 
Action: Mouse scrolled (612, 365) with delta (72, 137)
Screenshot: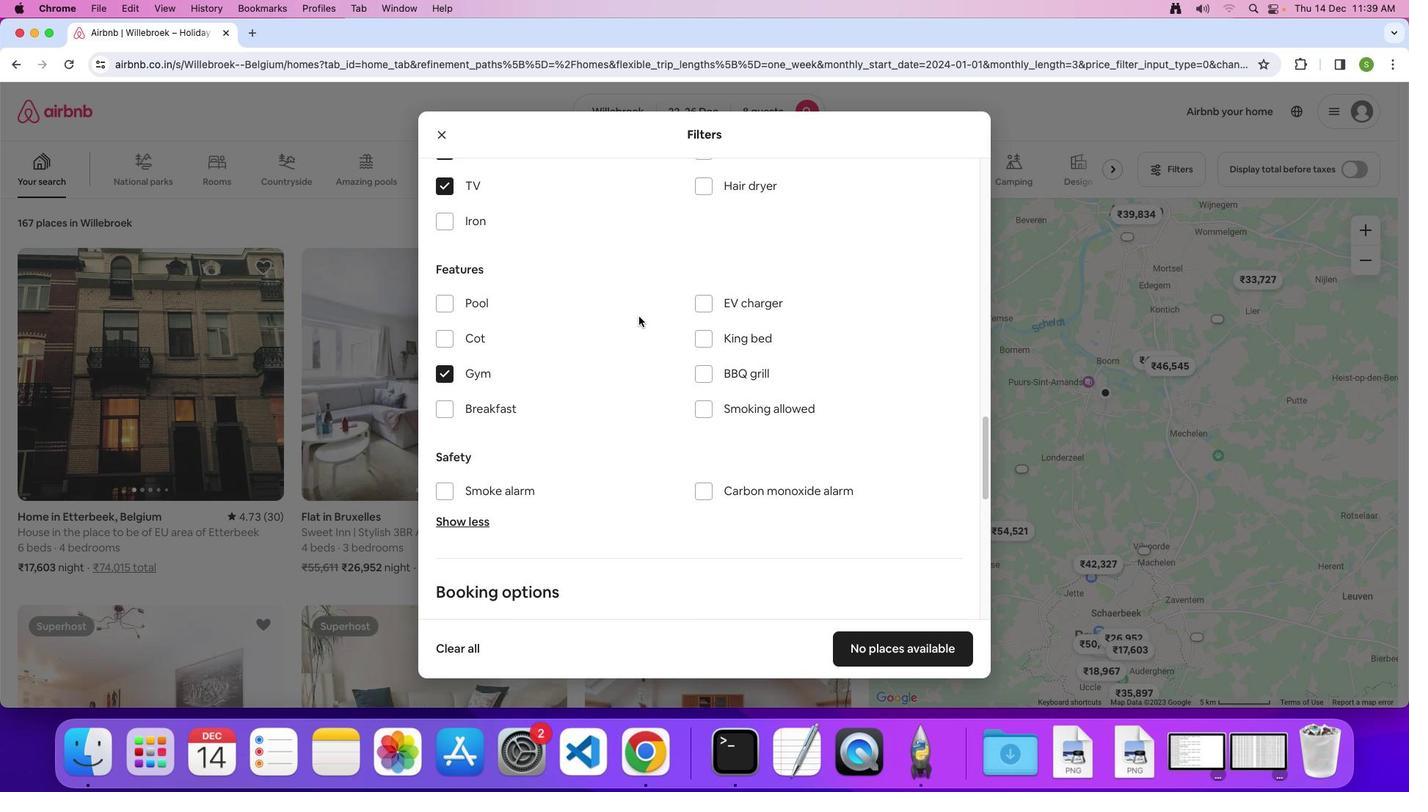 
Action: Mouse scrolled (612, 365) with delta (72, 137)
Screenshot: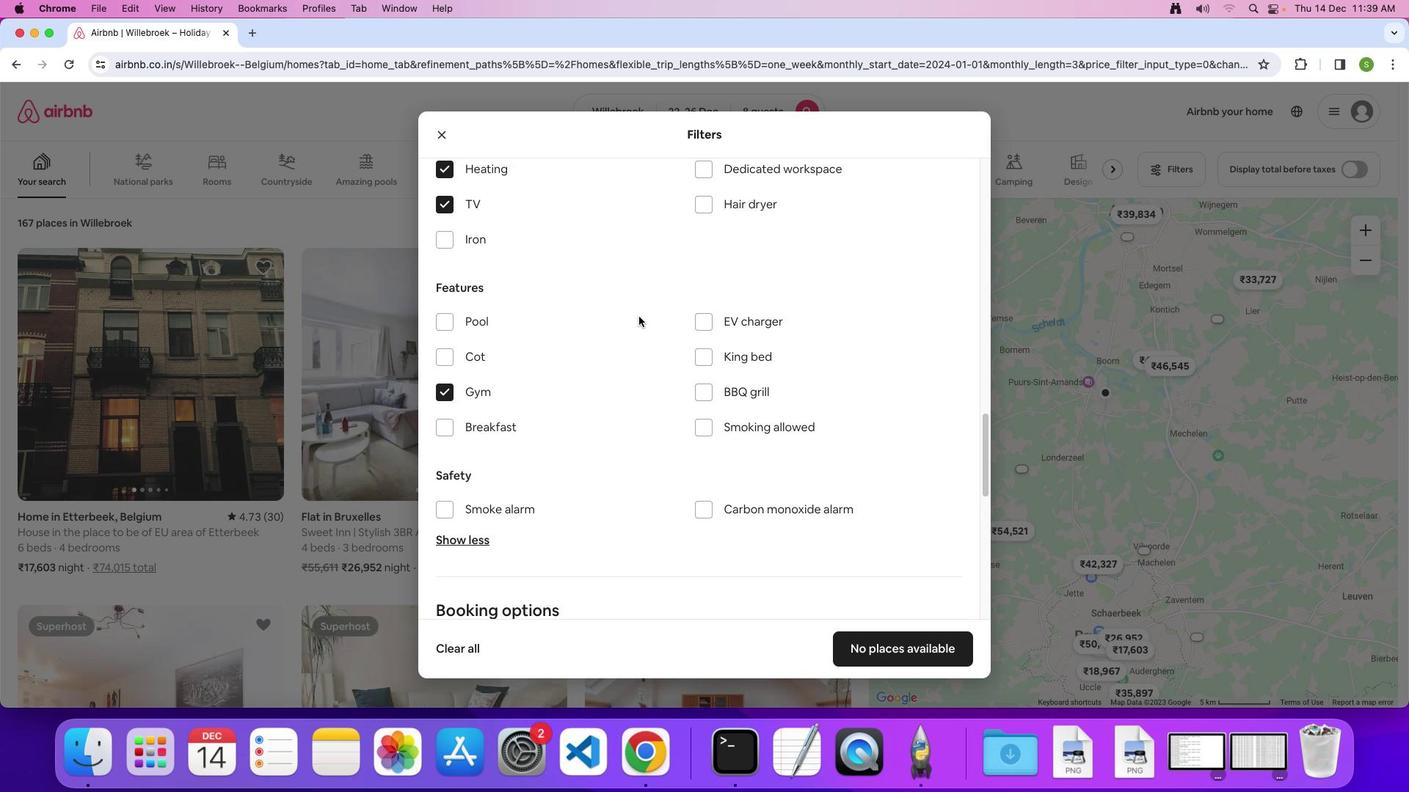 
Action: Mouse scrolled (612, 365) with delta (72, 137)
Screenshot: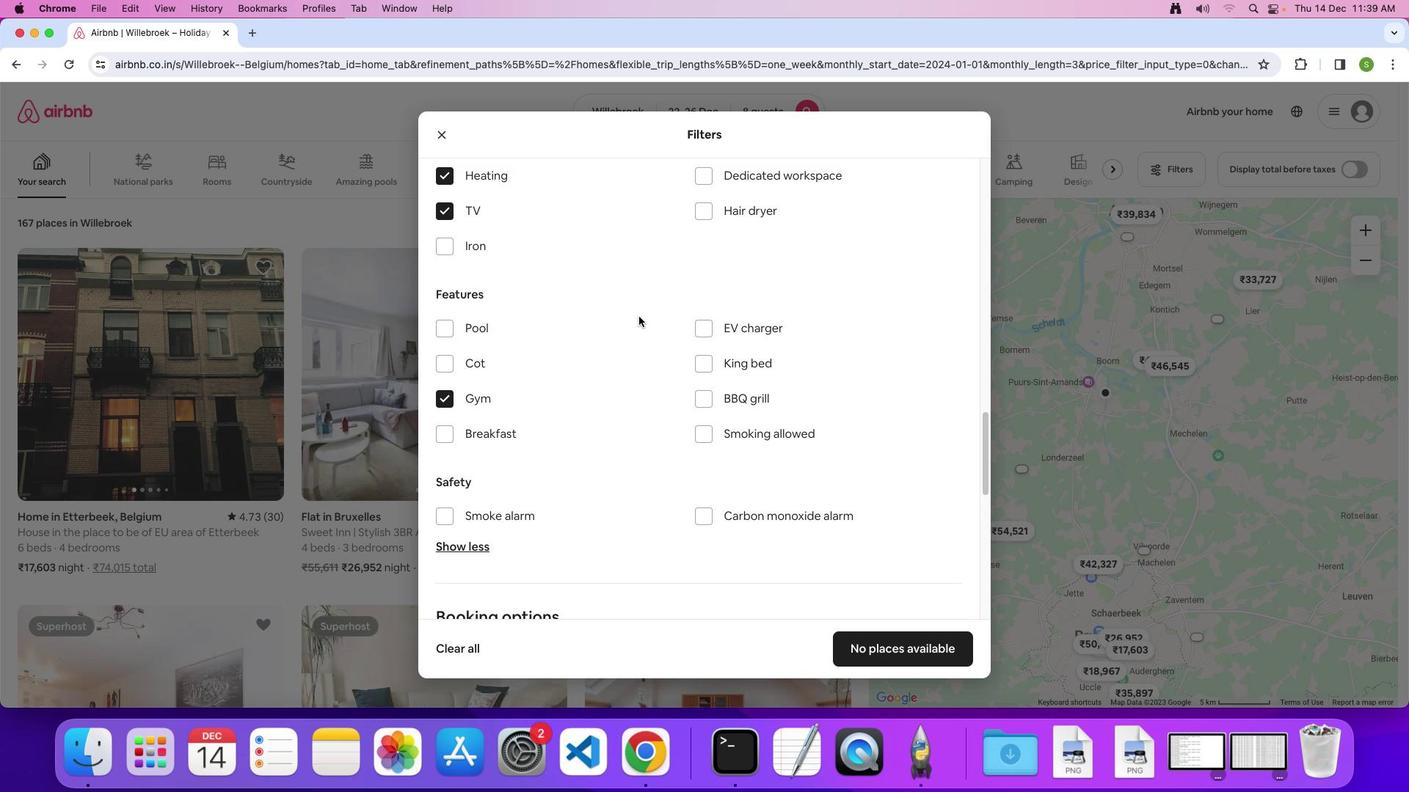 
Action: Mouse scrolled (612, 365) with delta (72, 137)
Screenshot: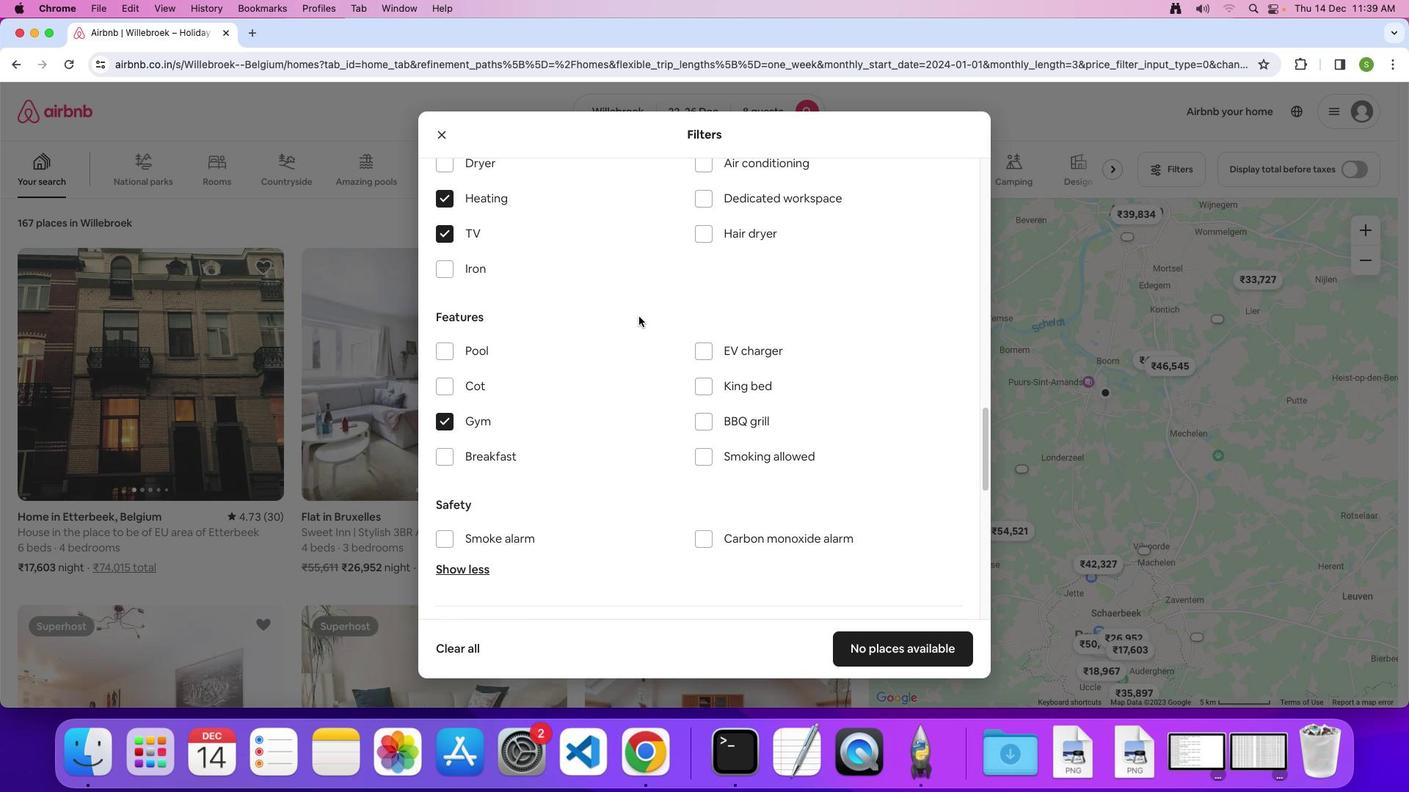 
Action: Mouse scrolled (612, 365) with delta (72, 137)
Screenshot: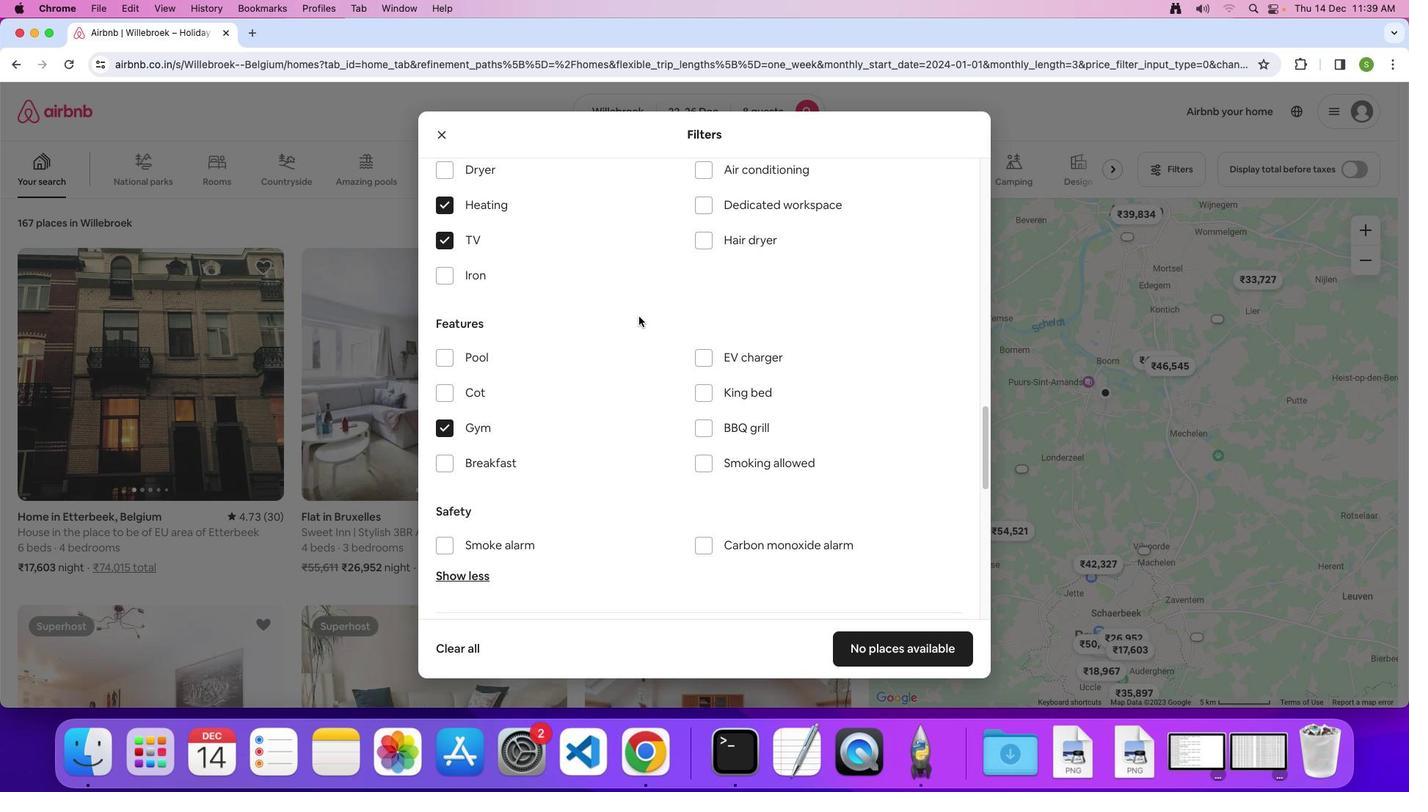 
Action: Mouse moved to (664, 477)
Screenshot: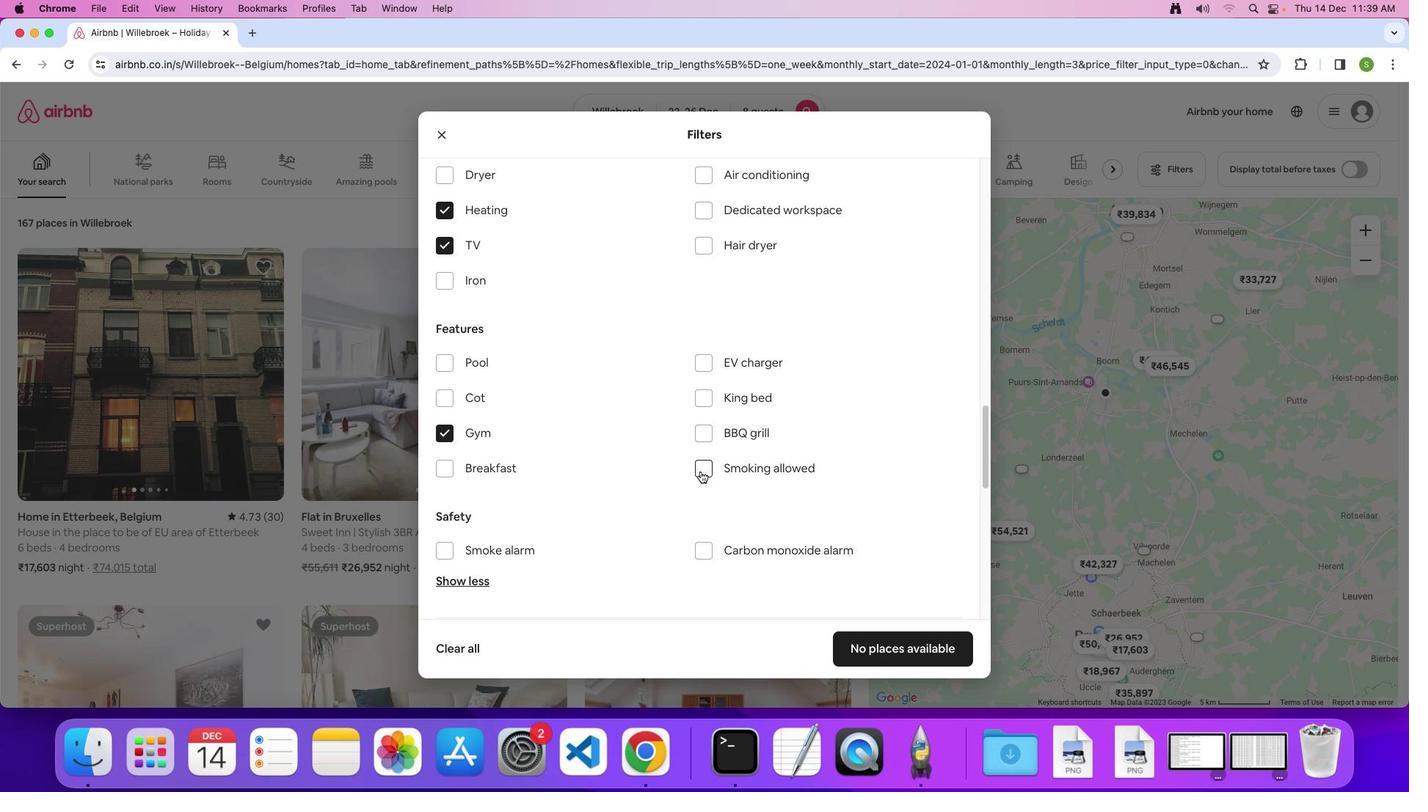 
Action: Mouse pressed left at (664, 477)
Screenshot: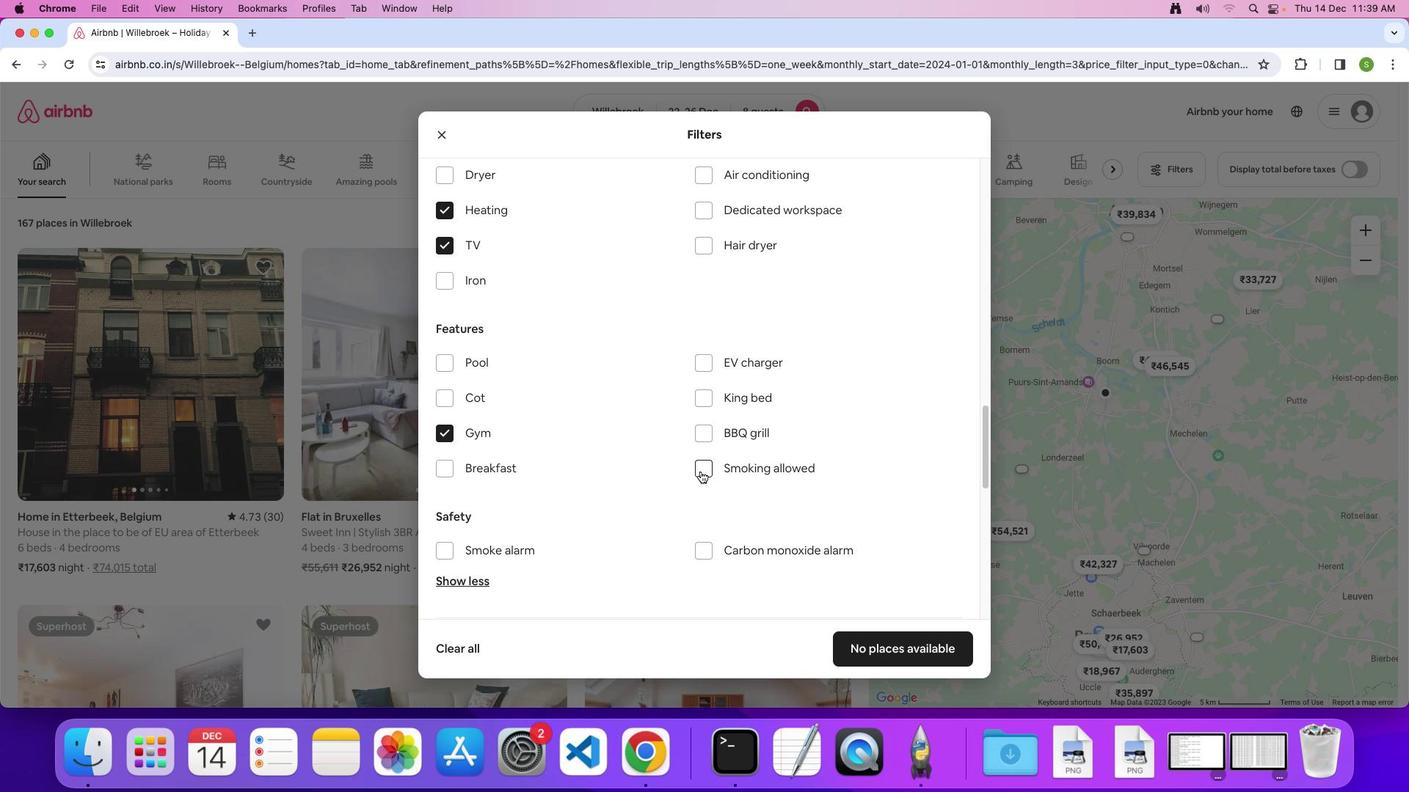 
Action: Mouse moved to (593, 450)
Screenshot: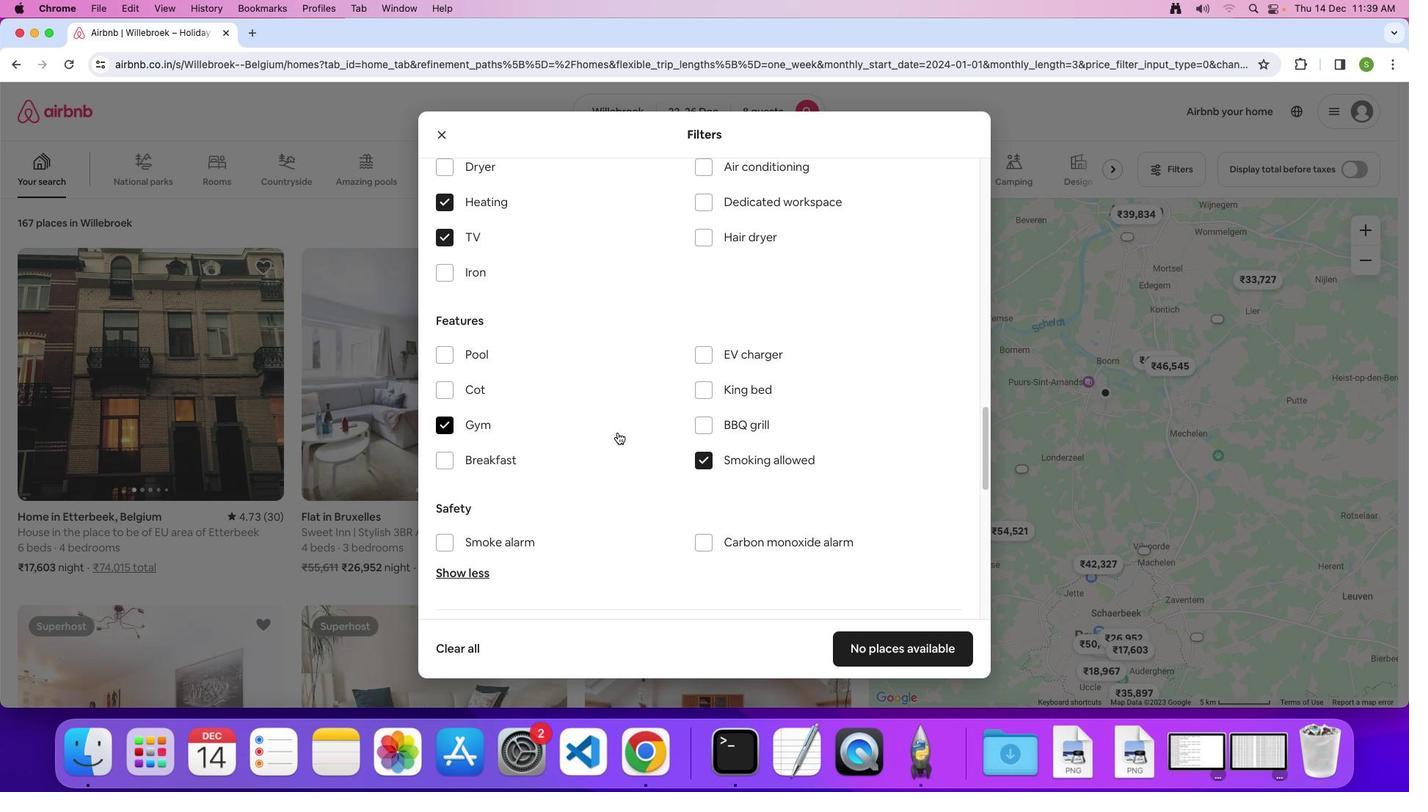 
Action: Mouse scrolled (593, 450) with delta (72, 135)
Screenshot: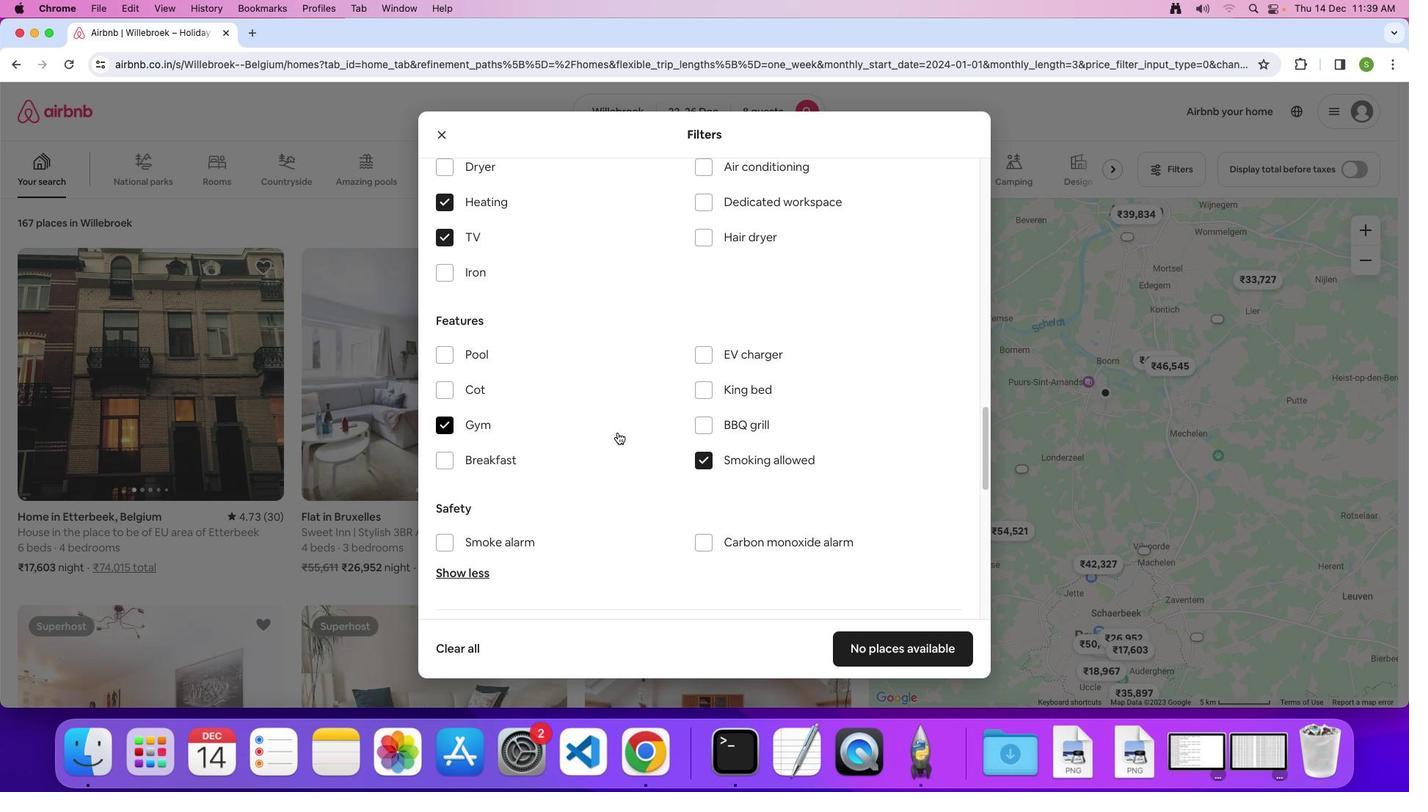 
Action: Mouse moved to (593, 450)
Screenshot: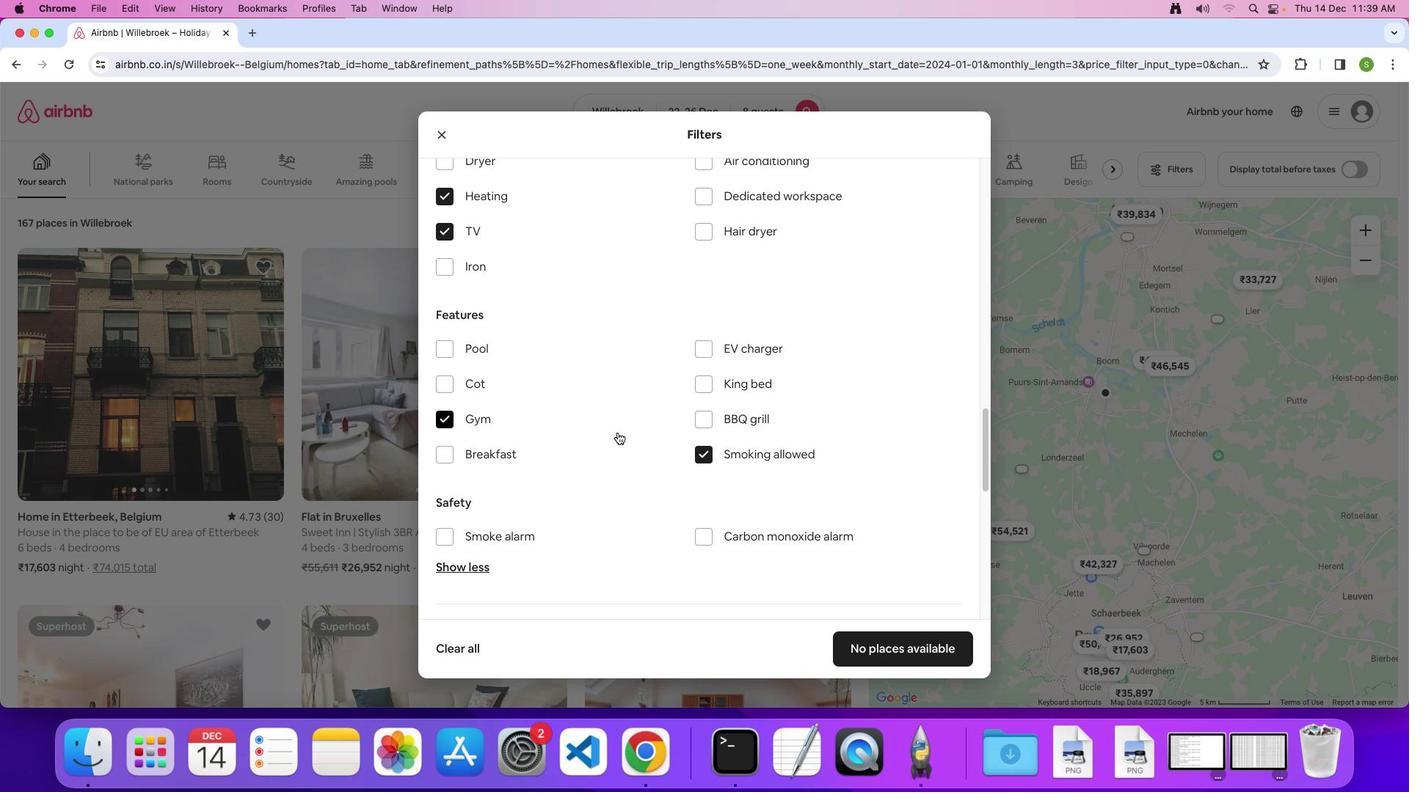 
Action: Mouse scrolled (593, 450) with delta (72, 135)
Screenshot: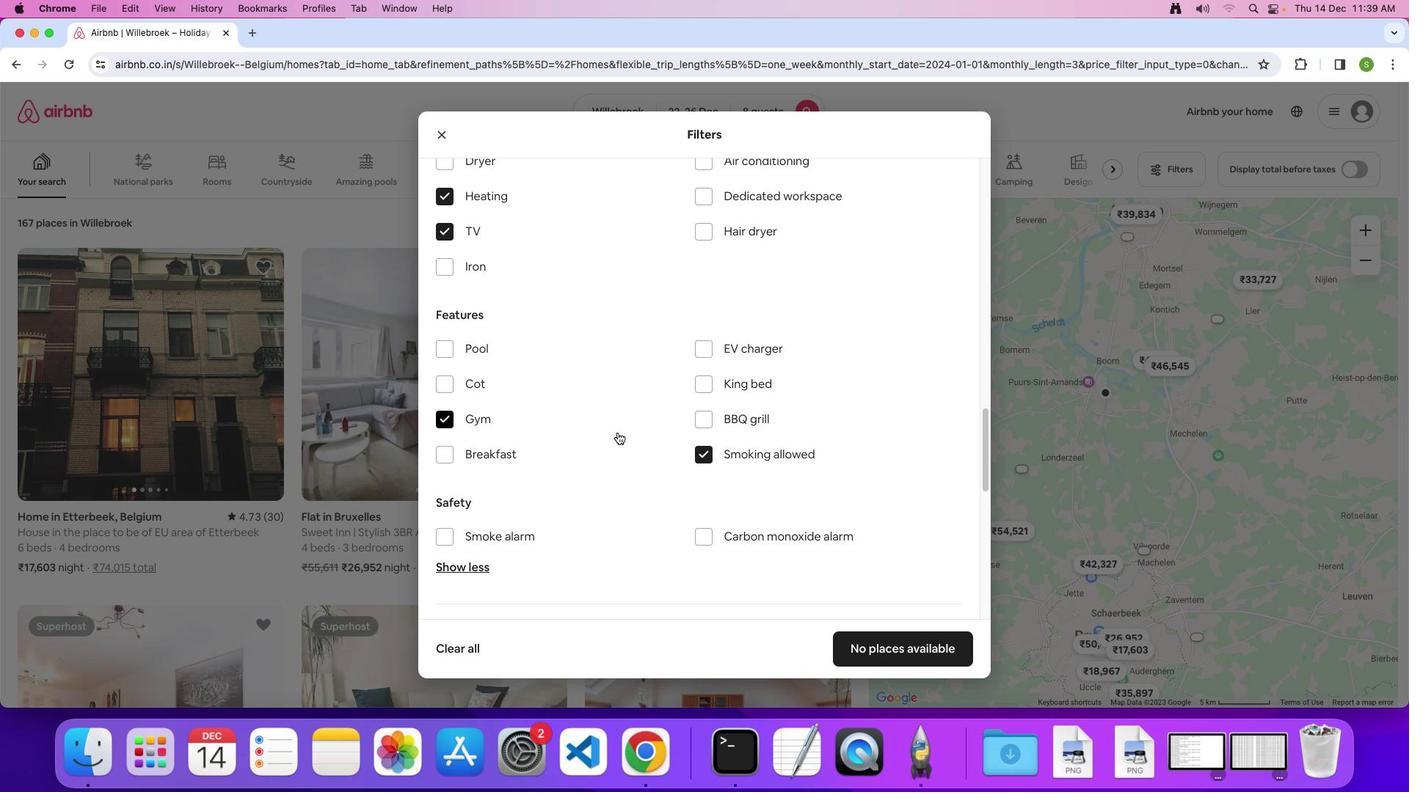 
Action: Mouse scrolled (593, 450) with delta (72, 135)
Screenshot: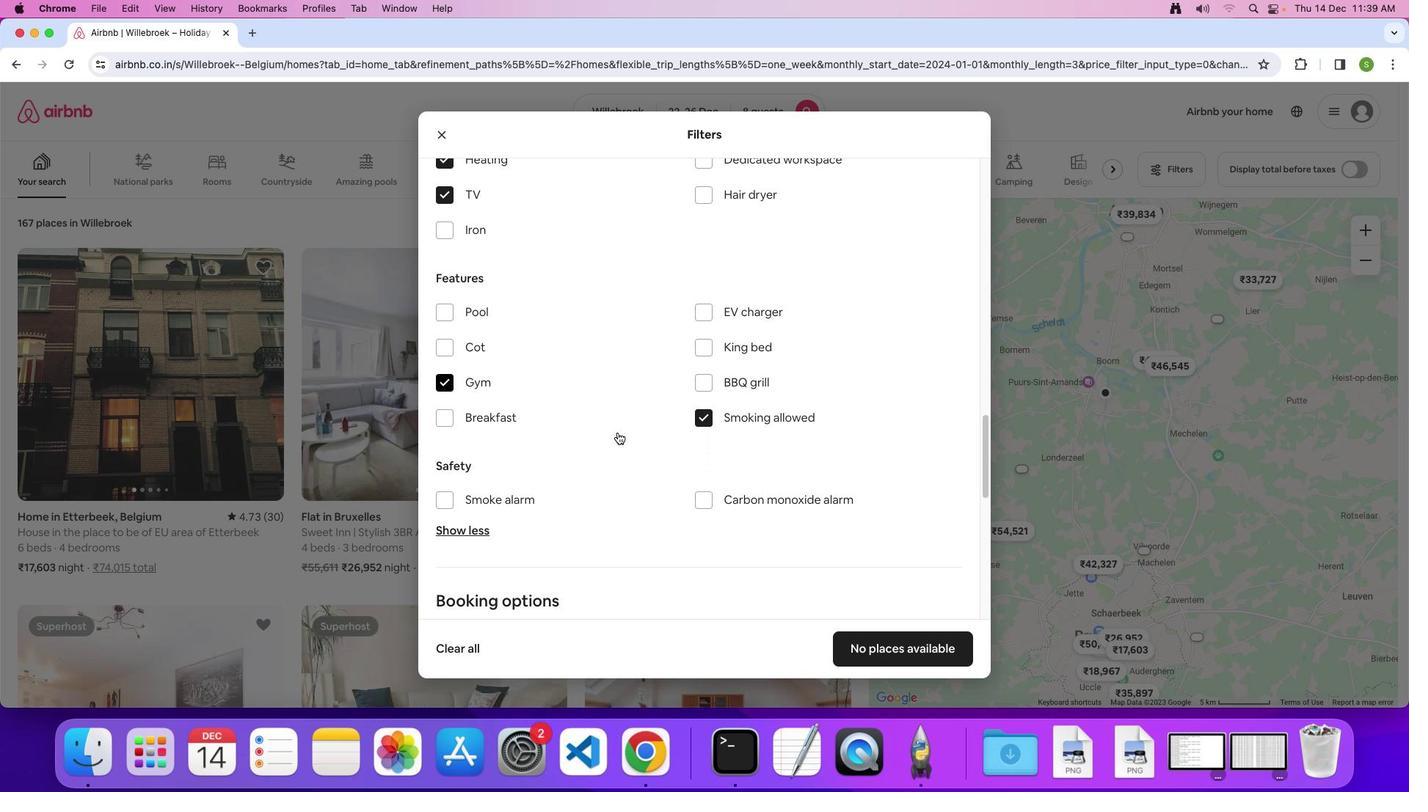 
Action: Mouse scrolled (593, 450) with delta (72, 135)
Screenshot: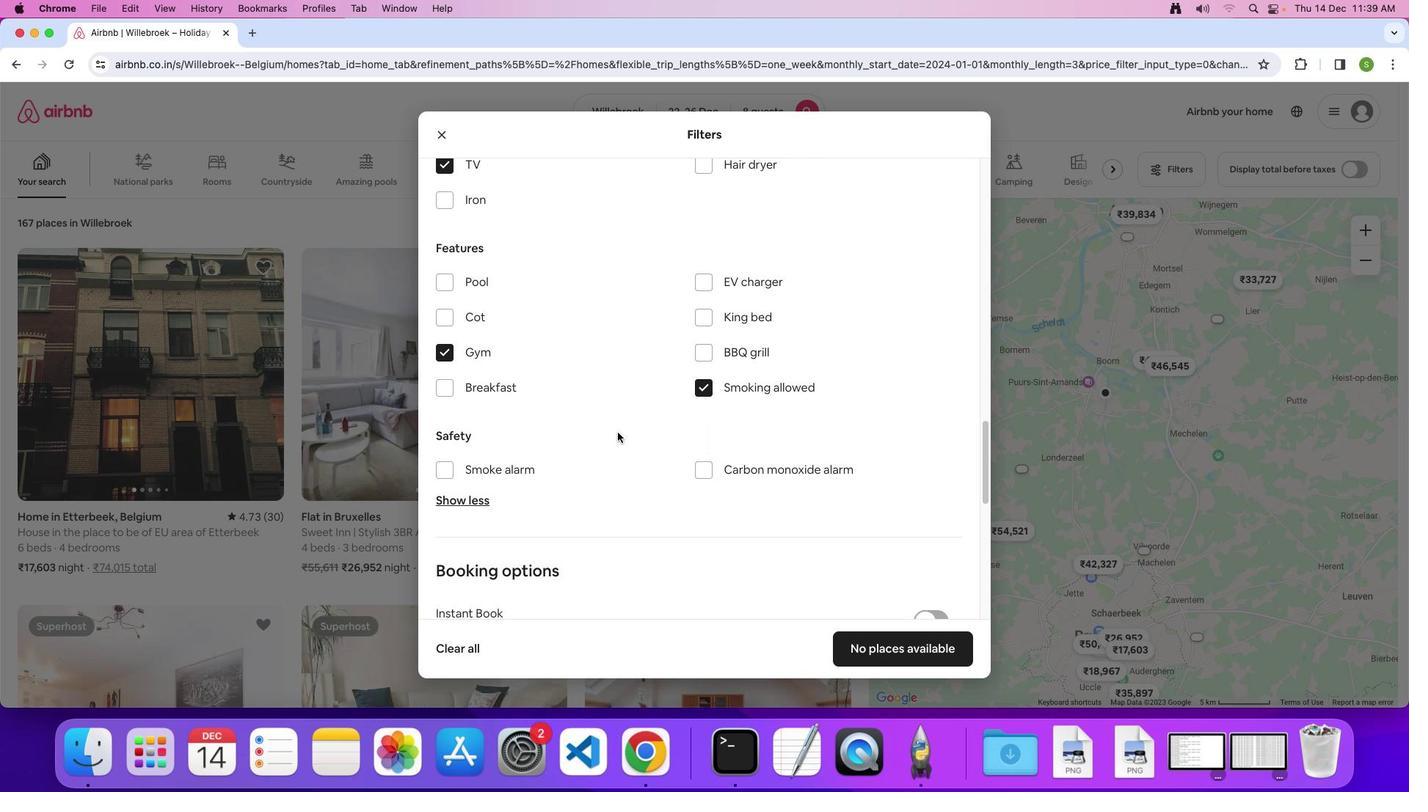 
Action: Mouse scrolled (593, 450) with delta (72, 135)
Screenshot: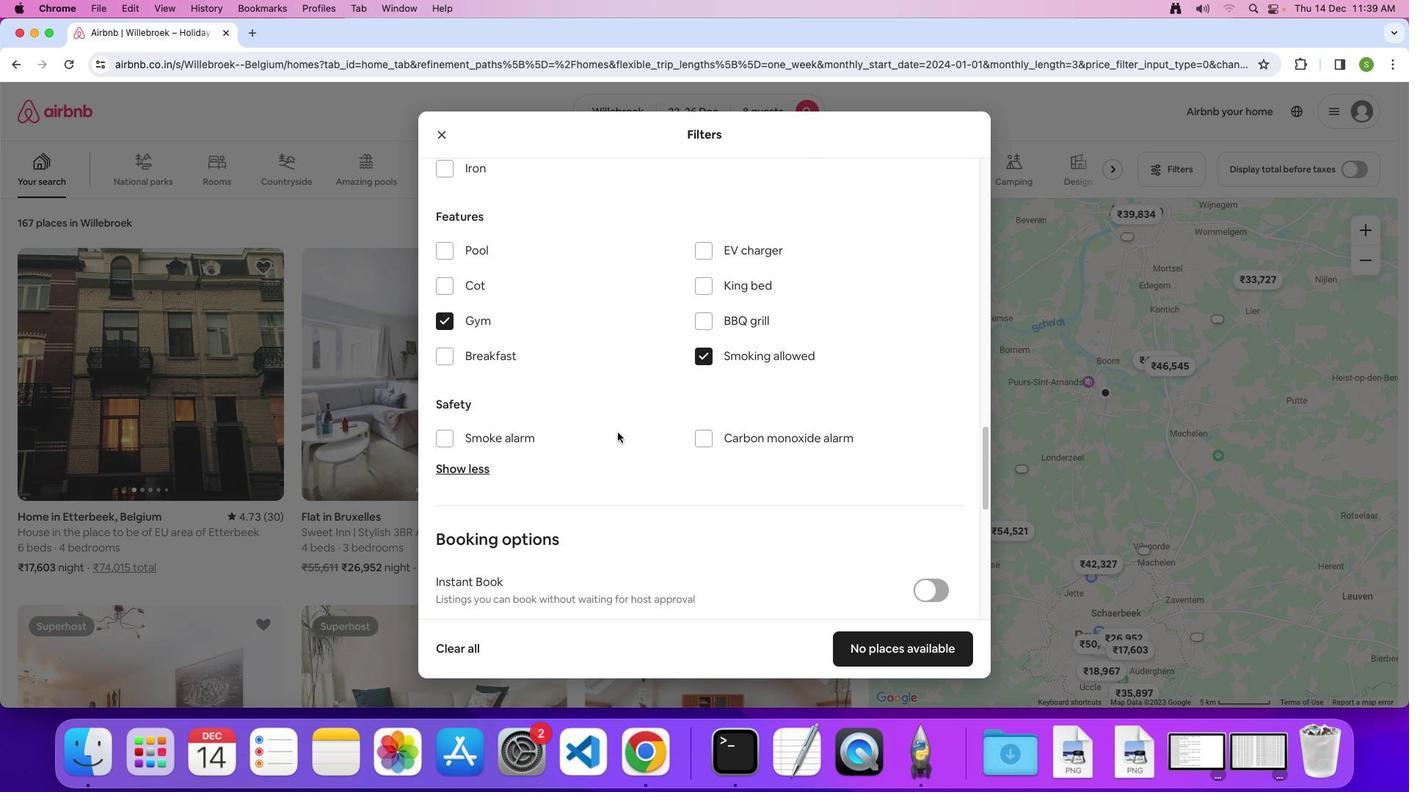 
Action: Mouse scrolled (593, 450) with delta (72, 135)
Screenshot: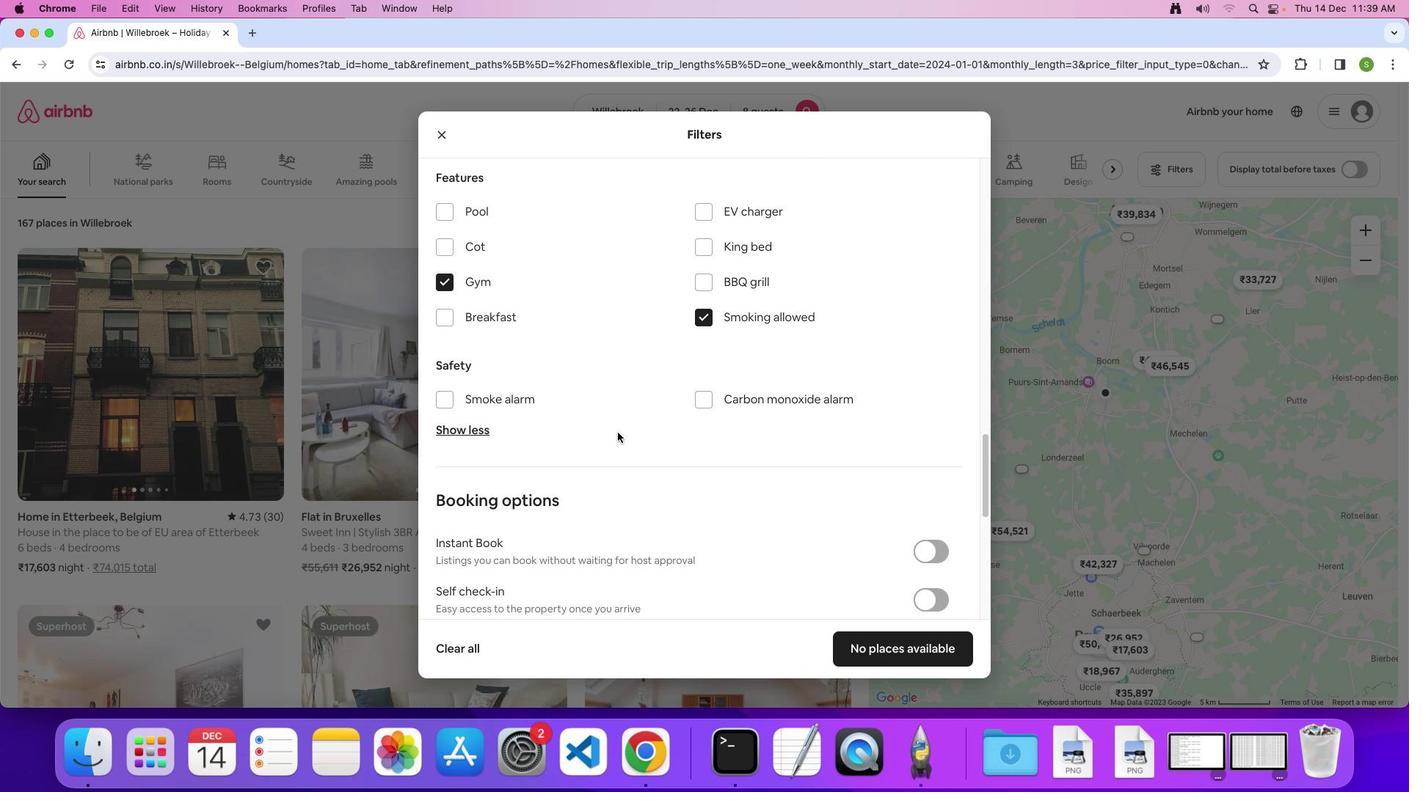 
Action: Mouse scrolled (593, 450) with delta (72, 135)
Screenshot: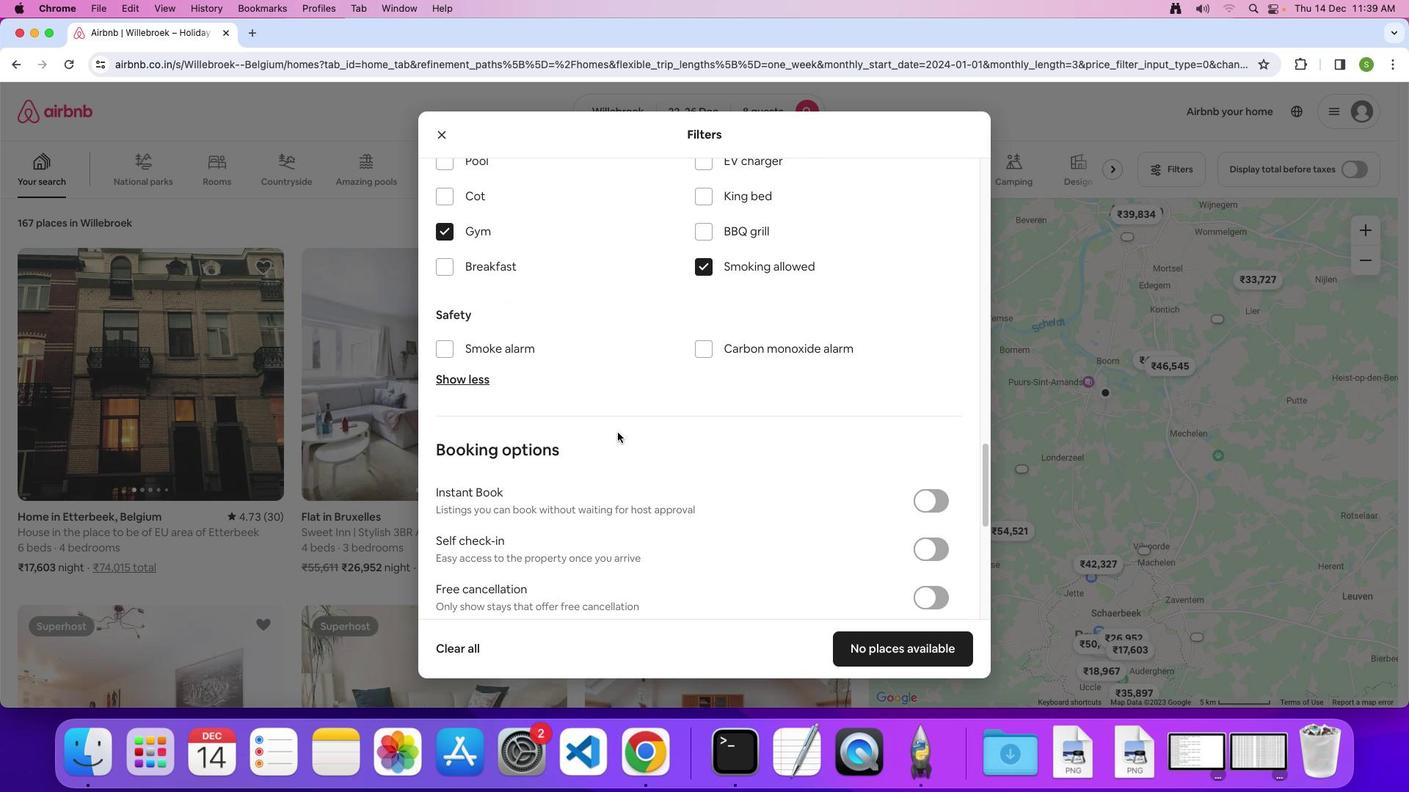 
Action: Mouse scrolled (593, 450) with delta (72, 135)
Screenshot: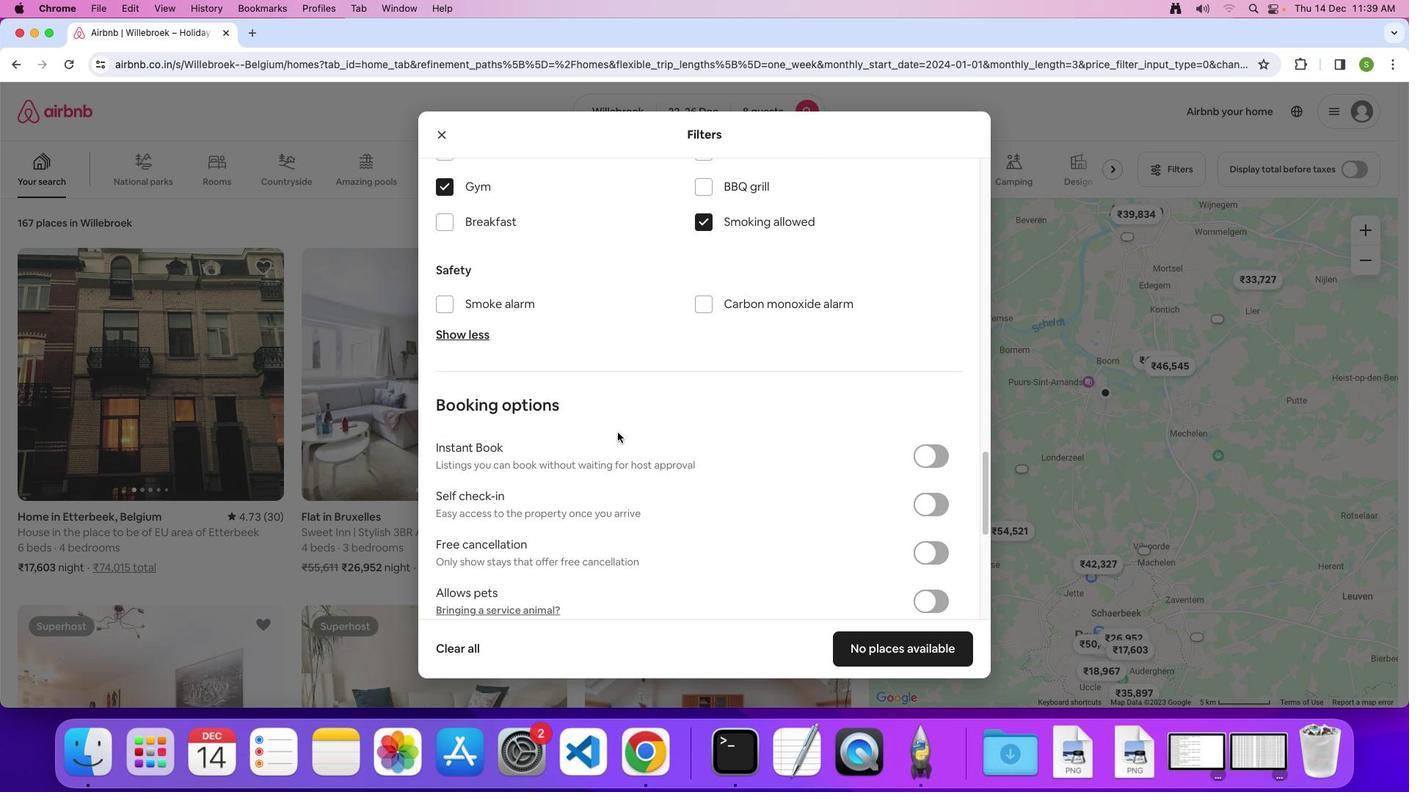 
Action: Mouse scrolled (593, 450) with delta (72, 135)
Screenshot: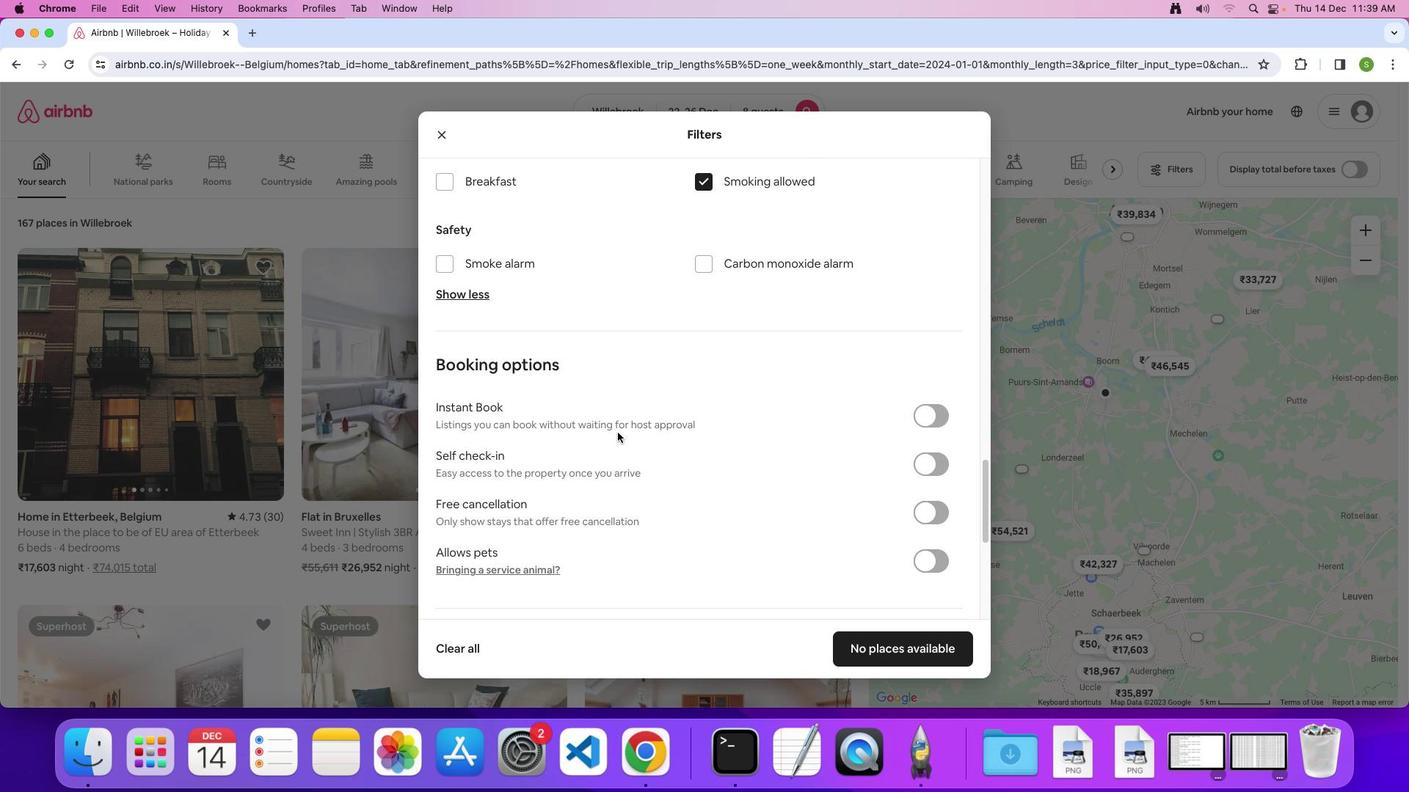 
Action: Mouse scrolled (593, 450) with delta (72, 135)
Screenshot: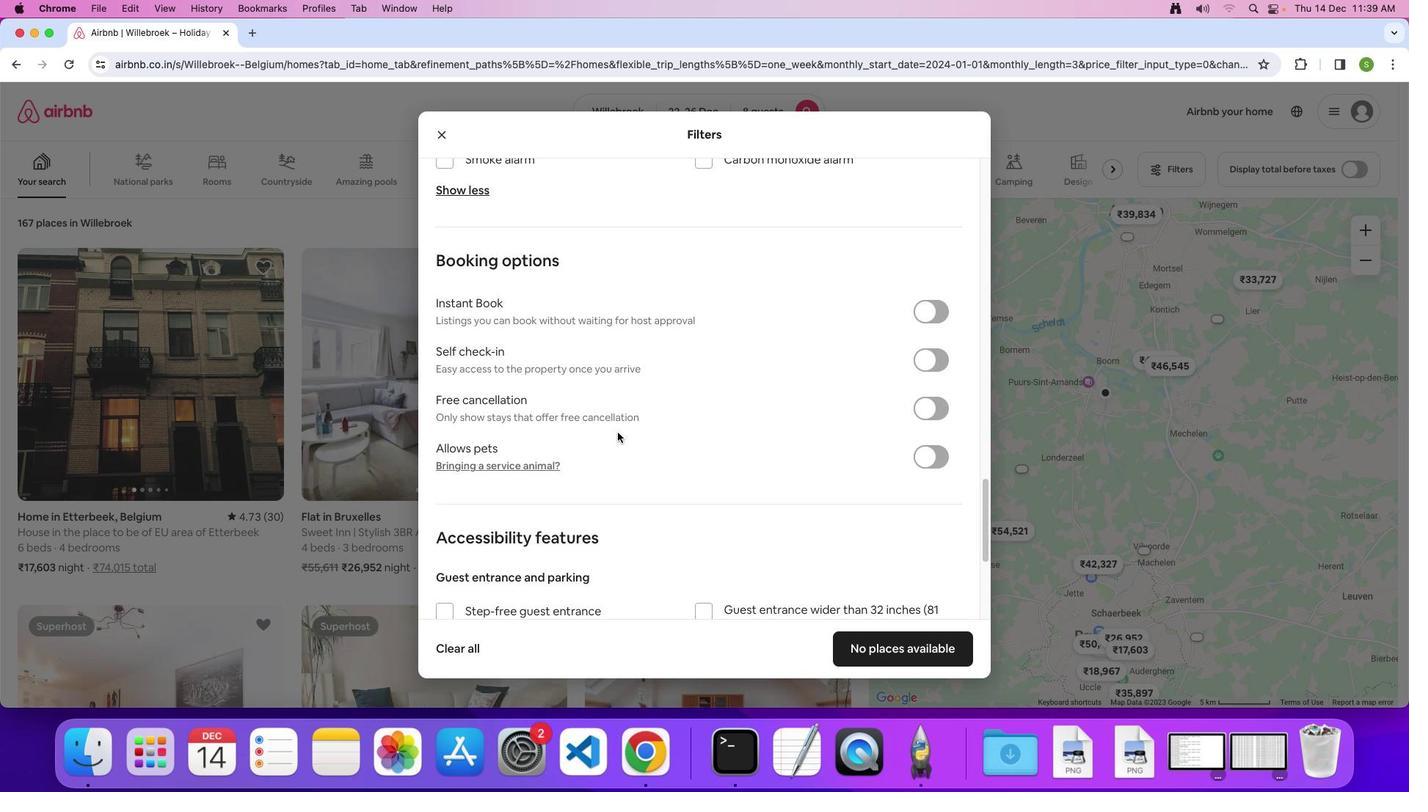 
Action: Mouse scrolled (593, 450) with delta (72, 135)
Screenshot: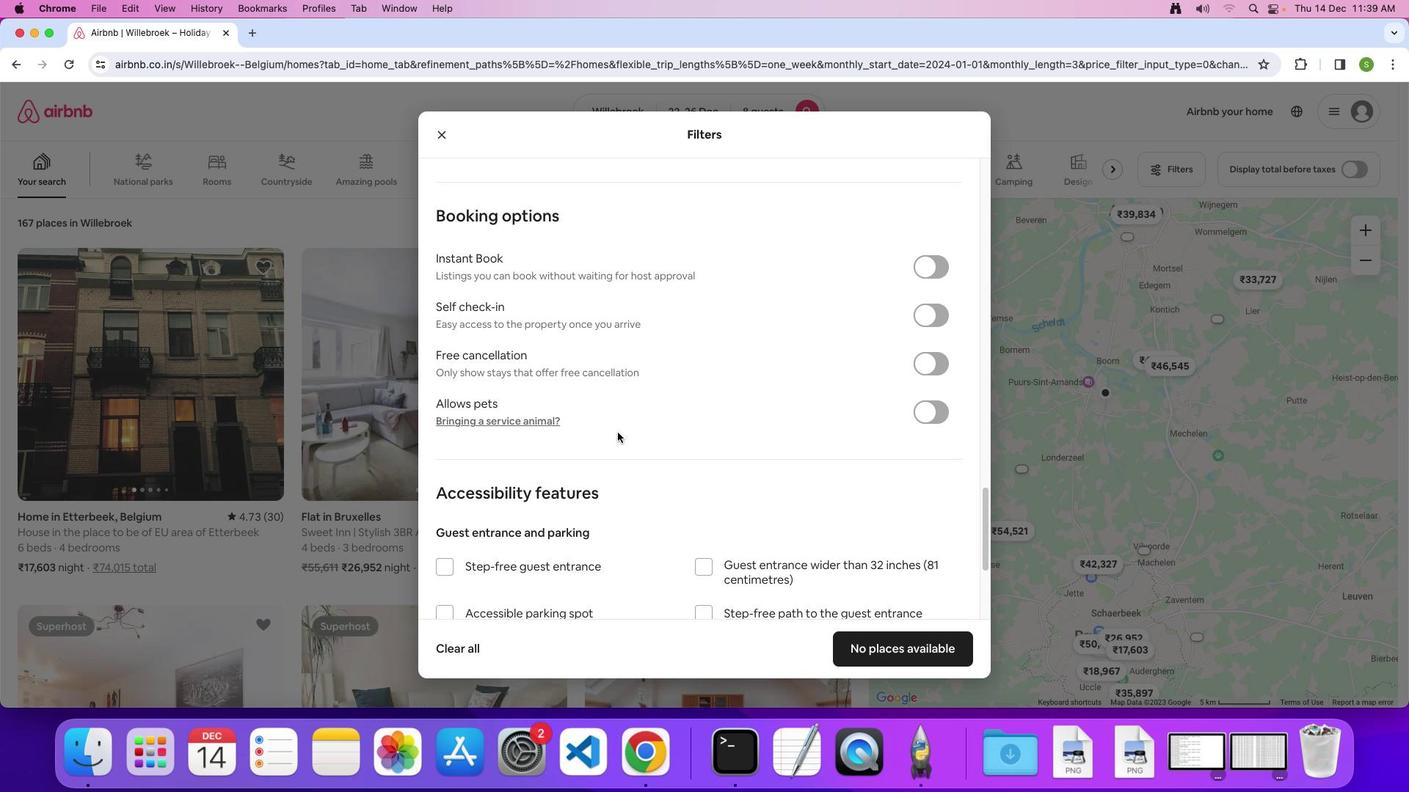 
Action: Mouse scrolled (593, 450) with delta (72, 135)
Screenshot: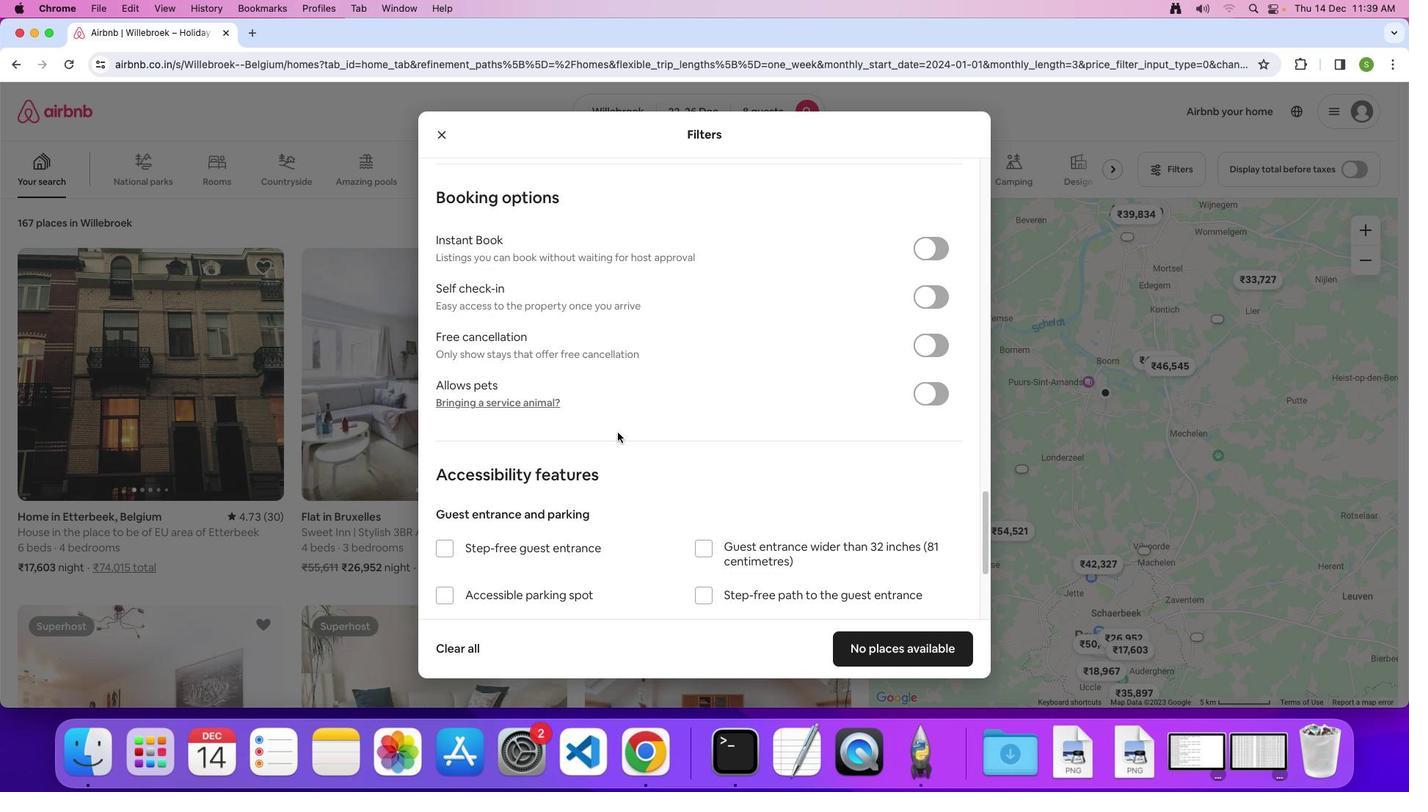 
Action: Mouse scrolled (593, 450) with delta (72, 135)
Screenshot: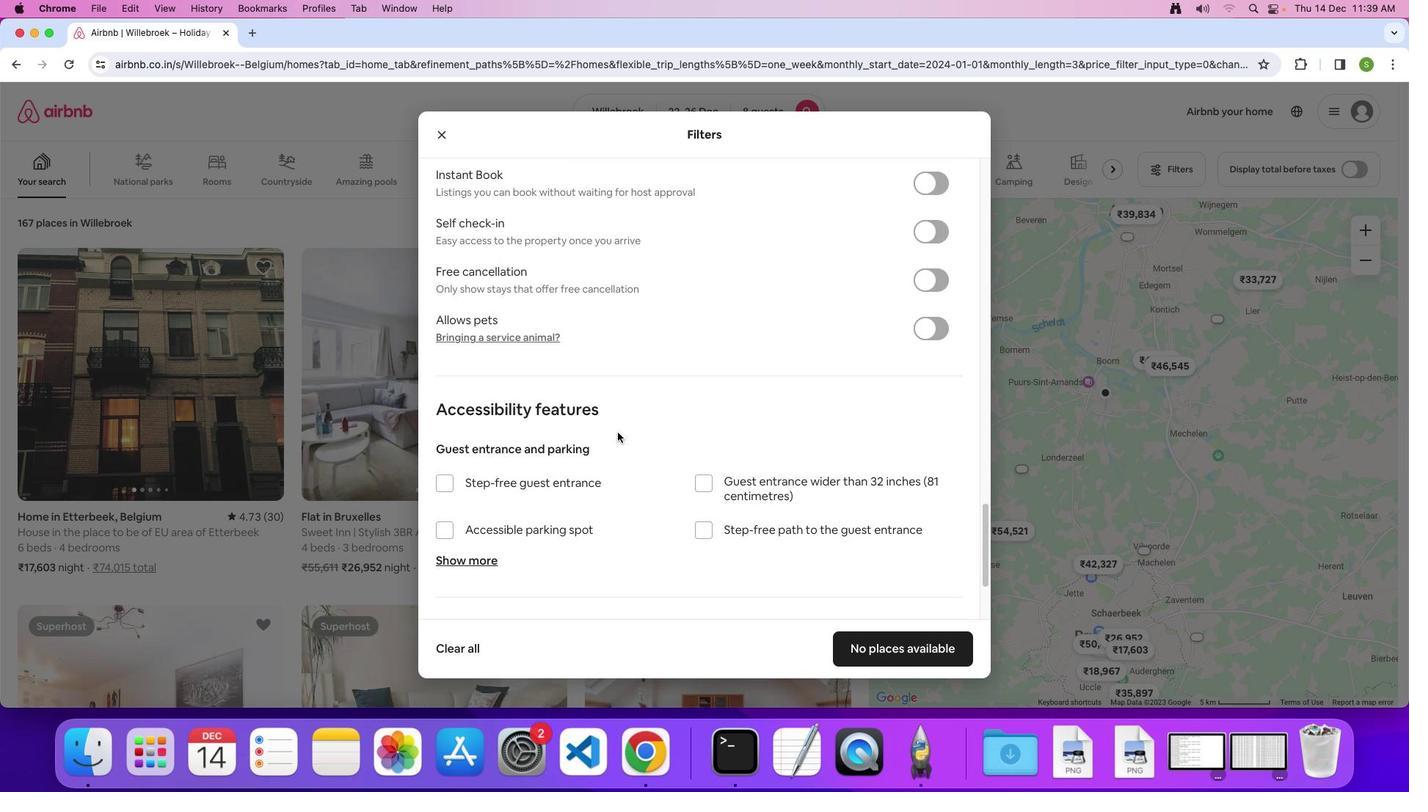 
Action: Mouse scrolled (593, 450) with delta (72, 135)
Screenshot: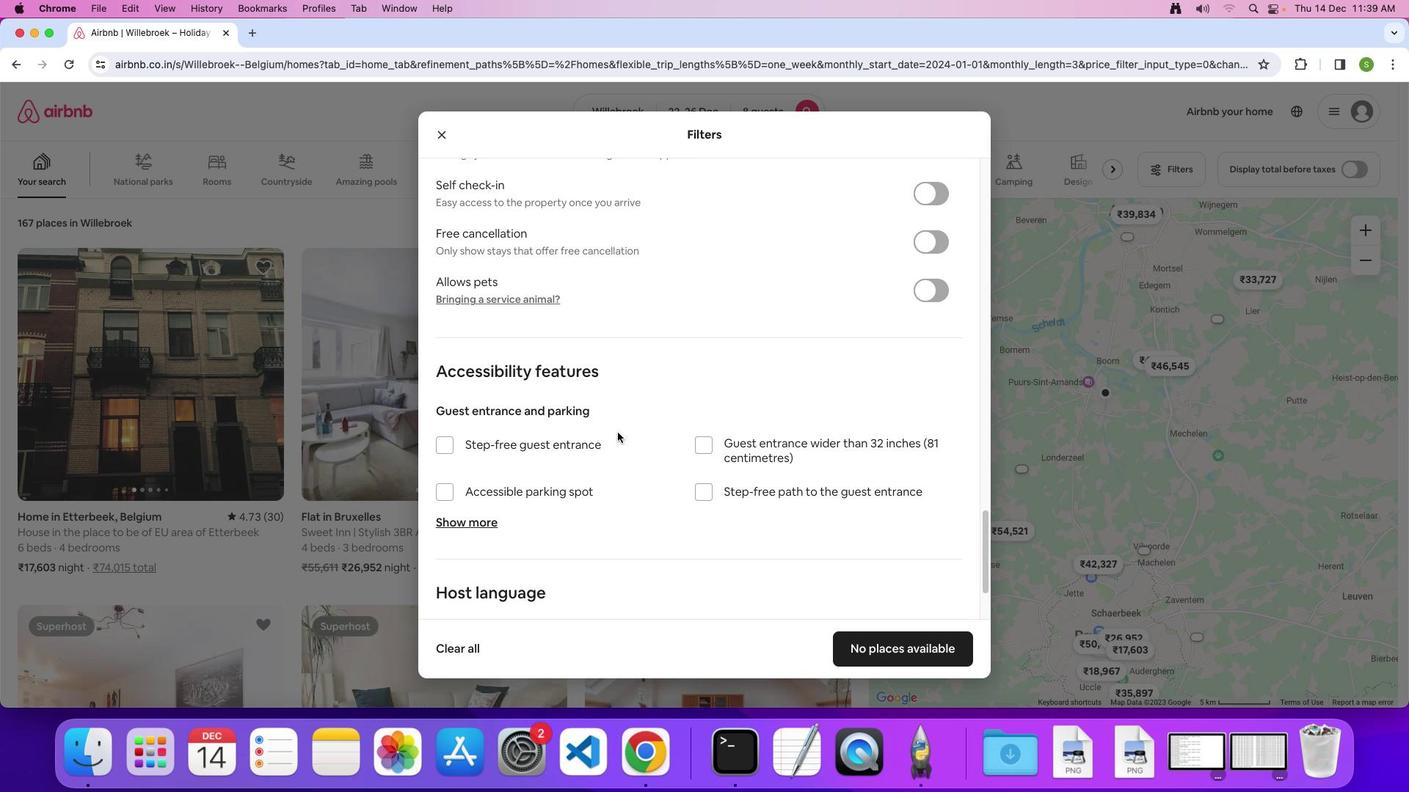 
Action: Mouse scrolled (593, 450) with delta (72, 135)
Screenshot: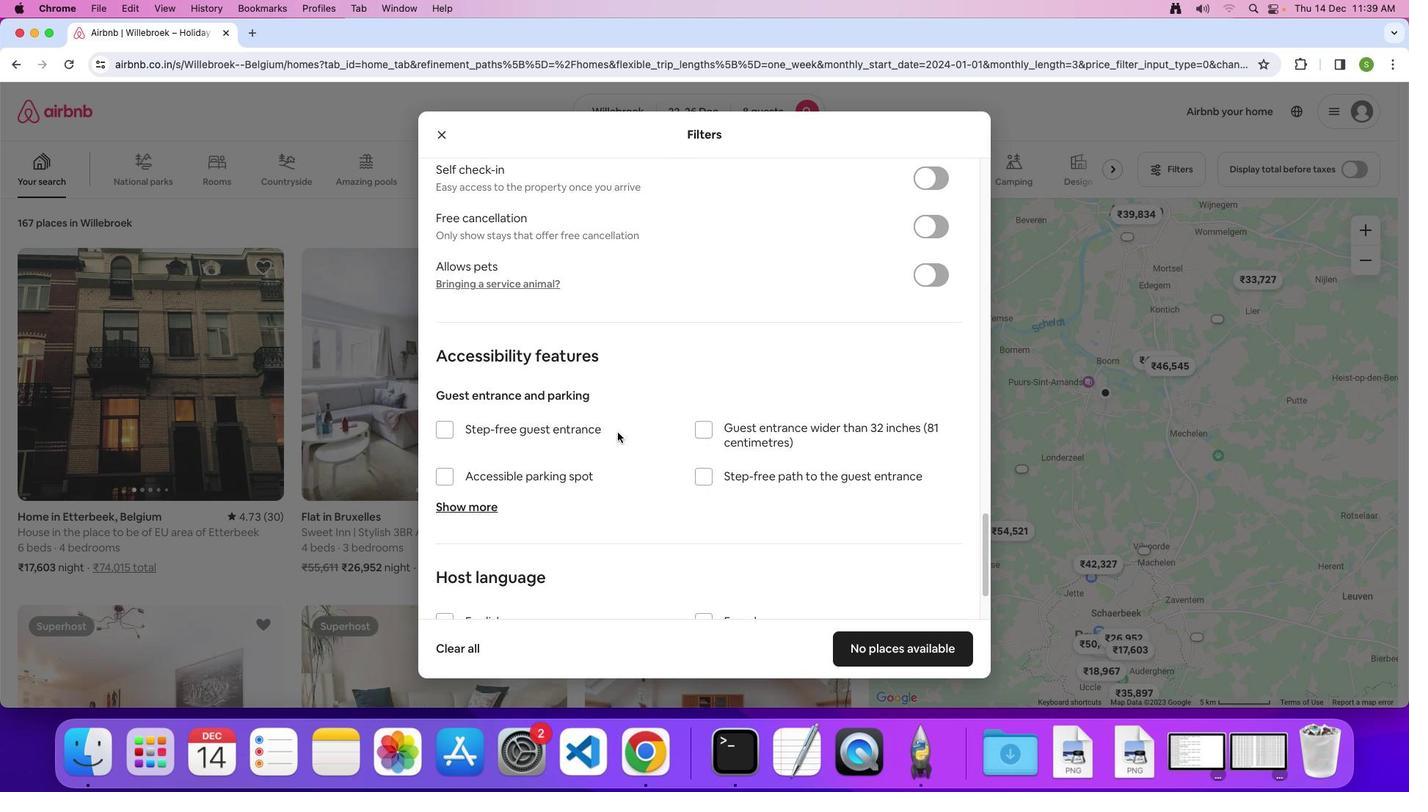 
Action: Mouse scrolled (593, 450) with delta (72, 135)
Screenshot: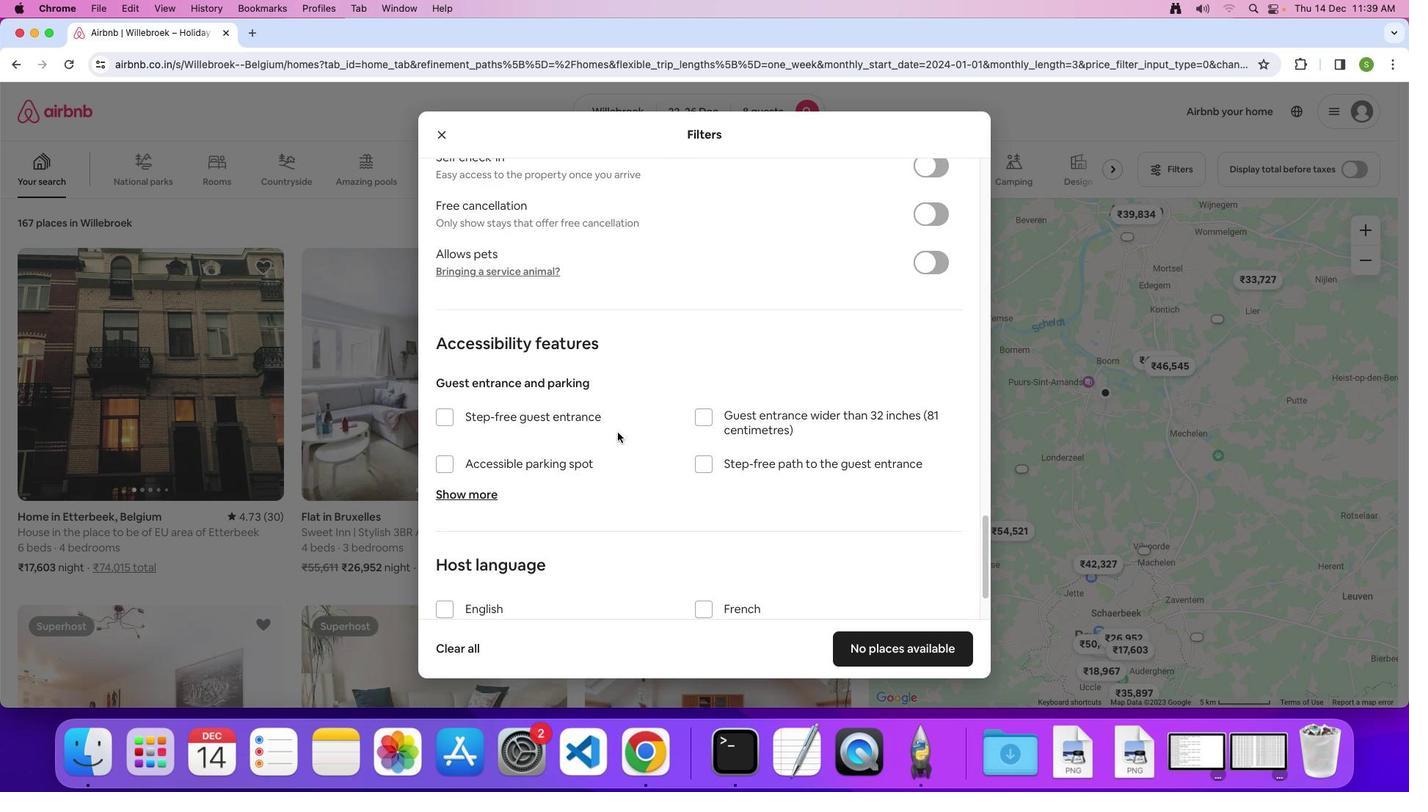 
Action: Mouse scrolled (593, 450) with delta (72, 135)
Screenshot: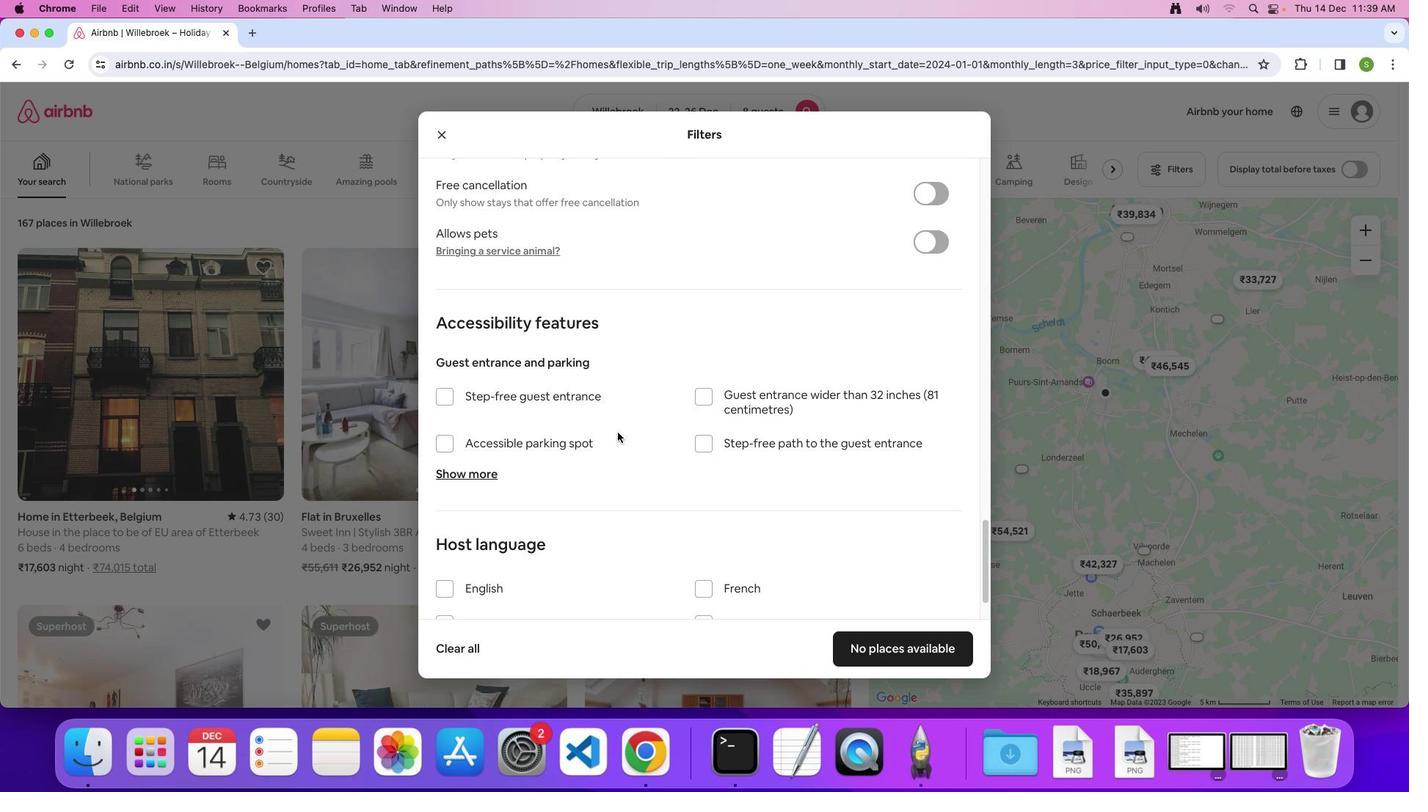 
Action: Mouse scrolled (593, 450) with delta (72, 135)
Screenshot: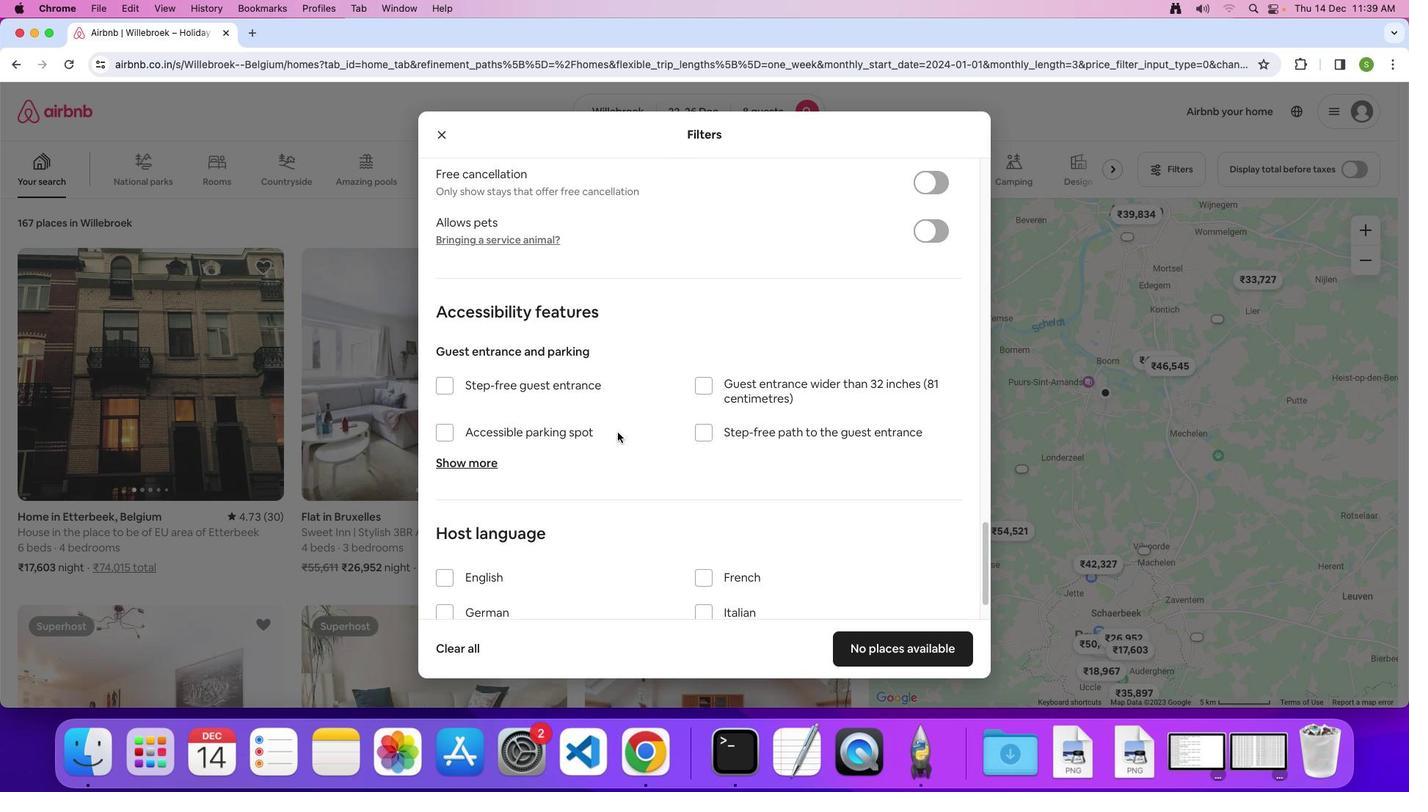 
Action: Mouse scrolled (593, 450) with delta (72, 135)
Screenshot: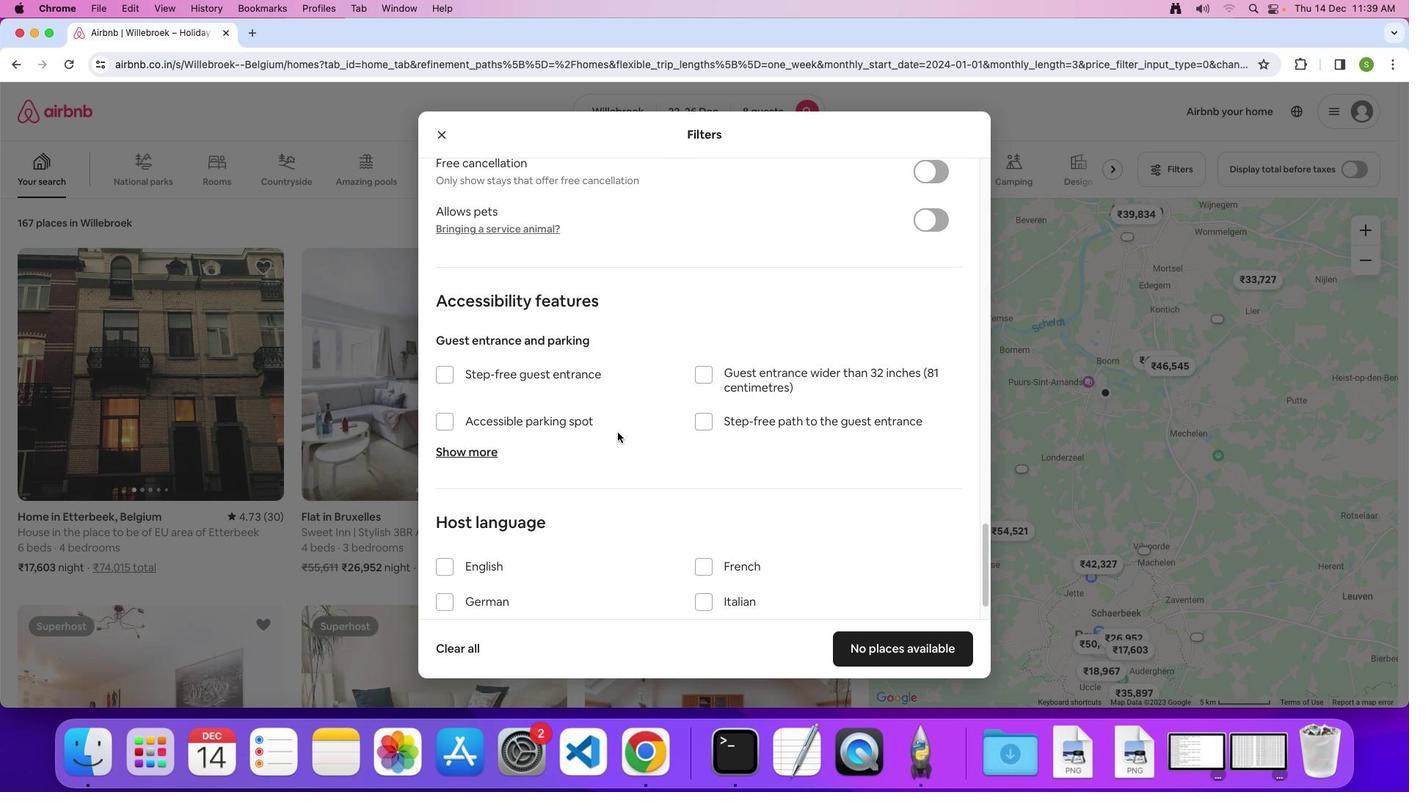 
Action: Mouse scrolled (593, 450) with delta (72, 135)
Screenshot: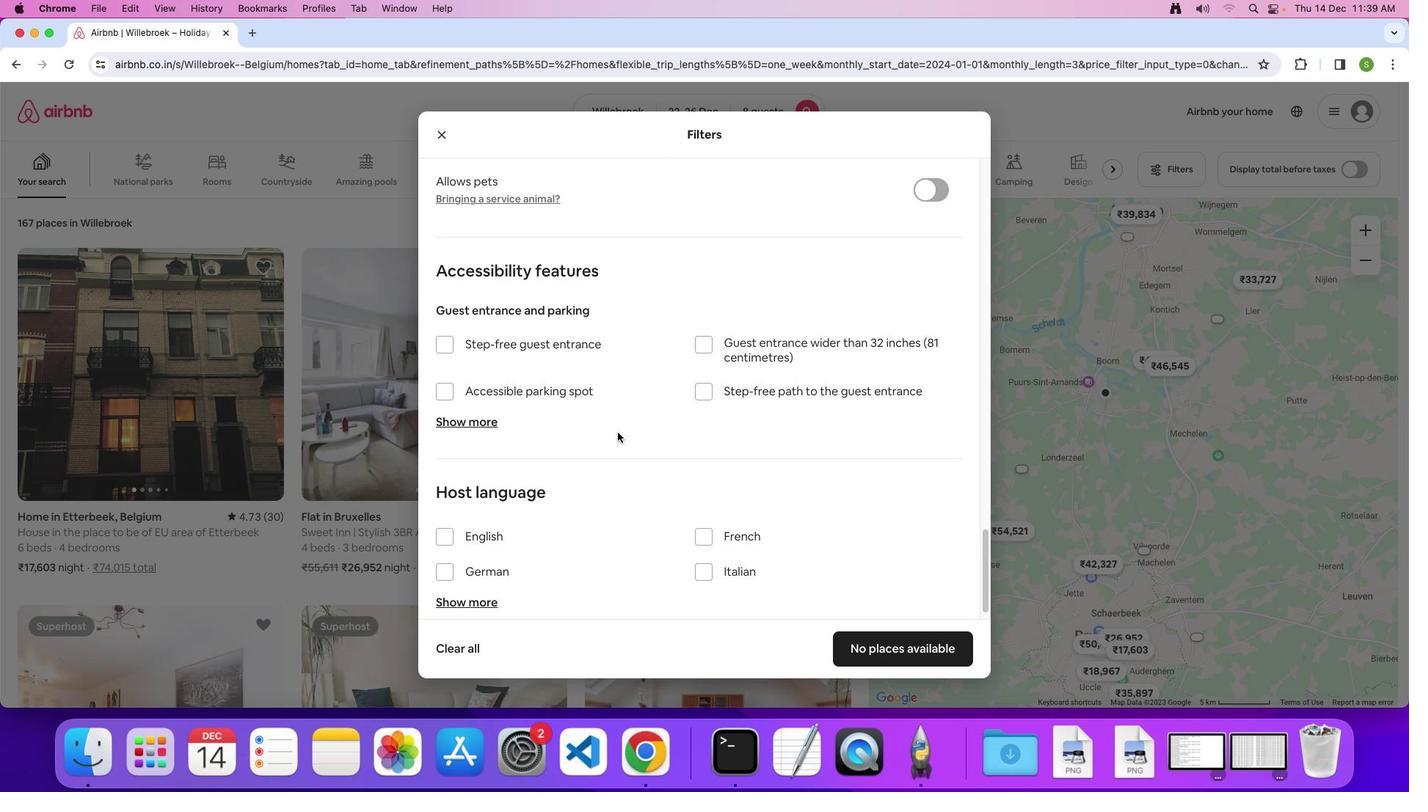 
Action: Mouse scrolled (593, 450) with delta (72, 135)
Screenshot: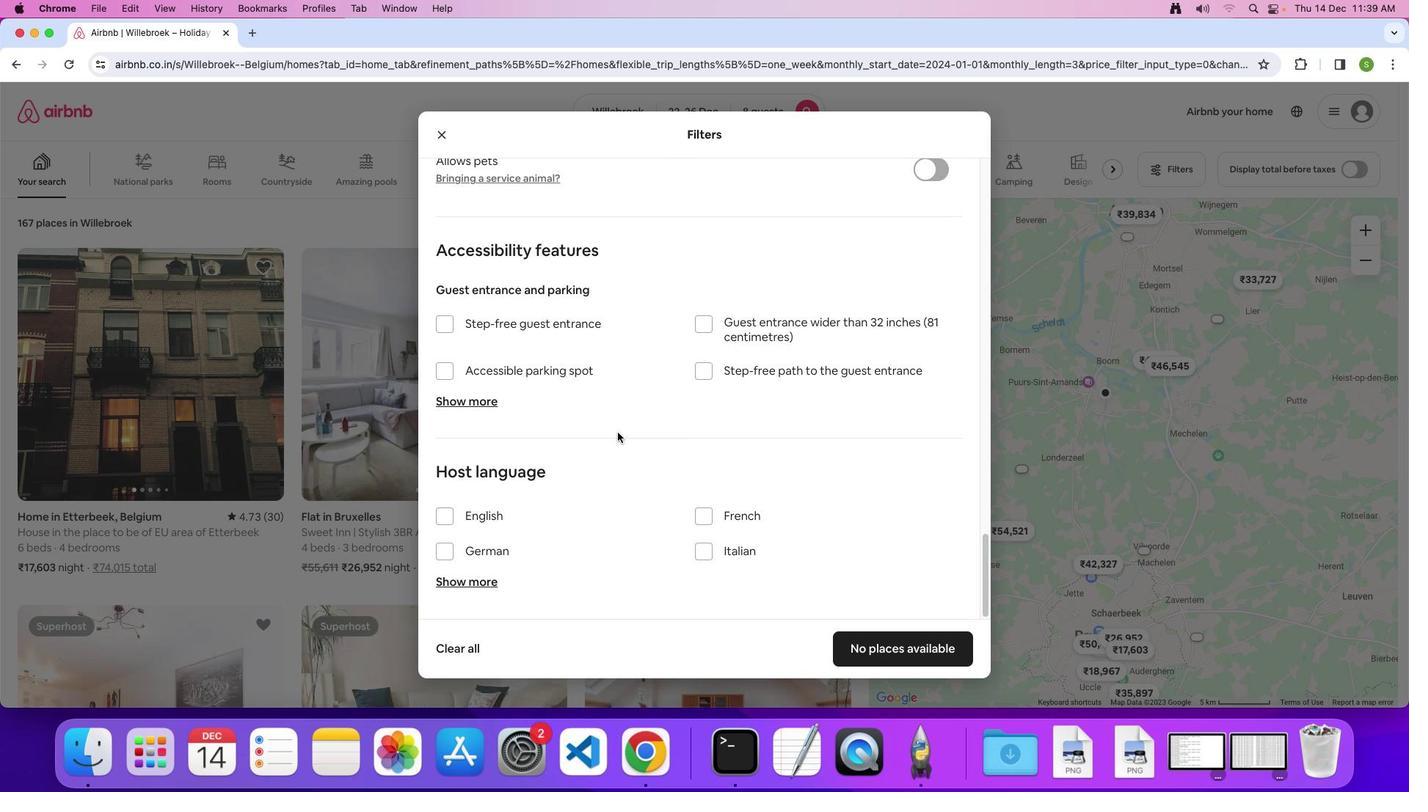 
Action: Mouse scrolled (593, 450) with delta (72, 135)
Screenshot: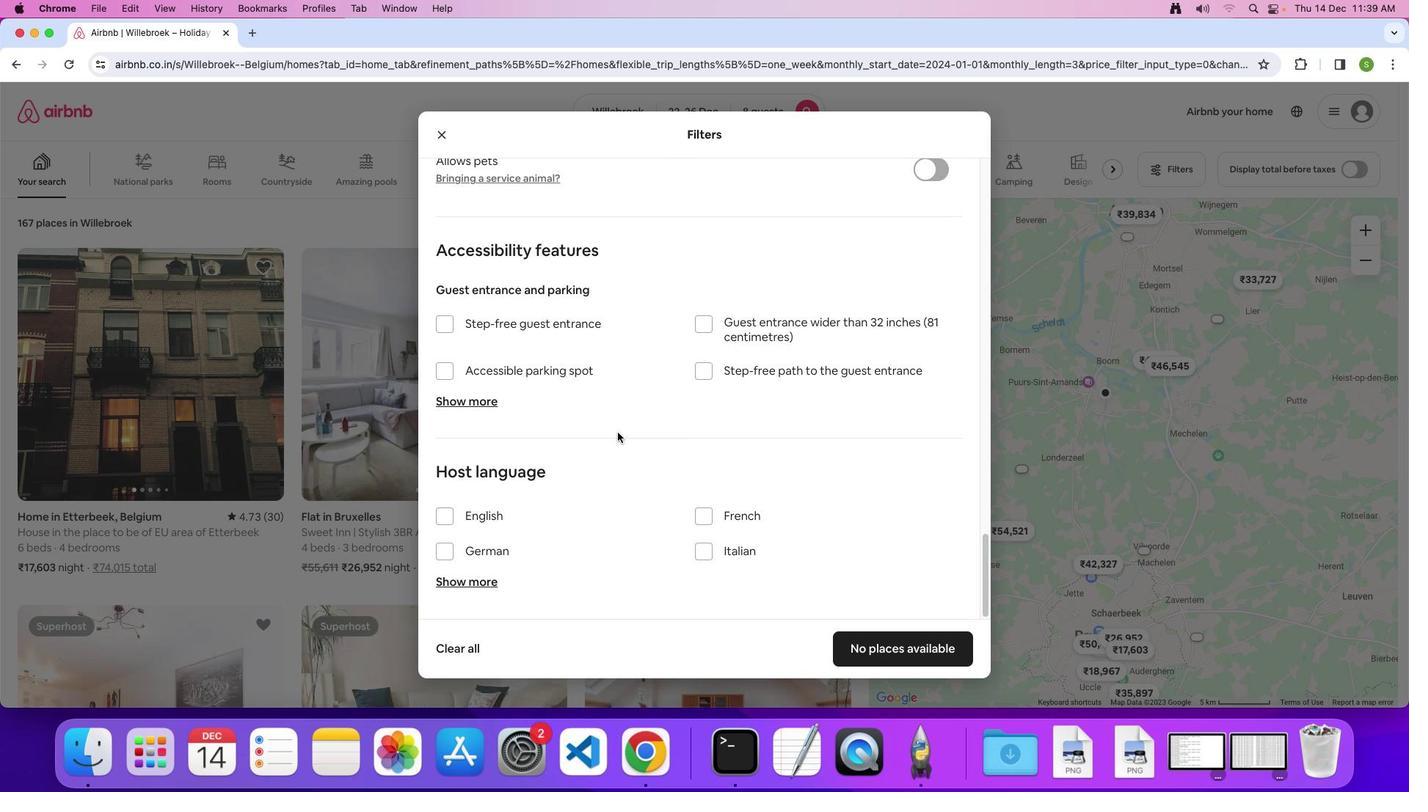 
Action: Mouse scrolled (593, 450) with delta (72, 134)
Screenshot: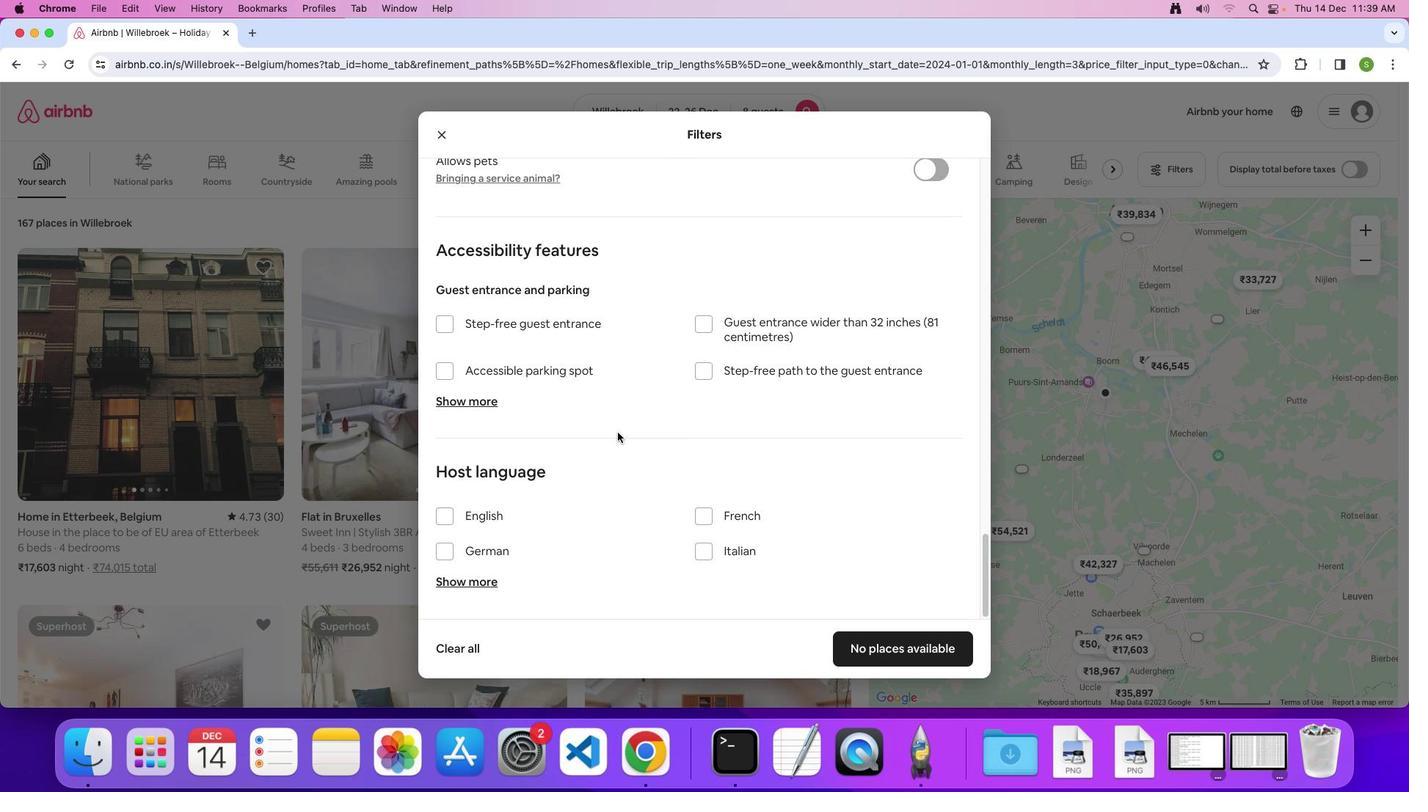 
Action: Mouse scrolled (593, 450) with delta (72, 133)
Screenshot: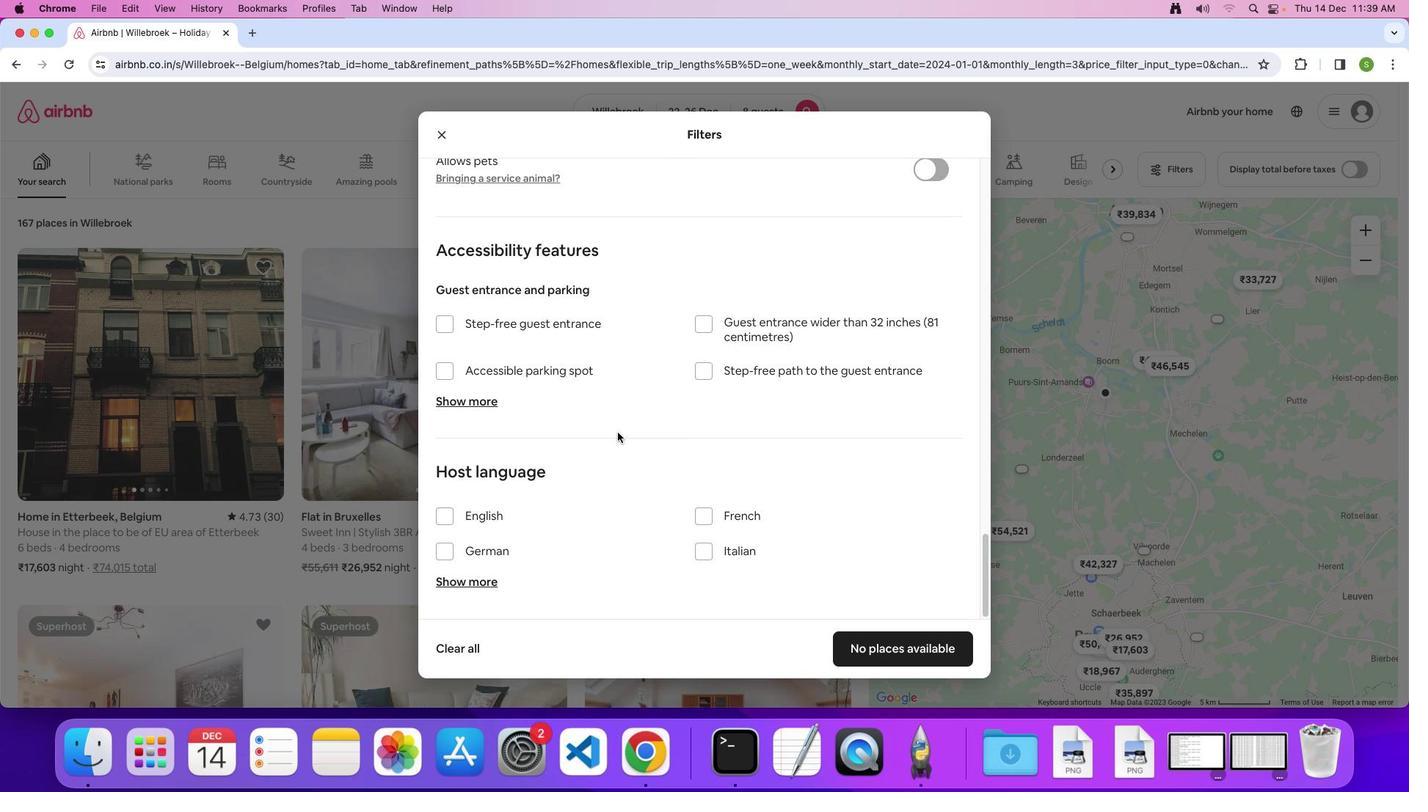 
Action: Mouse moved to (817, 610)
Screenshot: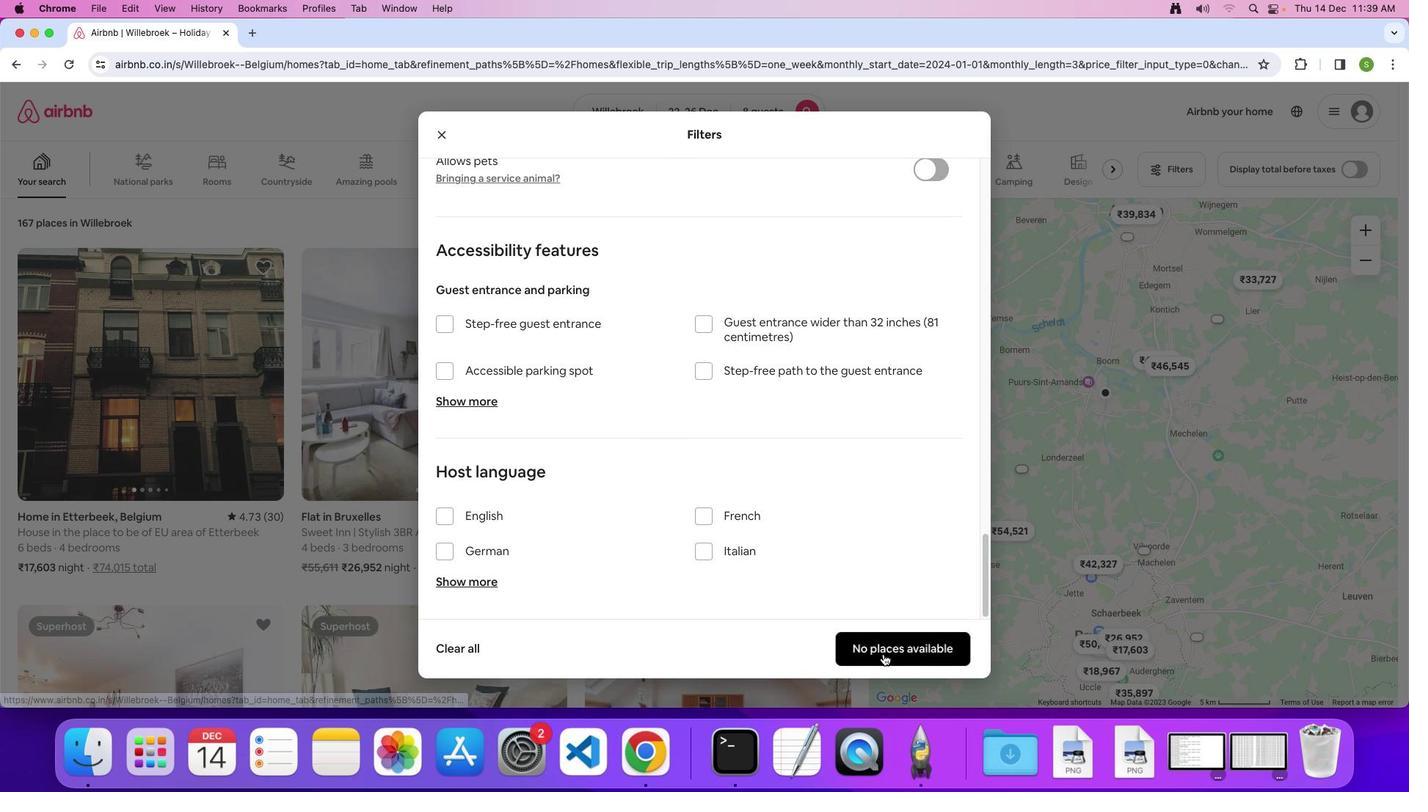 
Action: Mouse pressed left at (817, 610)
Screenshot: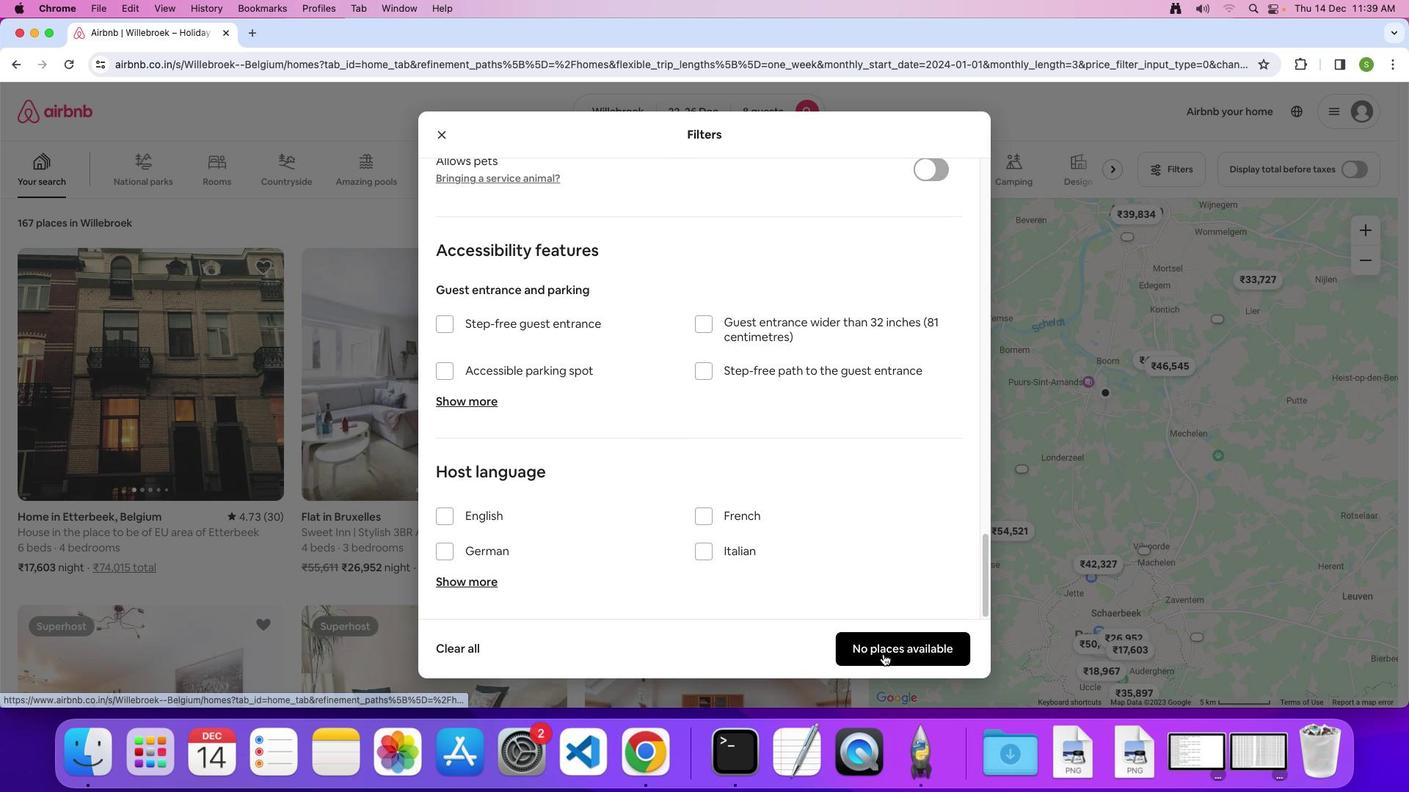 
Action: Mouse moved to (602, 461)
Screenshot: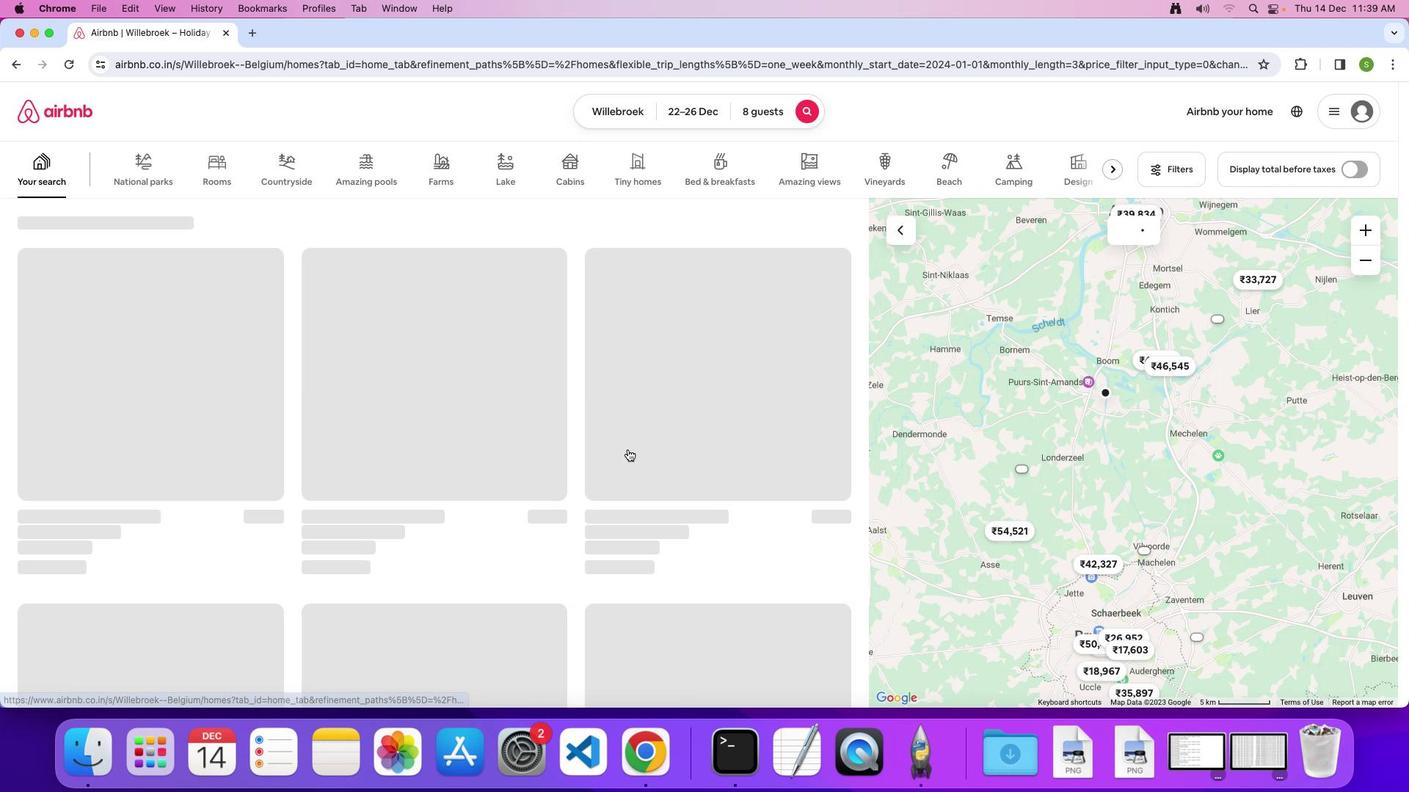 
